 Task: Design a logo for a podcast about history.
Action: Mouse moved to (27, 100)
Screenshot: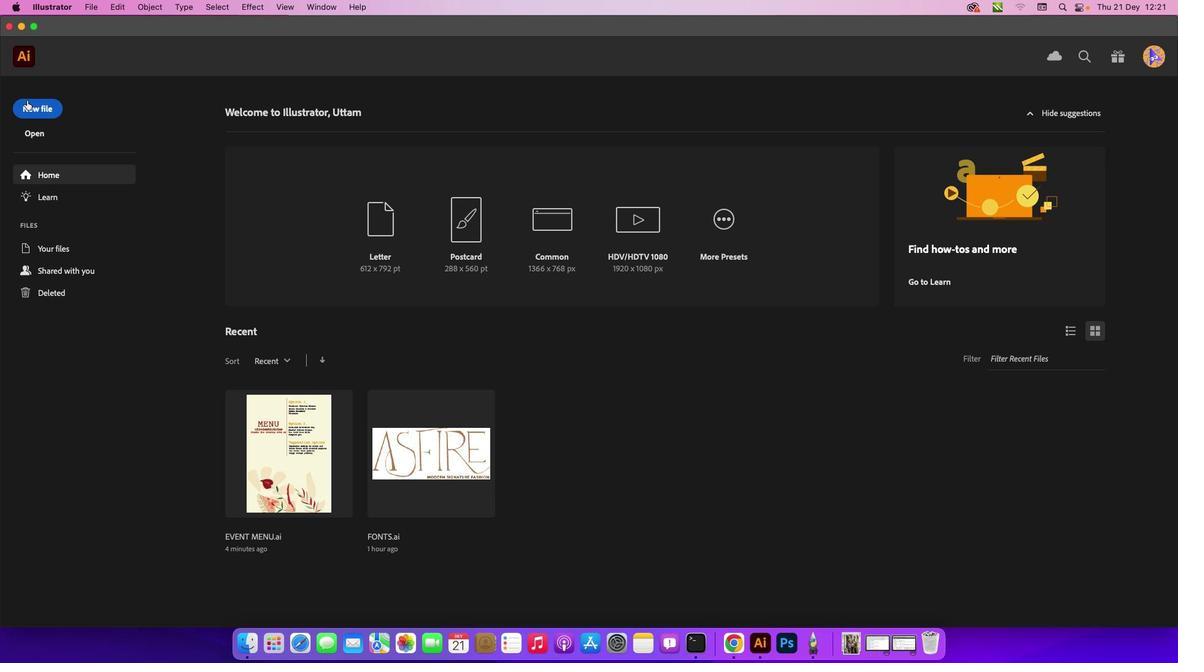 
Action: Mouse pressed left at (27, 100)
Screenshot: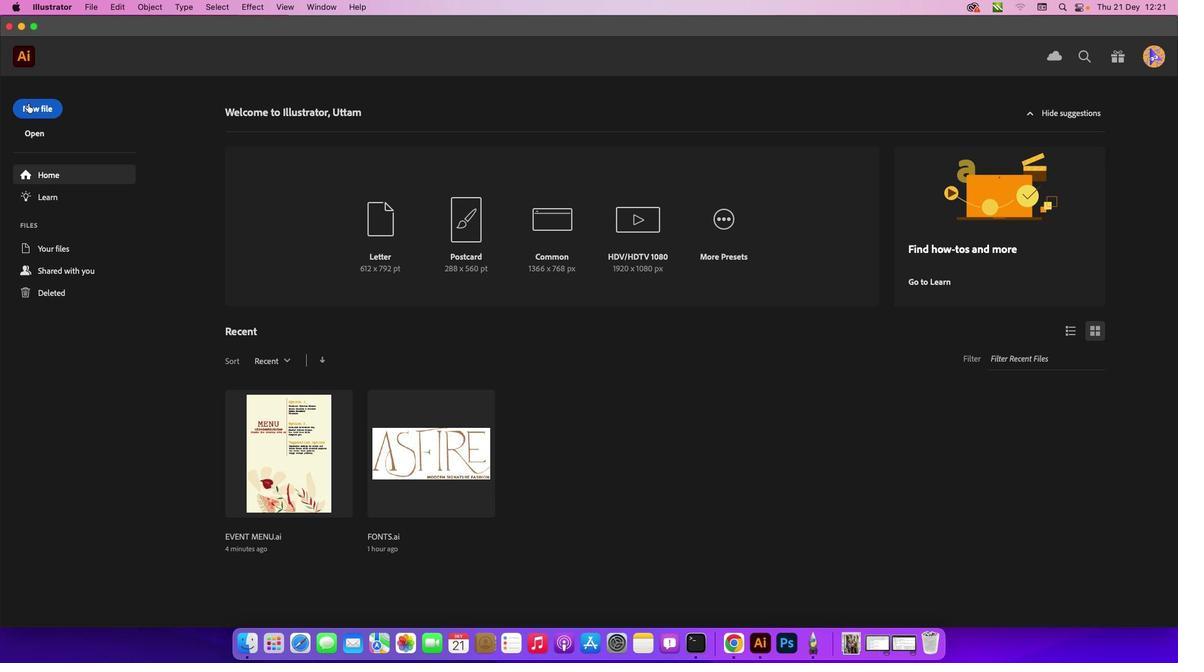 
Action: Mouse moved to (31, 106)
Screenshot: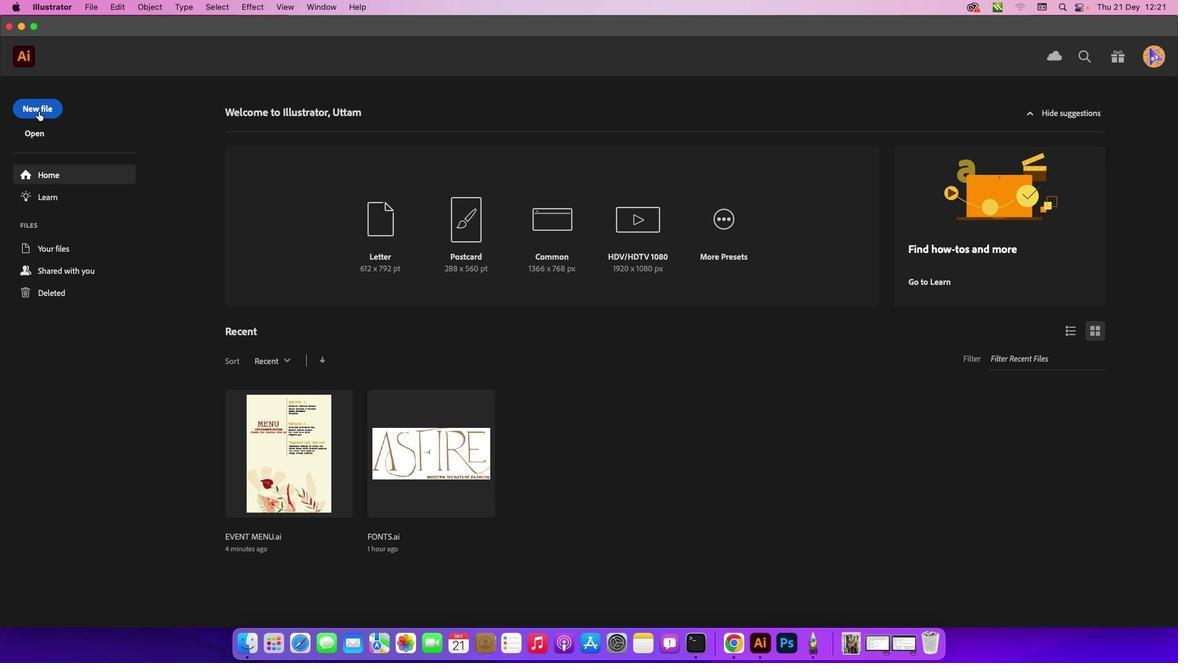 
Action: Mouse pressed left at (31, 106)
Screenshot: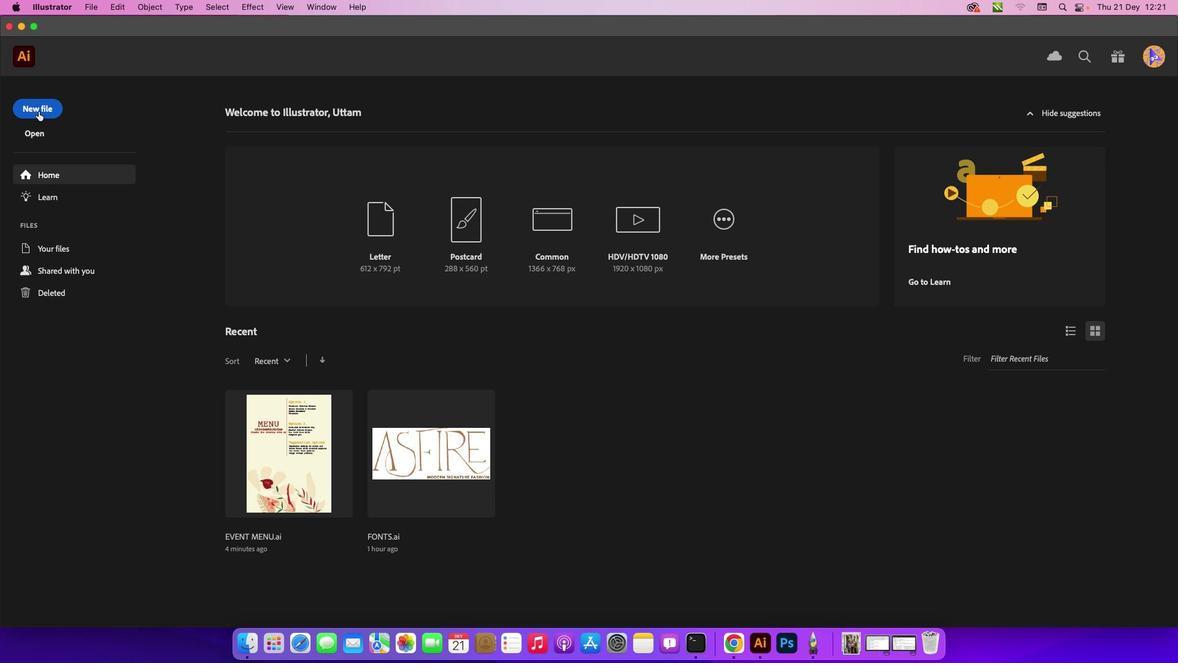 
Action: Mouse moved to (869, 509)
Screenshot: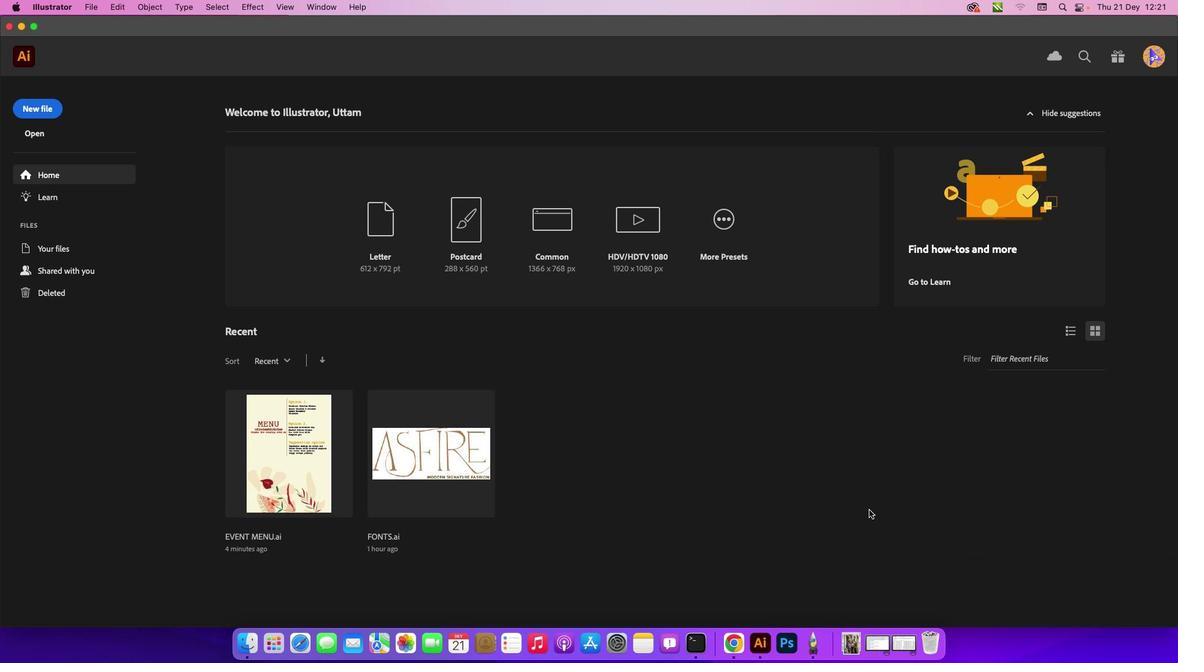 
Action: Mouse pressed left at (869, 509)
Screenshot: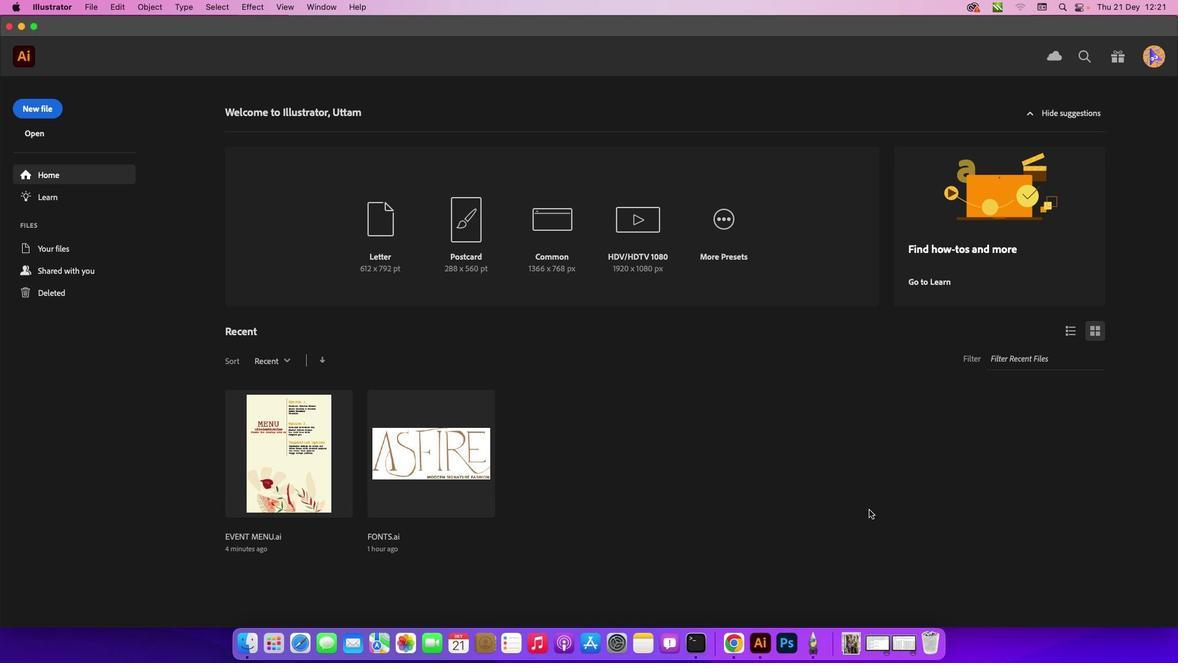 
Action: Mouse moved to (79, 8)
Screenshot: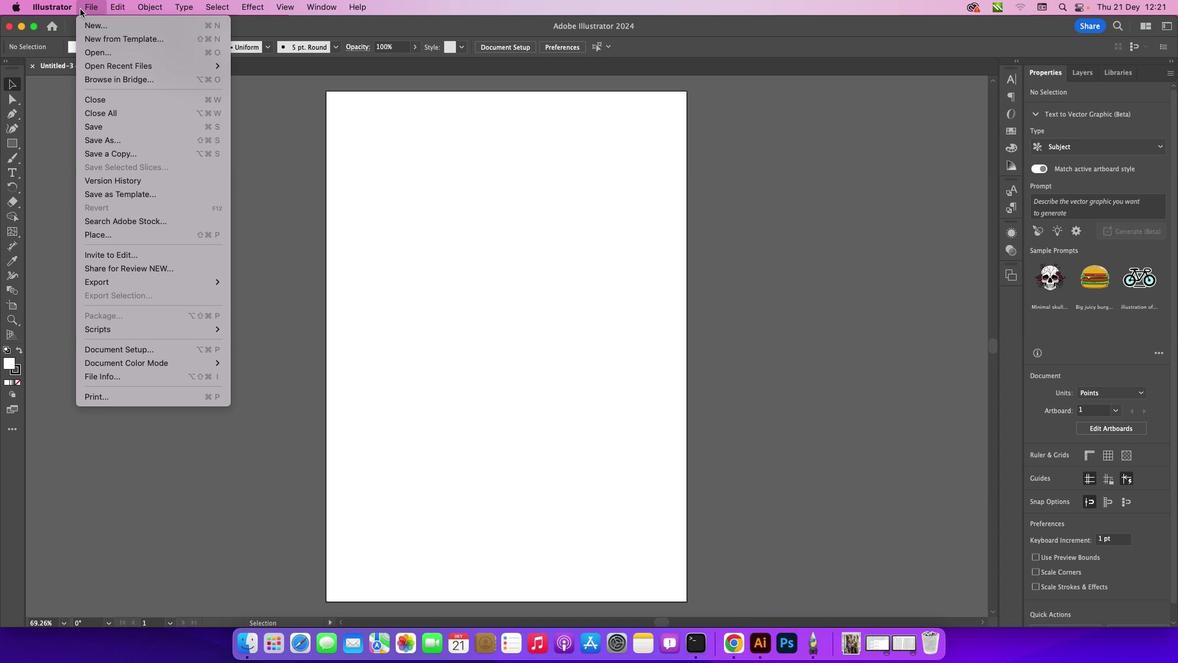 
Action: Mouse pressed left at (79, 8)
Screenshot: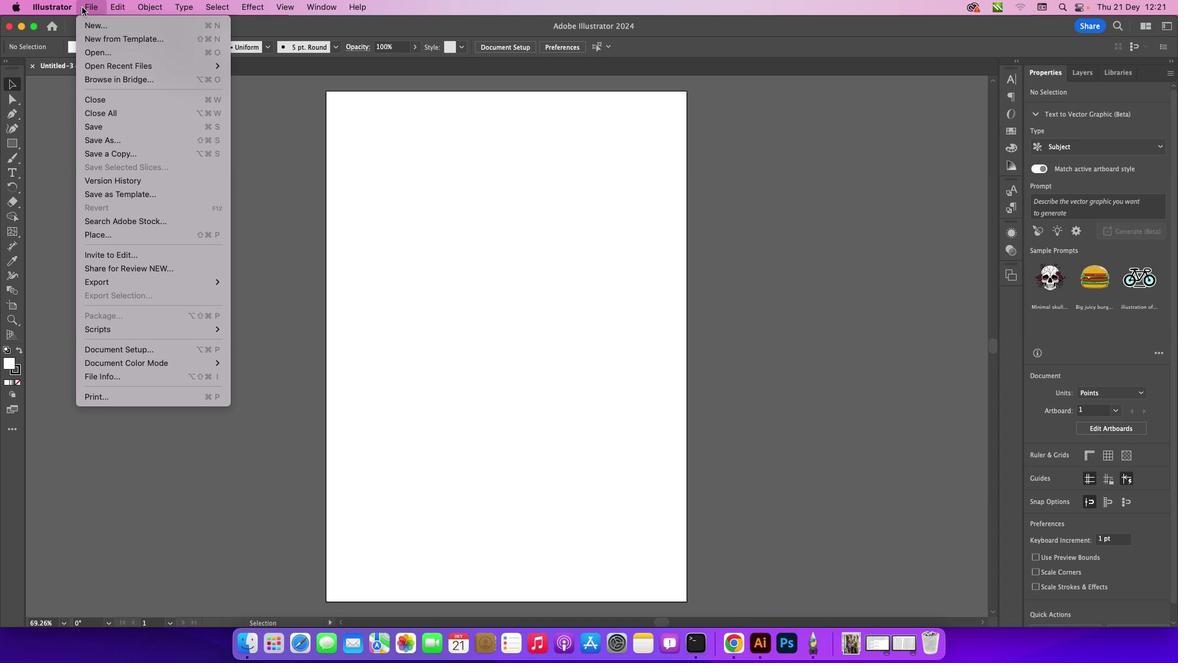 
Action: Mouse moved to (96, 20)
Screenshot: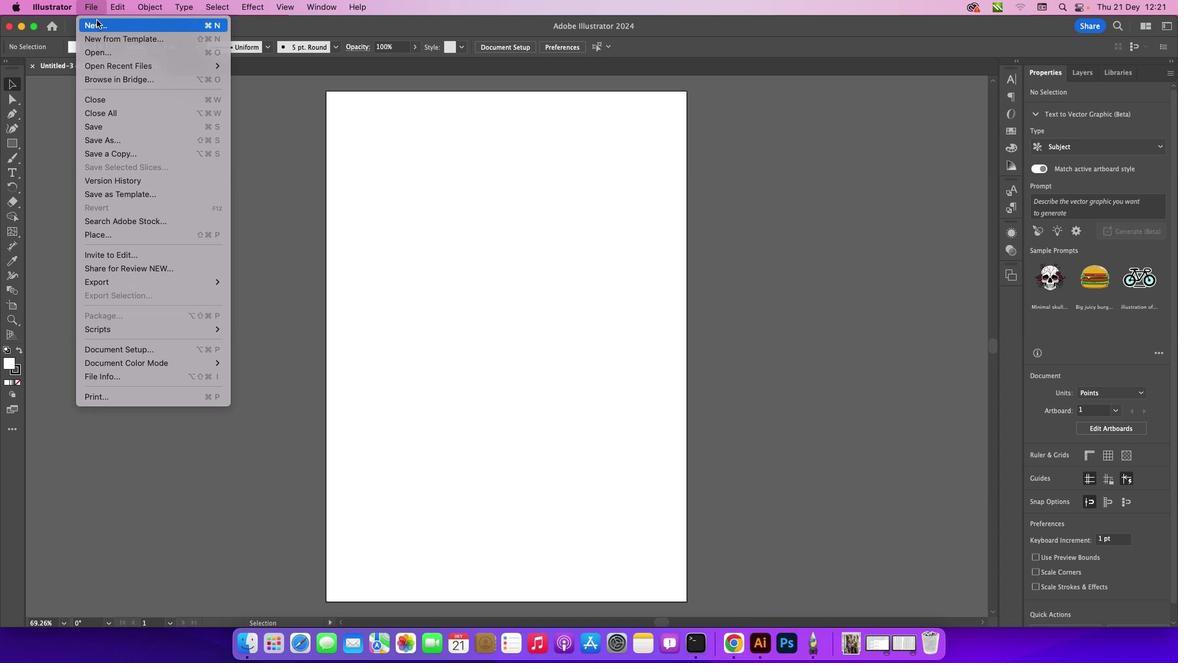 
Action: Mouse pressed left at (96, 20)
Screenshot: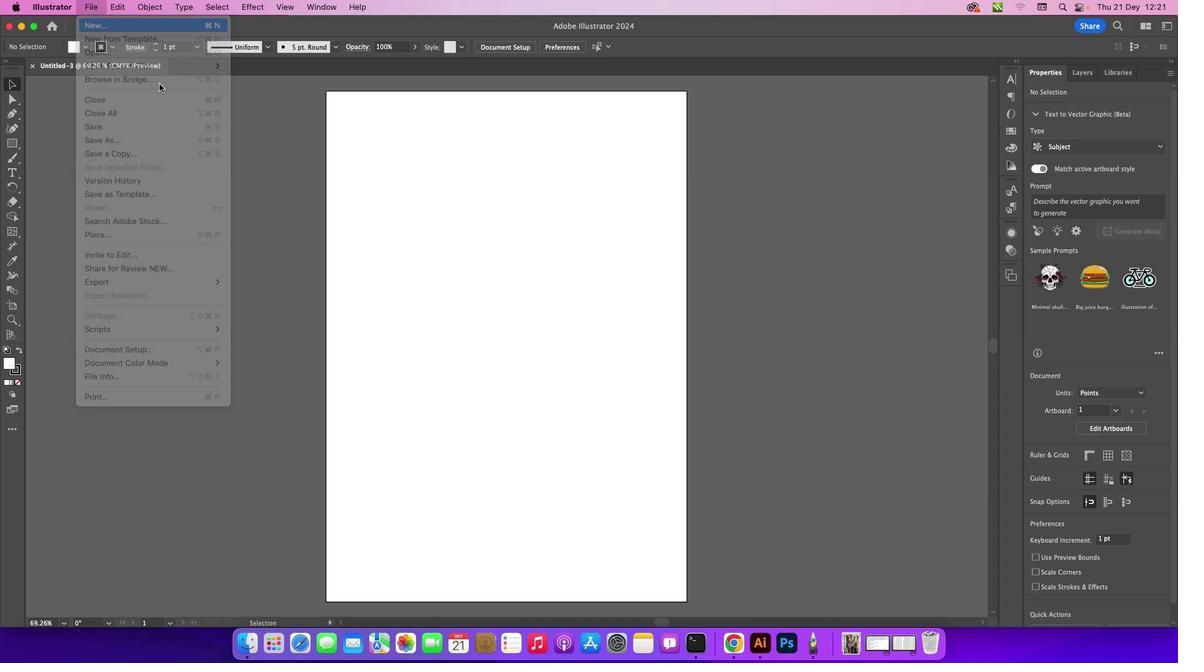 
Action: Mouse moved to (431, 228)
Screenshot: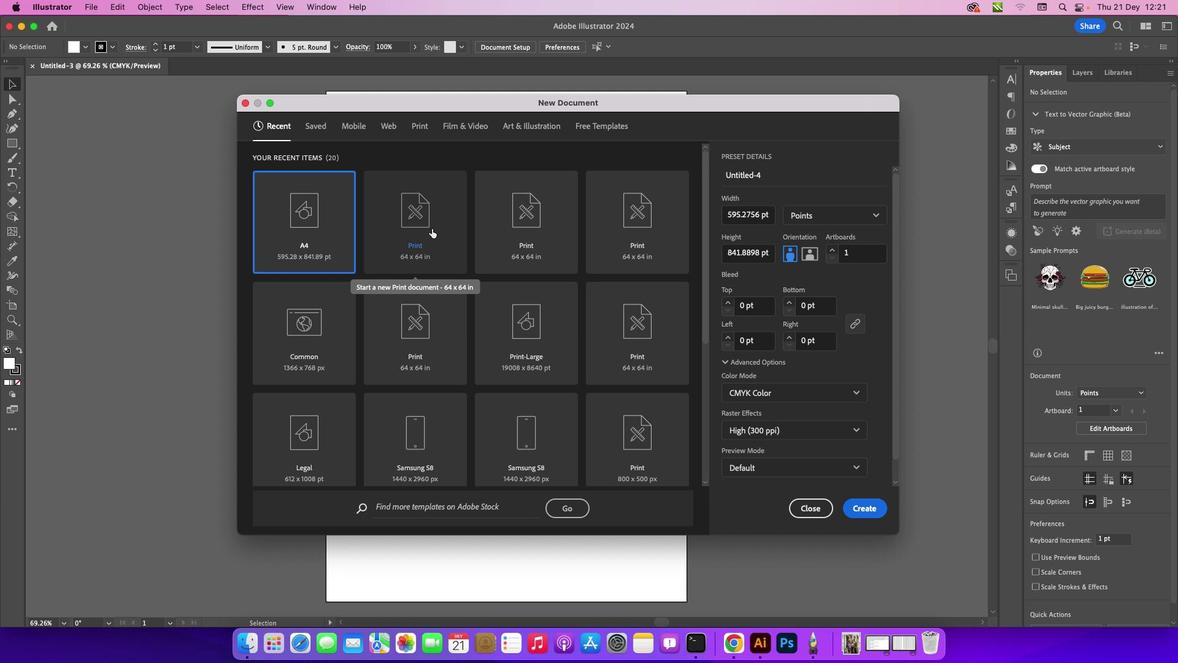 
Action: Mouse pressed left at (431, 228)
Screenshot: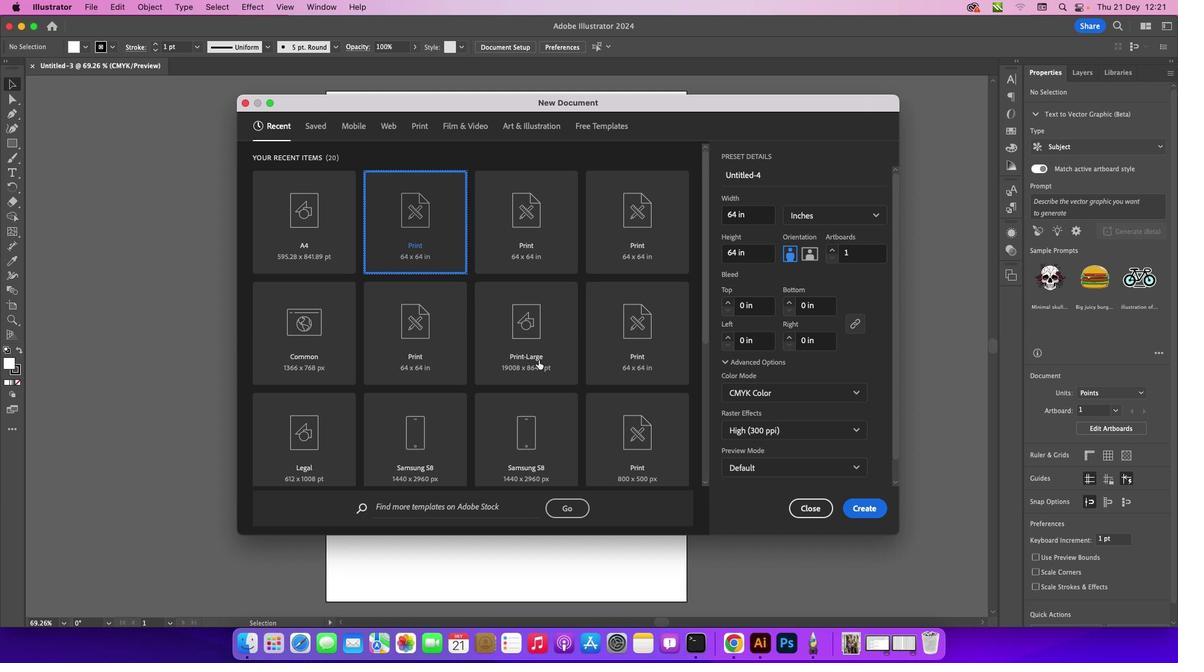 
Action: Mouse moved to (860, 511)
Screenshot: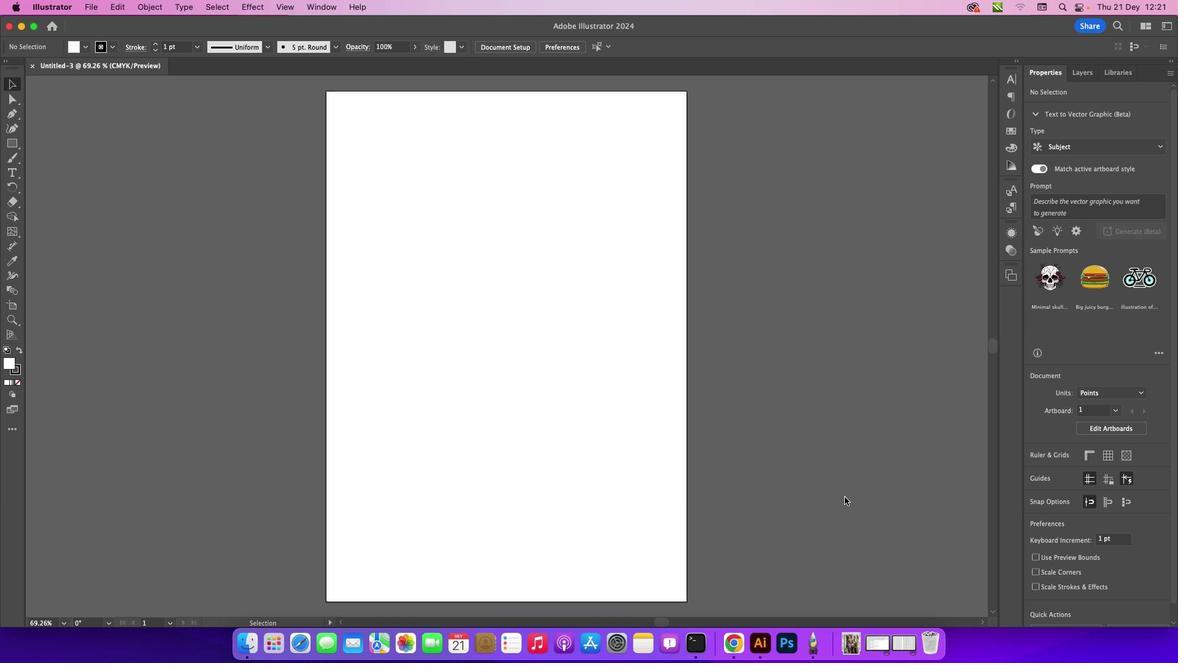 
Action: Mouse pressed left at (860, 511)
Screenshot: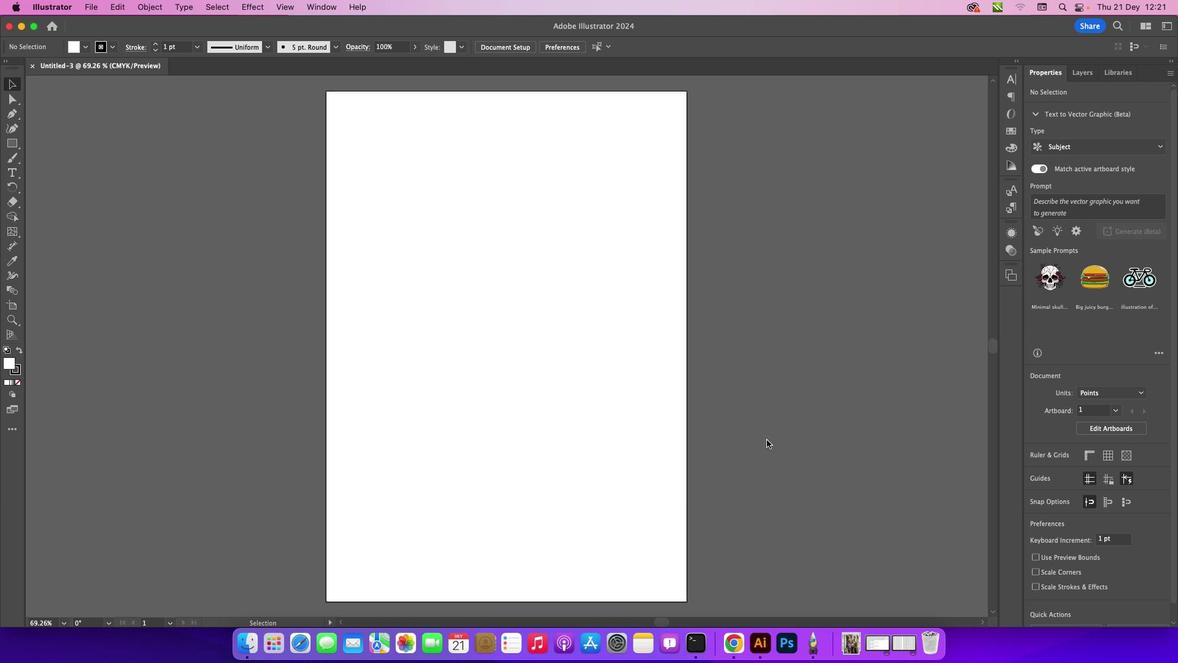 
Action: Mouse moved to (34, 65)
Screenshot: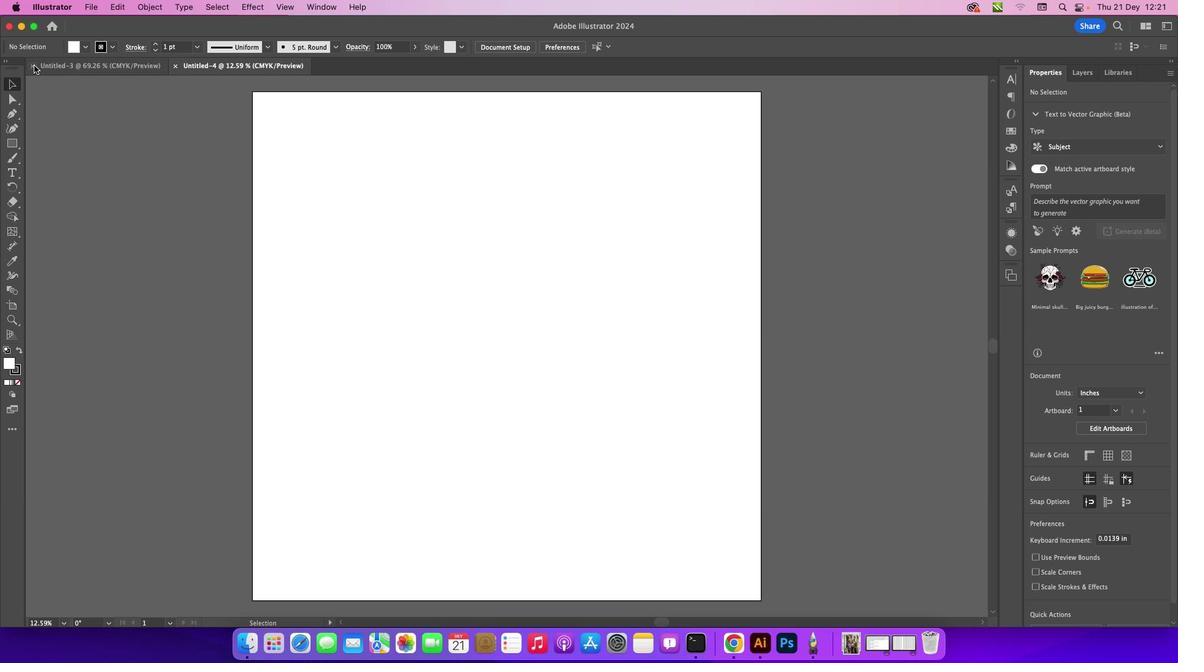 
Action: Mouse pressed left at (34, 65)
Screenshot: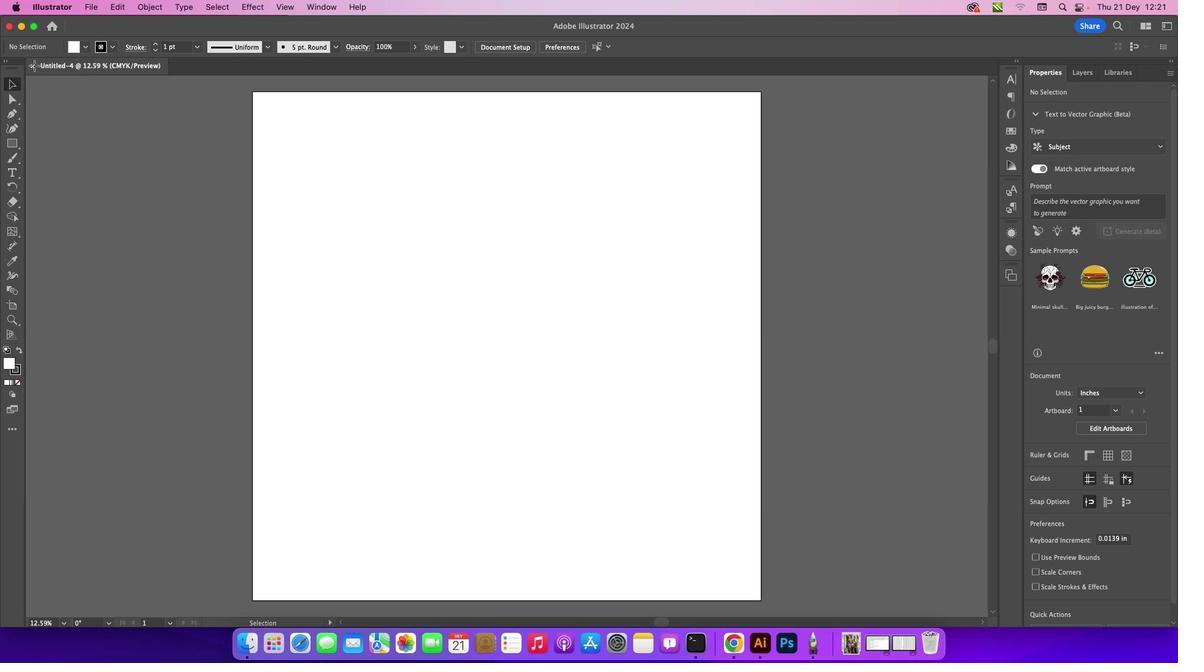 
Action: Mouse moved to (414, 246)
Screenshot: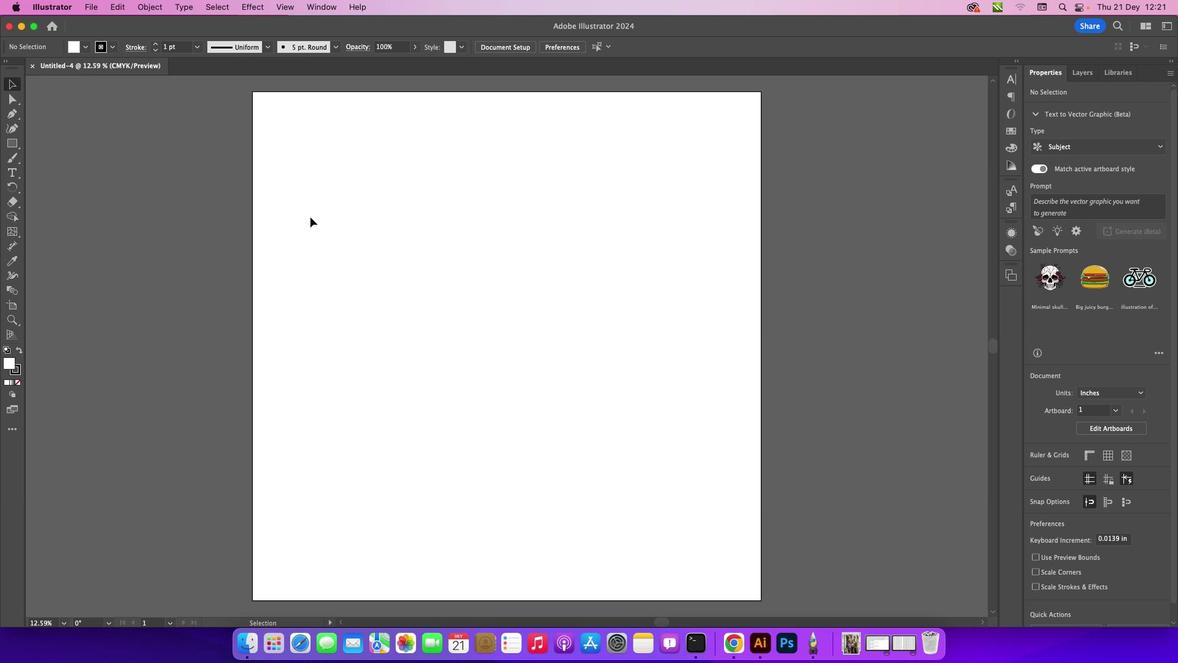 
Action: Mouse pressed left at (414, 246)
Screenshot: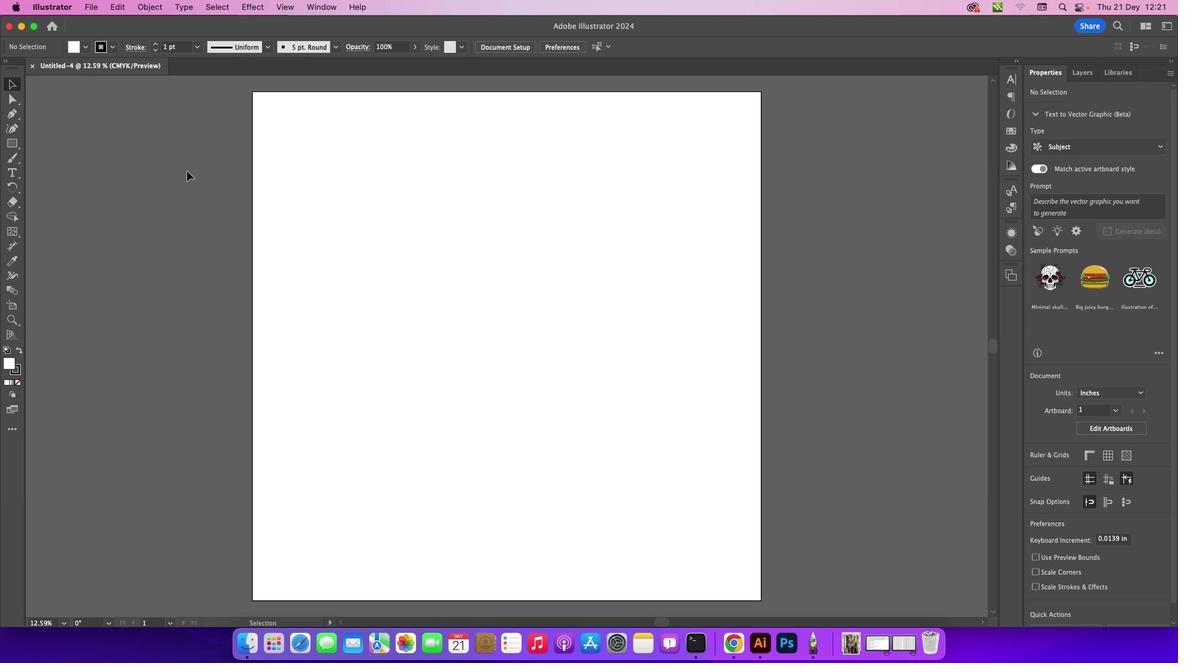 
Action: Mouse moved to (15, 139)
Screenshot: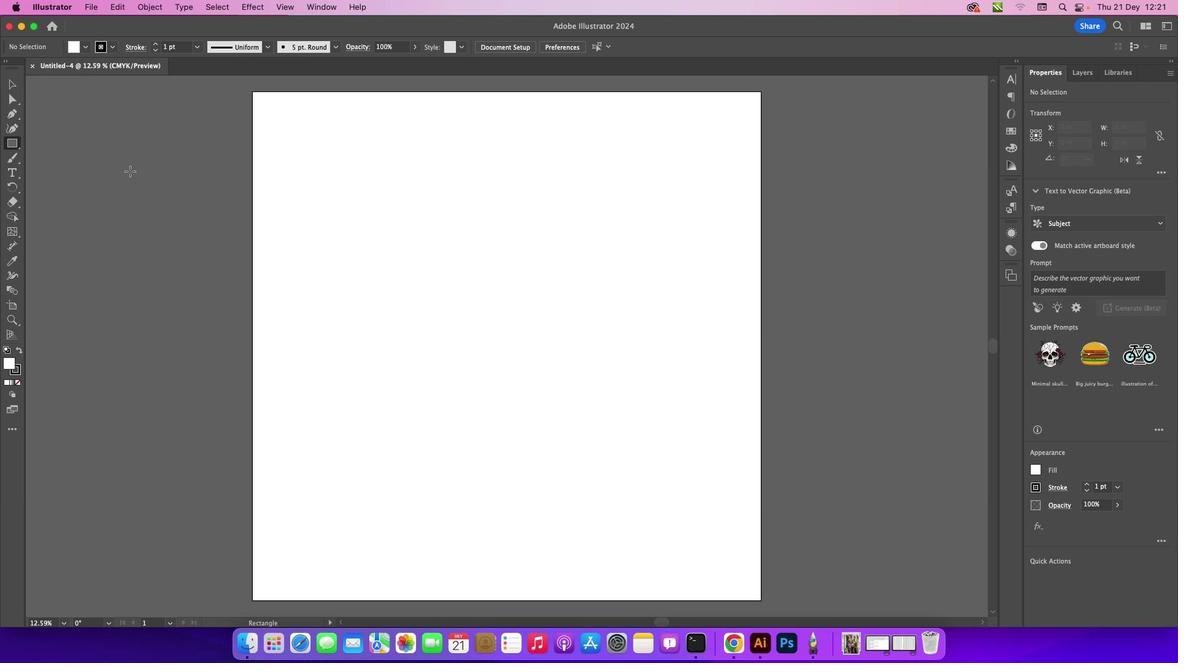 
Action: Mouse pressed left at (15, 139)
Screenshot: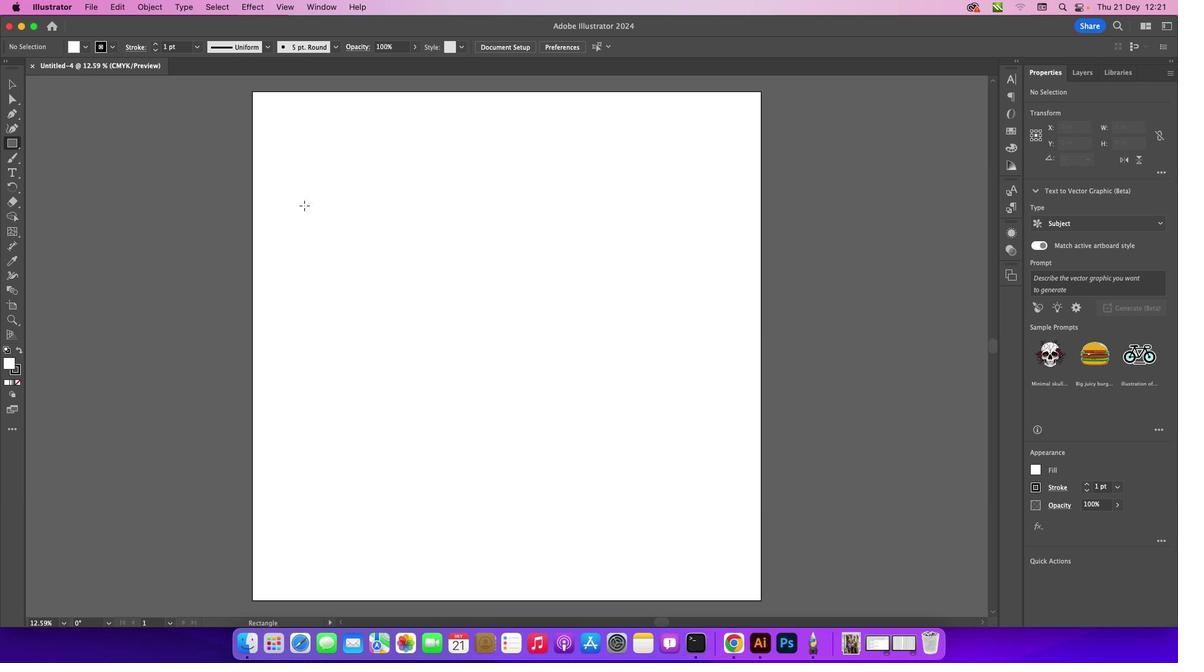 
Action: Mouse moved to (252, 90)
Screenshot: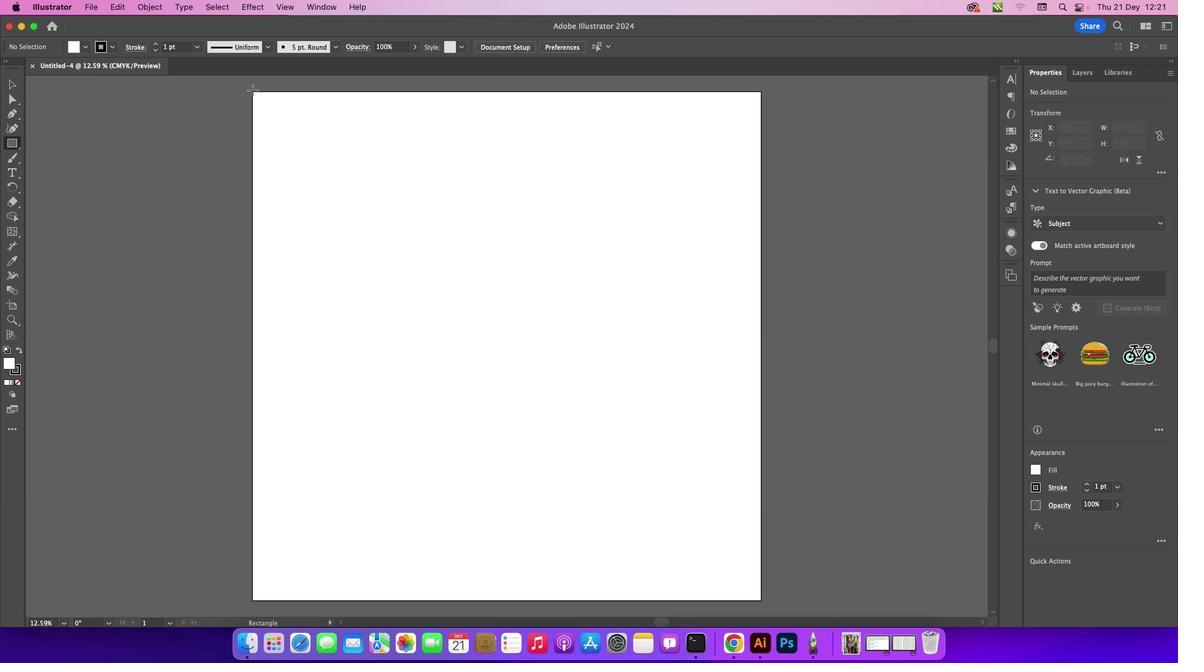 
Action: Mouse pressed left at (252, 90)
Screenshot: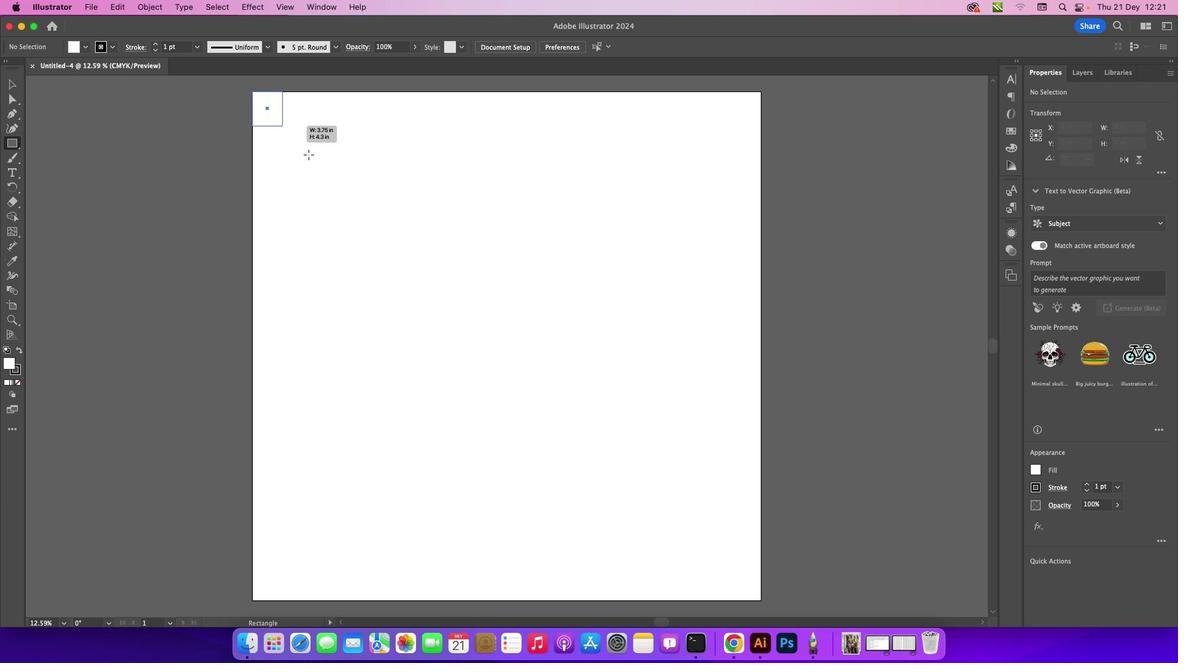
Action: Mouse moved to (12, 364)
Screenshot: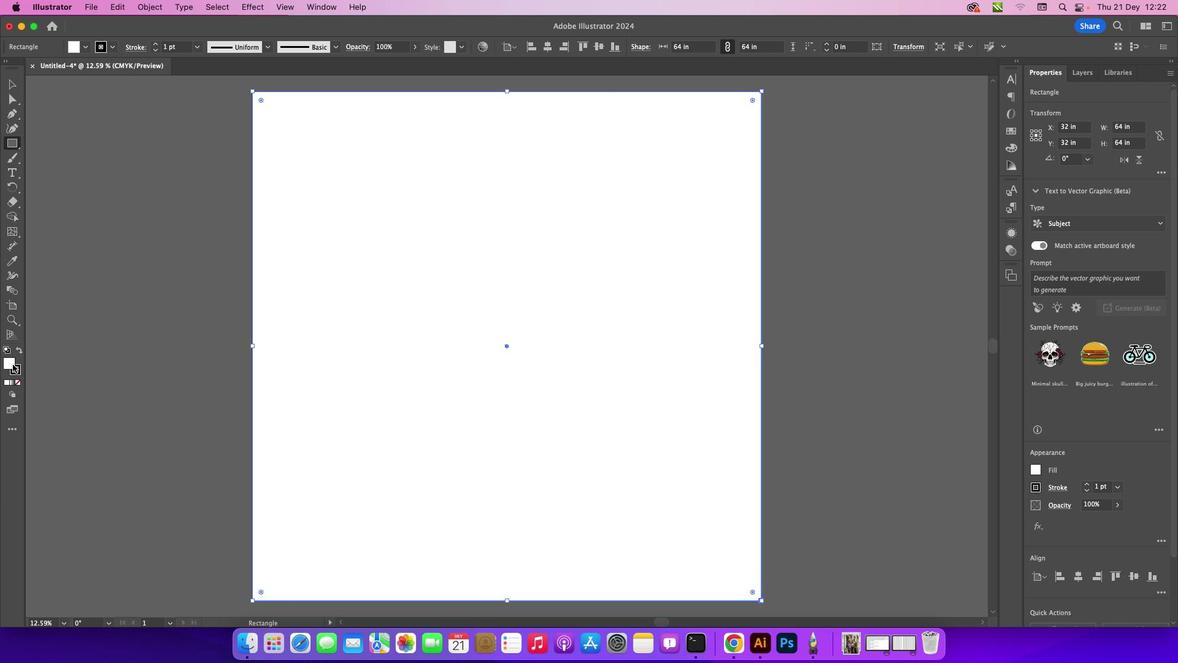 
Action: Mouse pressed left at (12, 364)
Screenshot: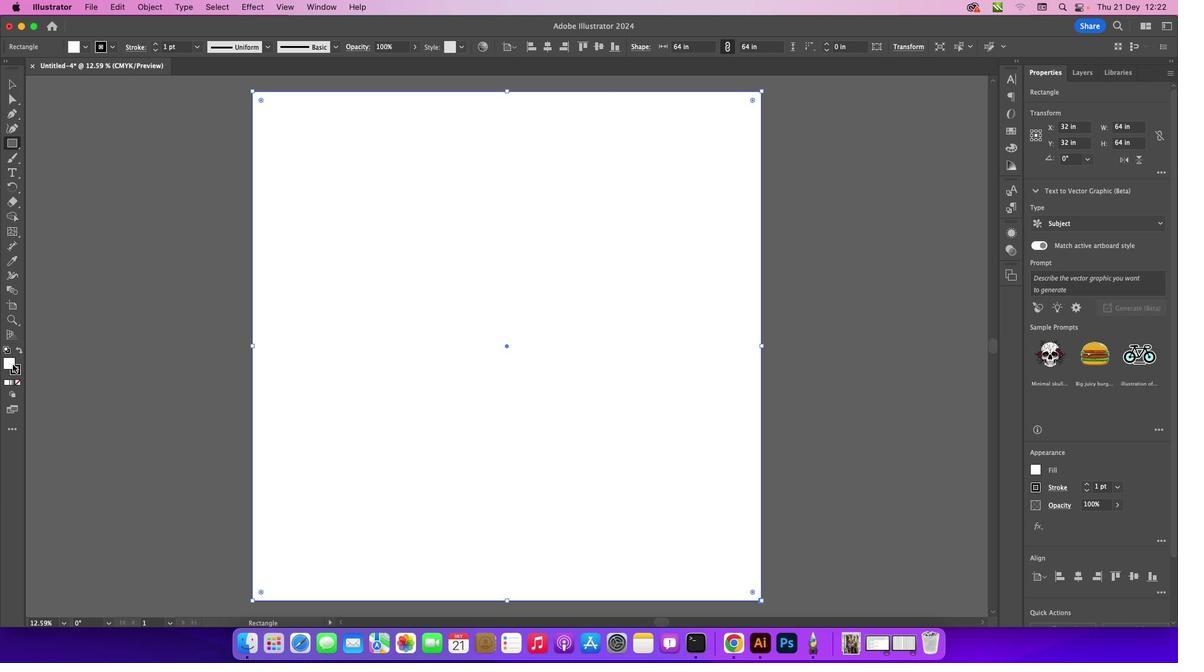 
Action: Mouse pressed left at (12, 364)
Screenshot: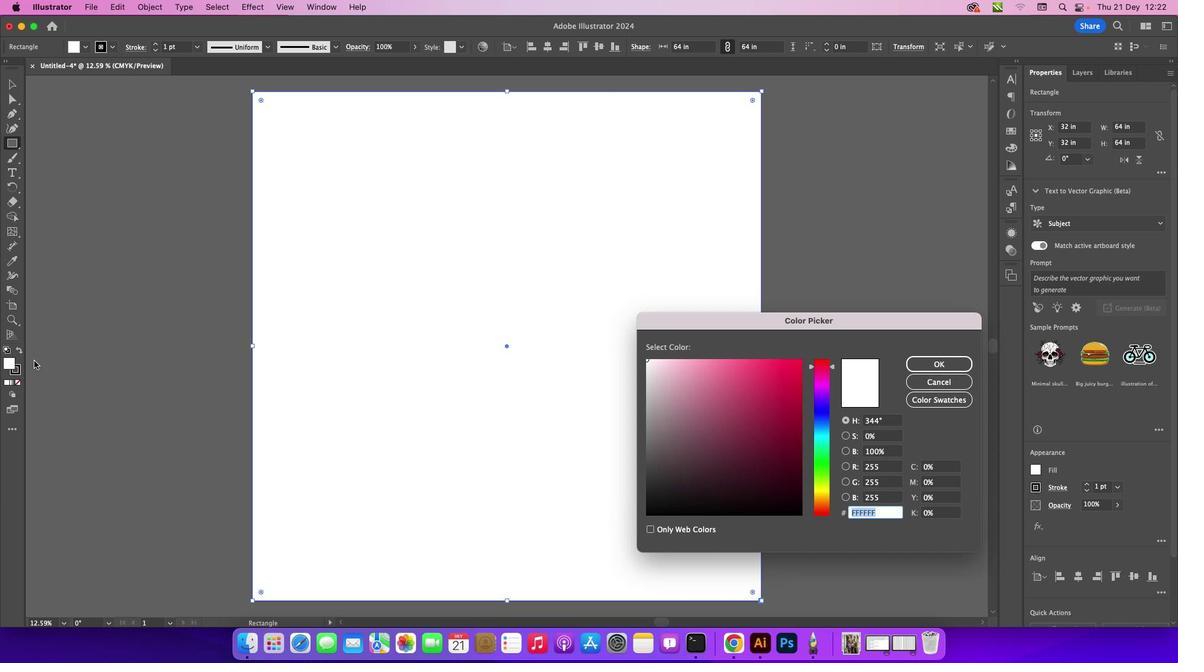 
Action: Mouse moved to (825, 491)
Screenshot: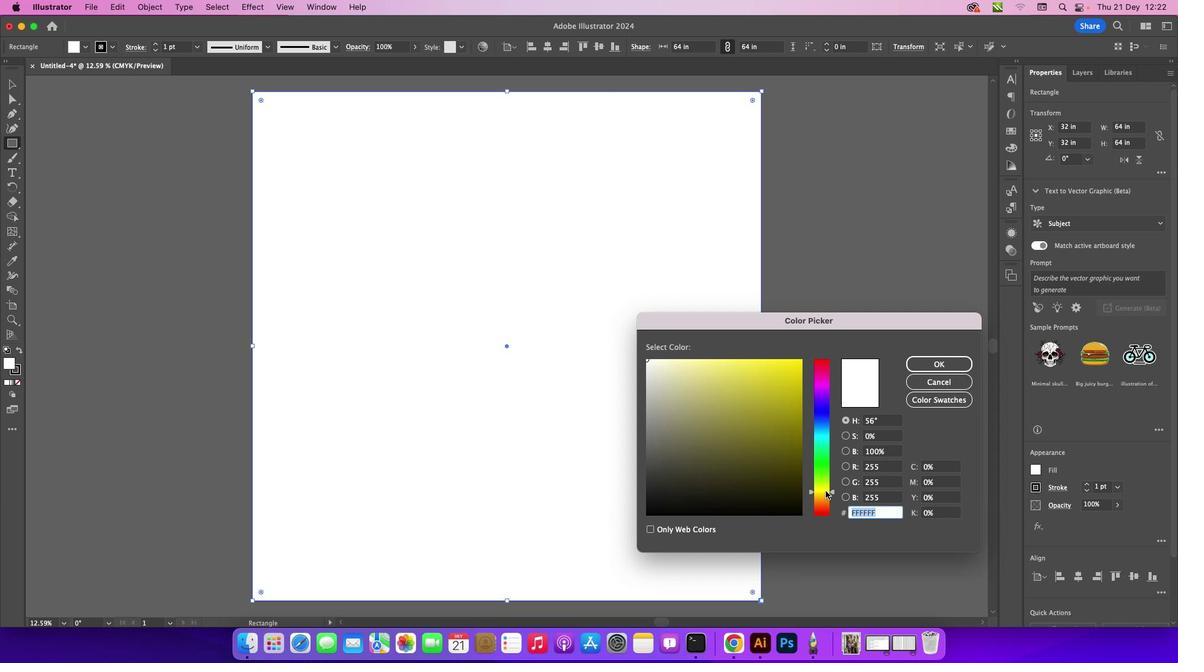 
Action: Mouse pressed left at (825, 491)
Screenshot: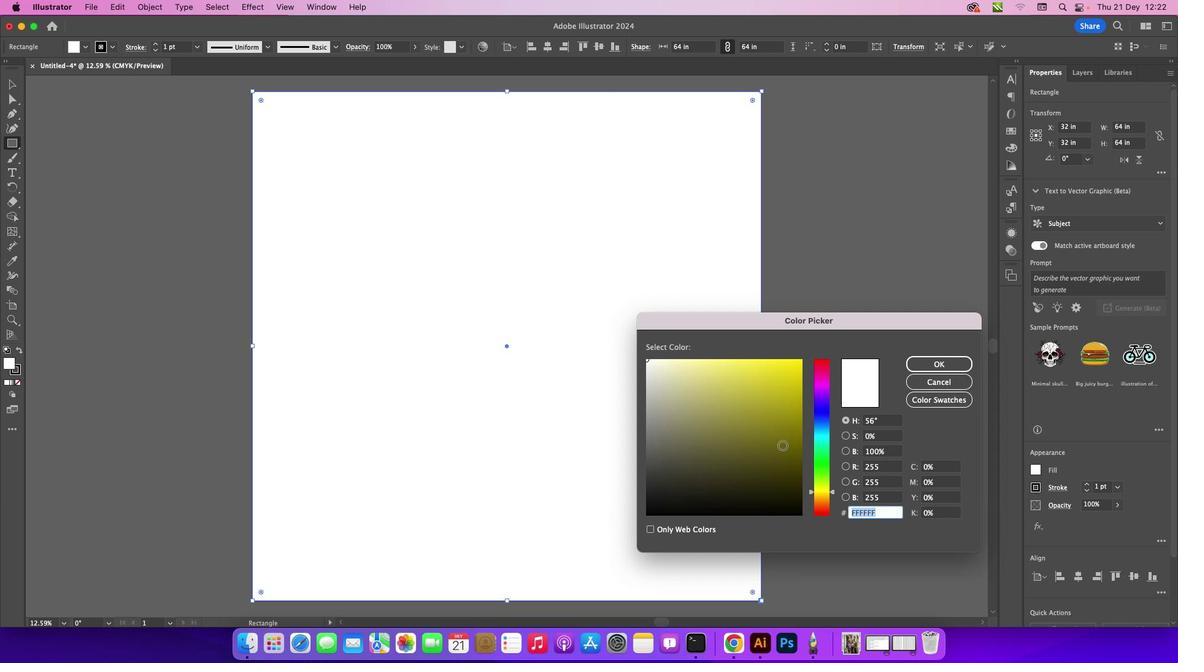
Action: Mouse moved to (666, 361)
Screenshot: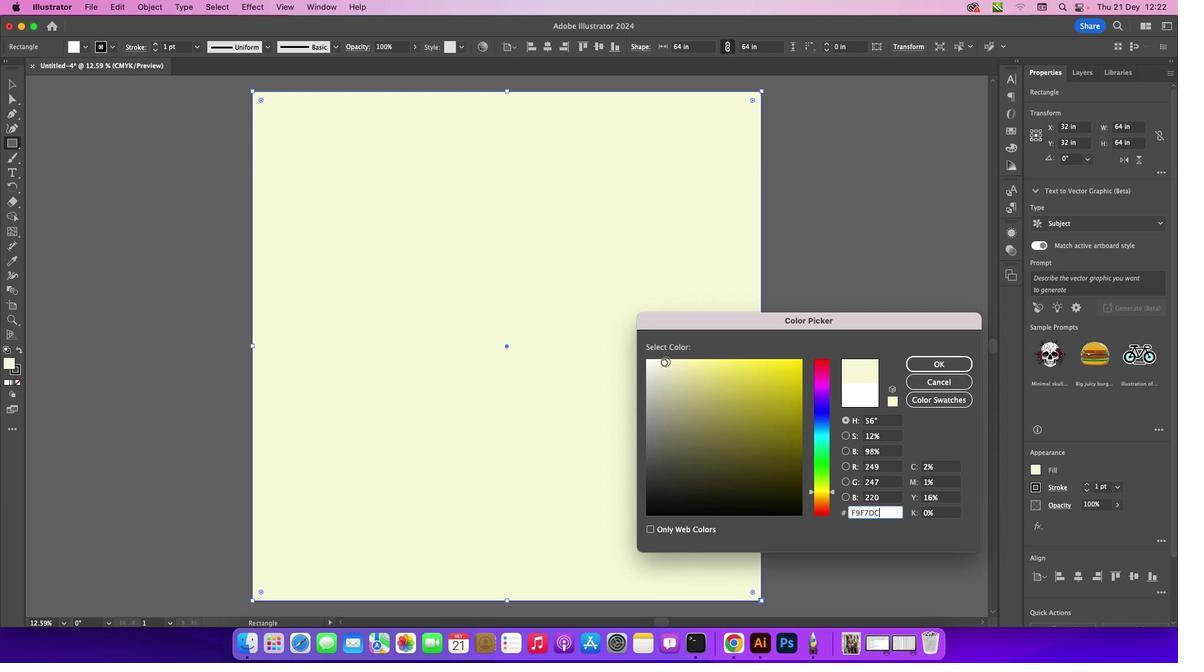 
Action: Mouse pressed left at (666, 361)
Screenshot: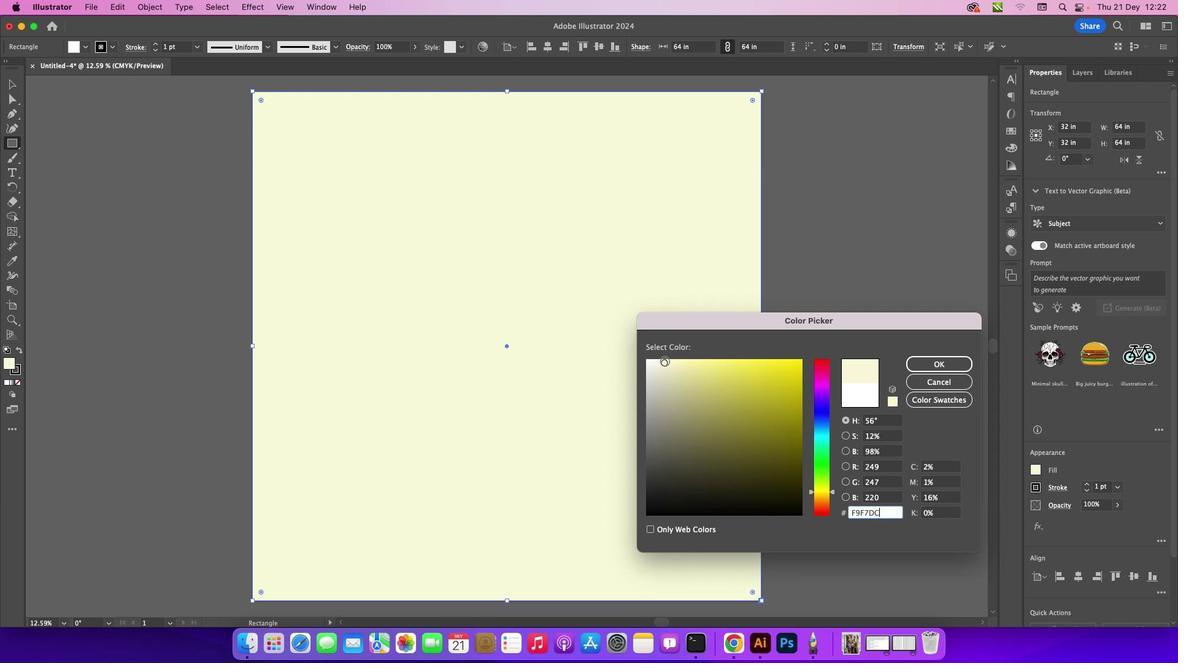 
Action: Mouse moved to (661, 359)
Screenshot: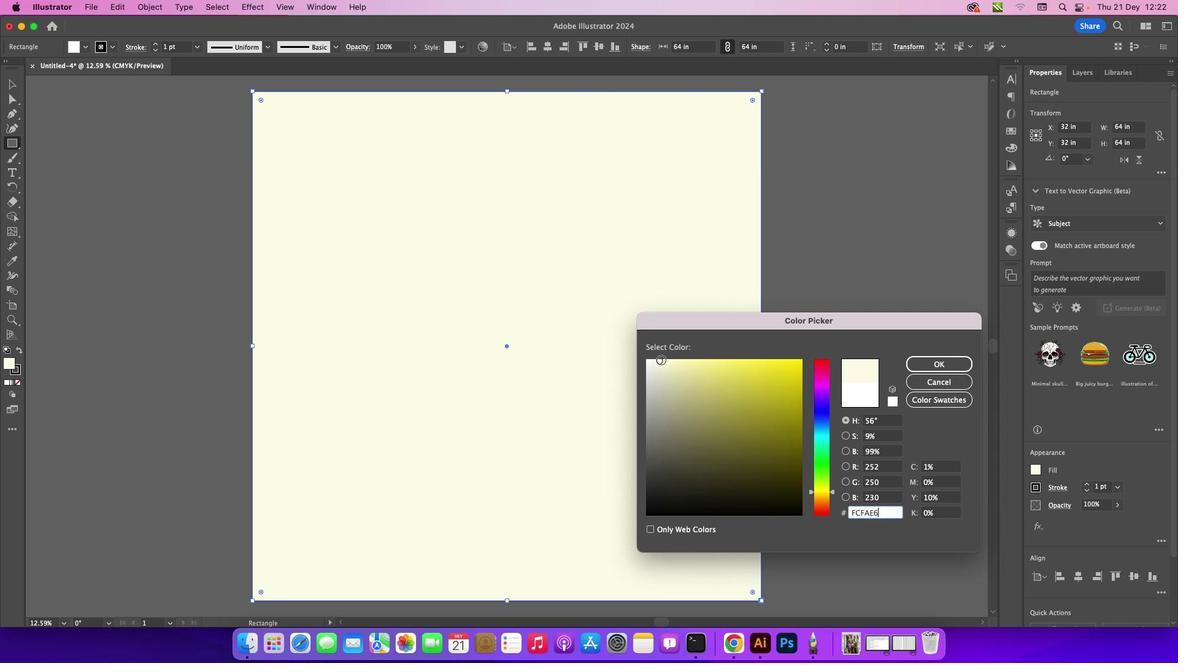 
Action: Mouse pressed left at (661, 359)
Screenshot: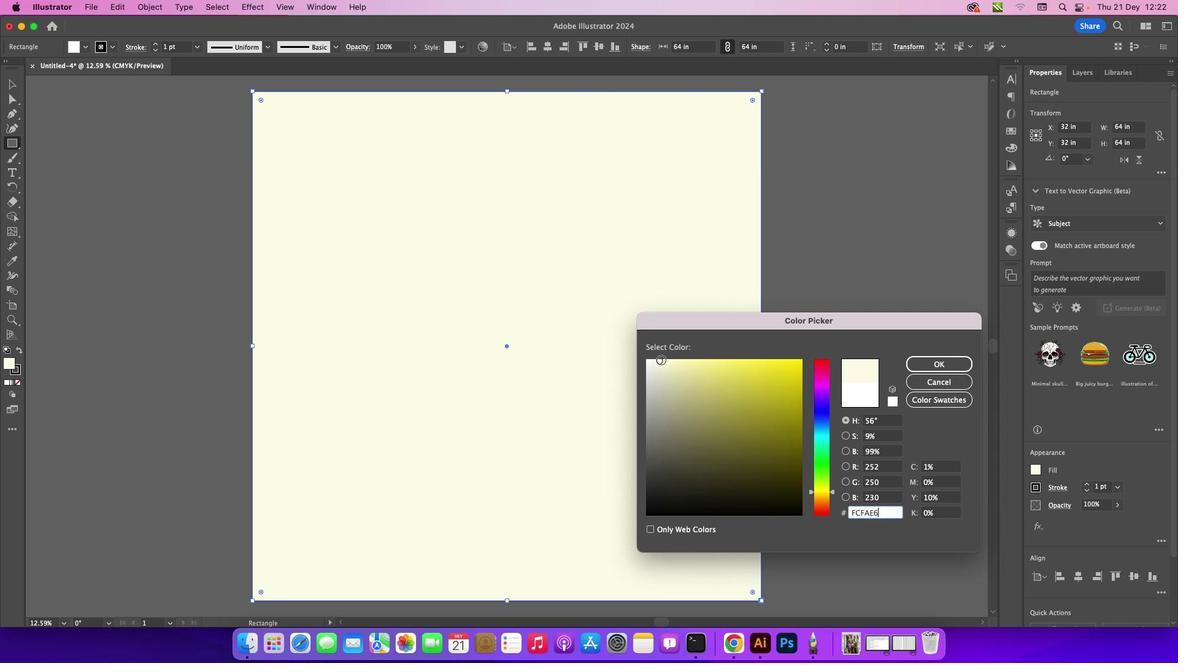 
Action: Mouse moved to (824, 499)
Screenshot: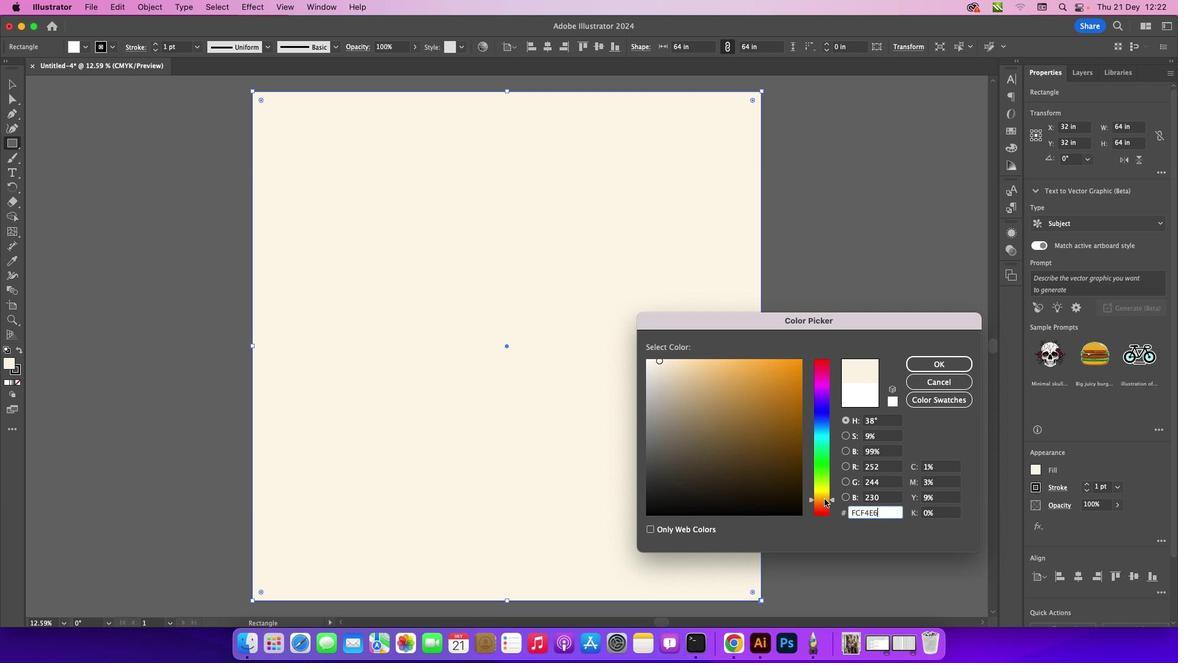 
Action: Mouse pressed left at (824, 499)
Screenshot: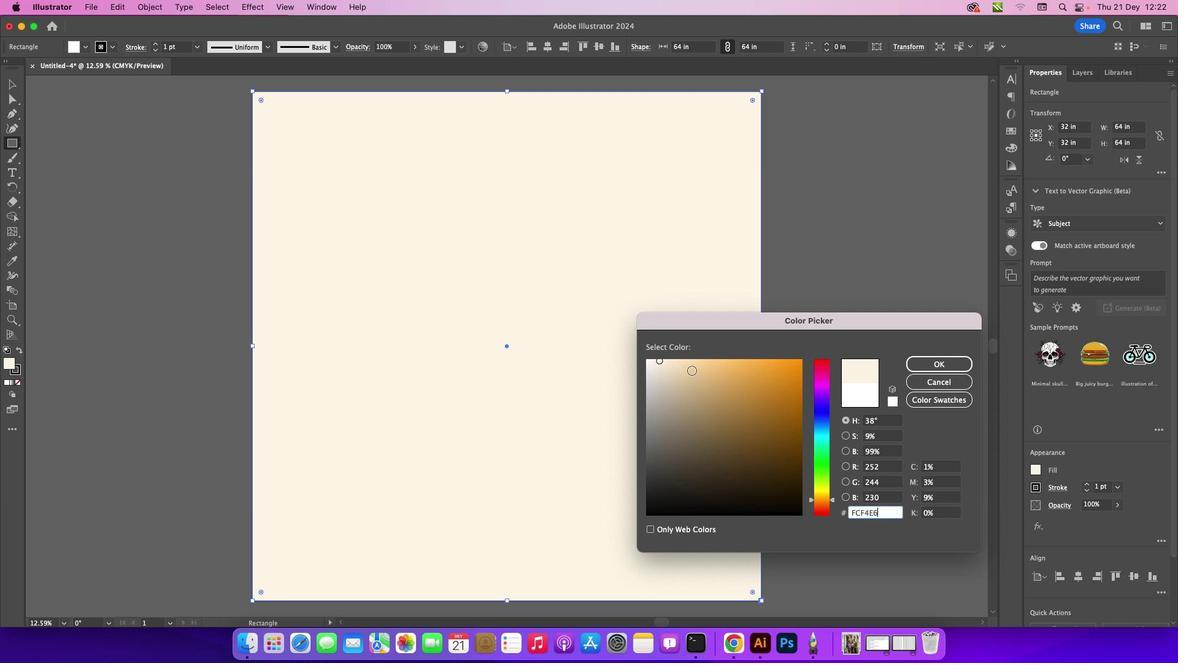 
Action: Mouse moved to (658, 361)
Screenshot: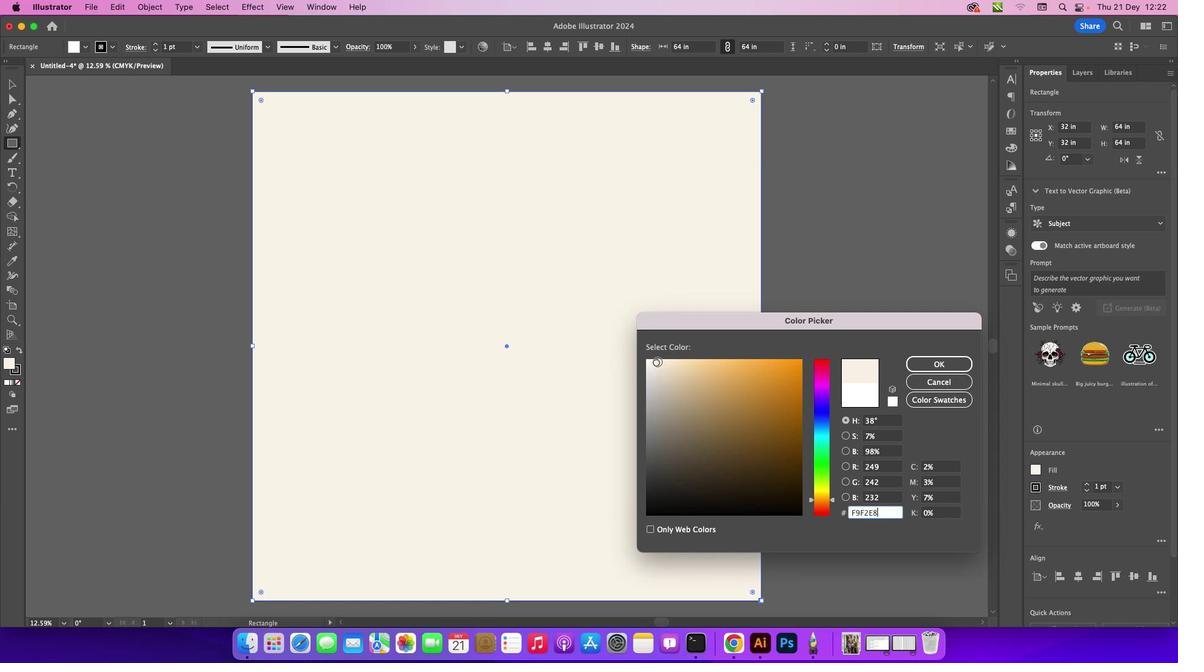 
Action: Mouse pressed left at (658, 361)
Screenshot: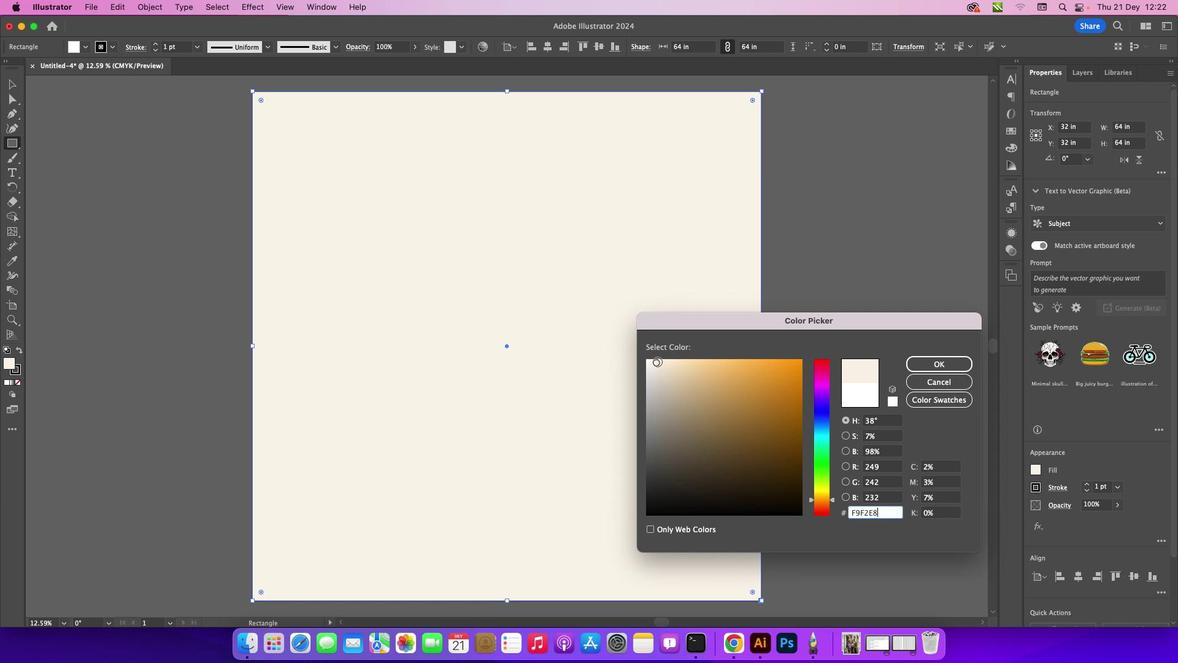 
Action: Mouse moved to (938, 367)
Screenshot: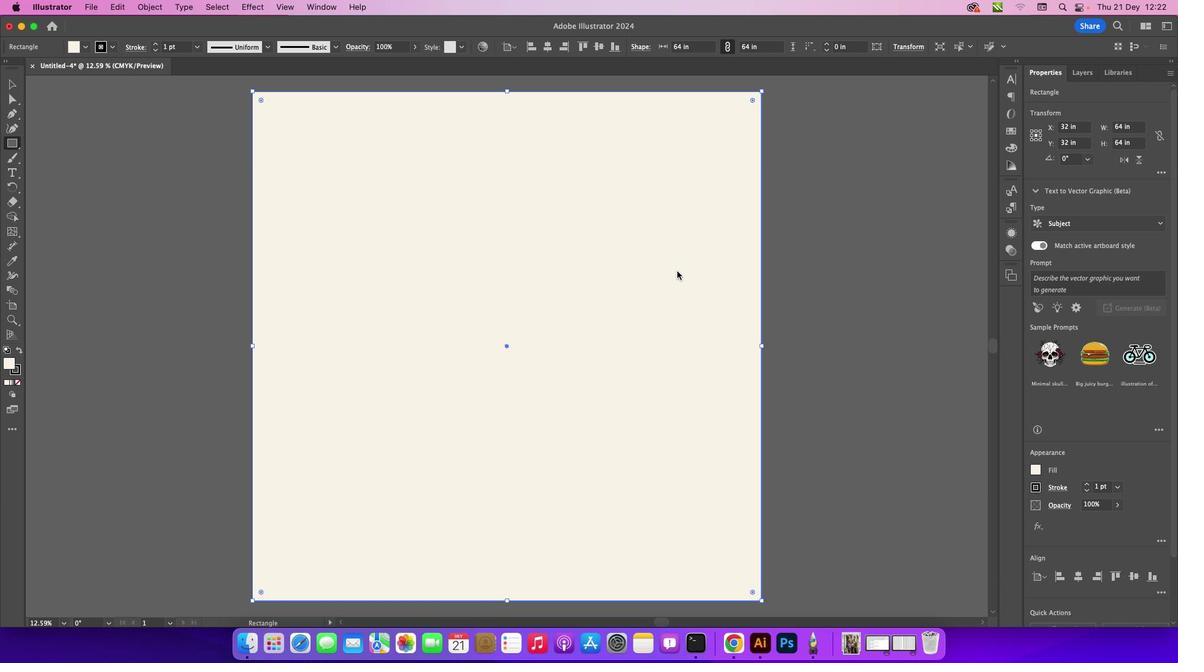 
Action: Mouse pressed left at (938, 367)
Screenshot: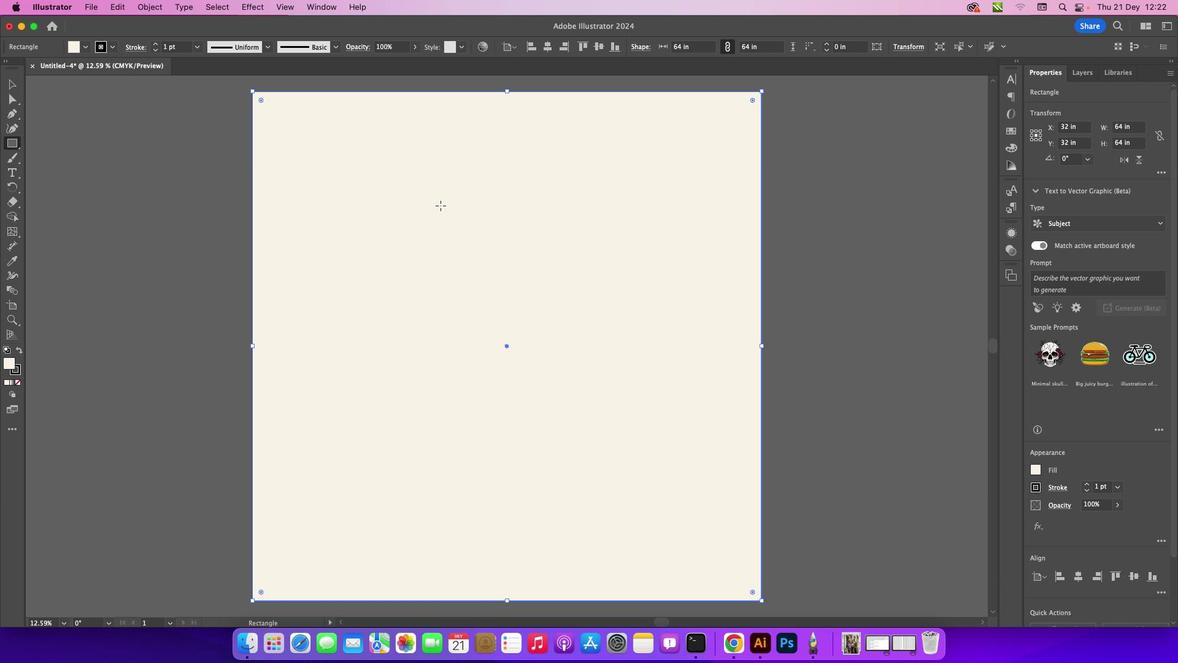 
Action: Mouse moved to (15, 86)
Screenshot: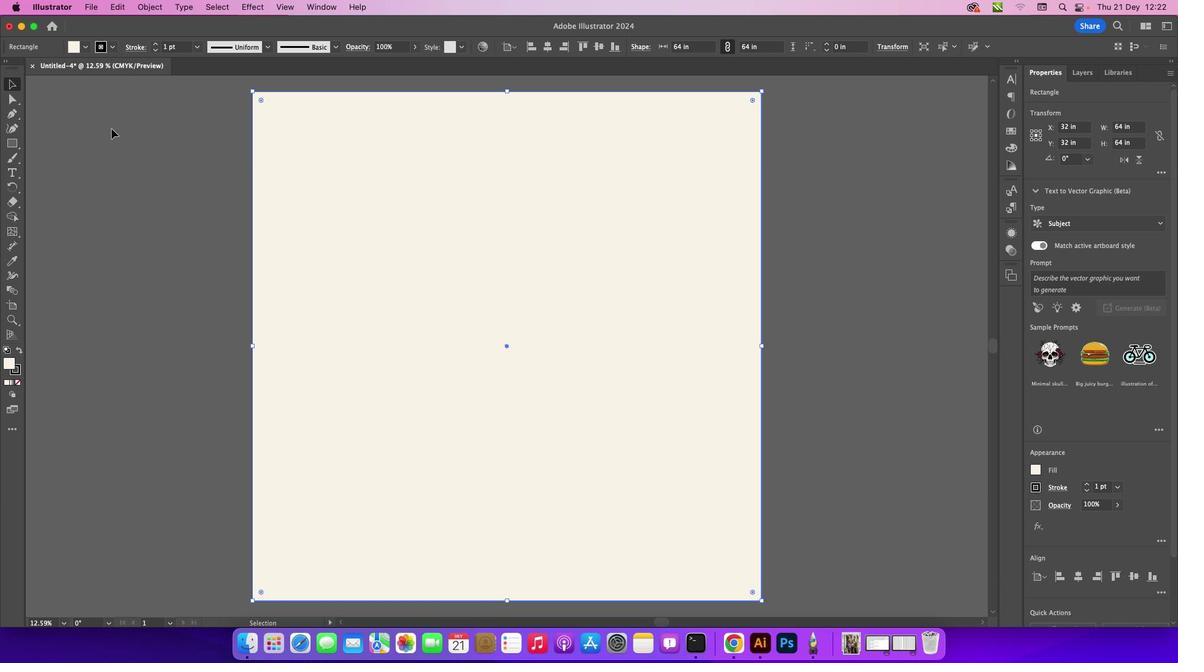 
Action: Mouse pressed left at (15, 86)
Screenshot: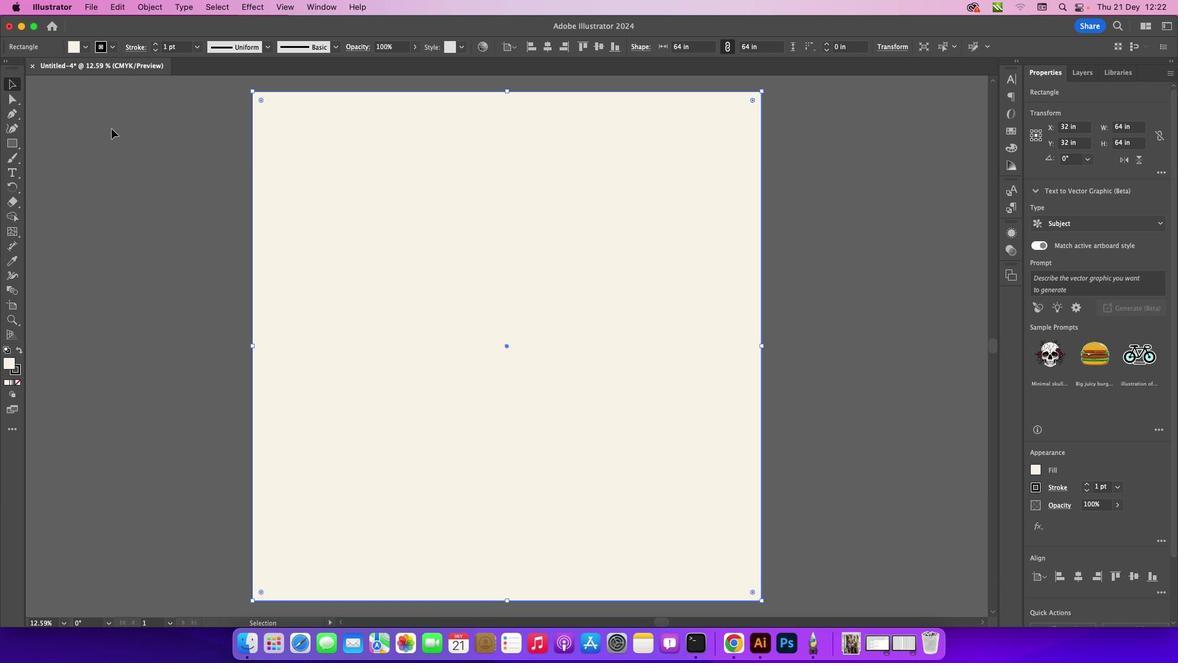 
Action: Mouse moved to (111, 128)
Screenshot: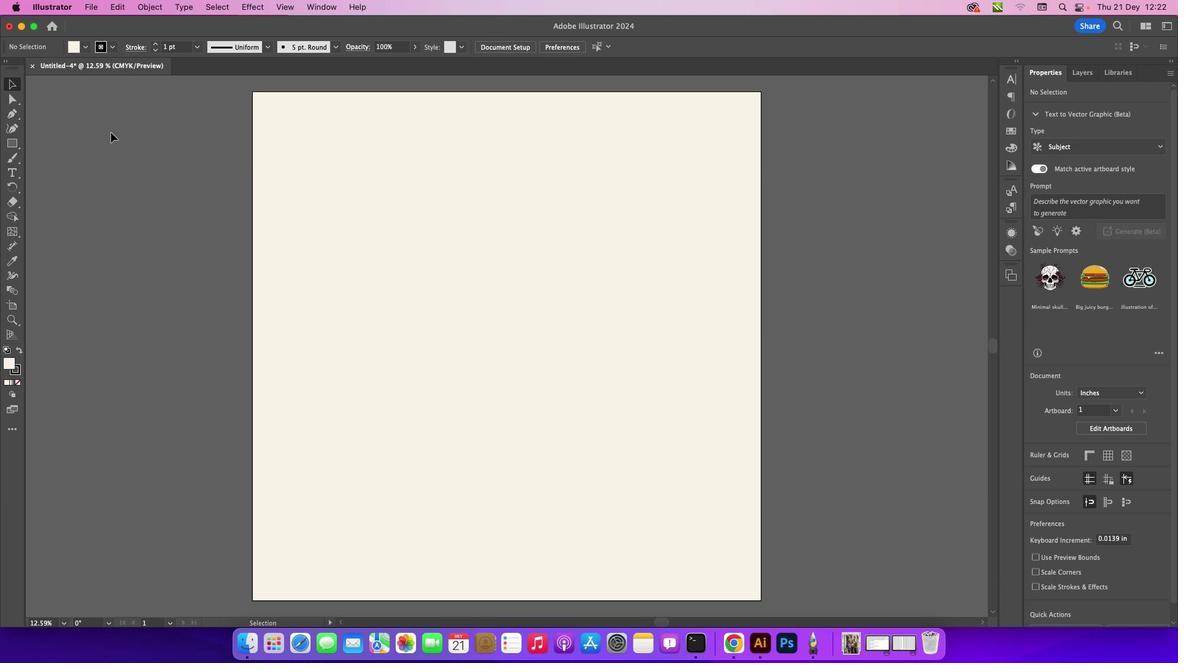 
Action: Mouse pressed left at (111, 128)
Screenshot: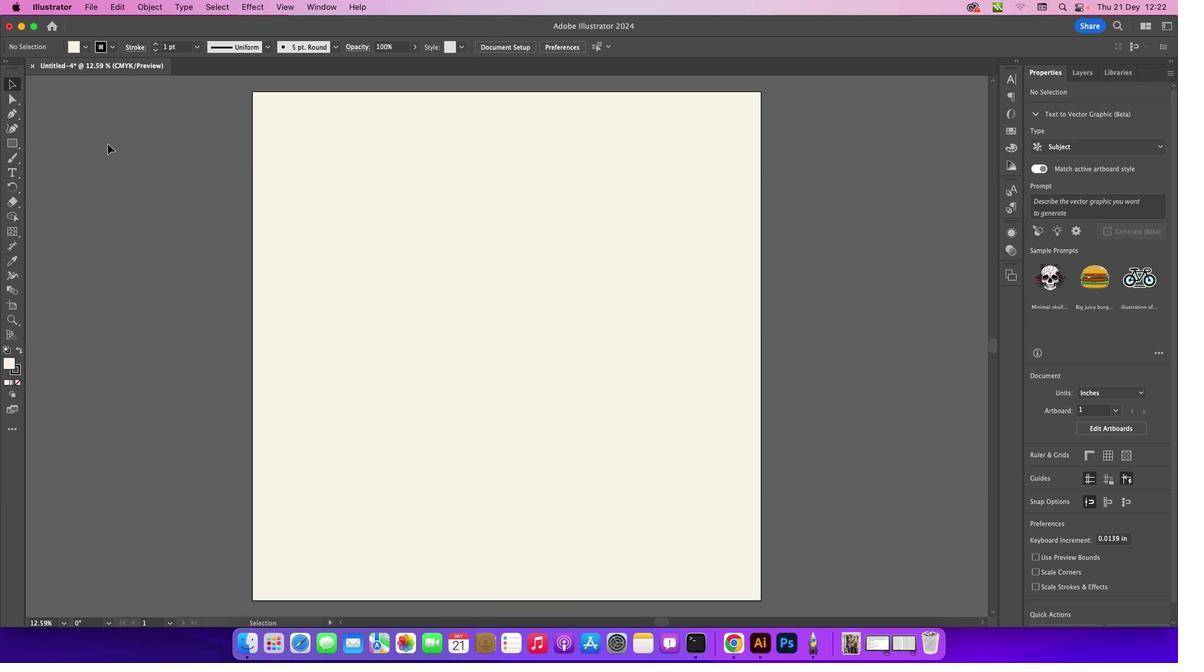 
Action: Mouse moved to (16, 369)
Screenshot: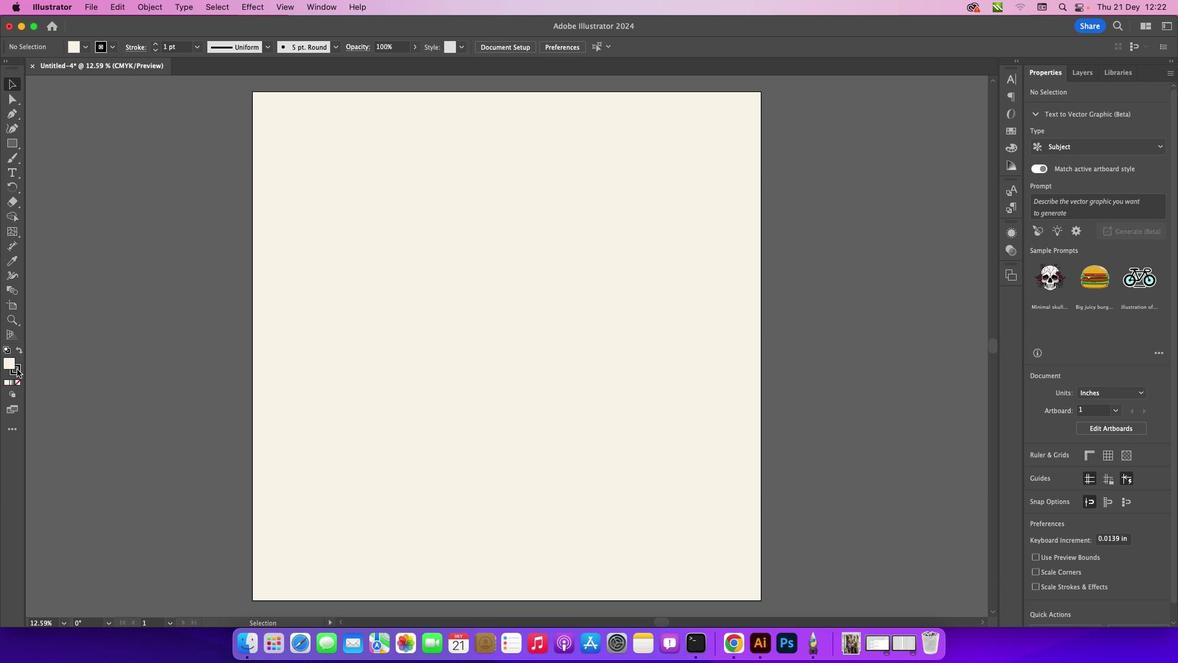 
Action: Mouse pressed left at (16, 369)
Screenshot: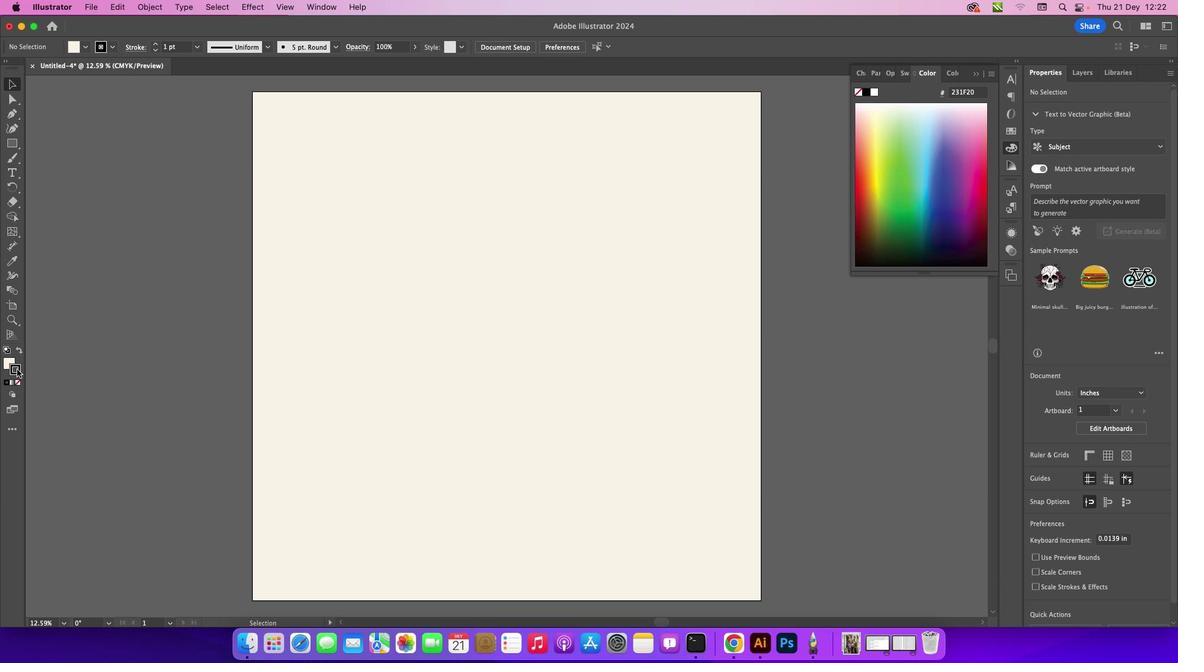 
Action: Mouse moved to (18, 382)
Screenshot: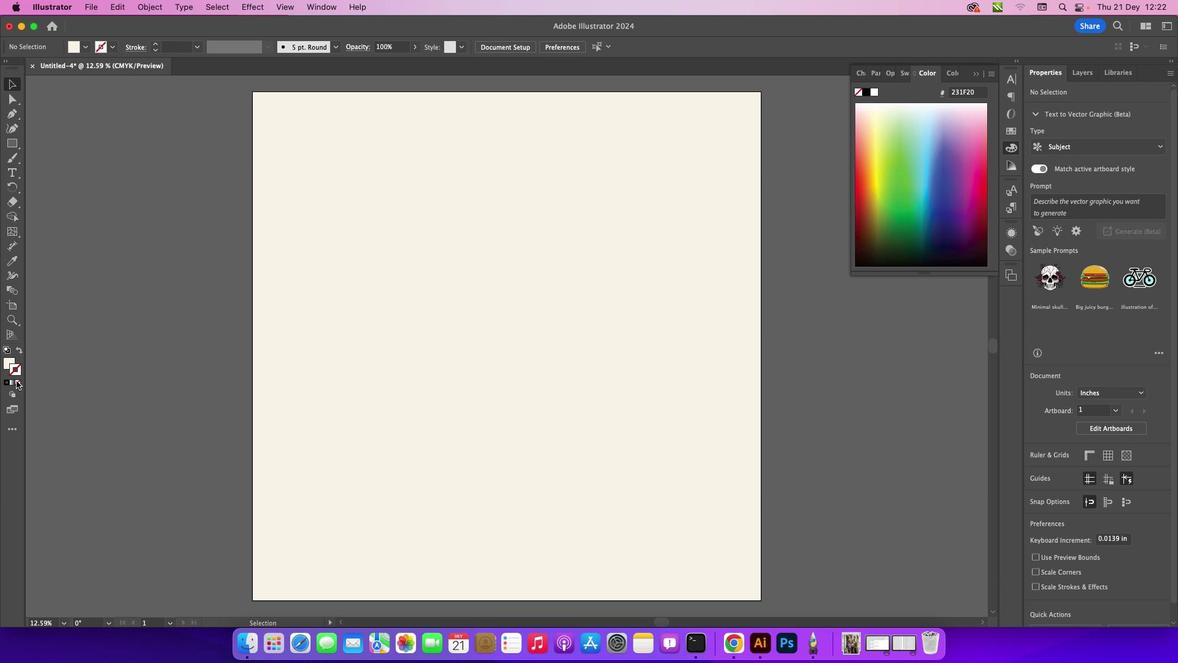 
Action: Mouse pressed left at (18, 382)
Screenshot: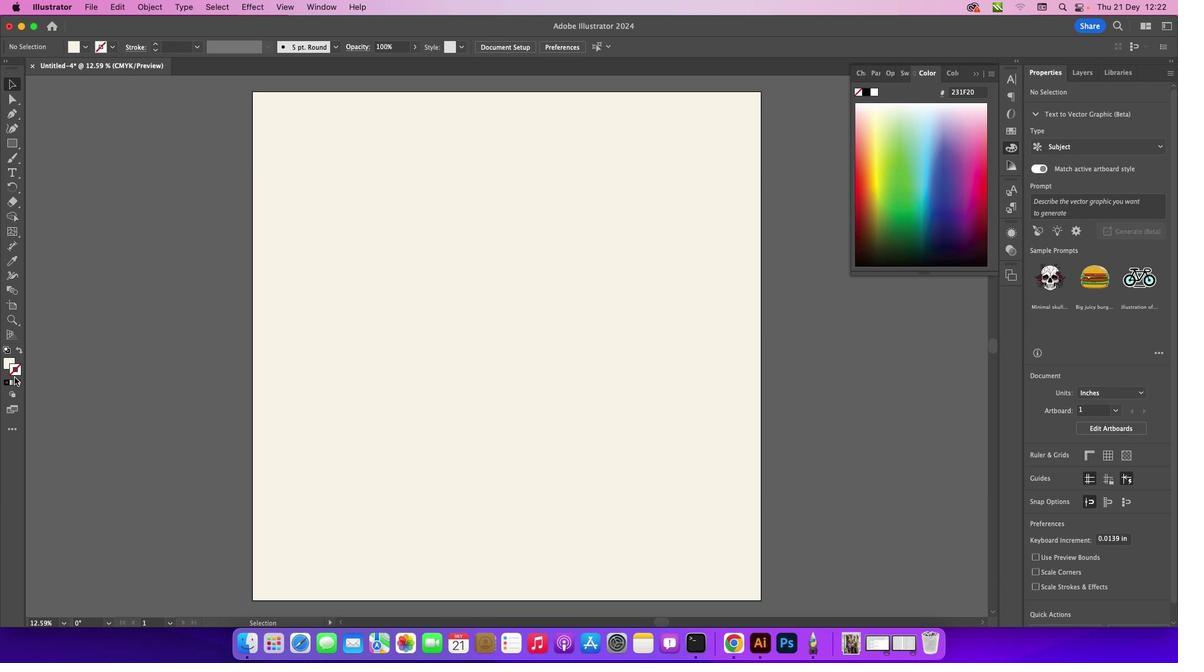 
Action: Mouse moved to (6, 362)
Screenshot: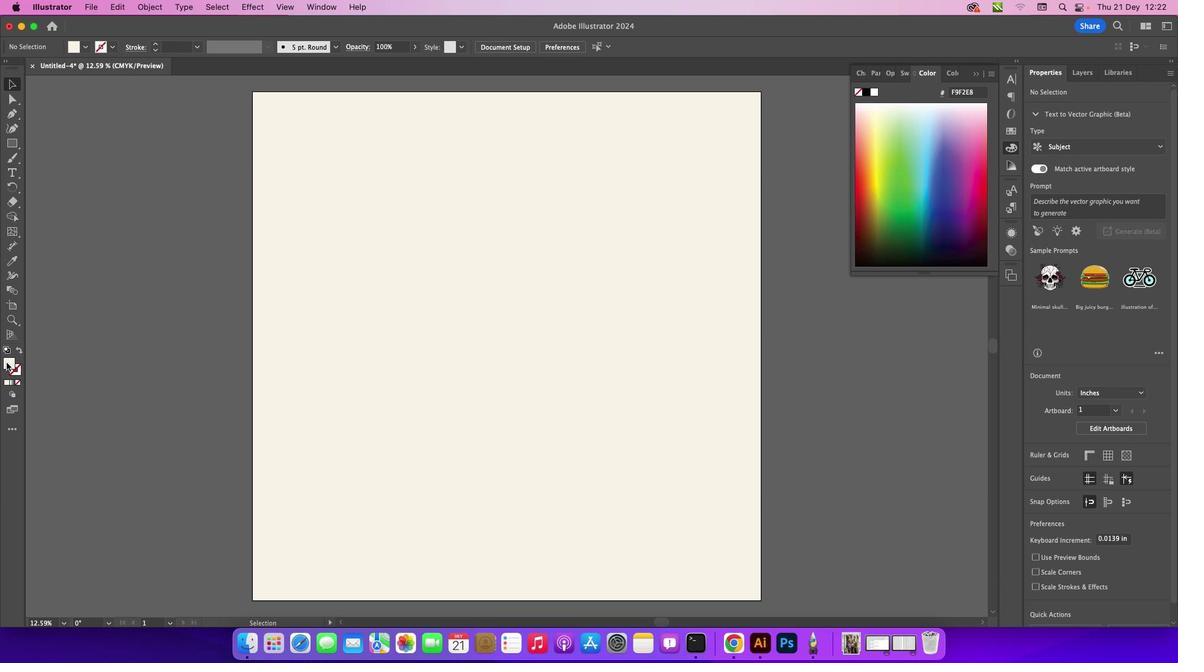 
Action: Mouse pressed left at (6, 362)
Screenshot: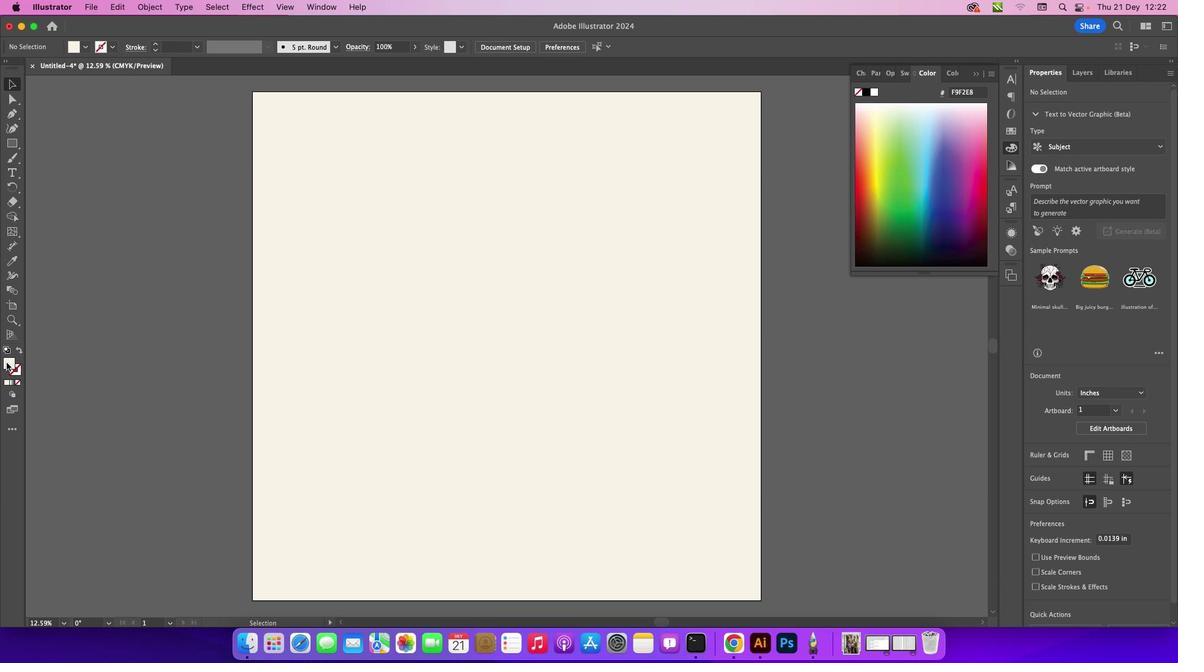 
Action: Mouse moved to (976, 71)
Screenshot: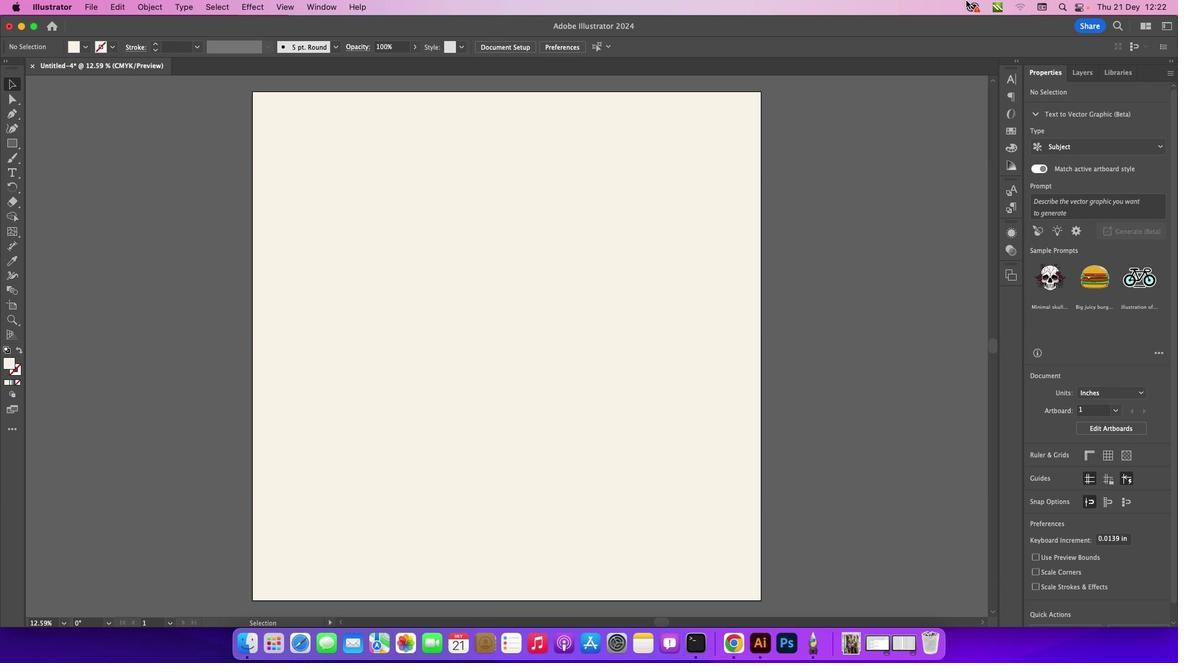 
Action: Mouse pressed left at (976, 71)
Screenshot: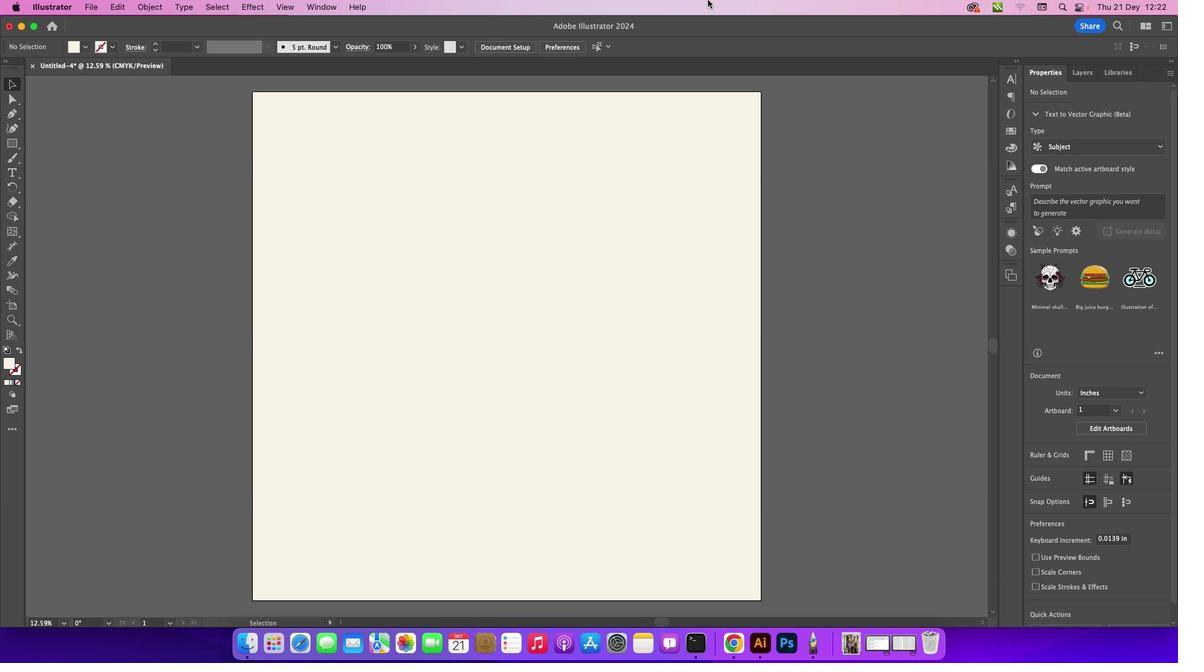 
Action: Mouse moved to (143, 202)
Screenshot: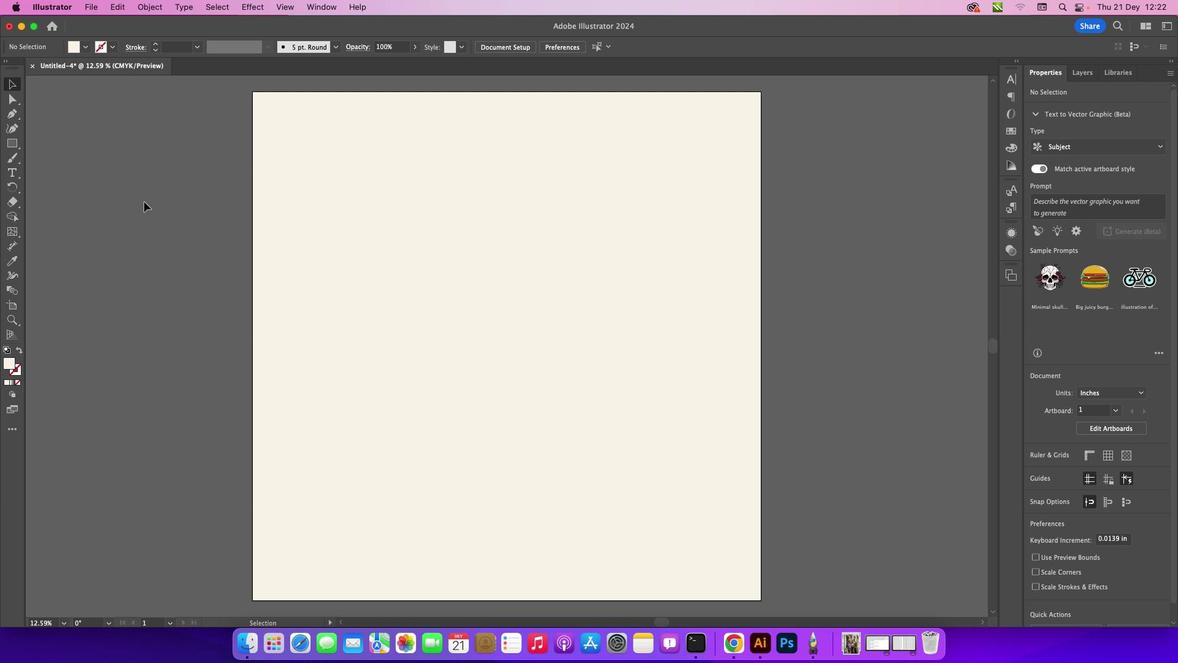
Action: Mouse pressed left at (143, 202)
Screenshot: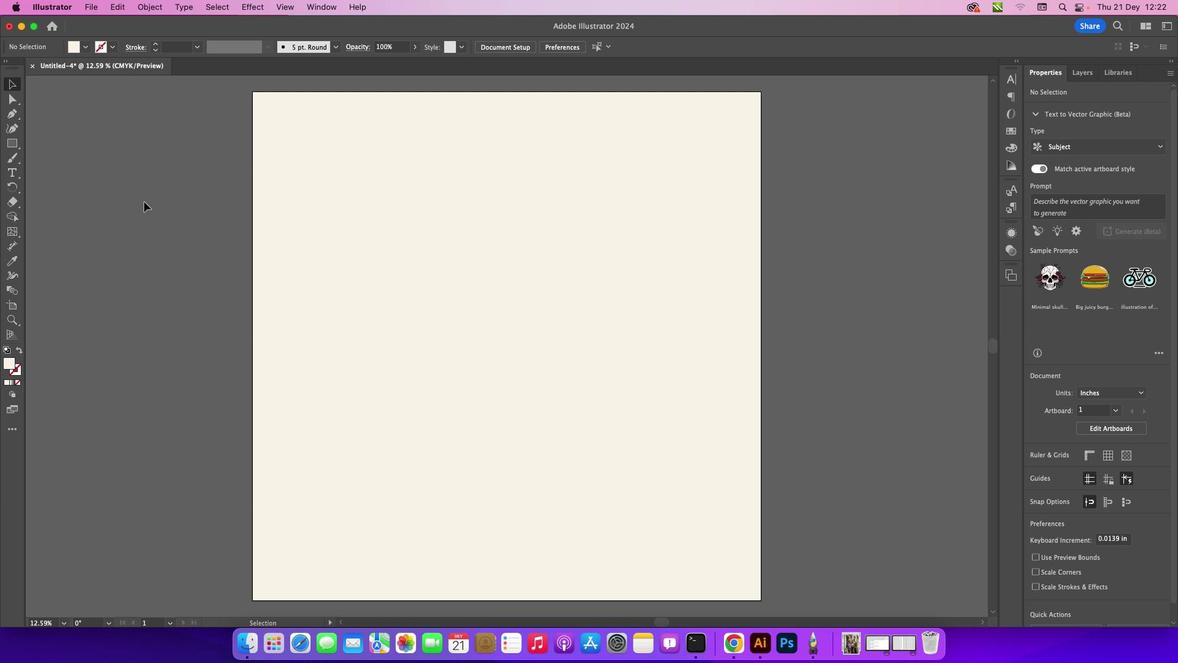 
Action: Mouse moved to (6, 138)
Screenshot: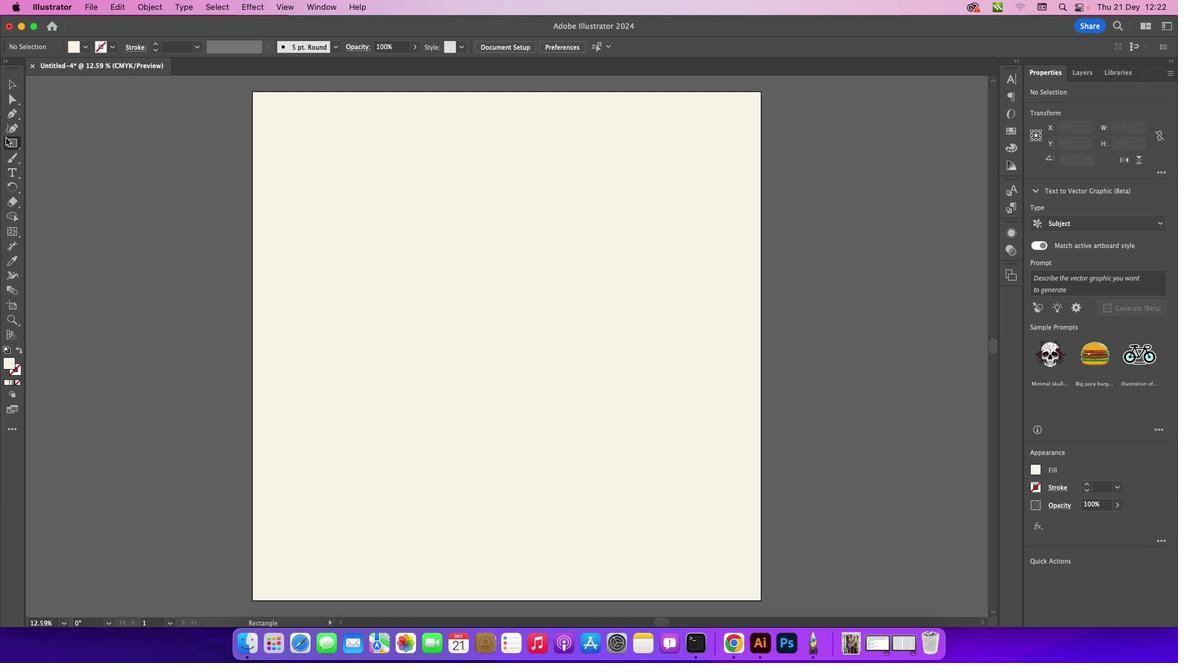 
Action: Mouse pressed left at (6, 138)
Screenshot: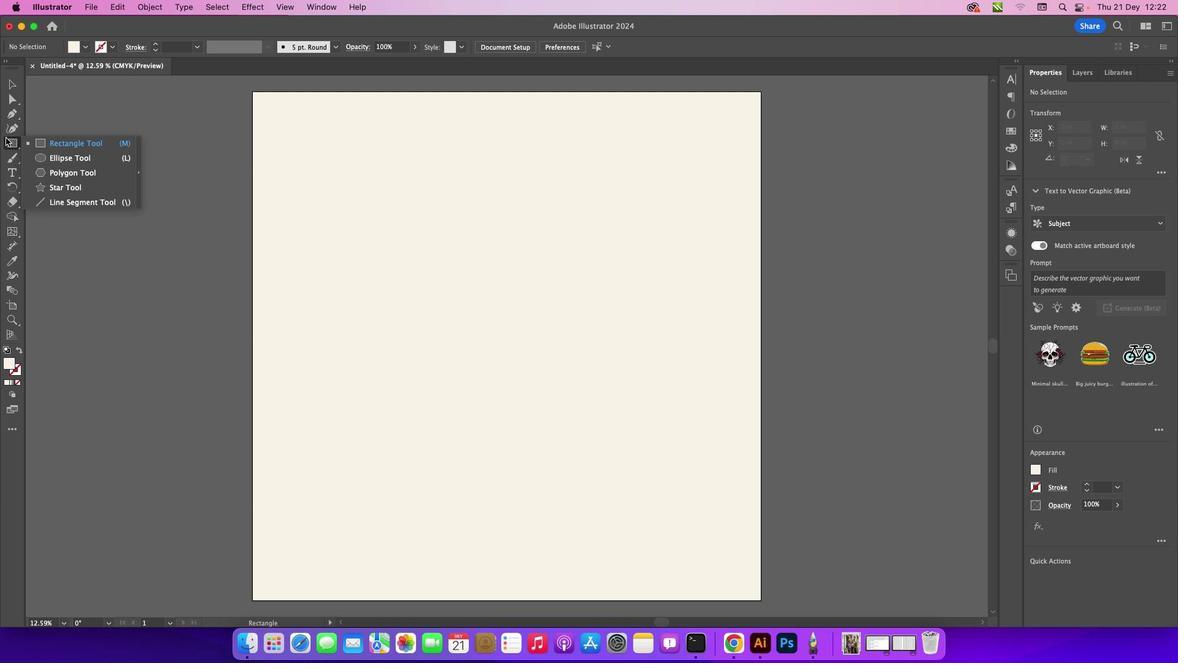 
Action: Mouse moved to (86, 159)
Screenshot: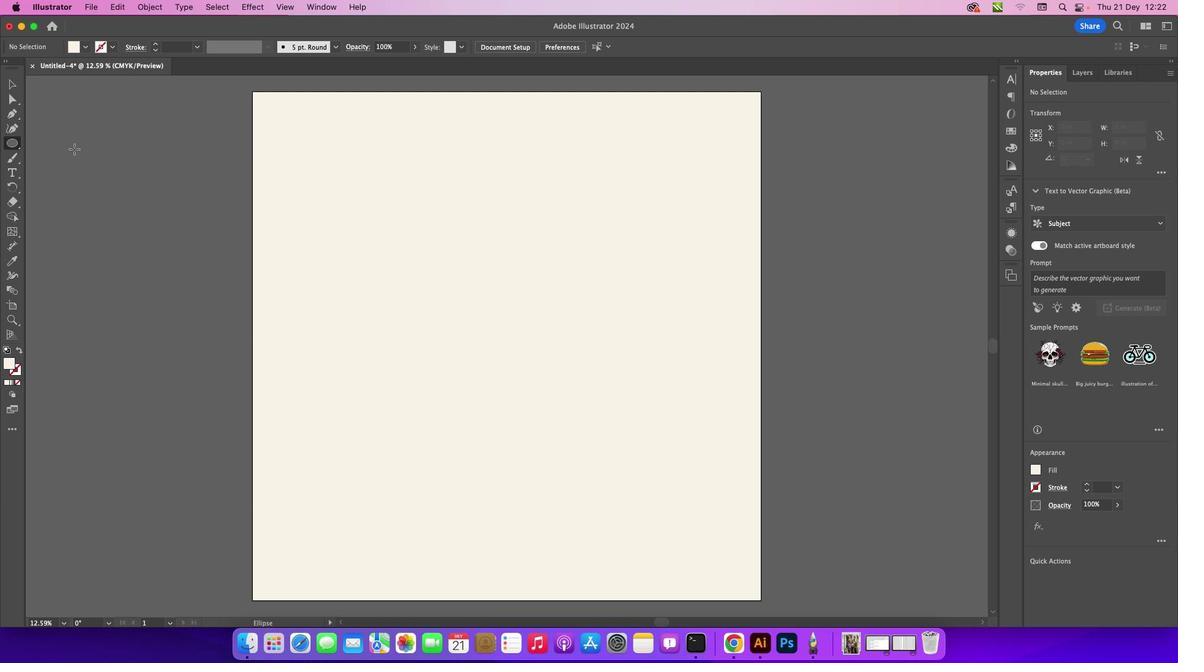 
Action: Mouse pressed left at (86, 159)
Screenshot: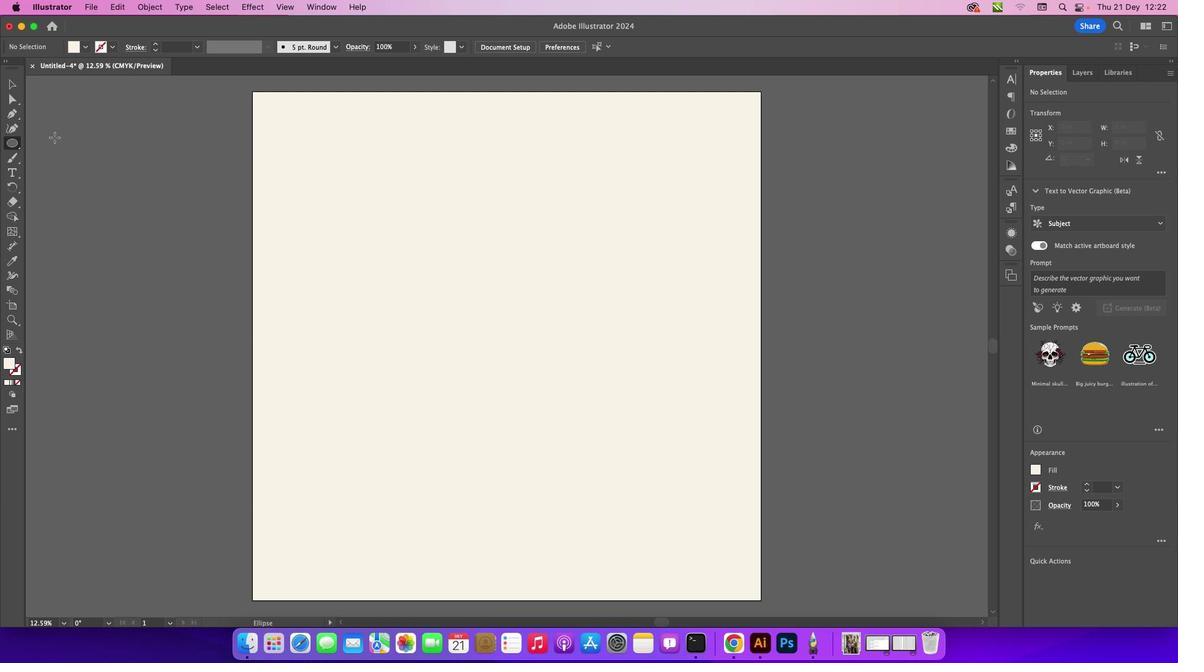 
Action: Mouse moved to (15, 140)
Screenshot: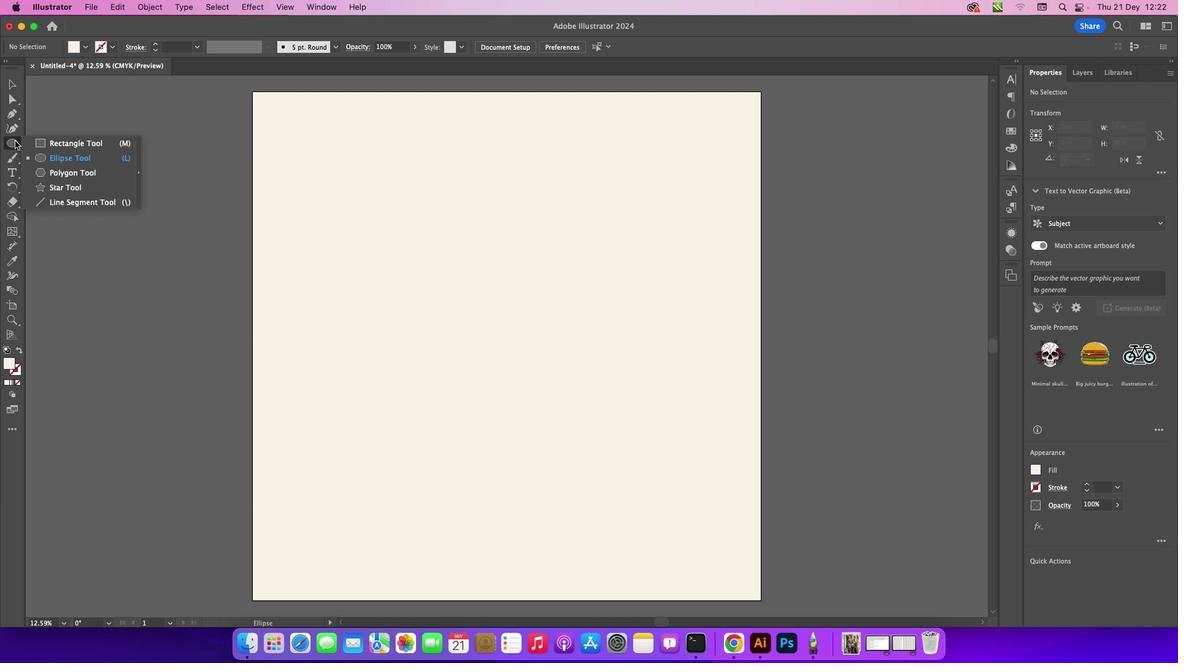 
Action: Mouse pressed left at (15, 140)
Screenshot: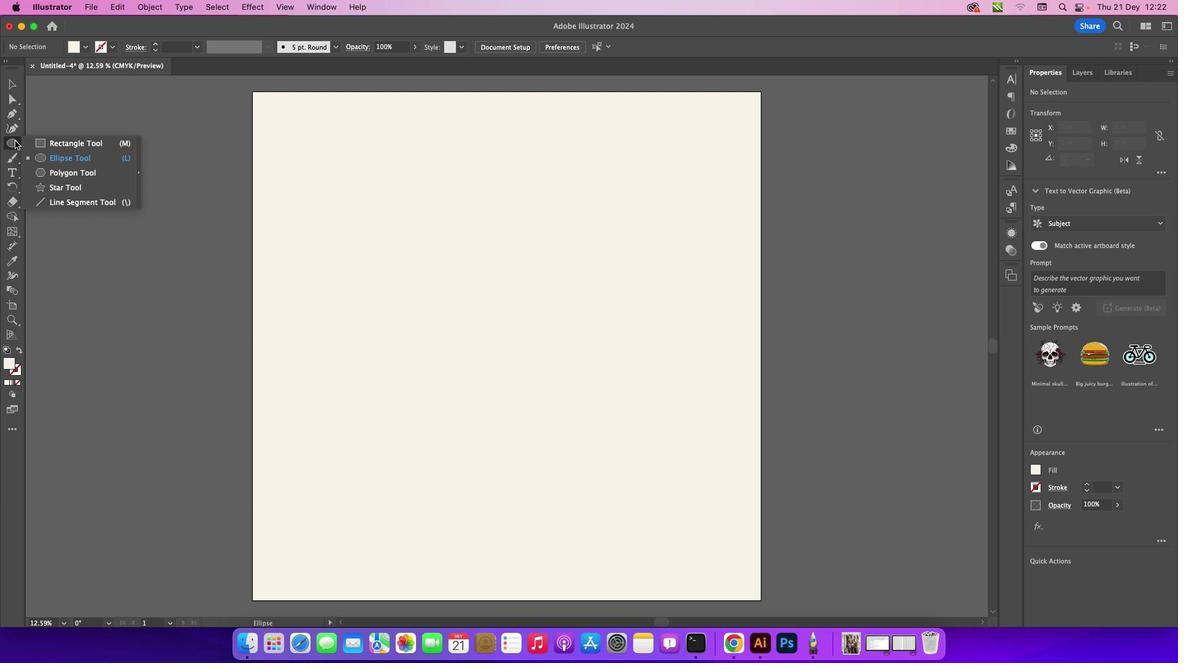 
Action: Mouse moved to (62, 138)
Screenshot: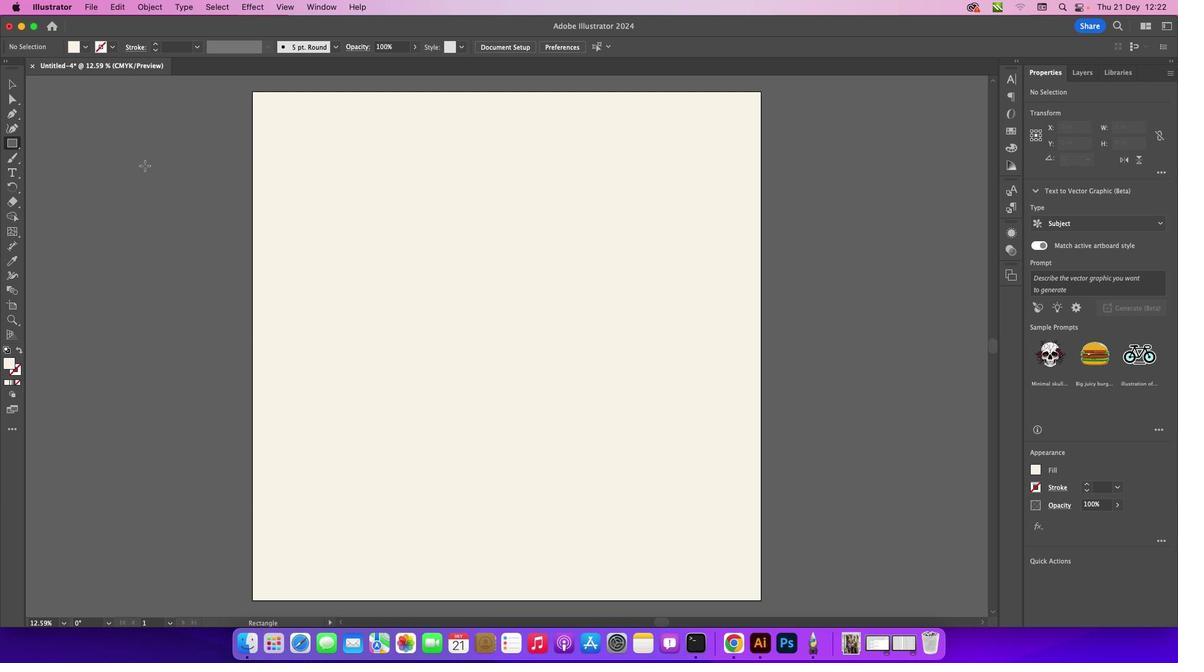 
Action: Mouse pressed left at (62, 138)
Screenshot: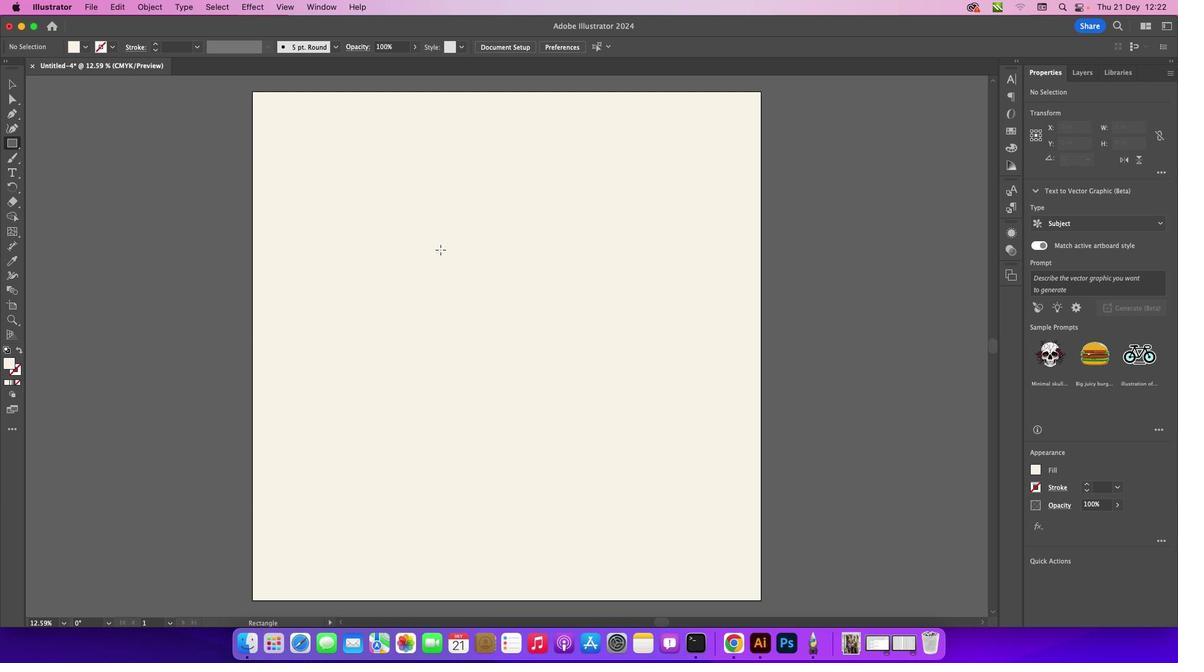 
Action: Mouse moved to (400, 209)
Screenshot: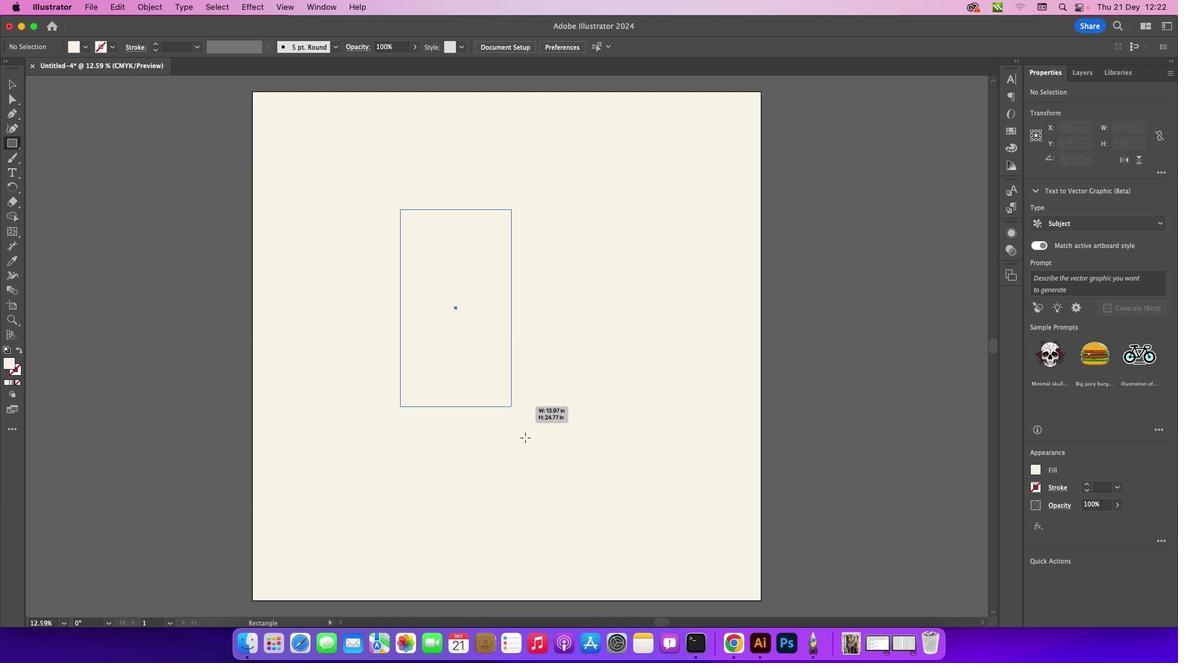 
Action: Mouse pressed left at (400, 209)
Screenshot: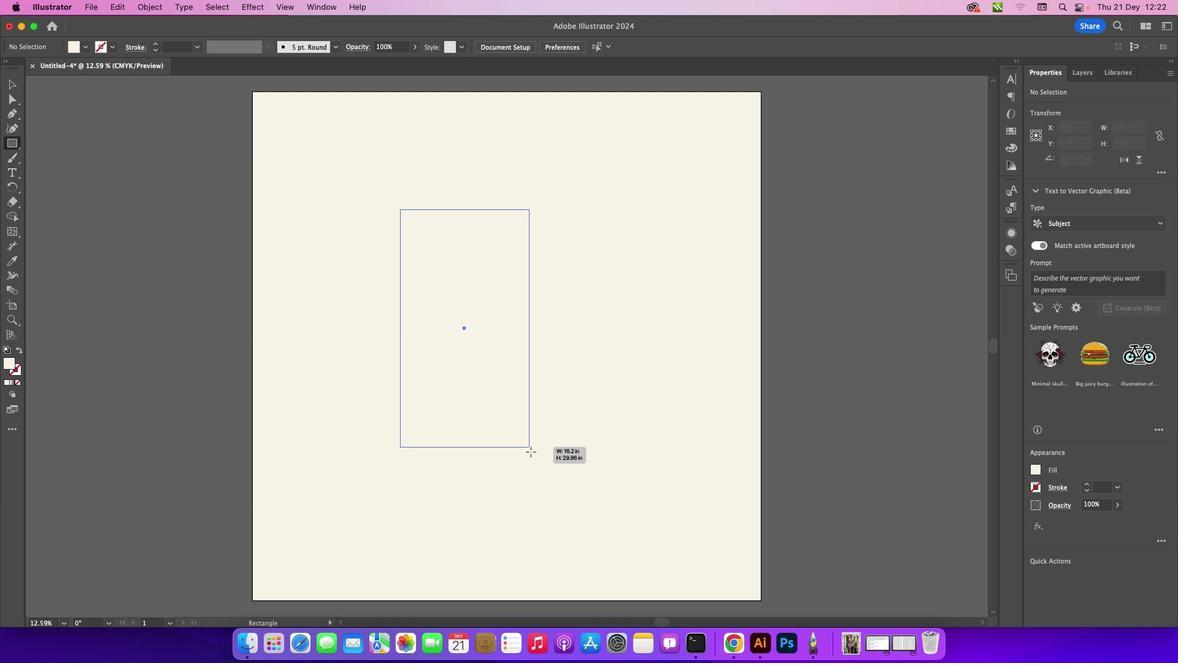 
Action: Mouse moved to (408, 220)
Screenshot: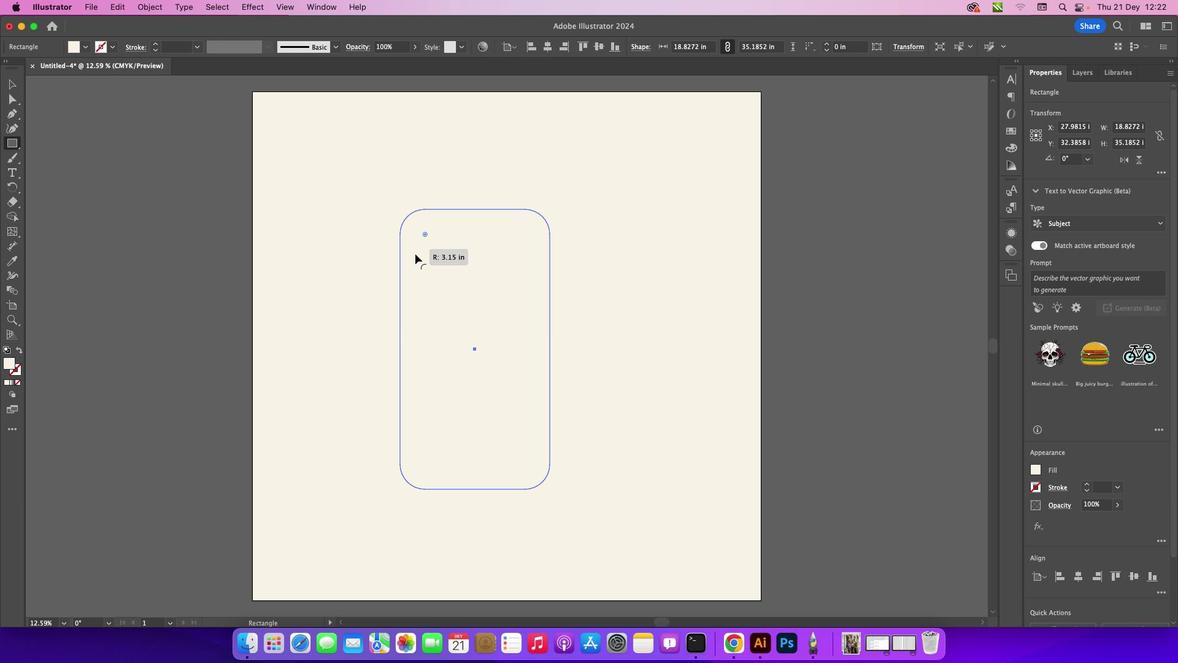 
Action: Mouse pressed left at (408, 220)
Screenshot: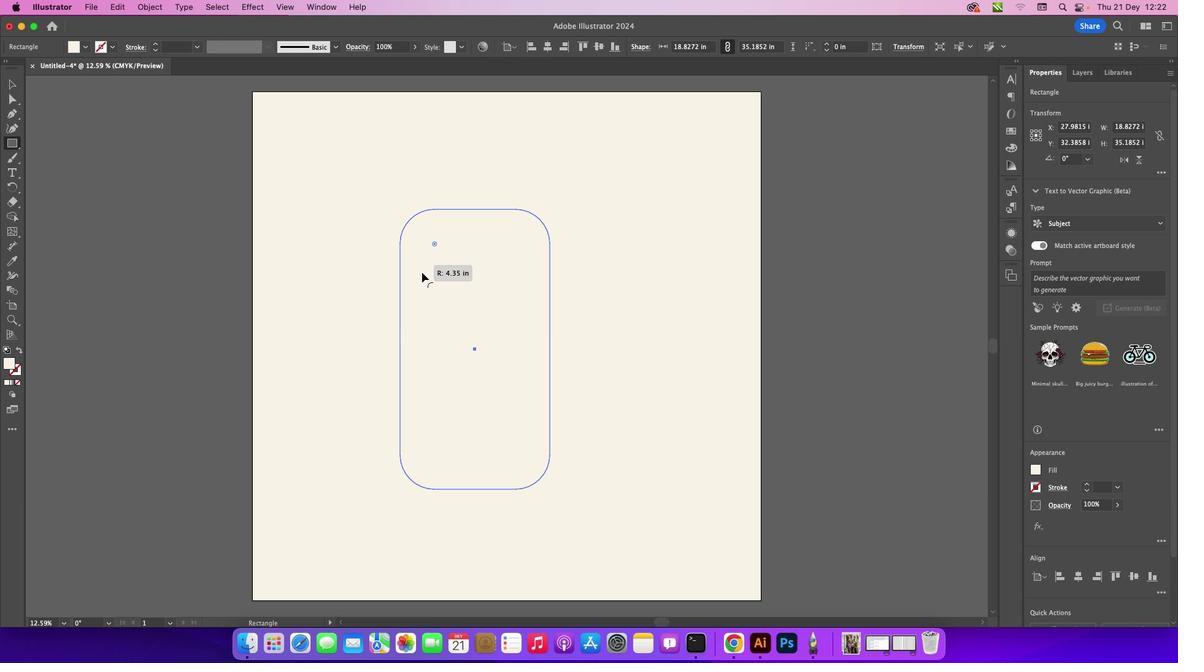 
Action: Mouse moved to (12, 81)
Screenshot: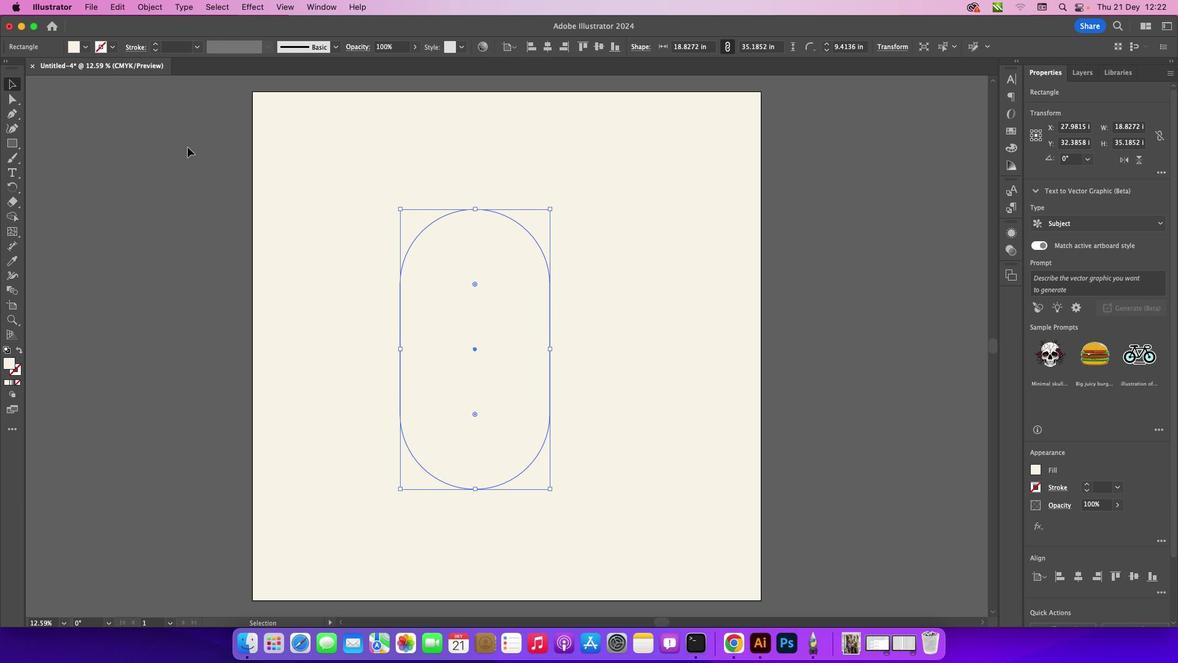 
Action: Mouse pressed left at (12, 81)
Screenshot: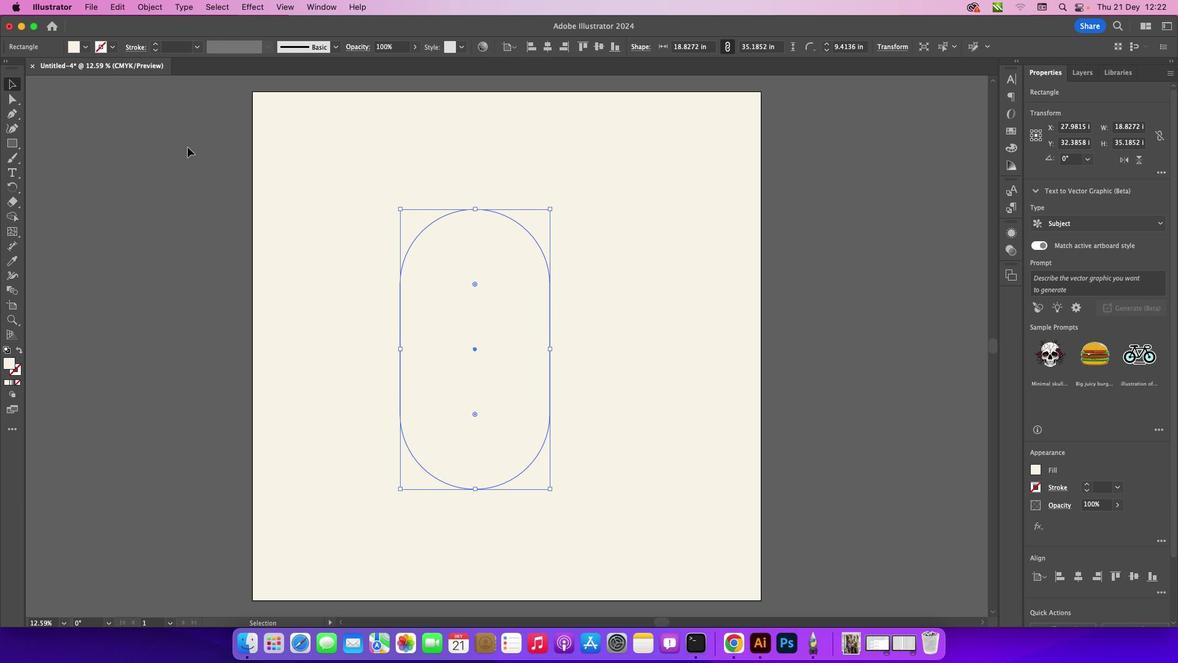 
Action: Mouse moved to (187, 146)
Screenshot: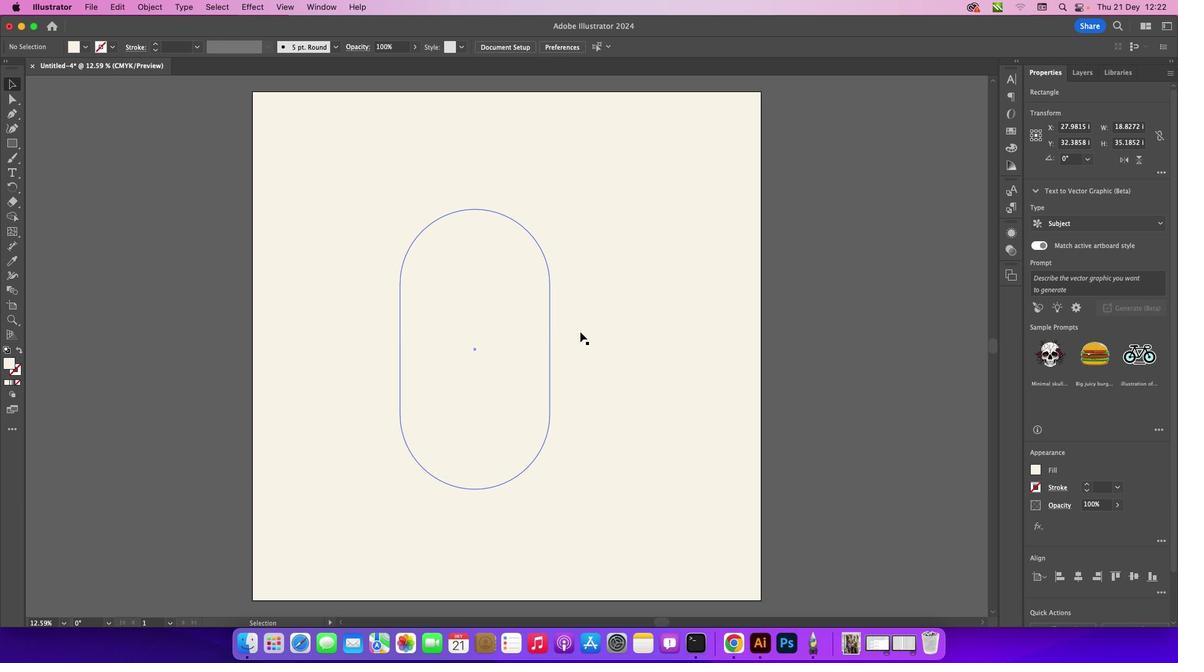 
Action: Mouse pressed left at (187, 146)
Screenshot: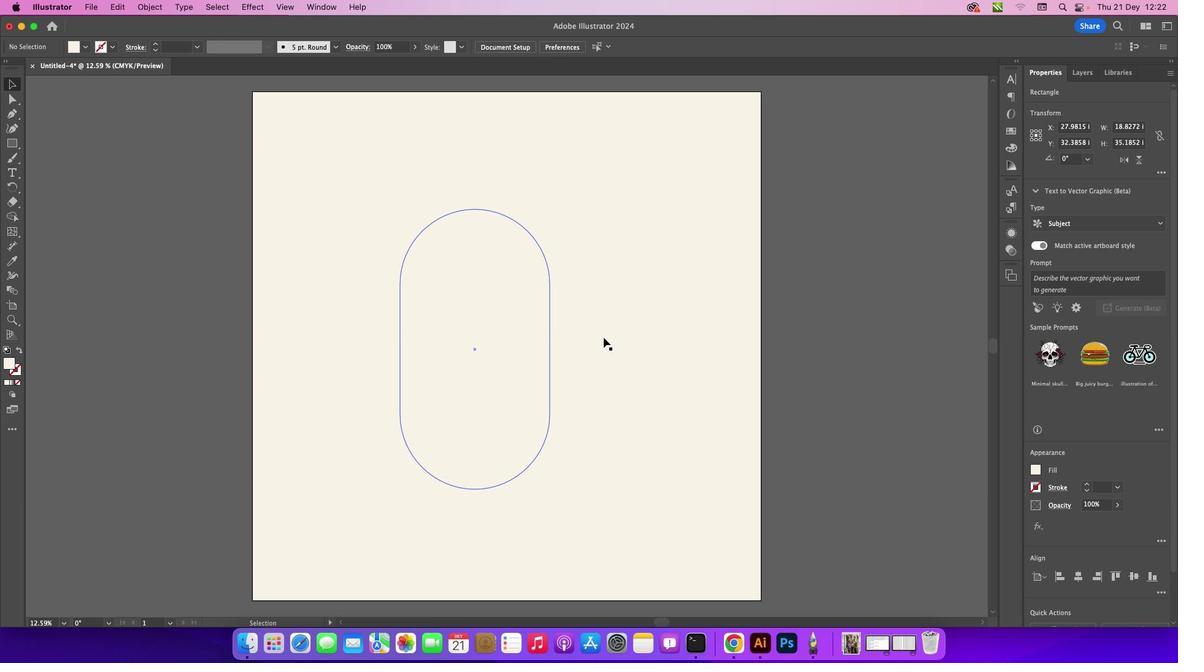 
Action: Mouse moved to (510, 216)
Screenshot: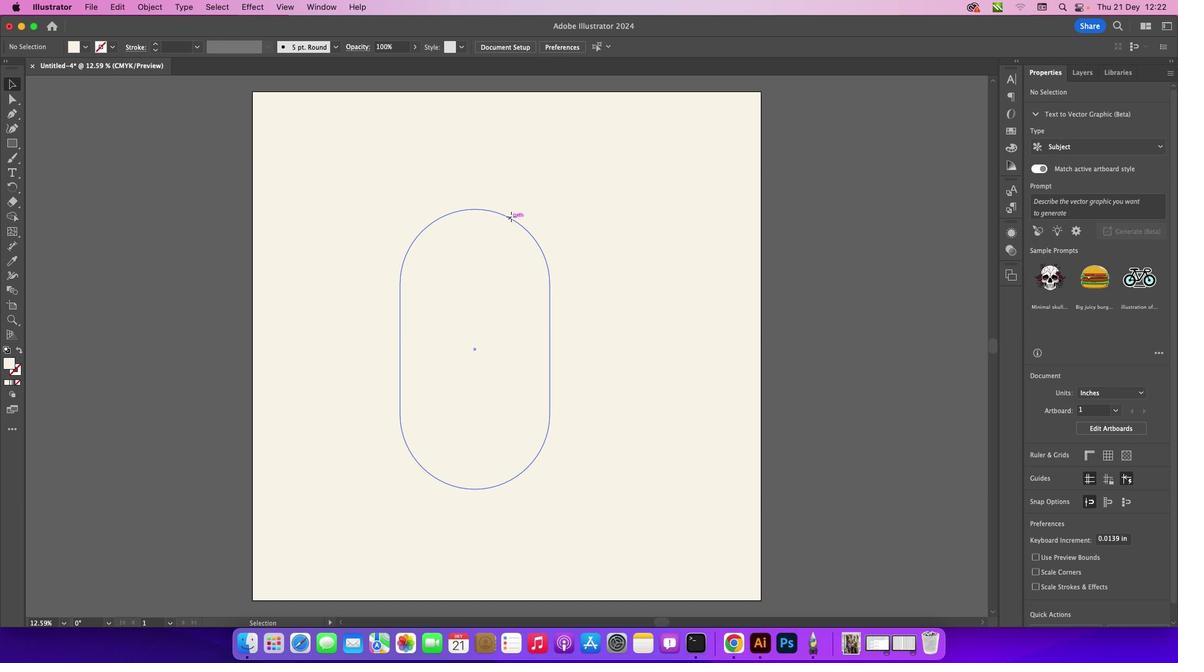 
Action: Mouse pressed left at (510, 216)
Screenshot: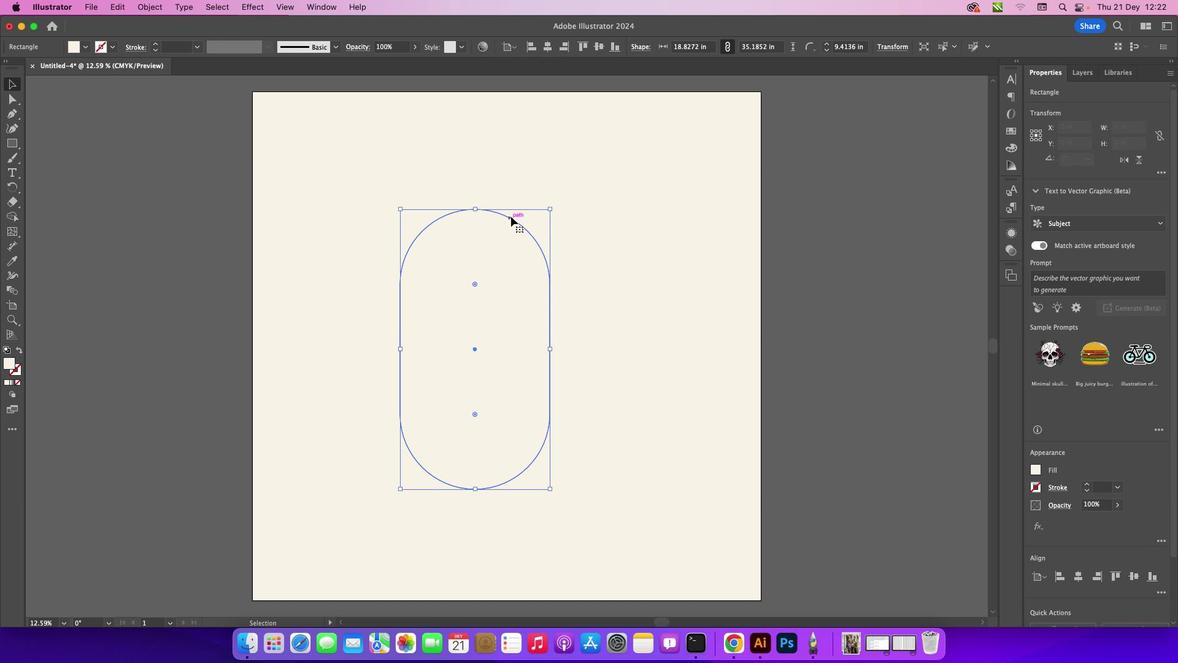 
Action: Mouse moved to (17, 370)
Screenshot: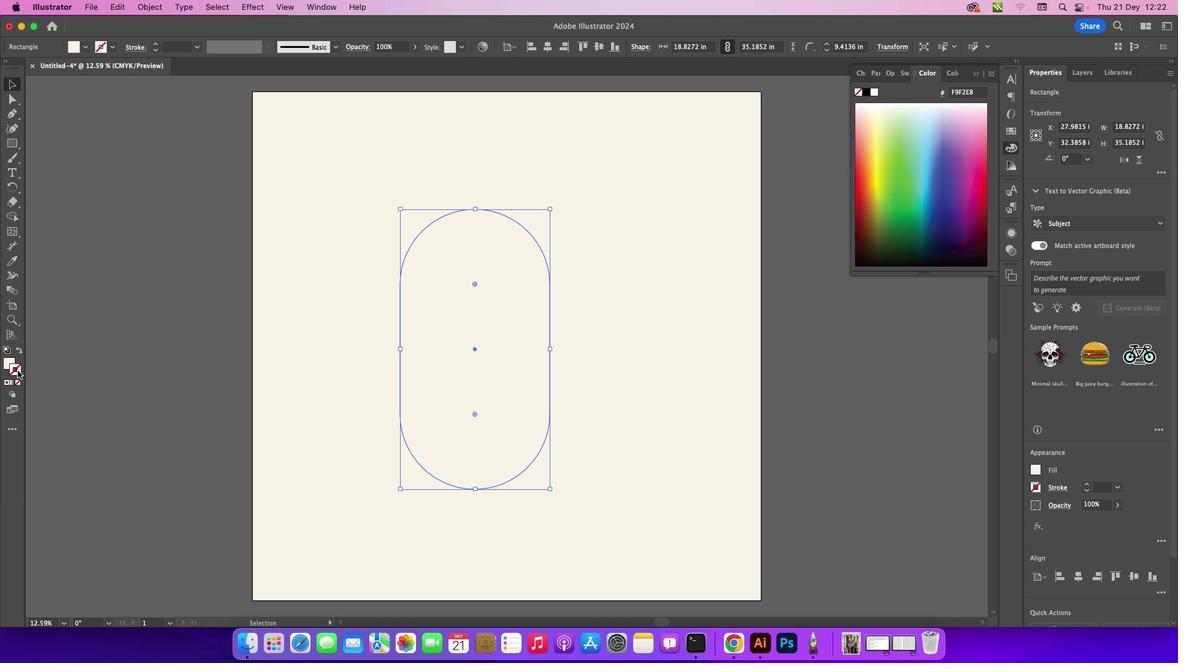 
Action: Mouse pressed left at (17, 370)
Screenshot: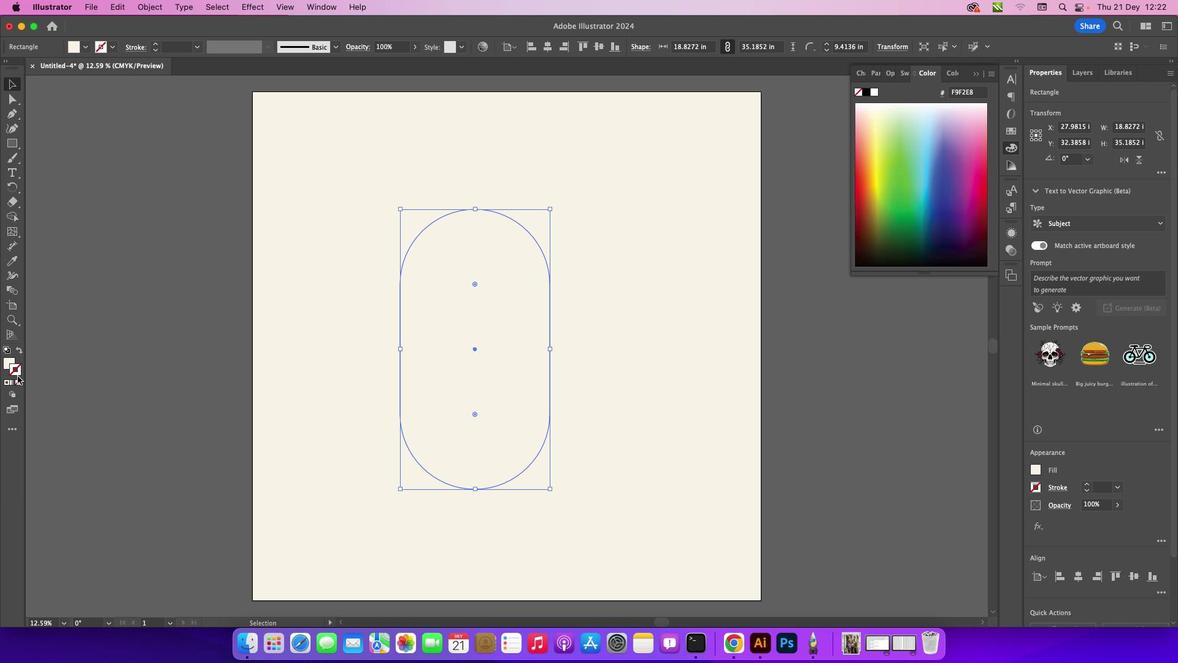 
Action: Mouse moved to (109, 43)
Screenshot: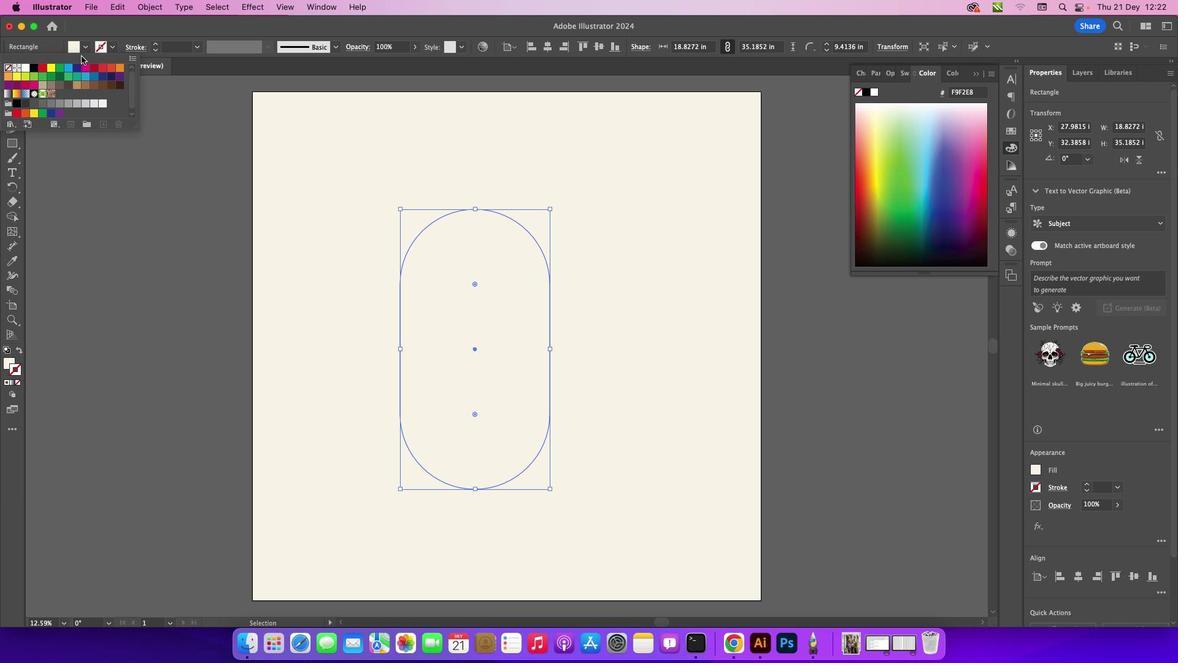 
Action: Mouse pressed left at (109, 43)
Screenshot: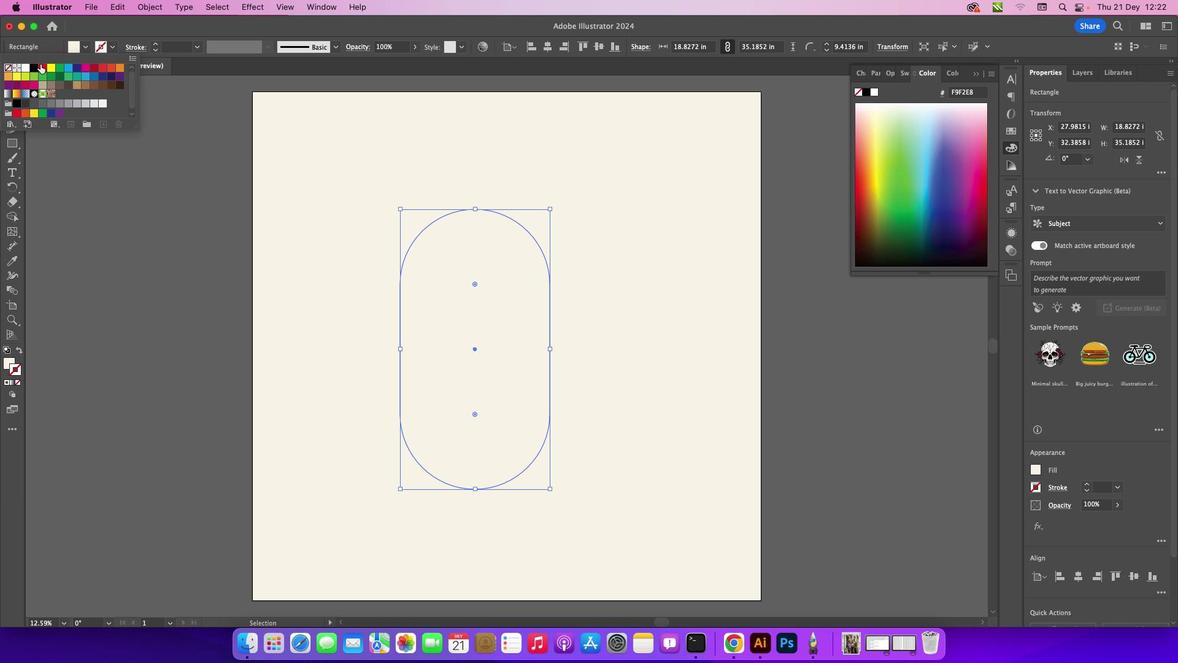 
Action: Mouse moved to (33, 68)
Screenshot: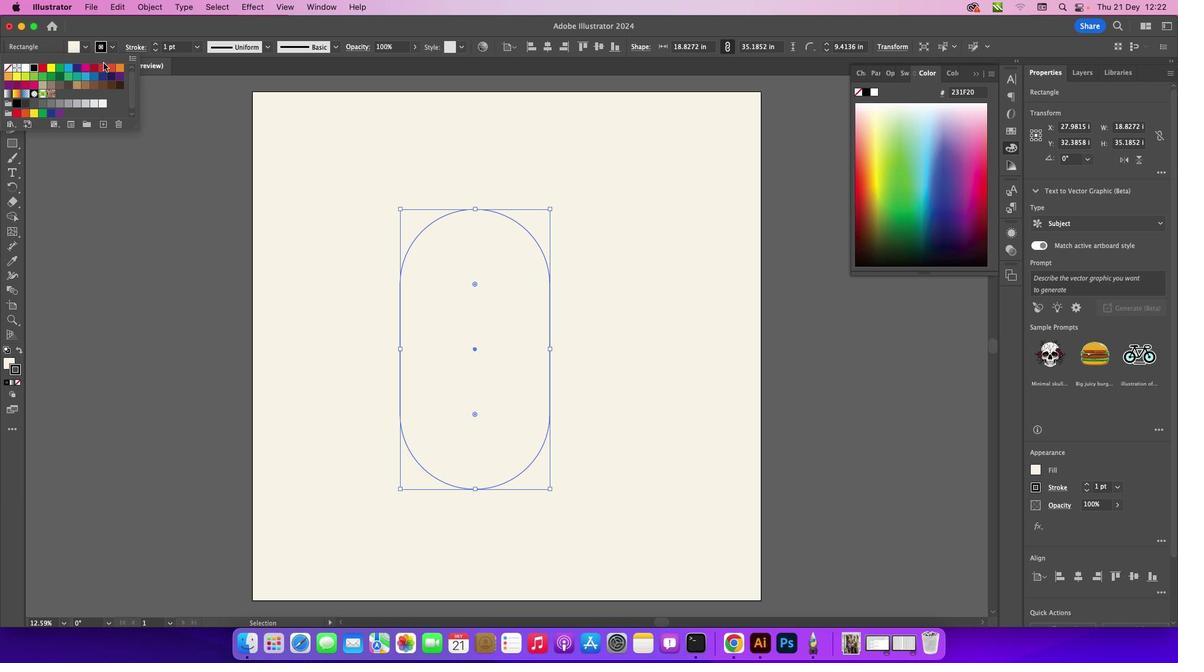 
Action: Mouse pressed left at (33, 68)
Screenshot: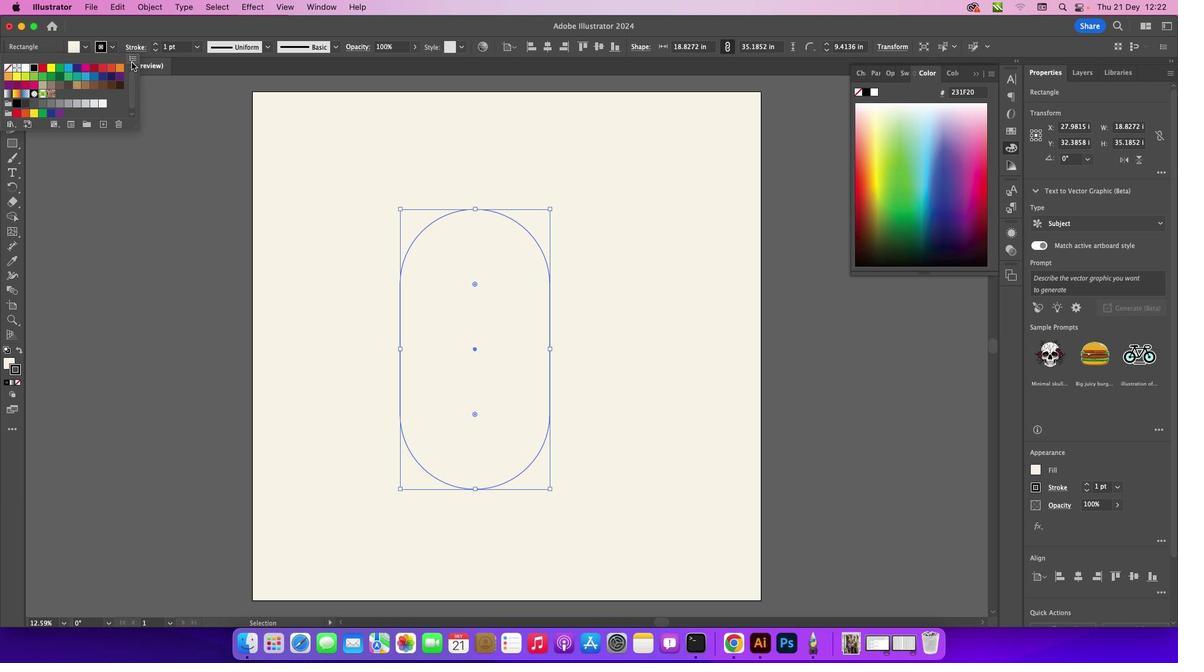 
Action: Mouse moved to (113, 46)
Screenshot: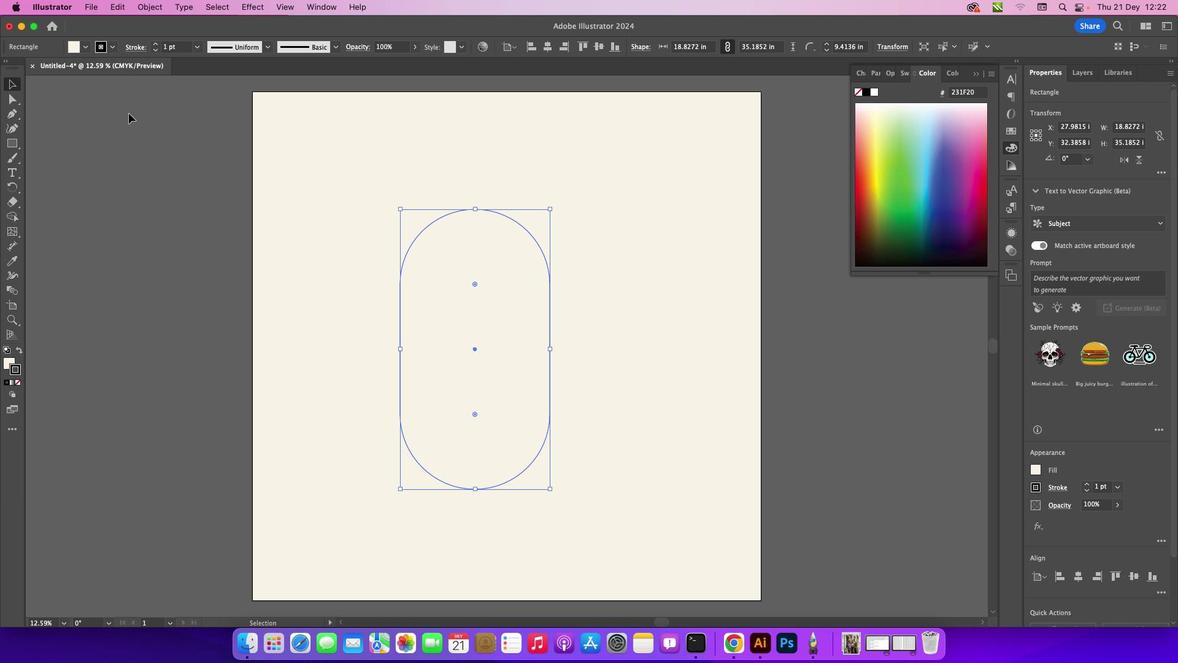 
Action: Mouse pressed left at (113, 46)
Screenshot: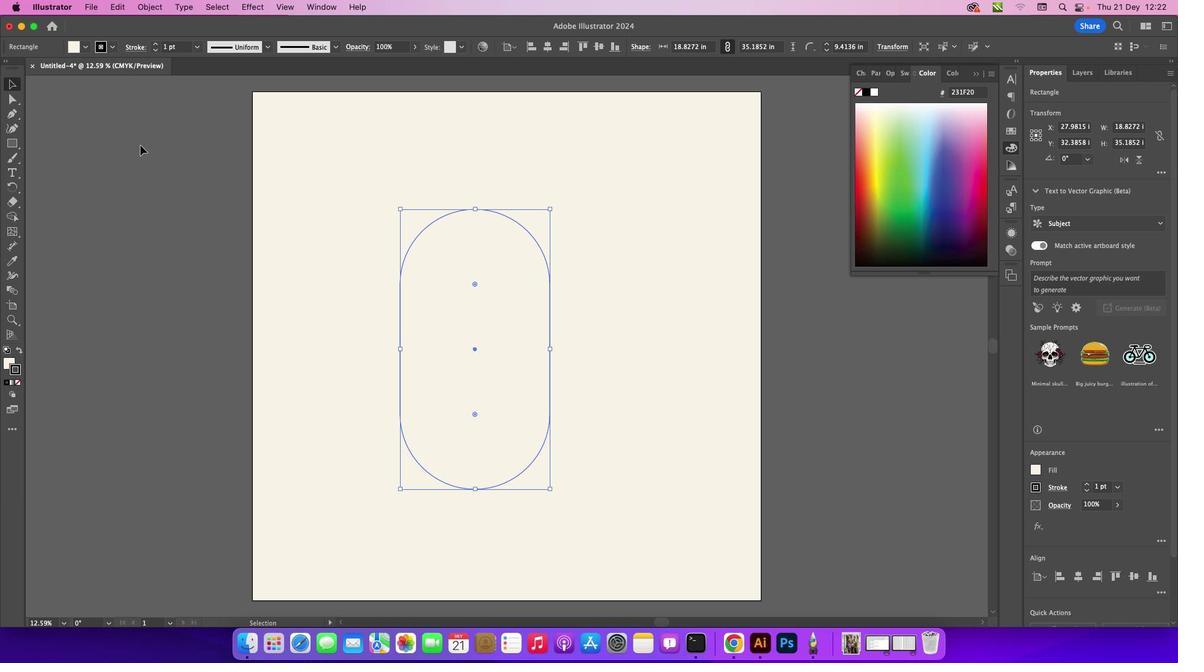 
Action: Mouse moved to (139, 144)
Screenshot: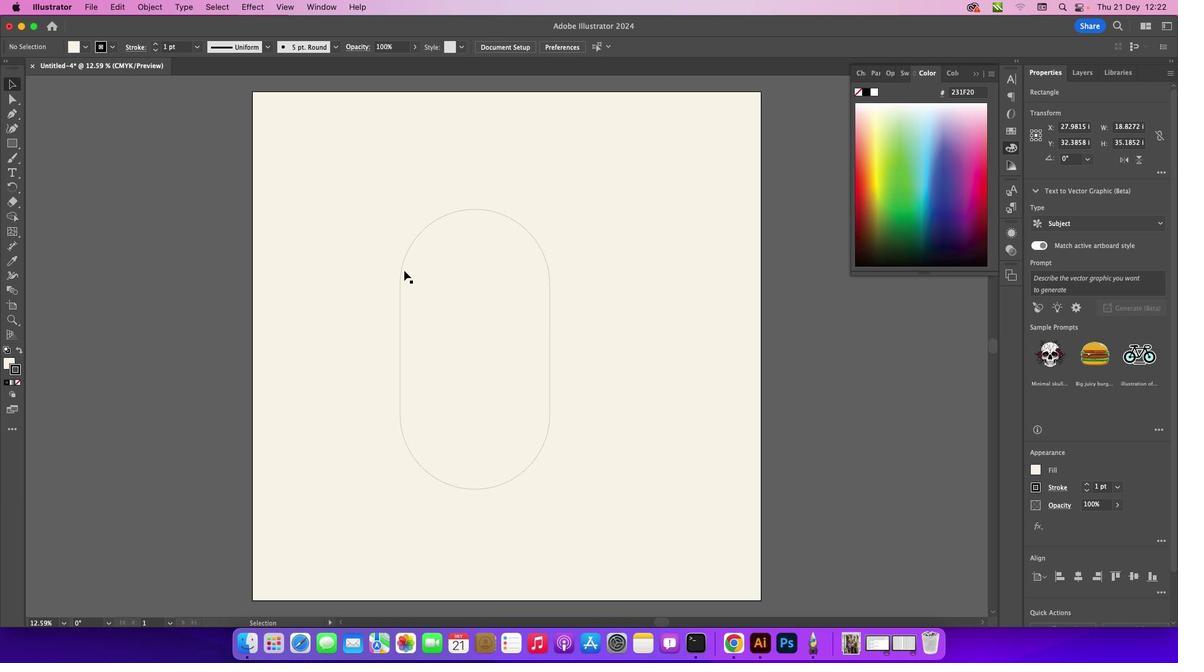 
Action: Mouse pressed left at (139, 144)
Screenshot: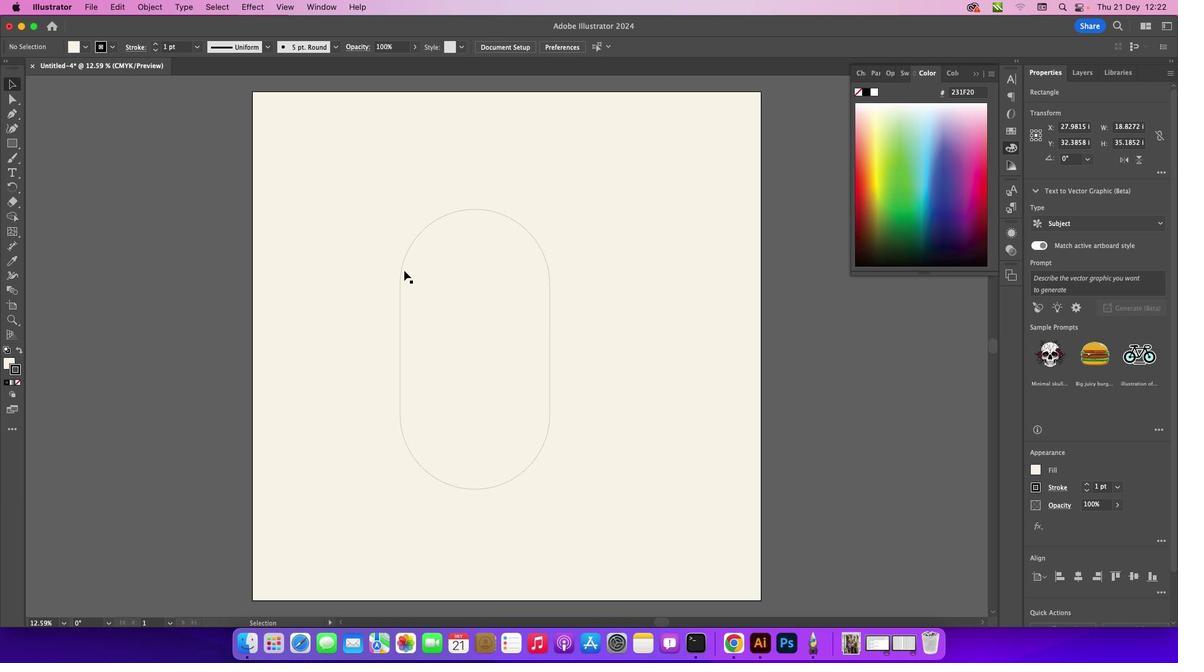 
Action: Mouse moved to (515, 219)
Screenshot: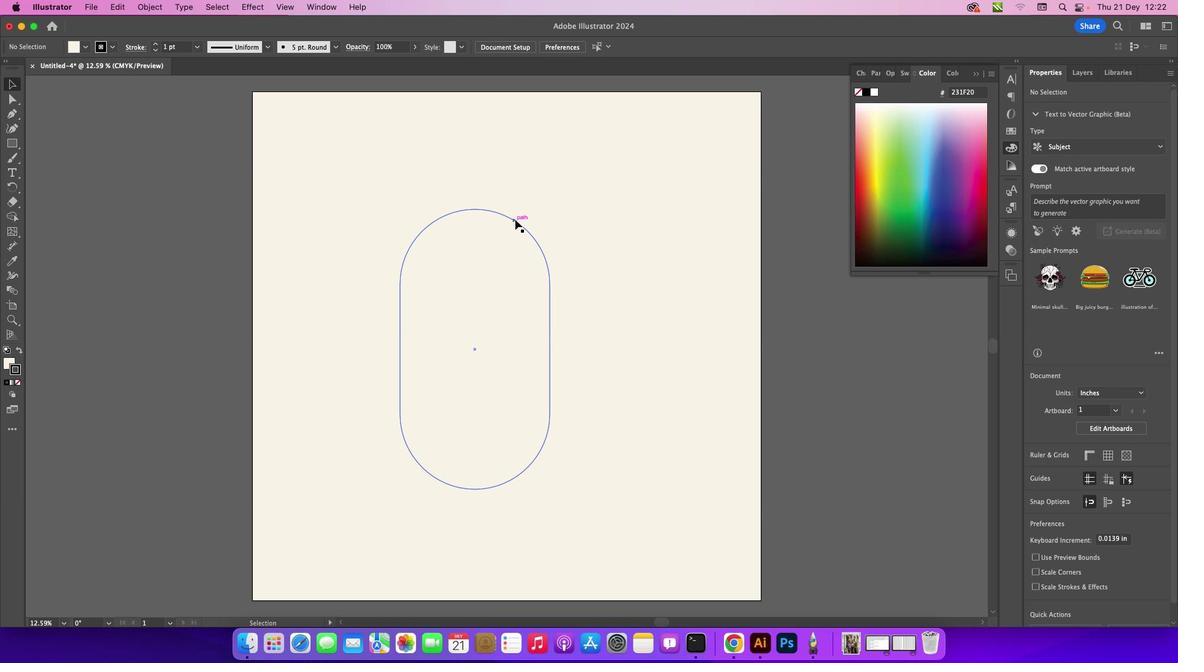 
Action: Mouse pressed left at (515, 219)
Screenshot: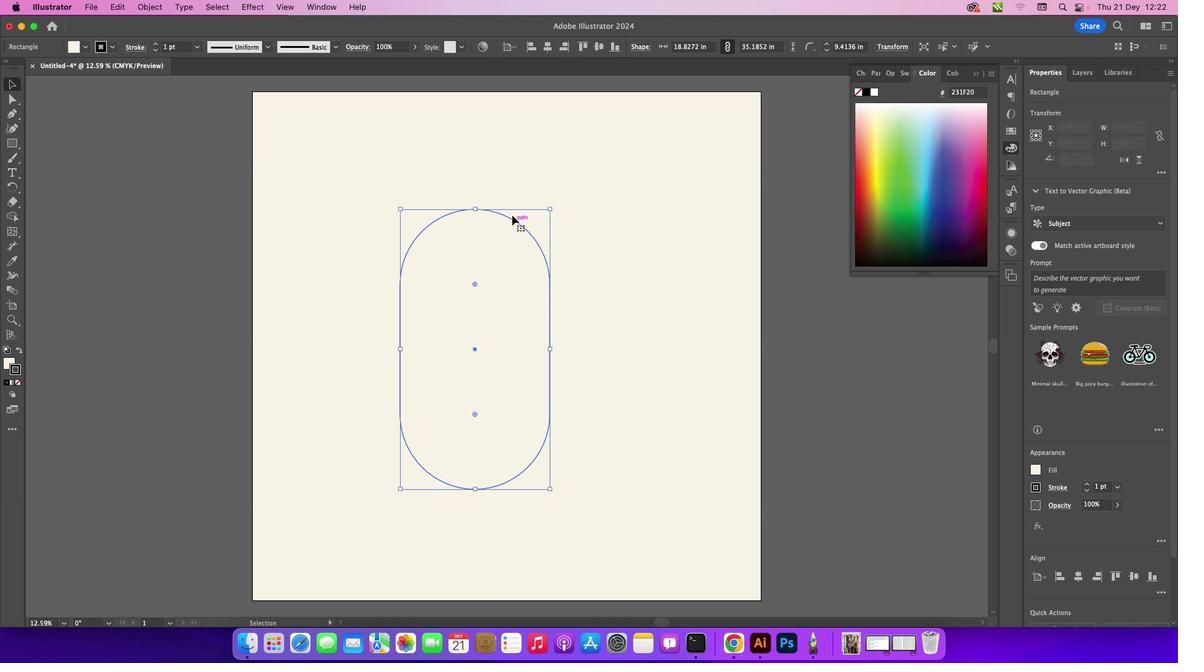 
Action: Mouse moved to (200, 41)
Screenshot: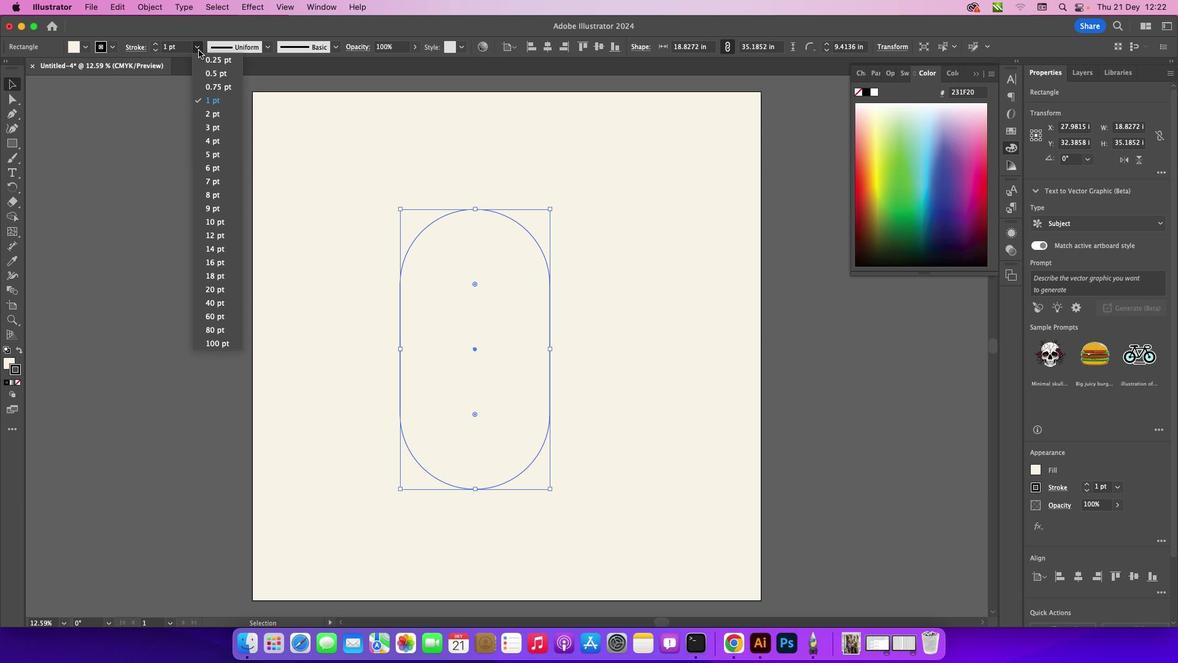 
Action: Mouse pressed left at (200, 41)
Screenshot: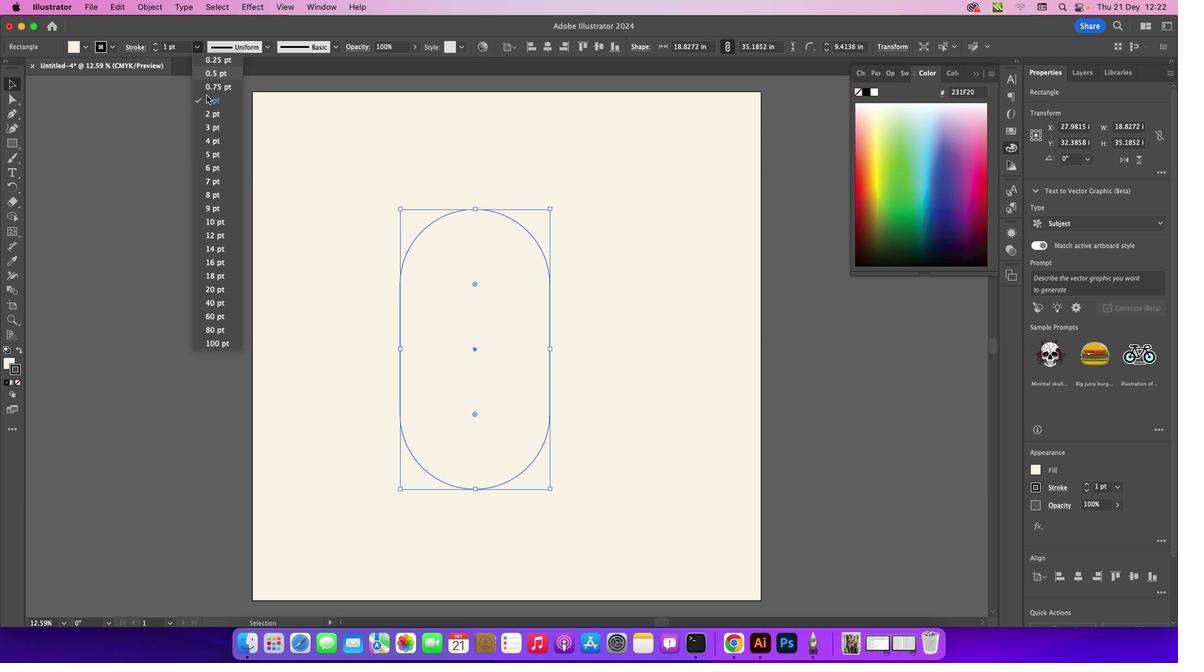 
Action: Mouse moved to (212, 124)
Screenshot: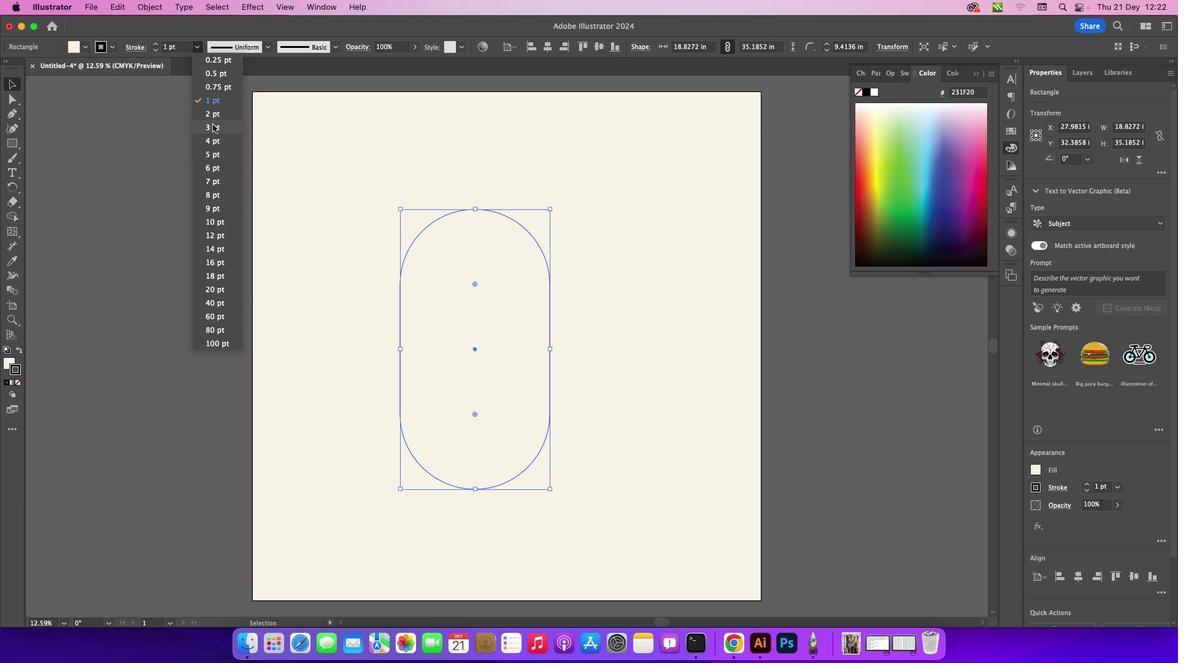
Action: Mouse pressed left at (212, 124)
Screenshot: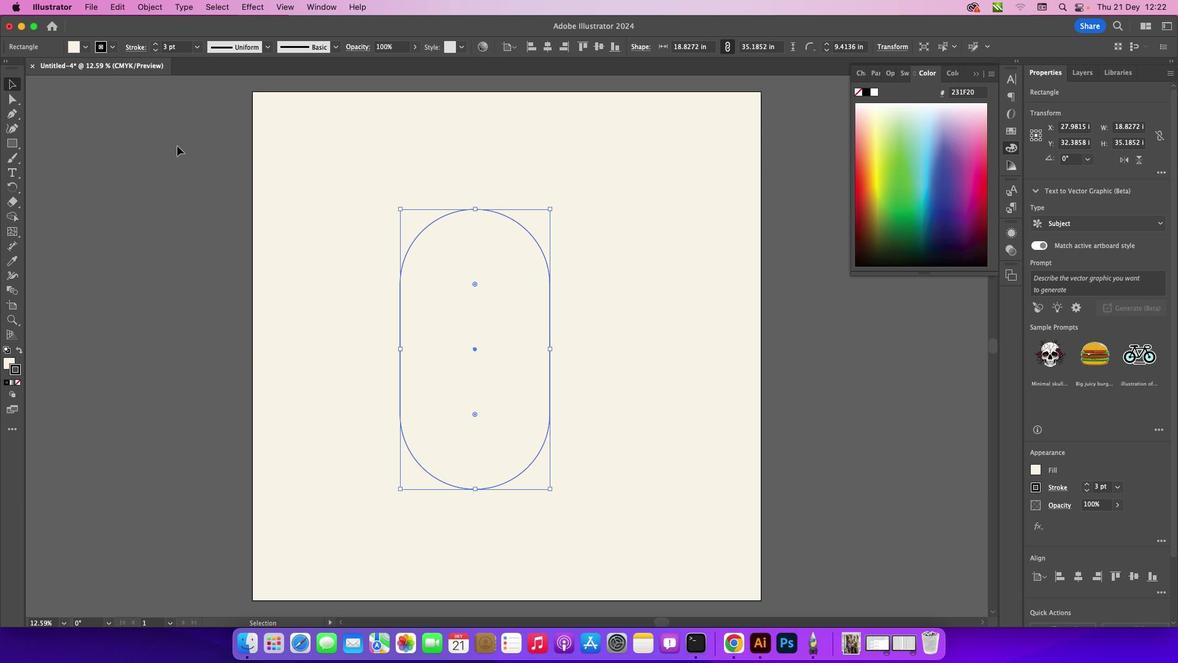 
Action: Mouse moved to (176, 145)
Screenshot: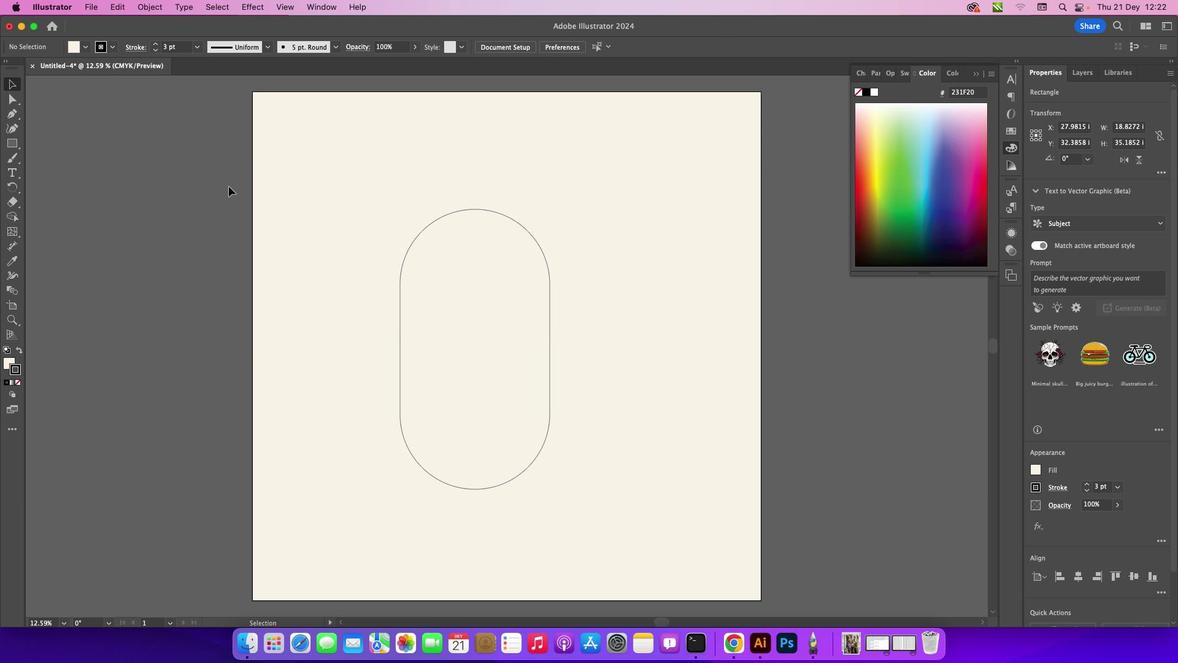 
Action: Mouse pressed left at (176, 145)
Screenshot: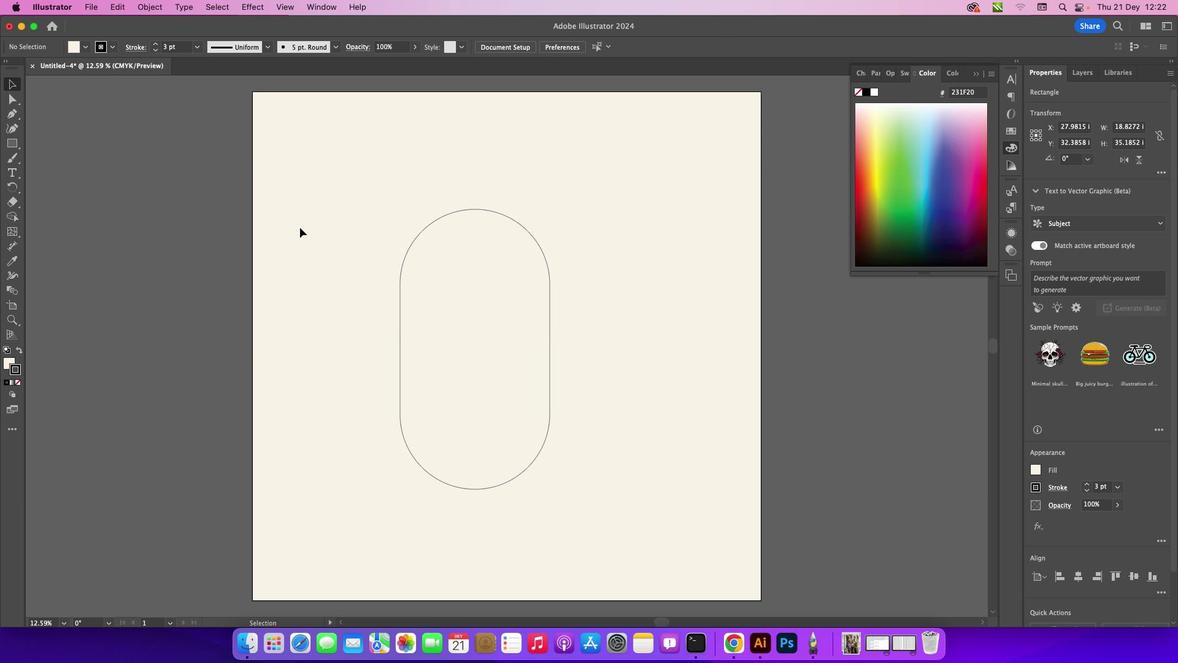 
Action: Mouse moved to (493, 209)
Screenshot: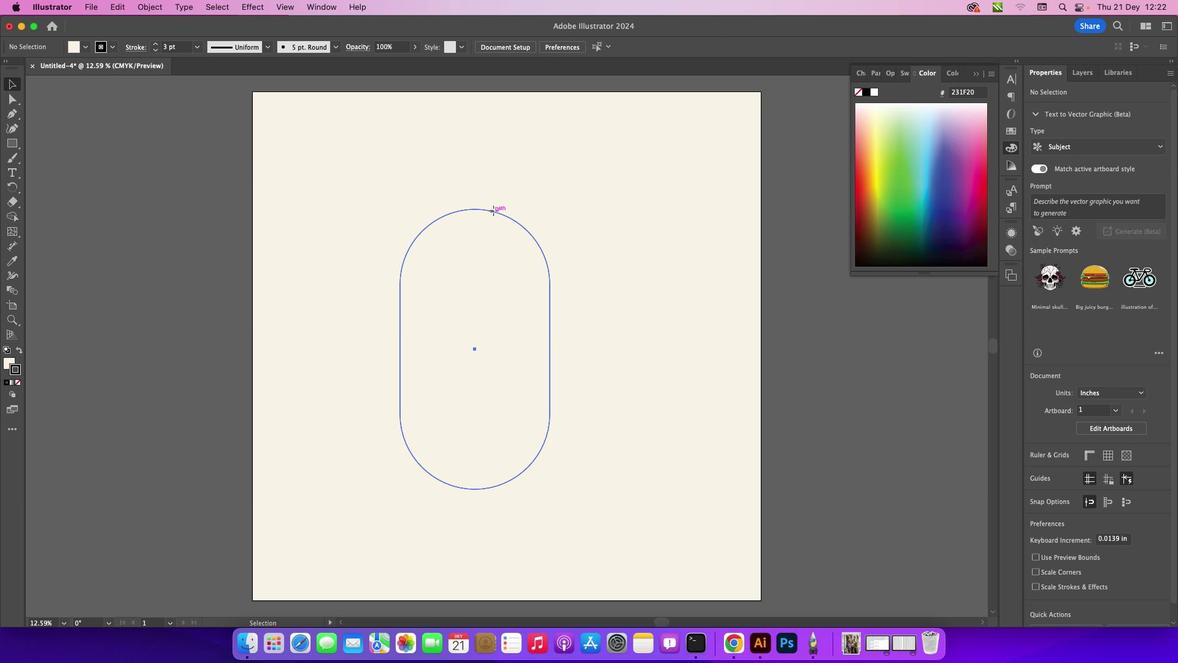 
Action: Mouse pressed left at (493, 209)
Screenshot: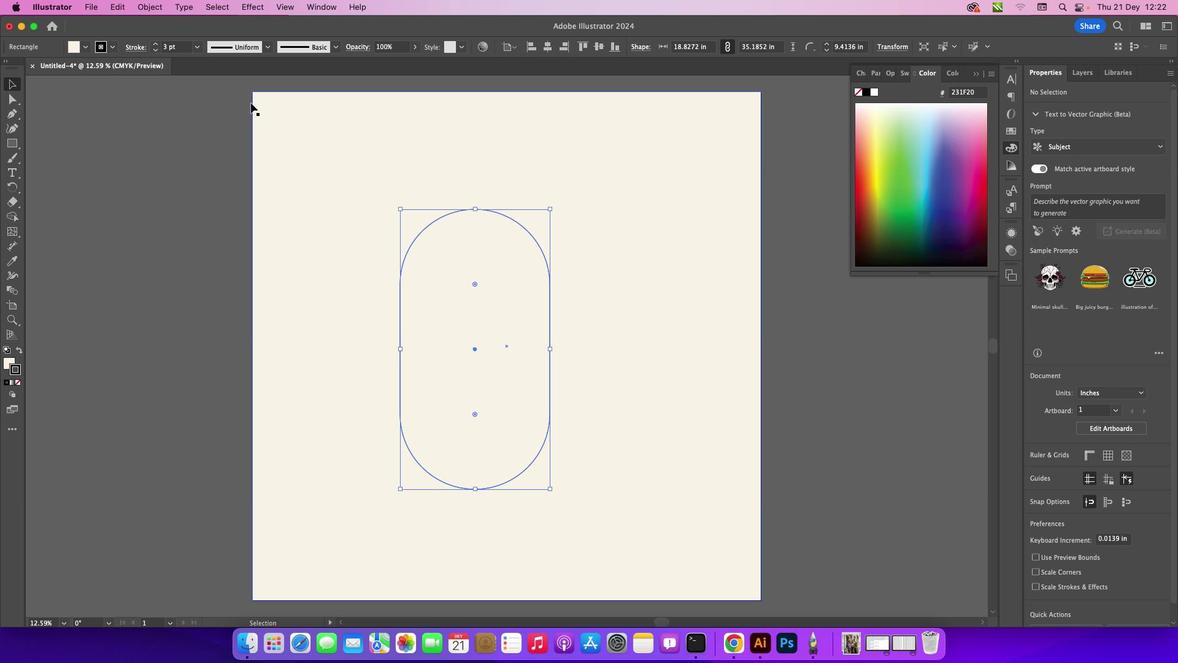 
Action: Mouse moved to (200, 44)
Screenshot: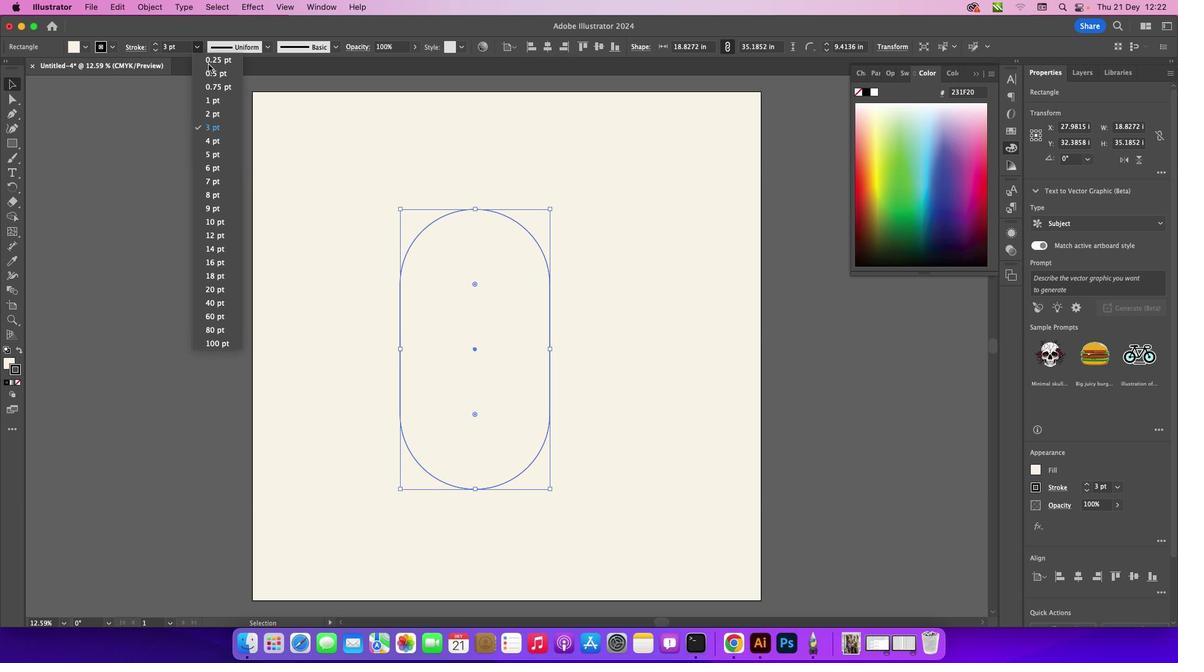 
Action: Mouse pressed left at (200, 44)
Screenshot: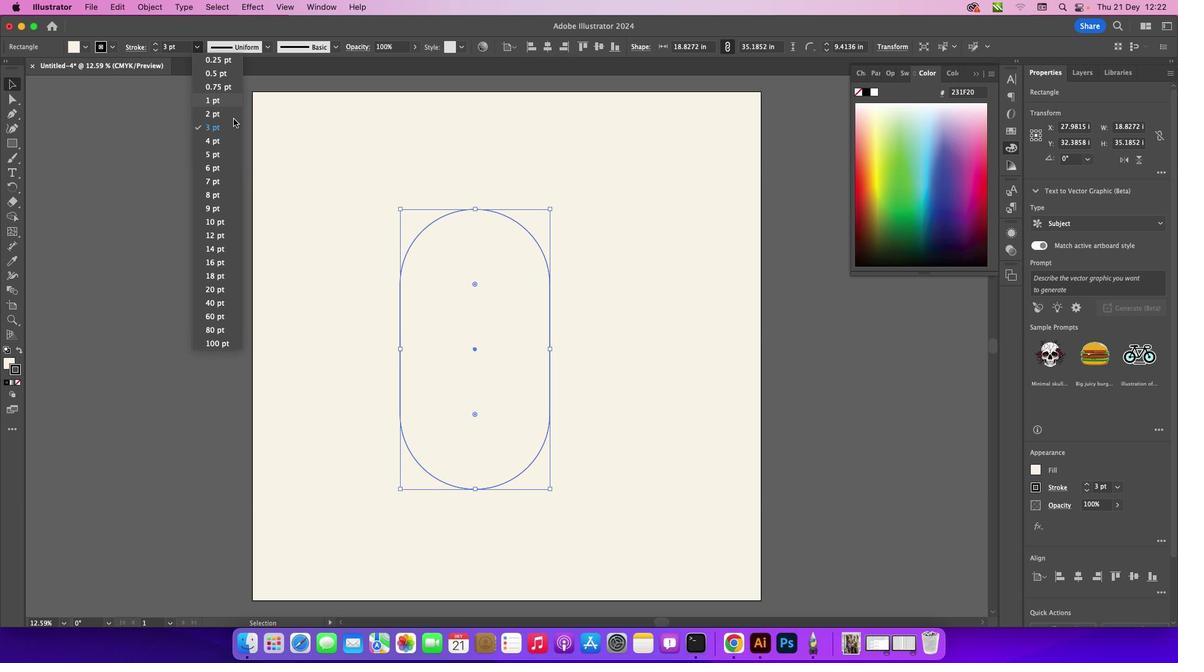
Action: Mouse moved to (233, 139)
Screenshot: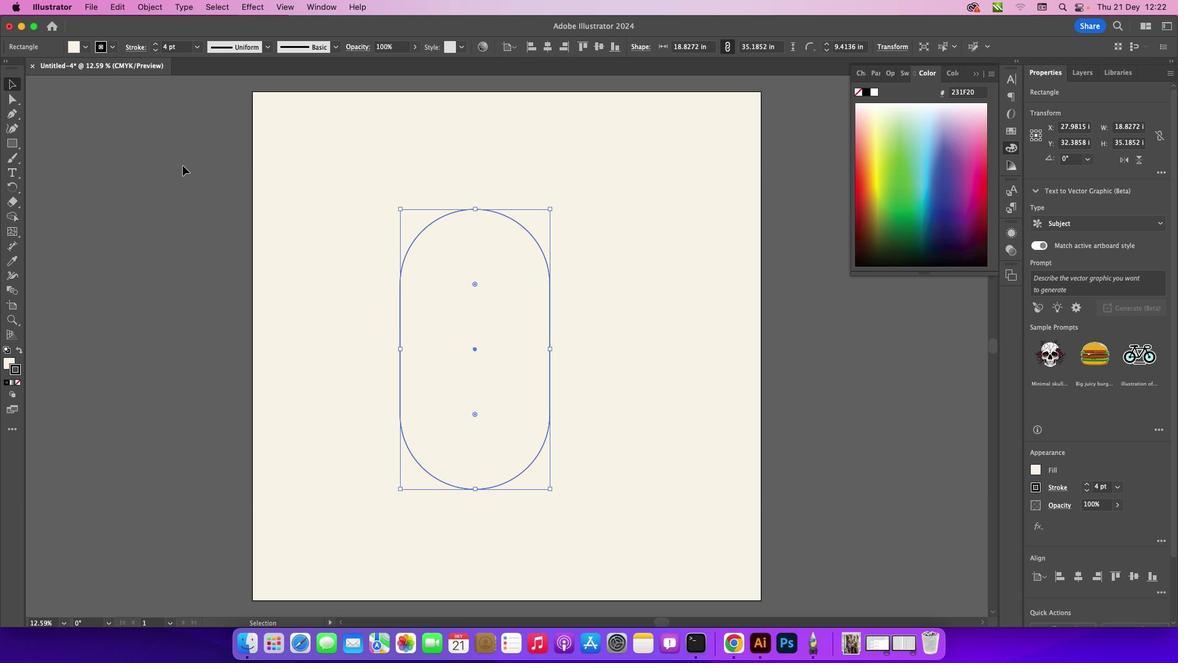 
Action: Mouse pressed left at (233, 139)
Screenshot: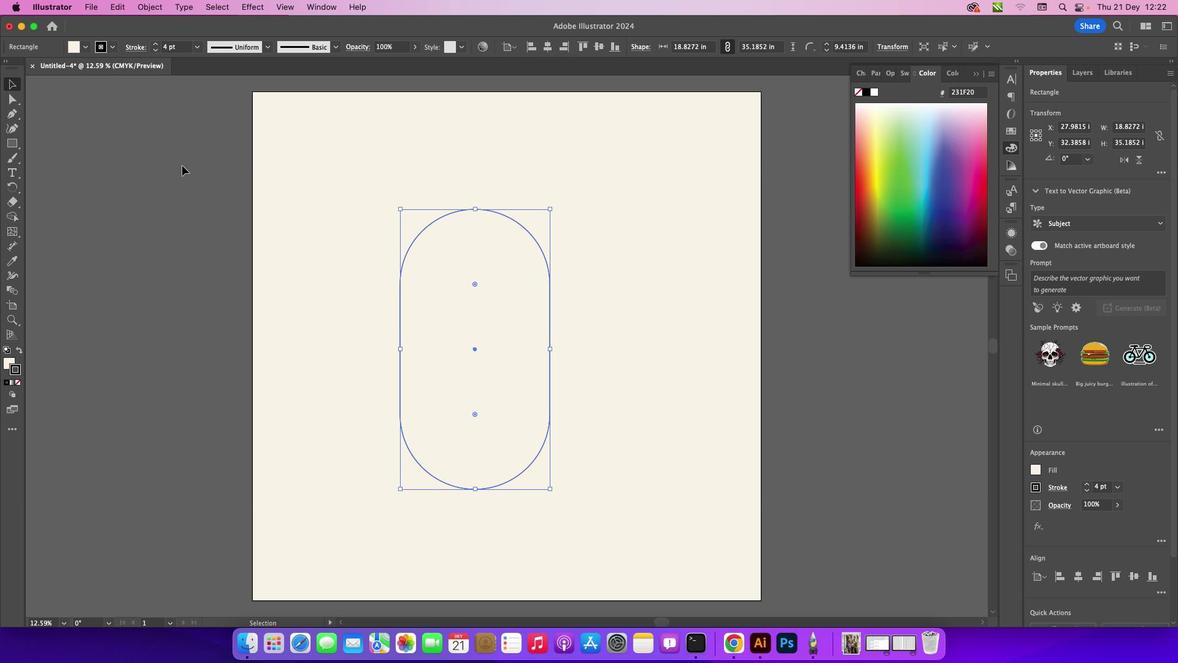 
Action: Mouse moved to (182, 165)
Screenshot: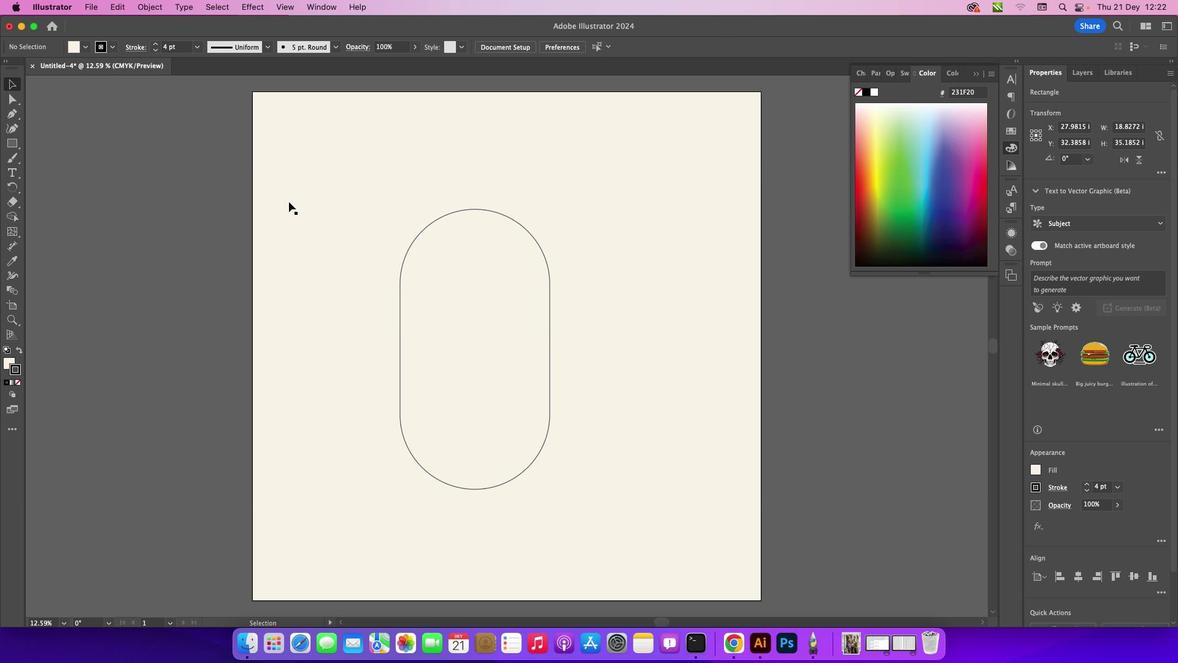 
Action: Mouse pressed left at (182, 165)
Screenshot: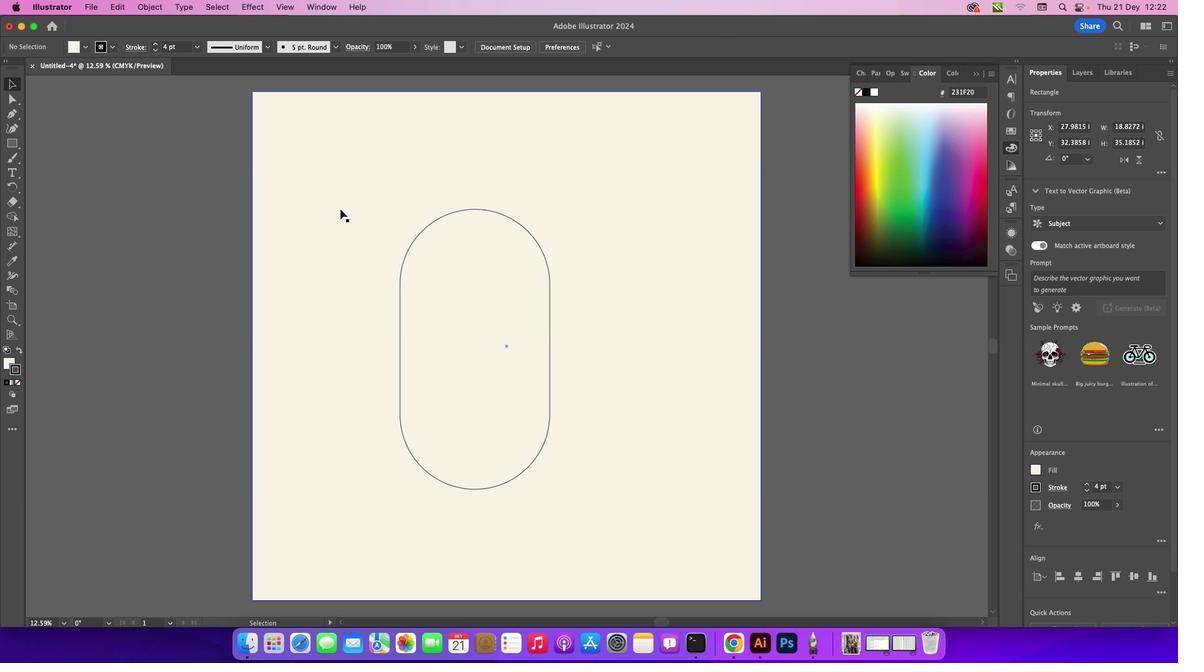 
Action: Mouse moved to (458, 210)
Screenshot: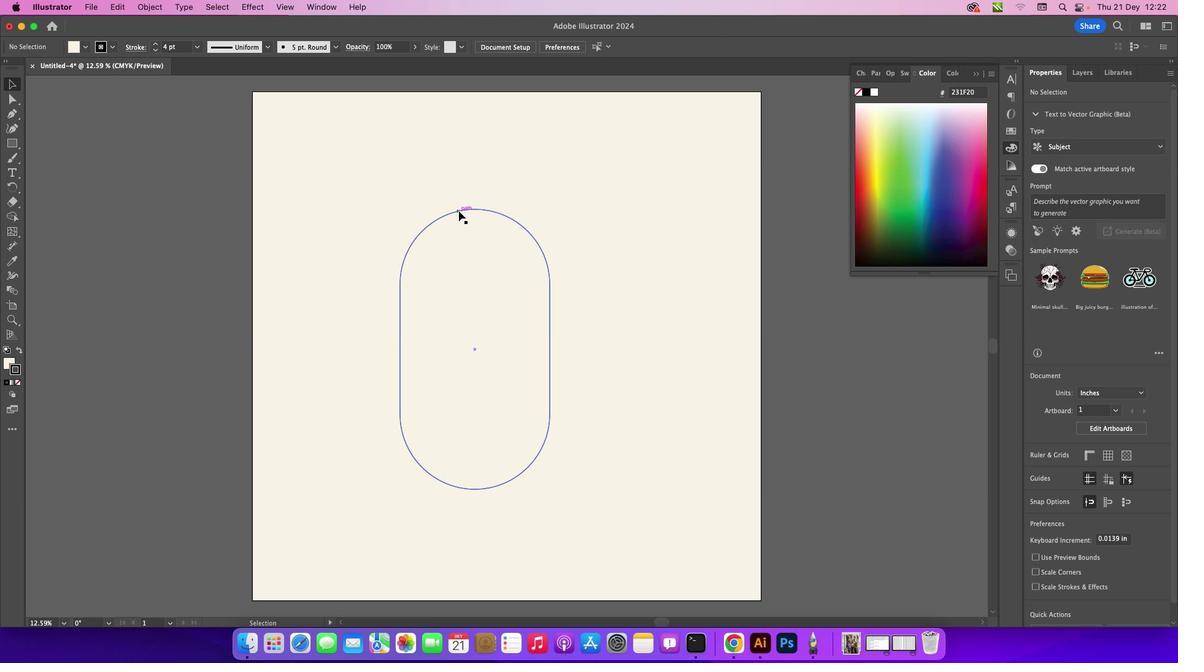 
Action: Mouse pressed left at (458, 210)
Screenshot: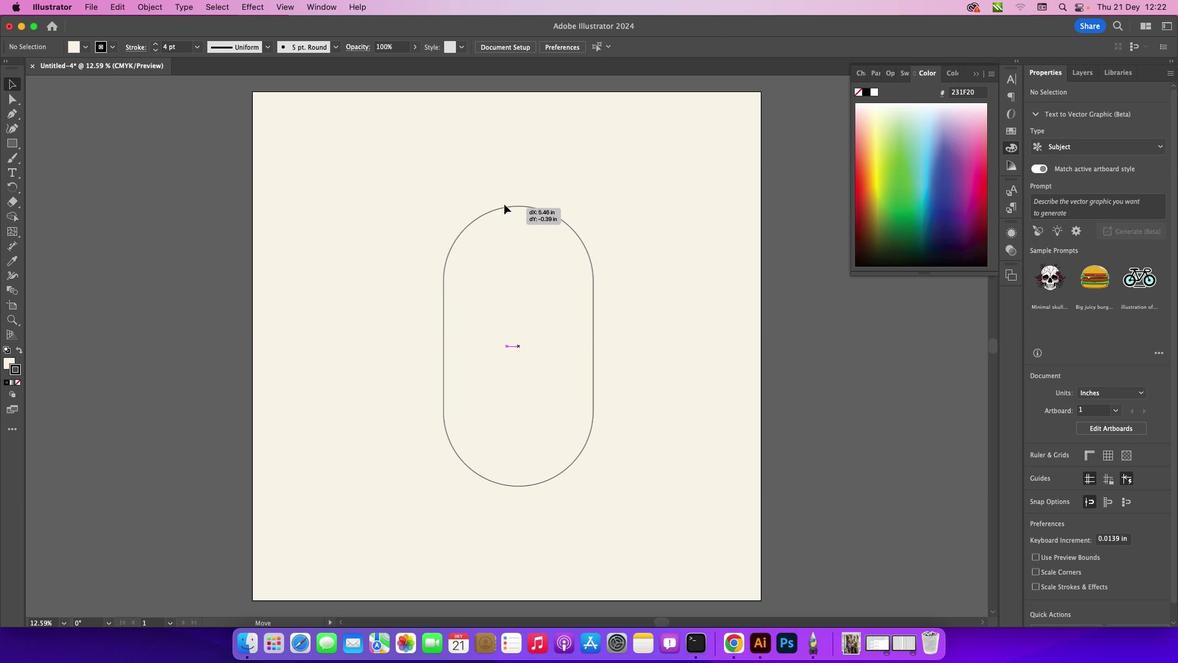 
Action: Mouse moved to (561, 146)
Screenshot: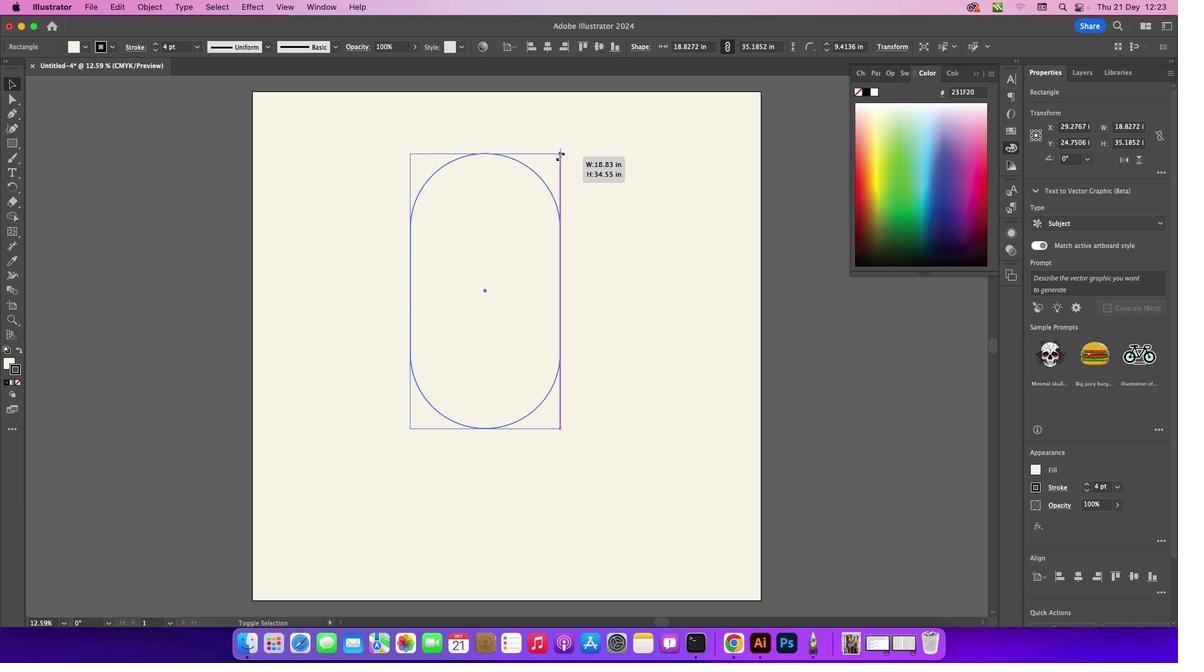 
Action: Key pressed Key.shift
Screenshot: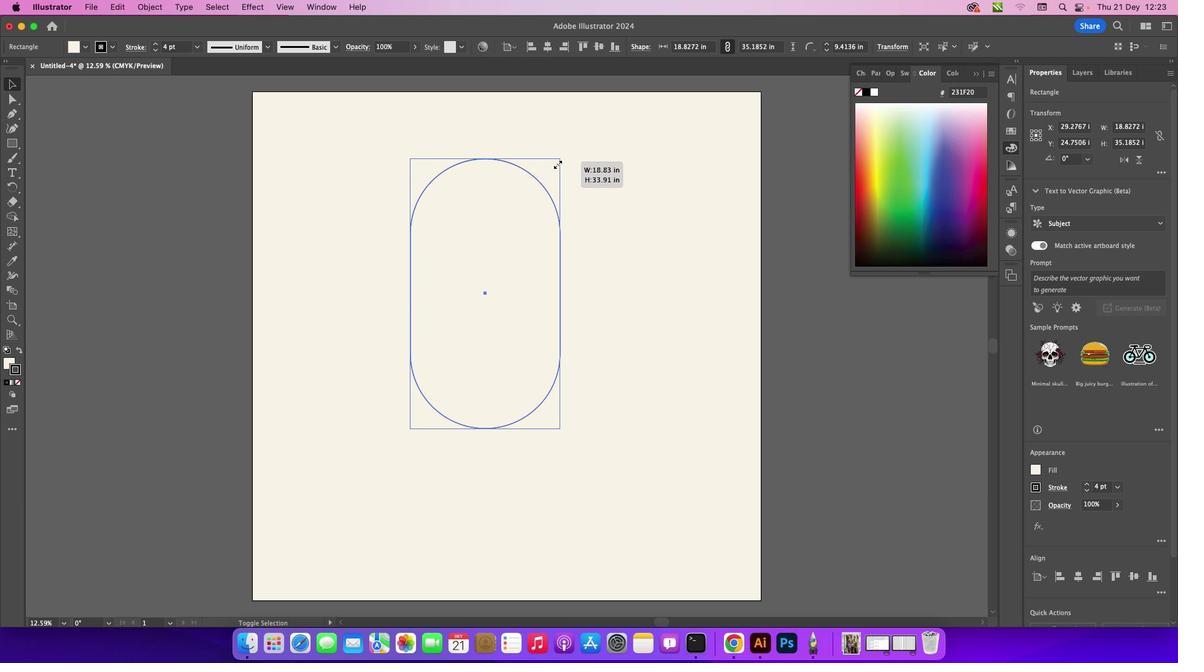 
Action: Mouse pressed left at (561, 146)
Screenshot: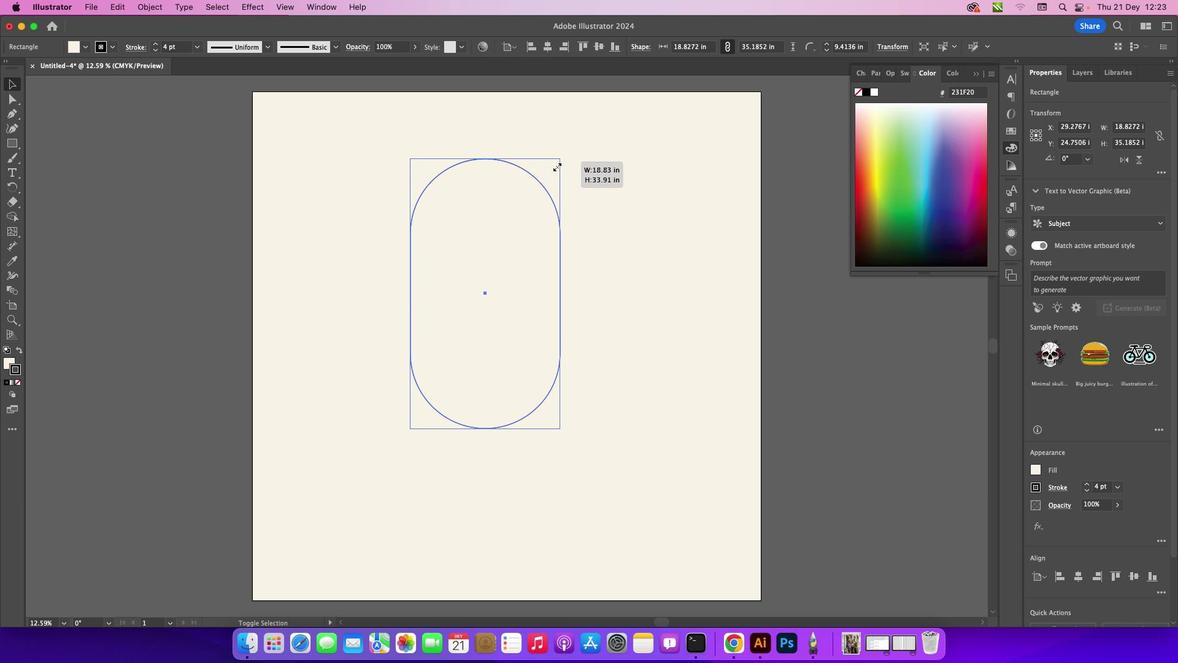 
Action: Mouse moved to (528, 202)
Screenshot: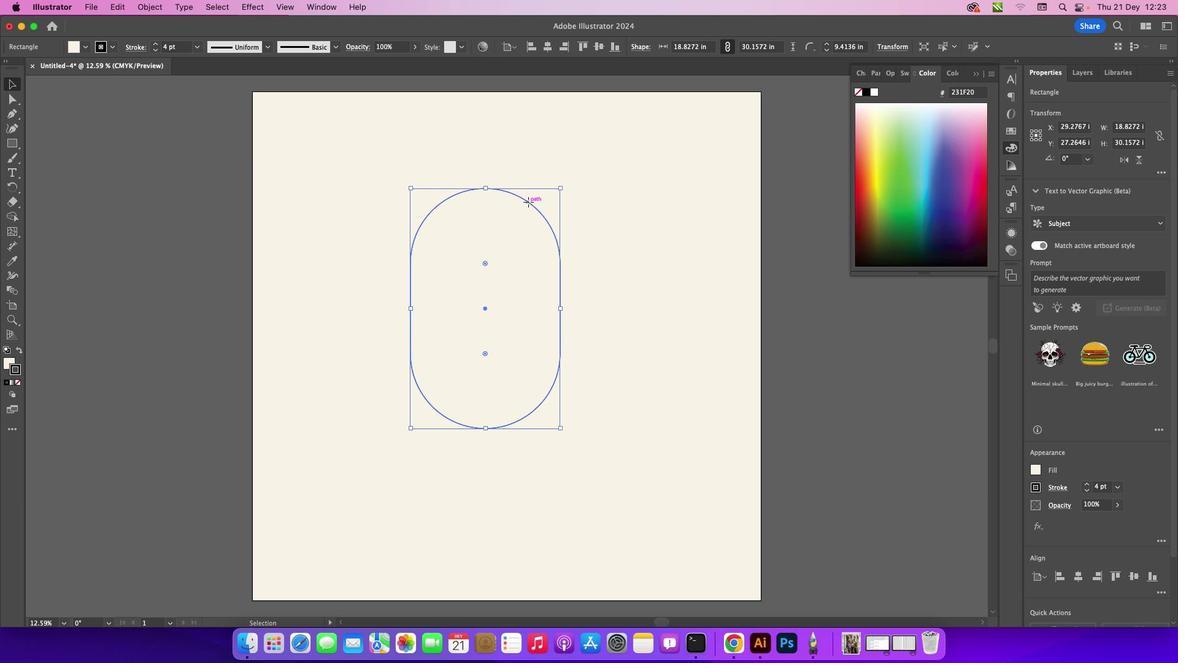 
Action: Mouse pressed left at (528, 202)
Screenshot: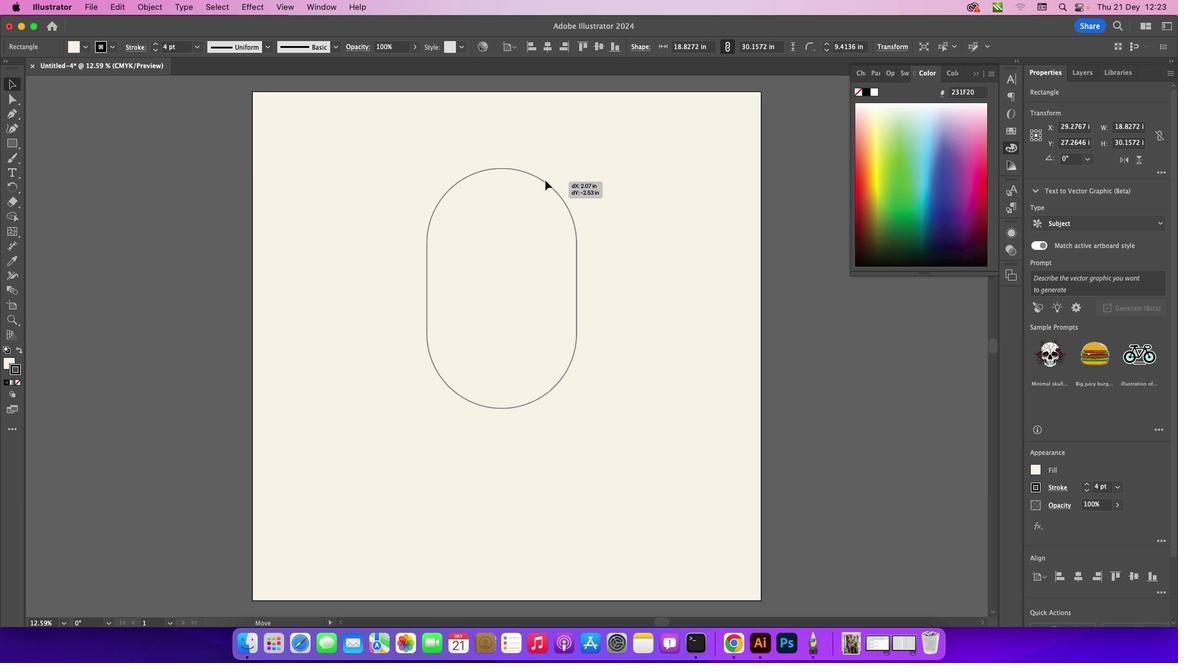
Action: Mouse moved to (975, 76)
Screenshot: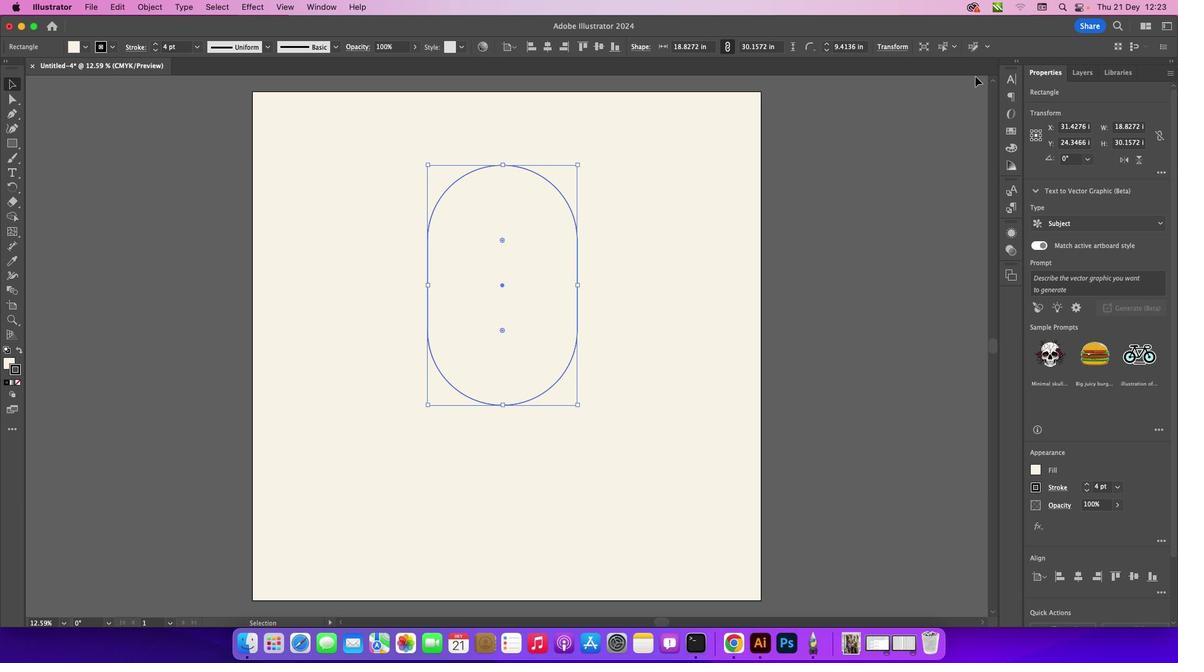 
Action: Mouse pressed left at (975, 76)
Screenshot: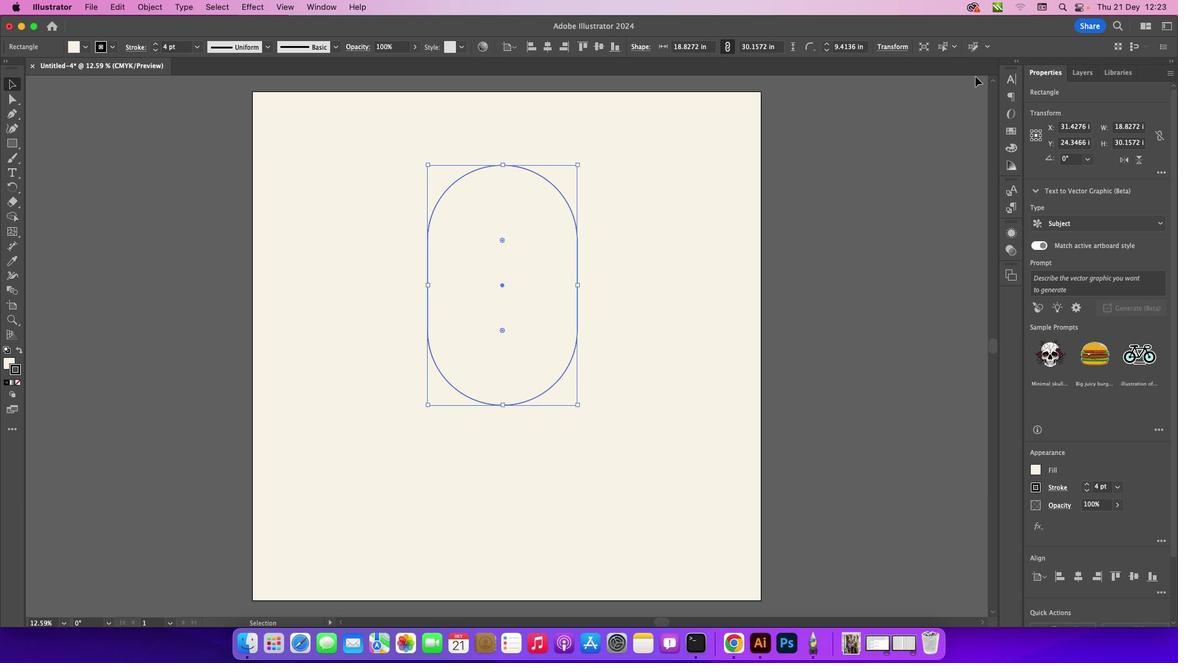 
Action: Mouse moved to (809, 181)
Screenshot: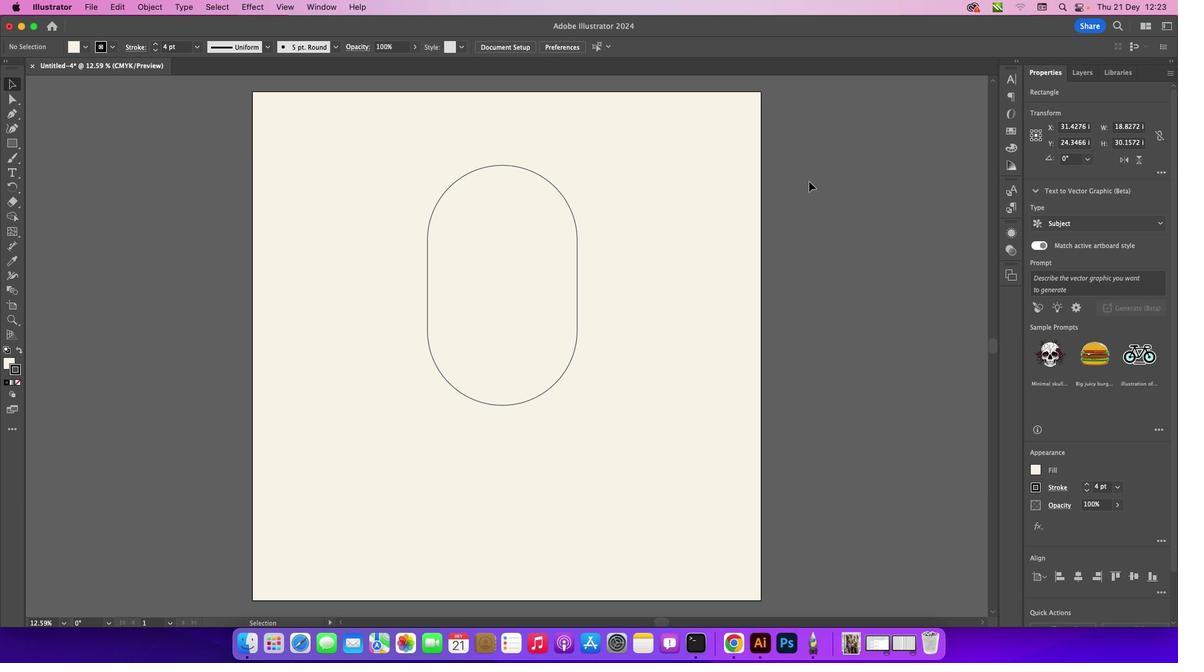 
Action: Mouse pressed left at (809, 181)
Screenshot: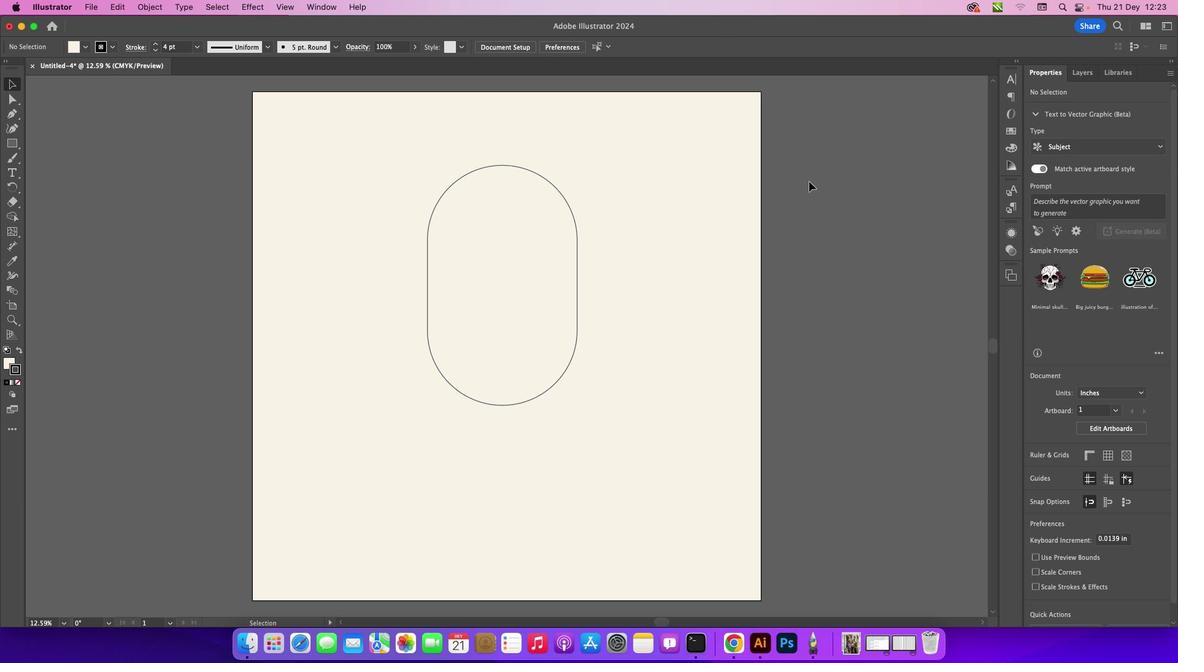 
Action: Mouse moved to (11, 111)
Screenshot: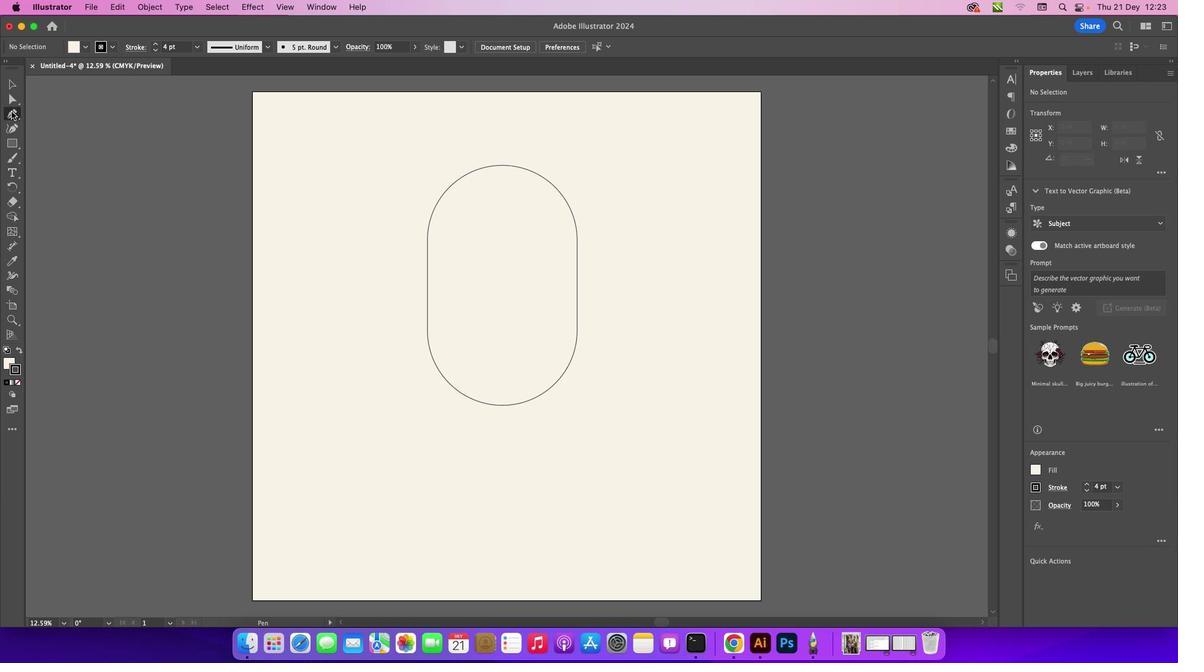 
Action: Mouse pressed left at (11, 111)
Screenshot: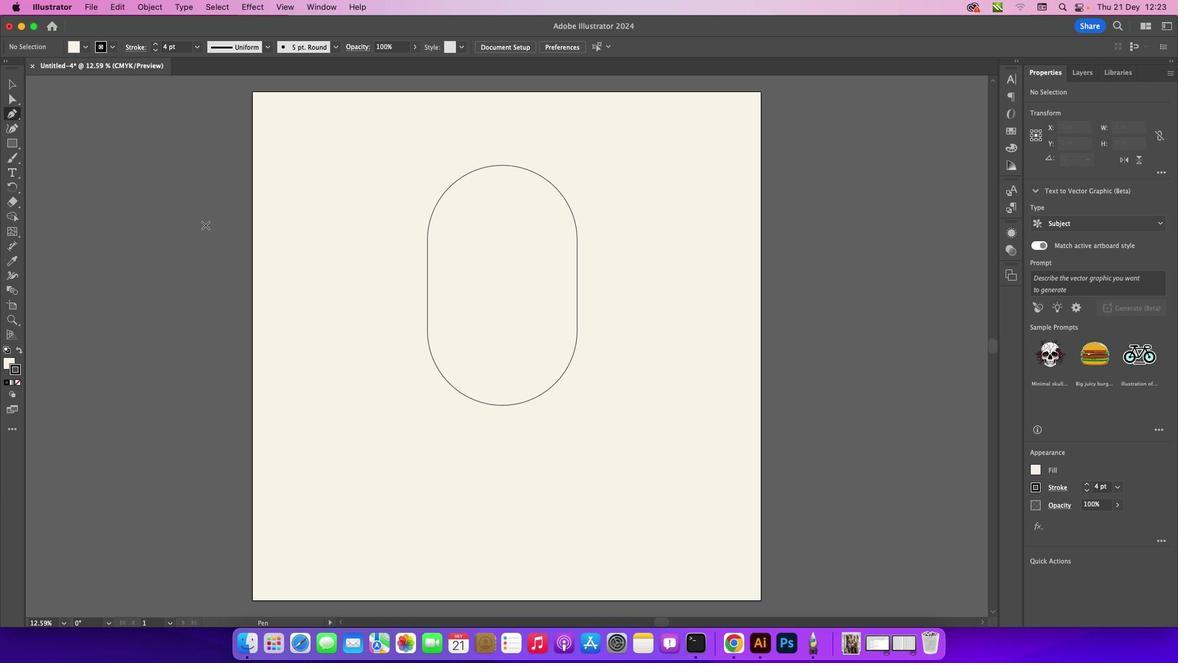 
Action: Mouse moved to (410, 239)
Screenshot: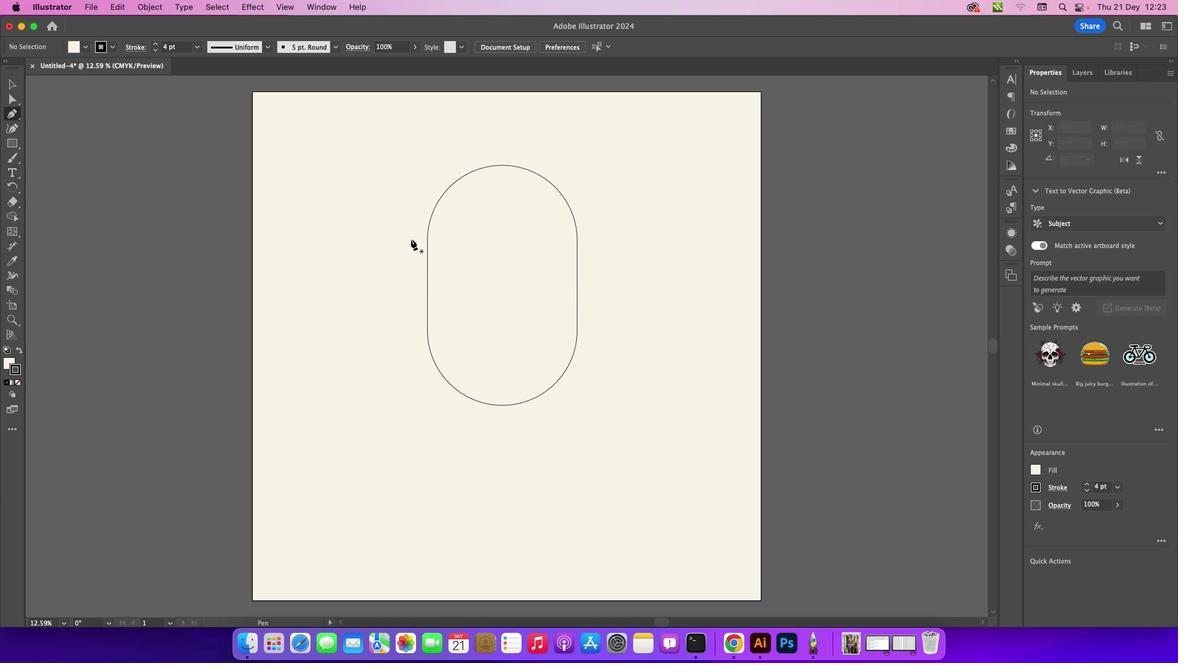 
Action: Key pressed Key.caps_lock
Screenshot: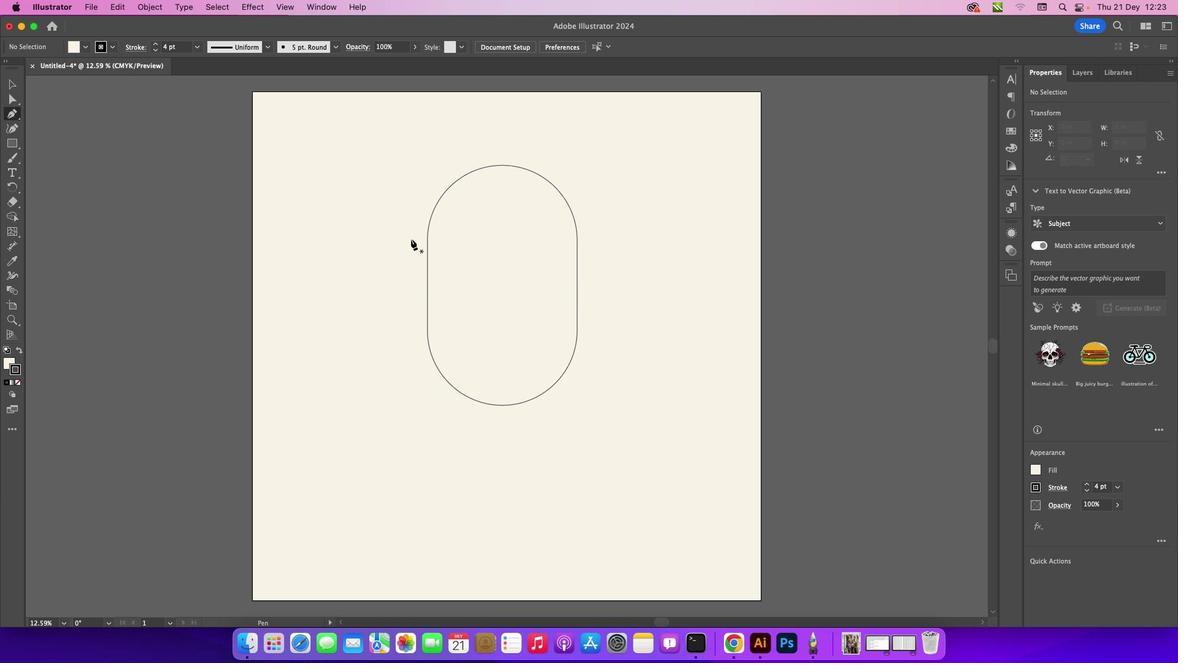 
Action: Mouse moved to (426, 303)
Screenshot: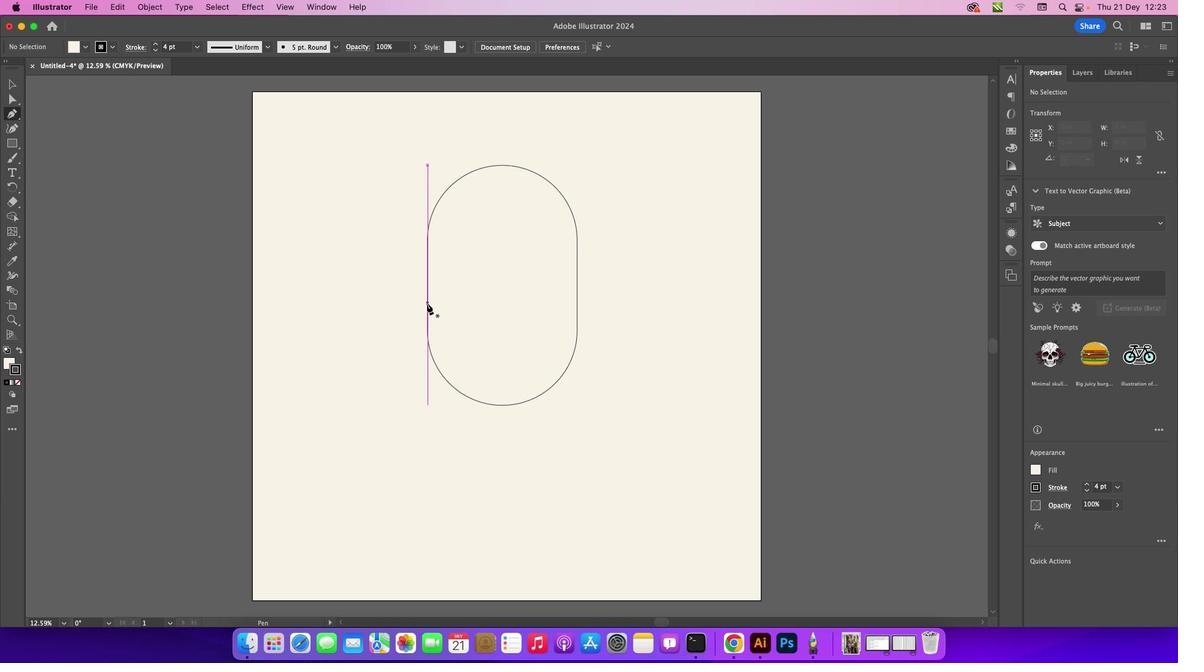 
Action: Mouse pressed left at (426, 303)
Screenshot: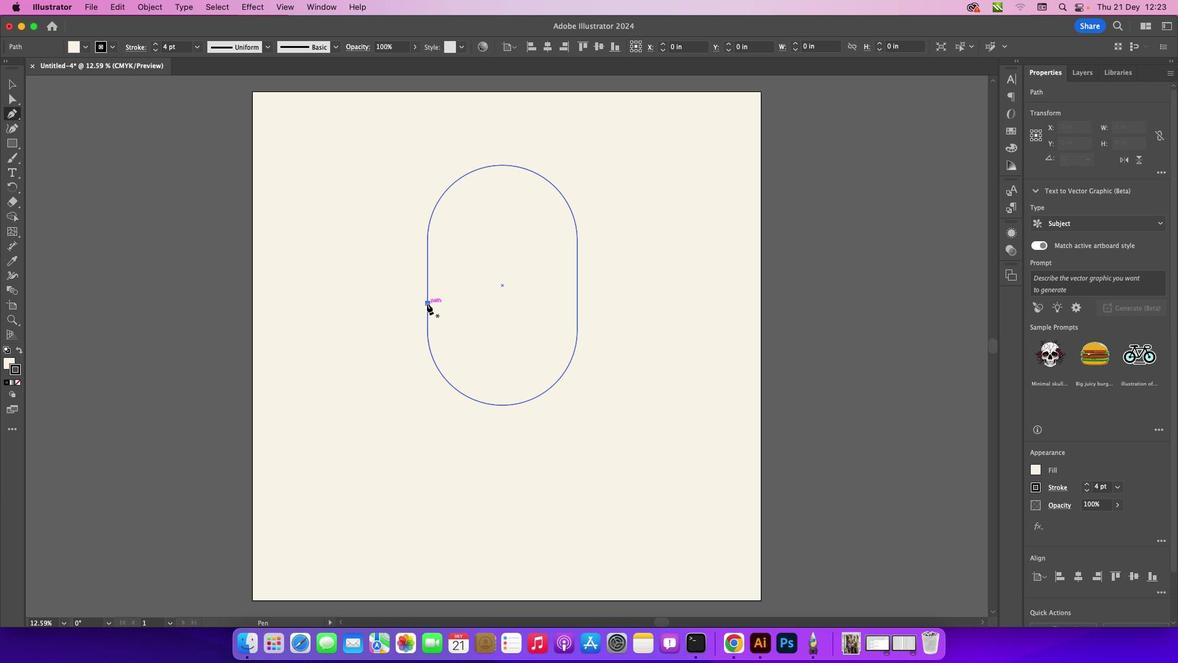 
Action: Mouse moved to (439, 291)
Screenshot: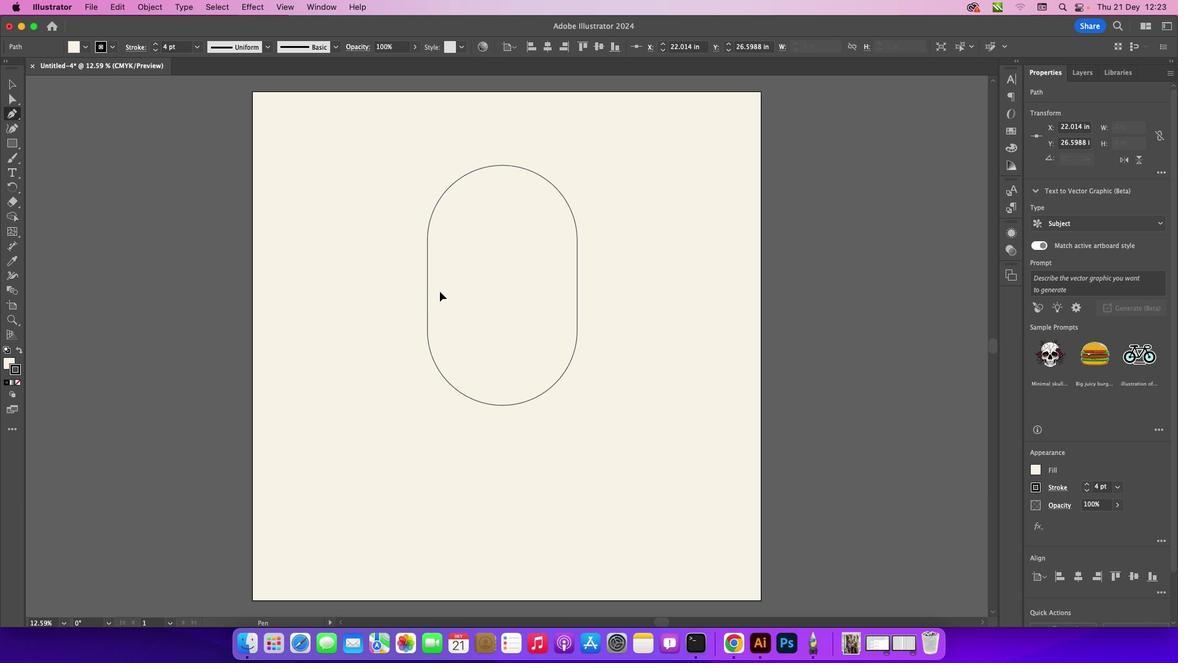 
Action: Mouse pressed left at (439, 291)
Screenshot: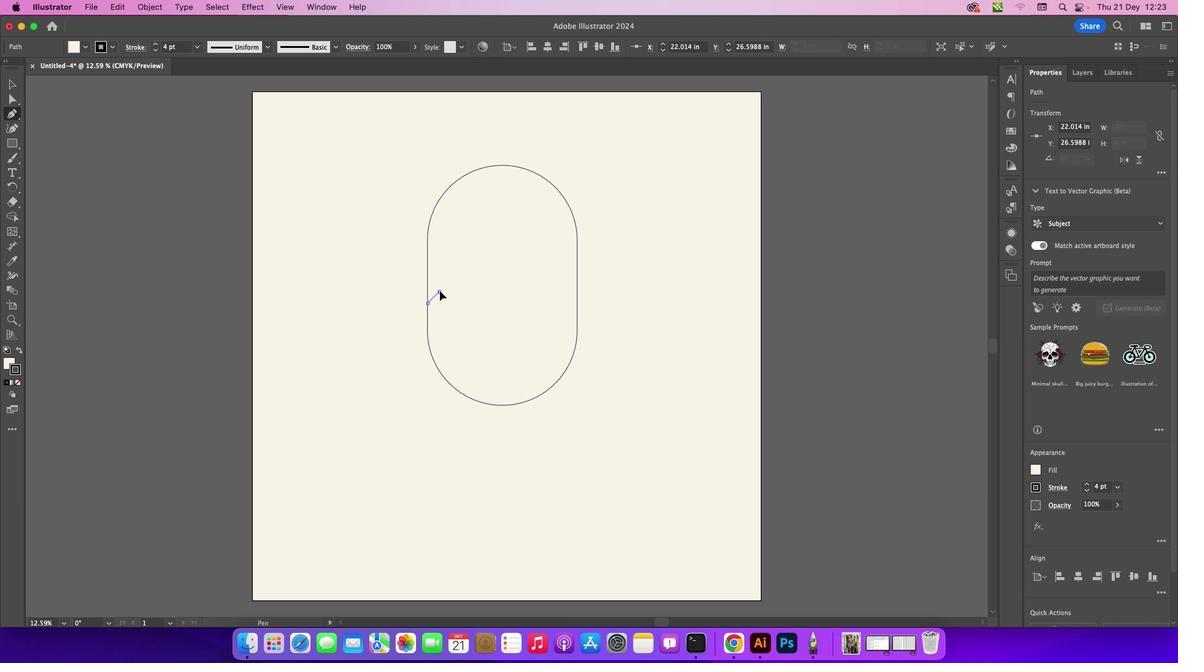 
Action: Mouse moved to (565, 290)
Screenshot: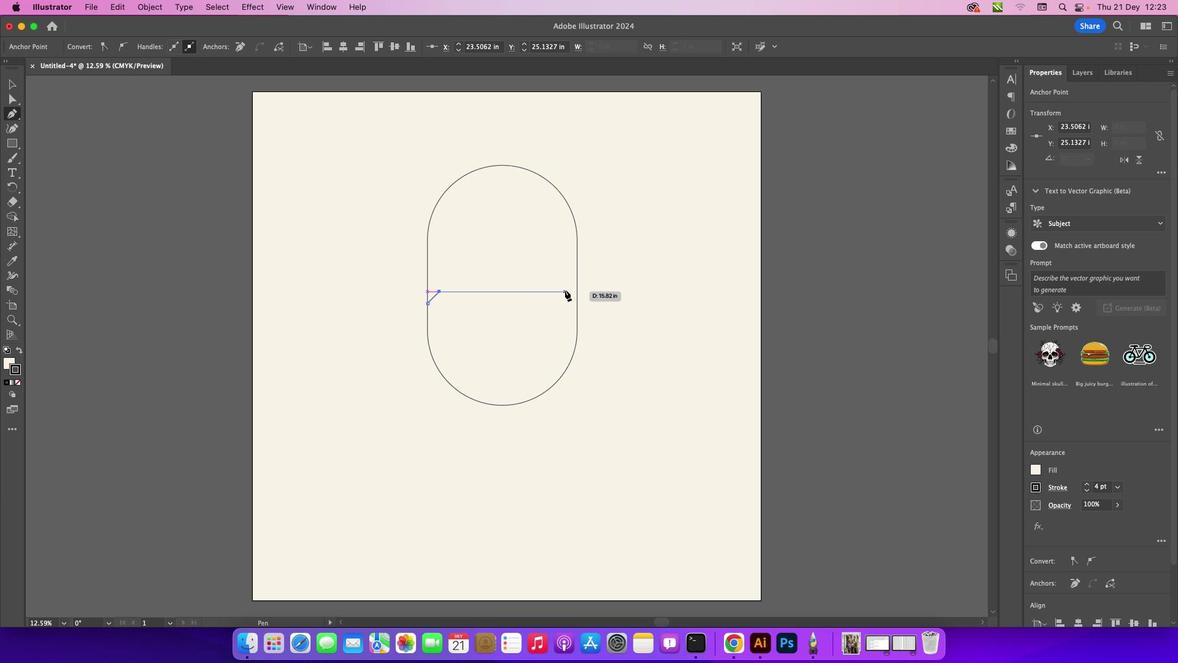 
Action: Mouse pressed left at (565, 290)
Screenshot: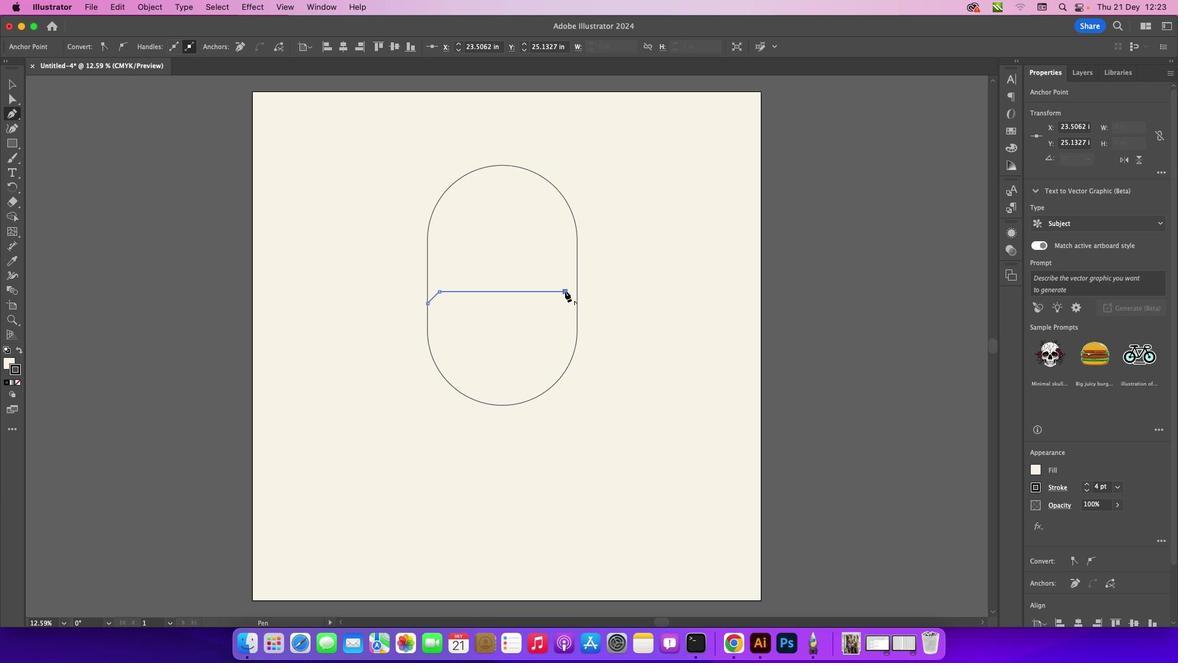 
Action: Mouse moved to (576, 301)
Screenshot: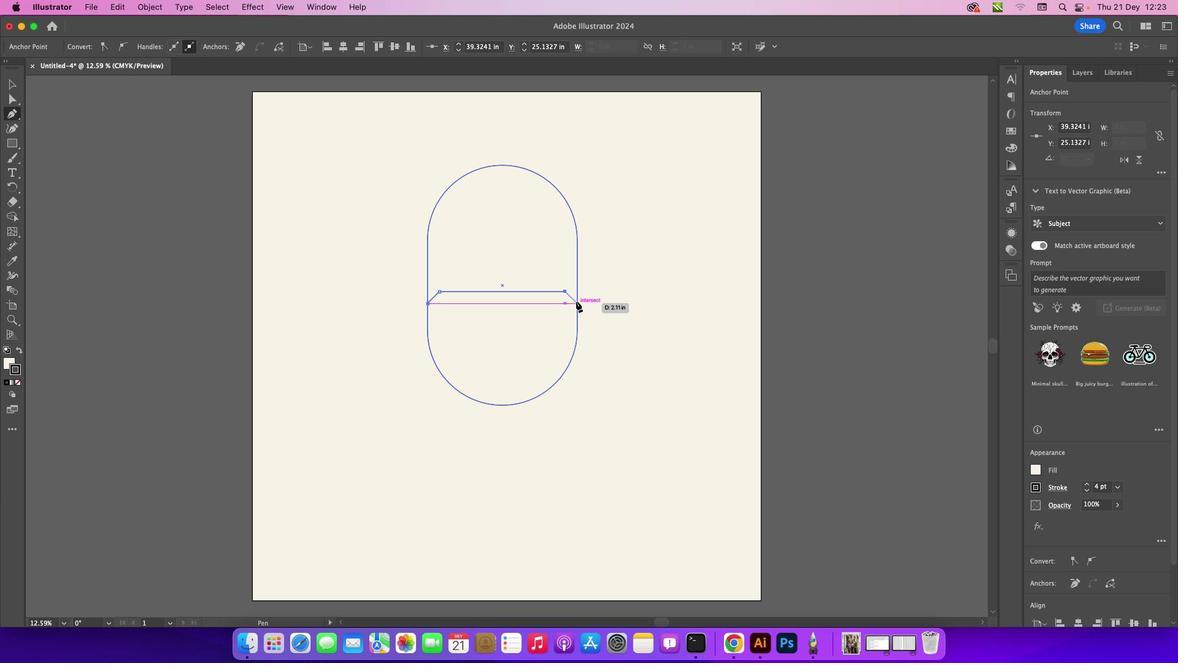 
Action: Mouse pressed left at (576, 301)
Screenshot: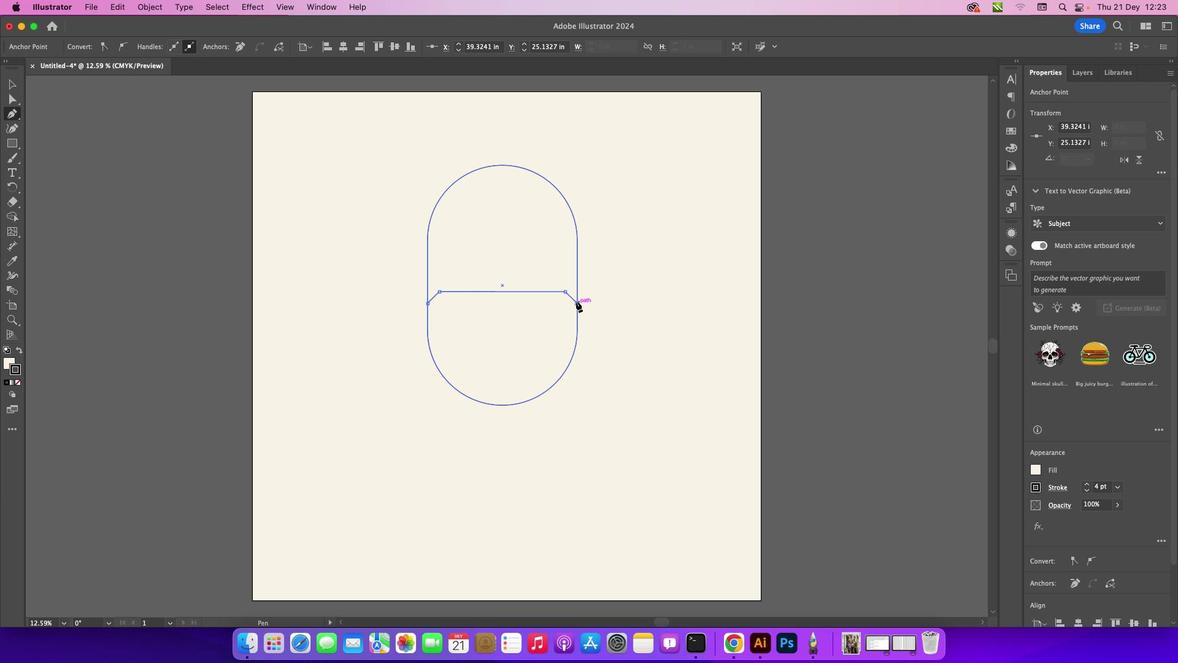 
Action: Mouse moved to (569, 311)
Screenshot: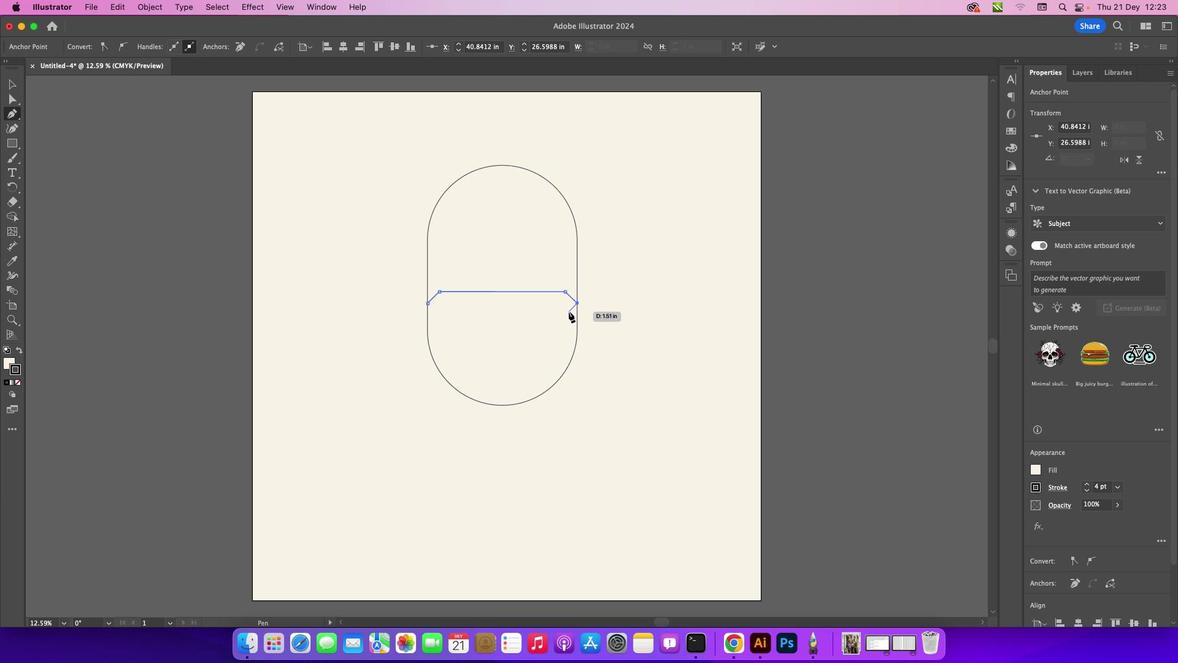 
Action: Mouse pressed left at (569, 311)
Screenshot: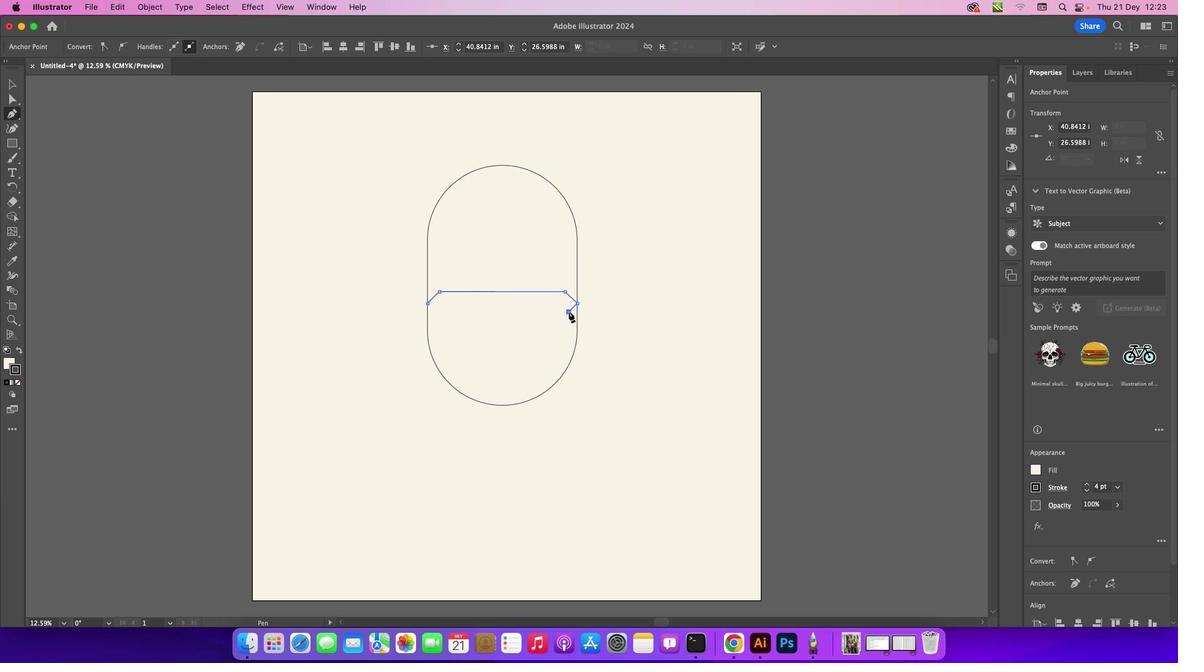 
Action: Mouse moved to (441, 311)
Screenshot: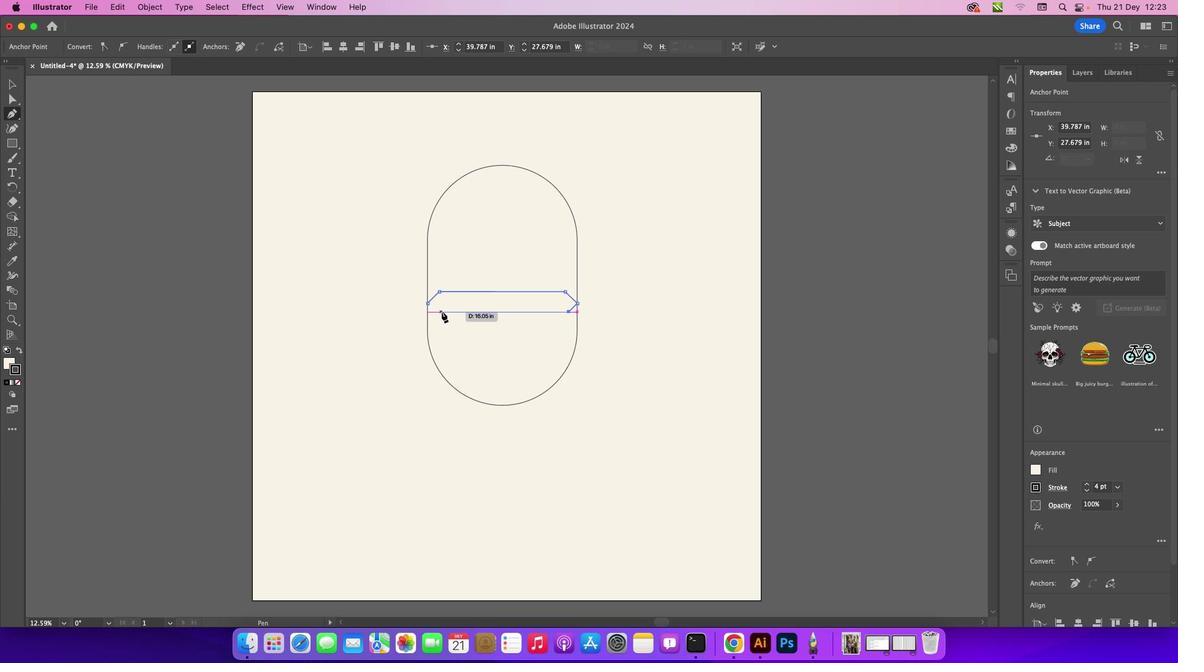 
Action: Mouse pressed left at (441, 311)
Screenshot: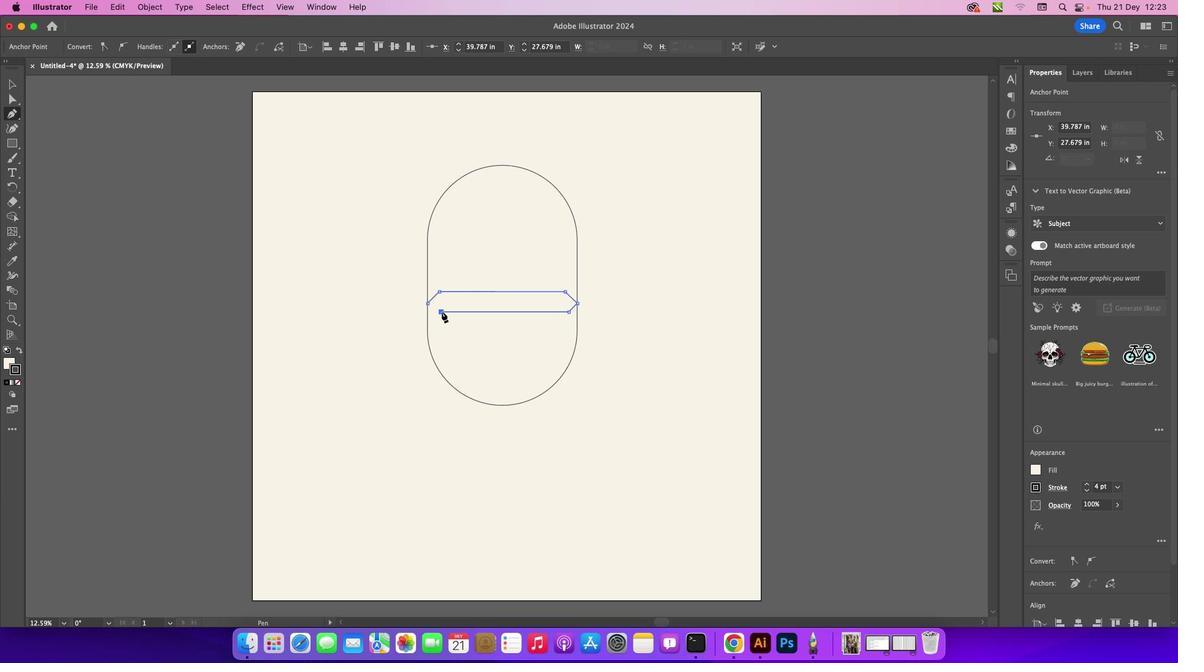 
Action: Mouse moved to (427, 302)
Screenshot: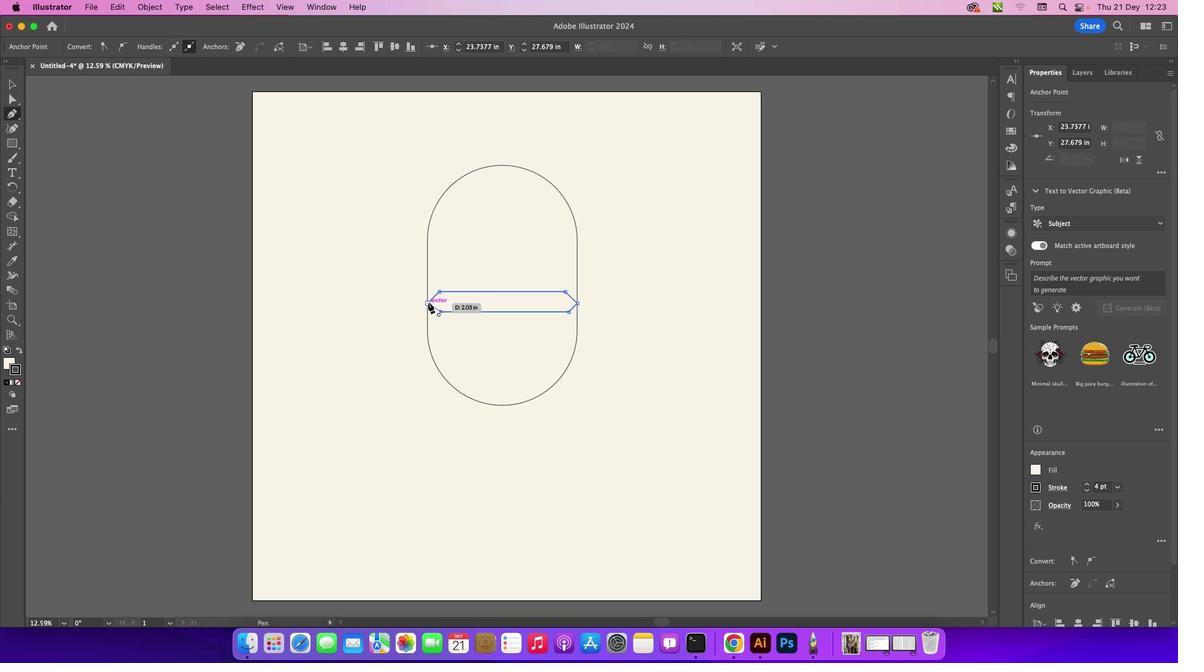 
Action: Mouse pressed left at (427, 302)
Screenshot: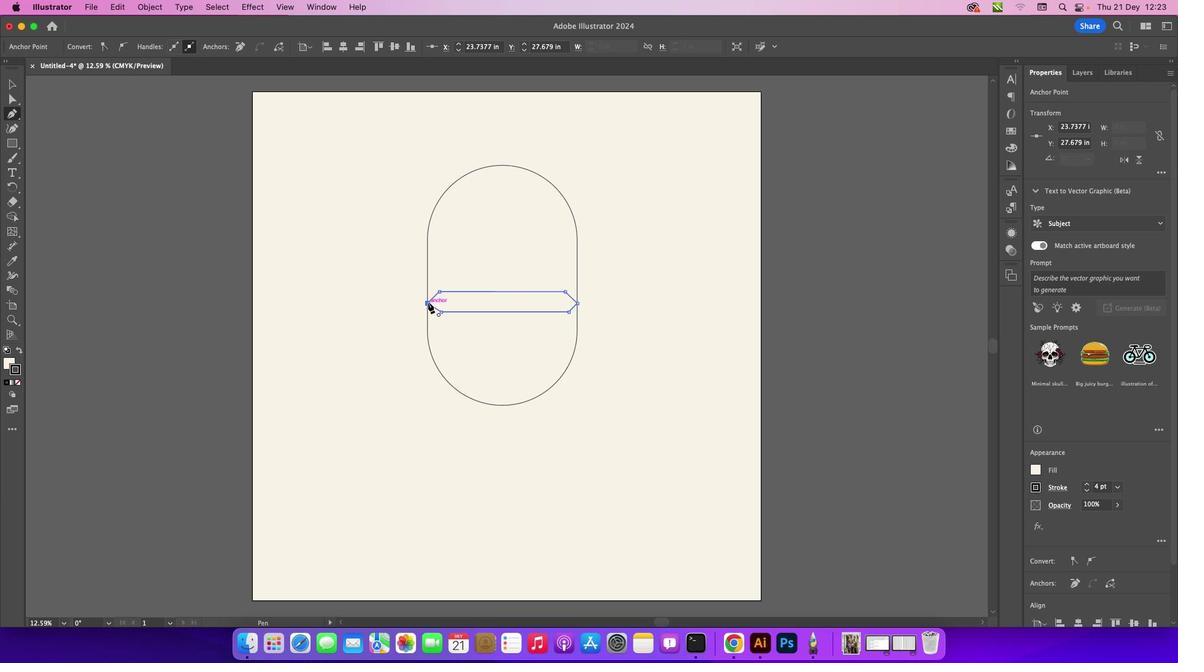 
Action: Mouse moved to (4, 82)
Screenshot: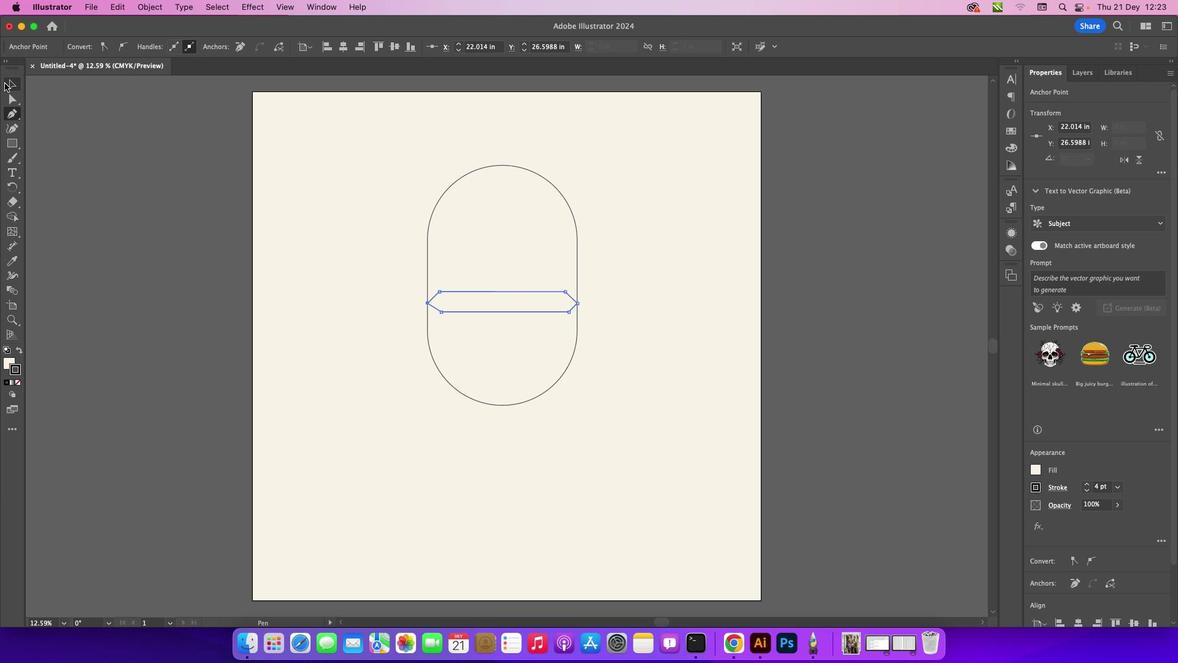 
Action: Mouse pressed left at (4, 82)
Screenshot: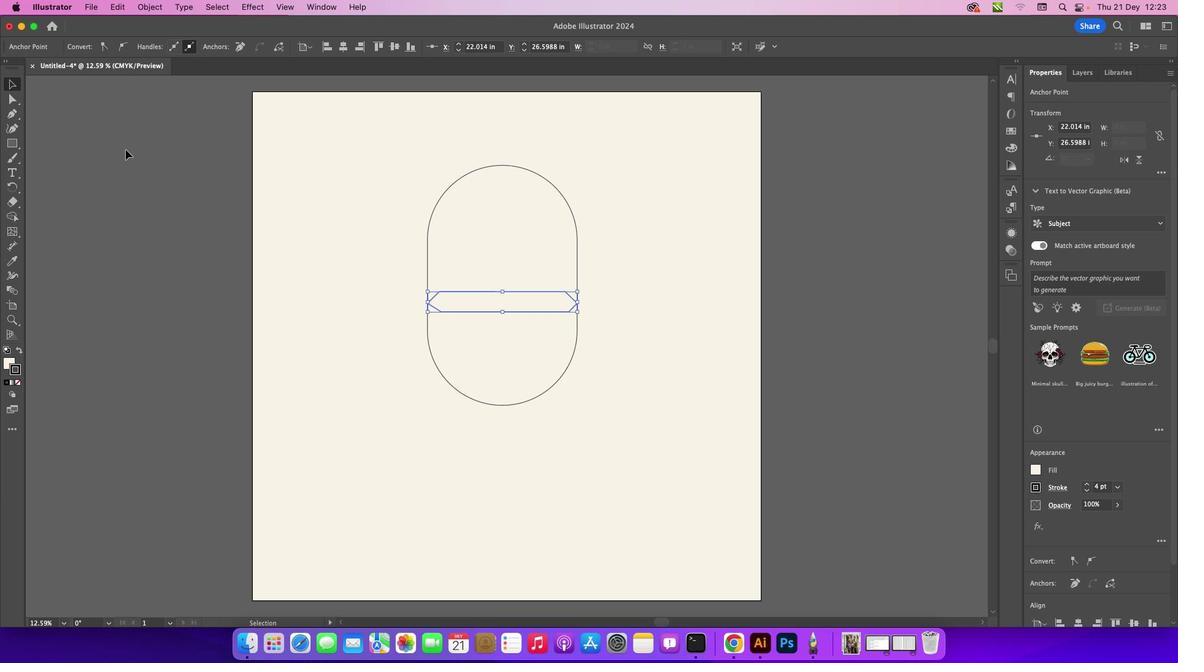 
Action: Mouse moved to (141, 159)
Screenshot: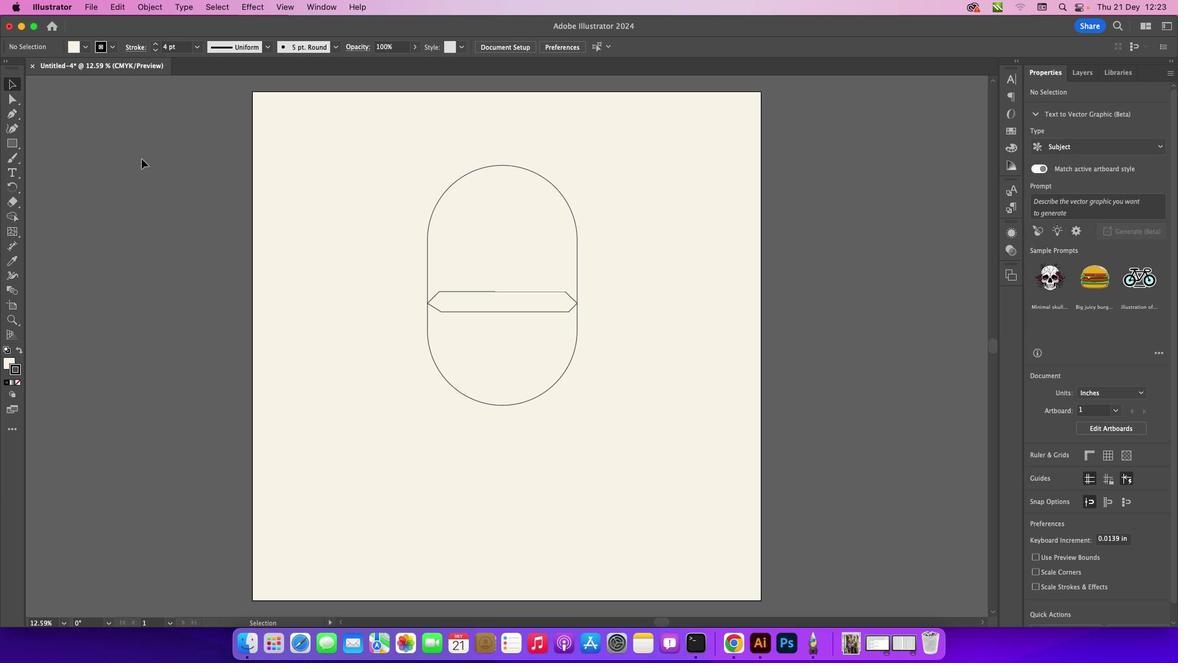 
Action: Mouse pressed left at (141, 159)
Screenshot: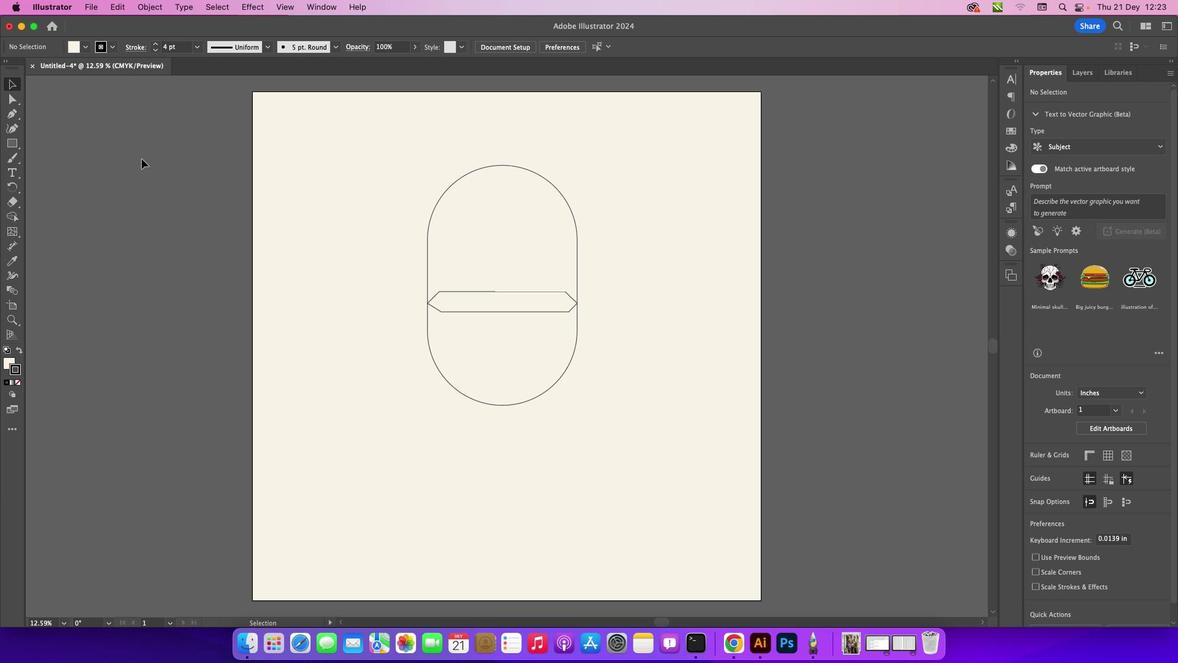 
Action: Mouse moved to (542, 291)
Screenshot: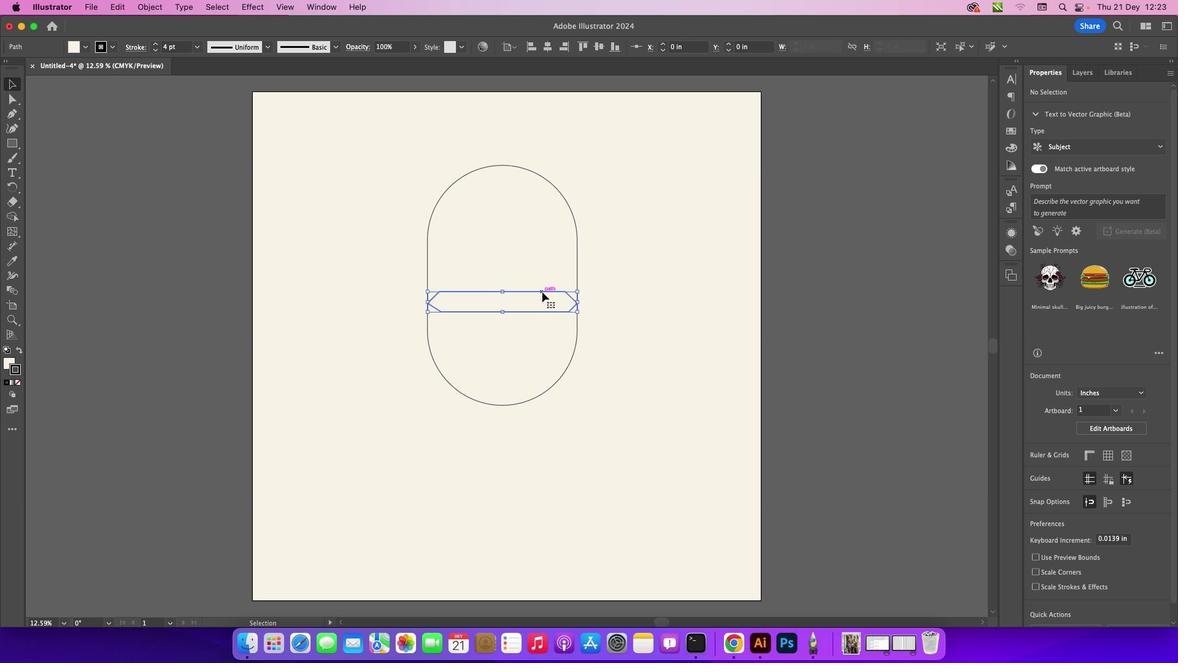 
Action: Mouse pressed left at (542, 291)
Screenshot: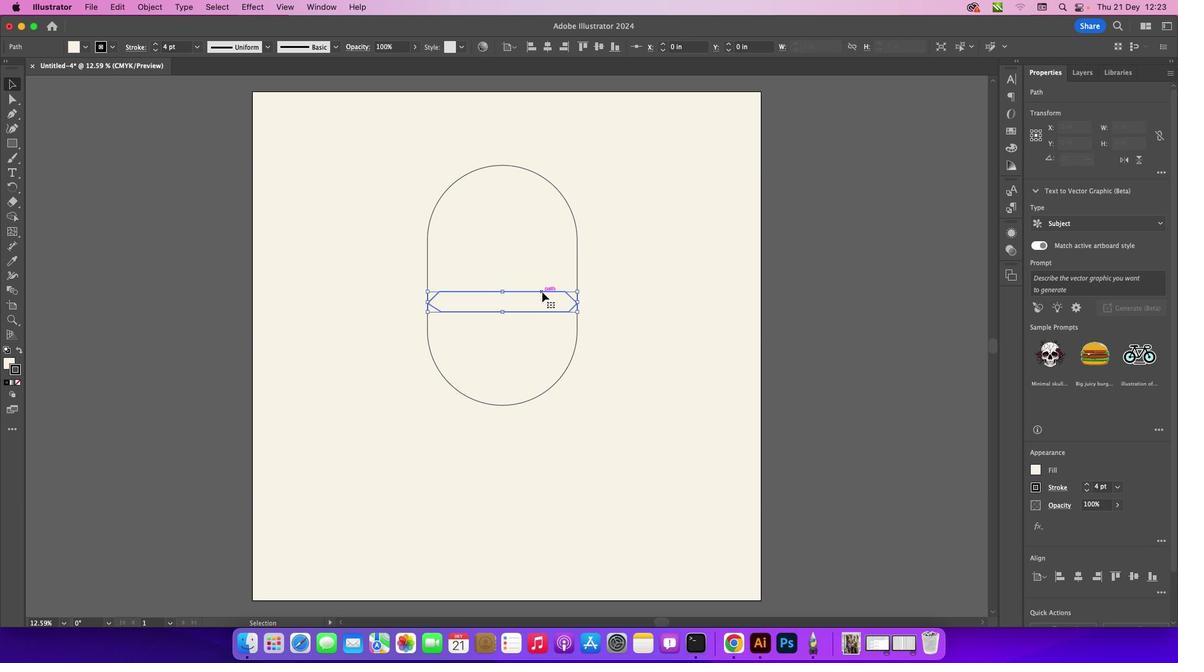 
Action: Mouse moved to (16, 349)
Screenshot: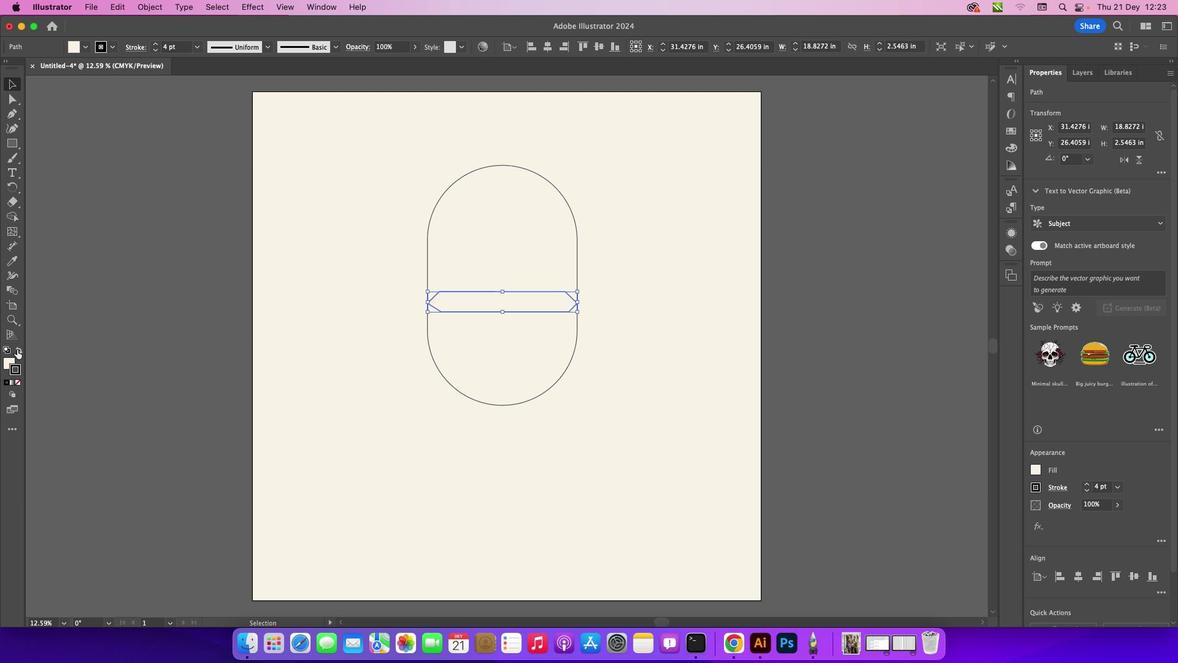 
Action: Mouse pressed left at (16, 349)
Screenshot: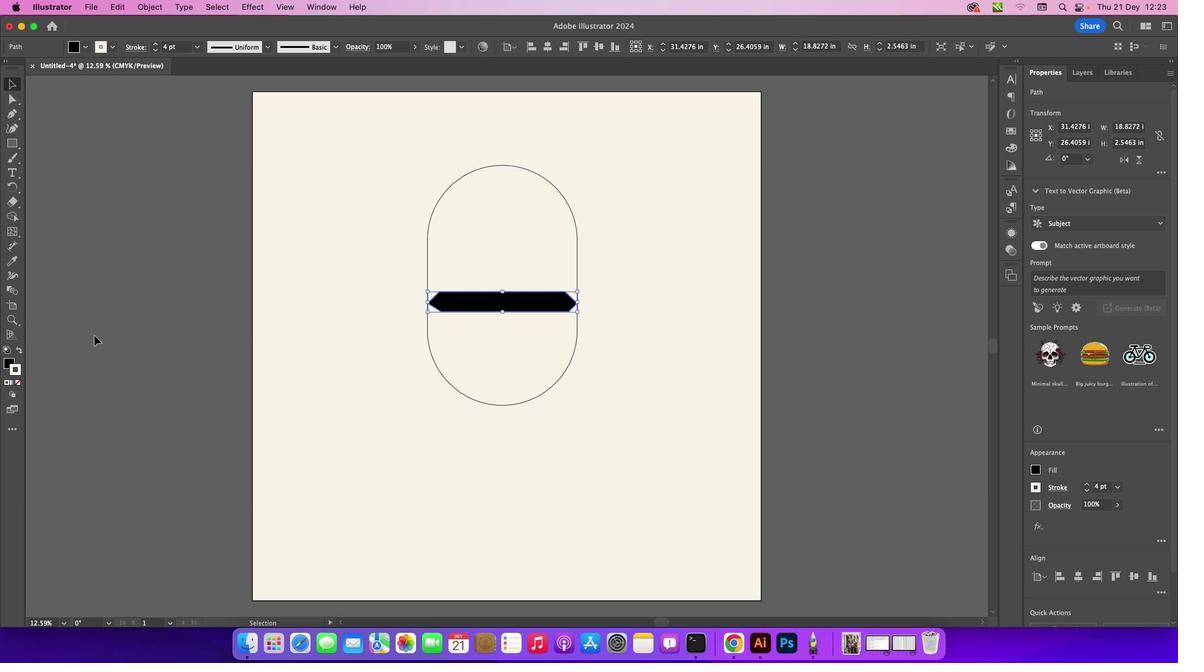 
Action: Mouse moved to (13, 370)
Screenshot: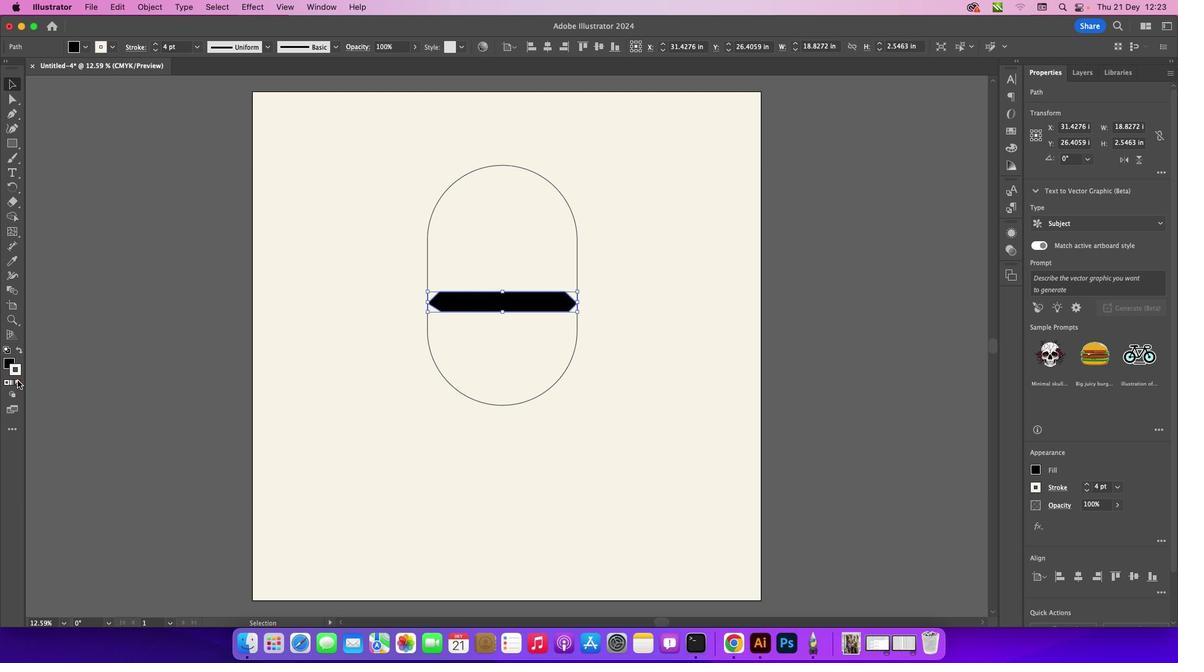 
Action: Mouse pressed left at (13, 370)
Screenshot: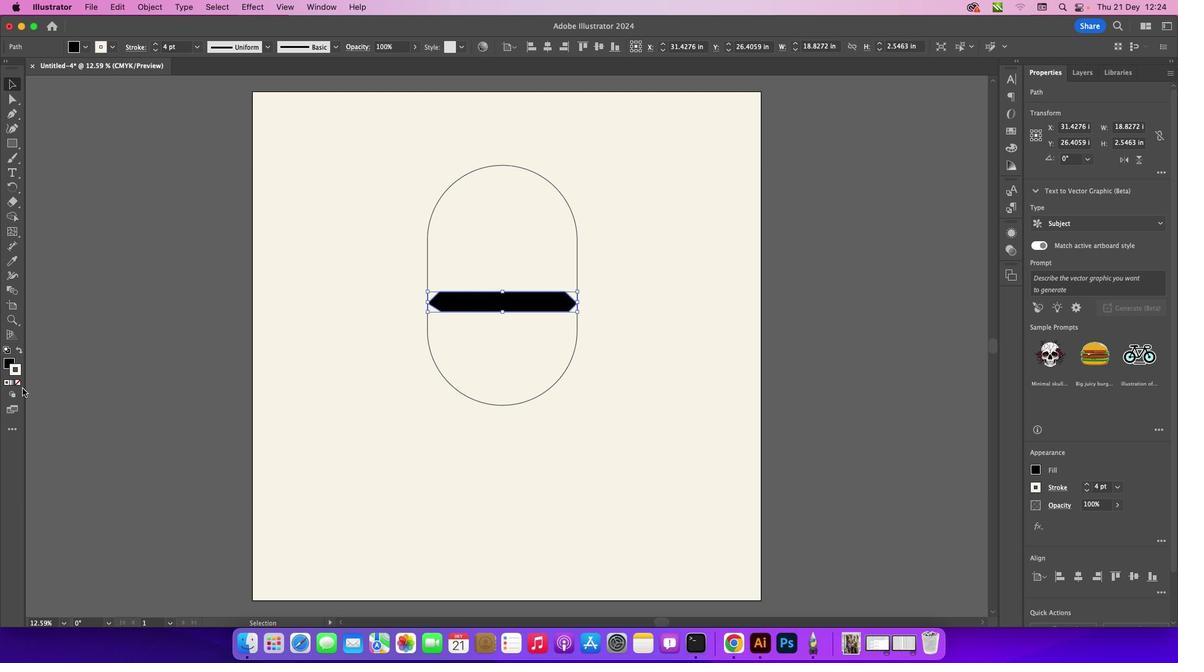 
Action: Mouse moved to (17, 380)
Screenshot: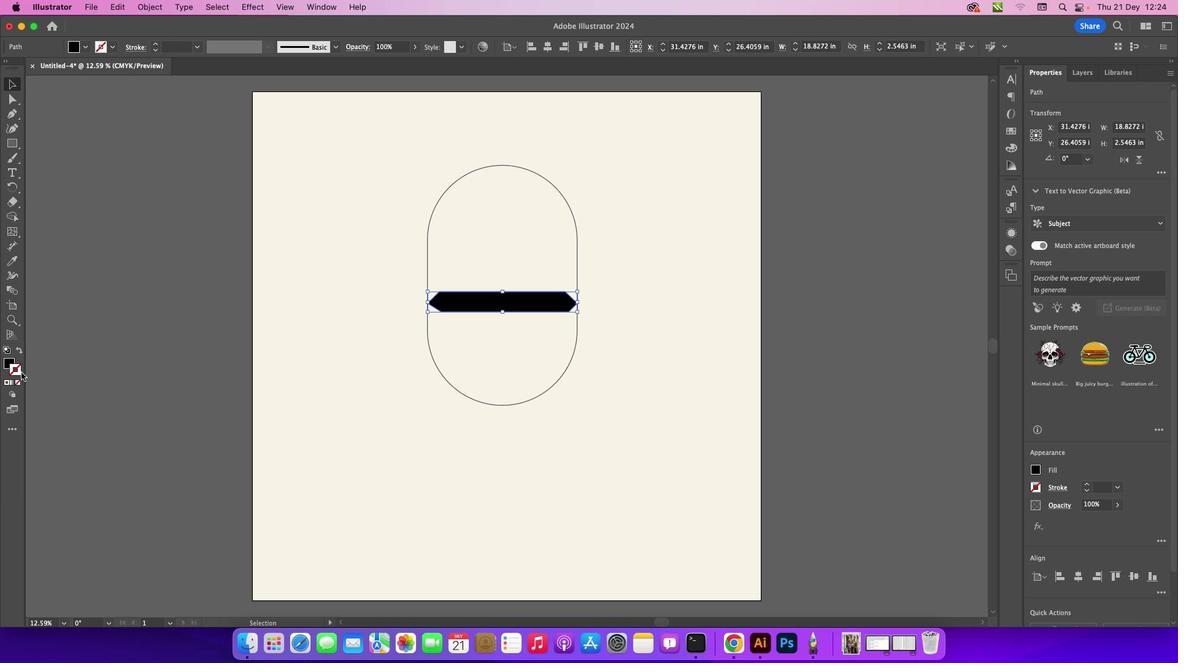 
Action: Mouse pressed left at (17, 380)
Screenshot: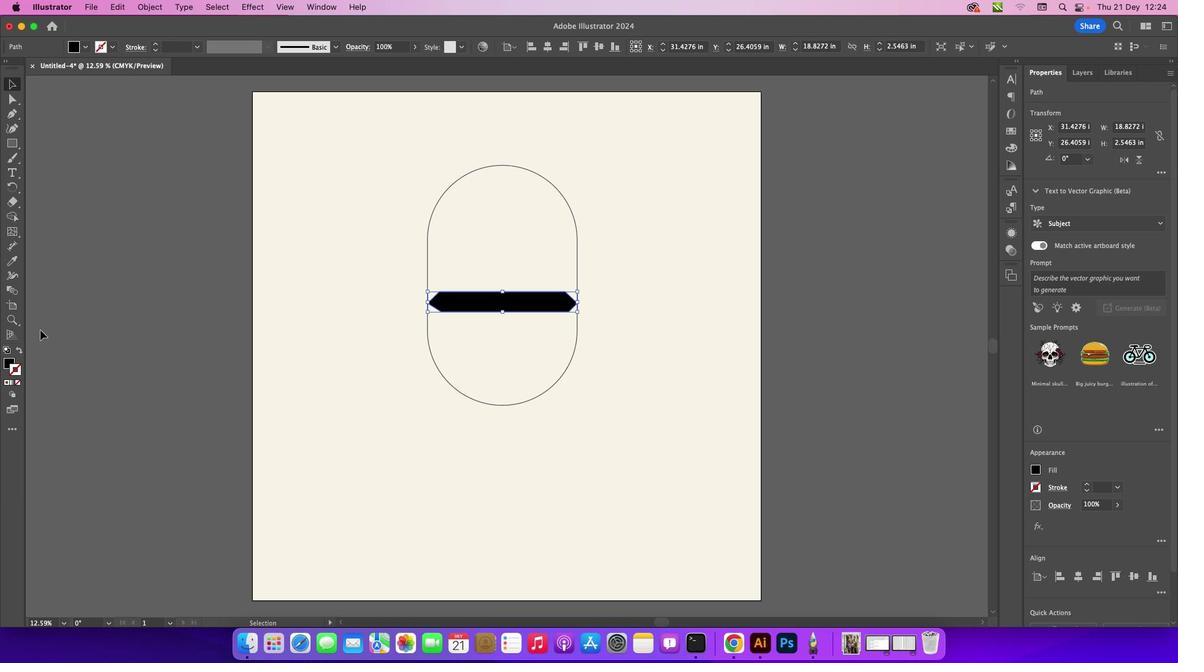 
Action: Mouse moved to (90, 139)
Screenshot: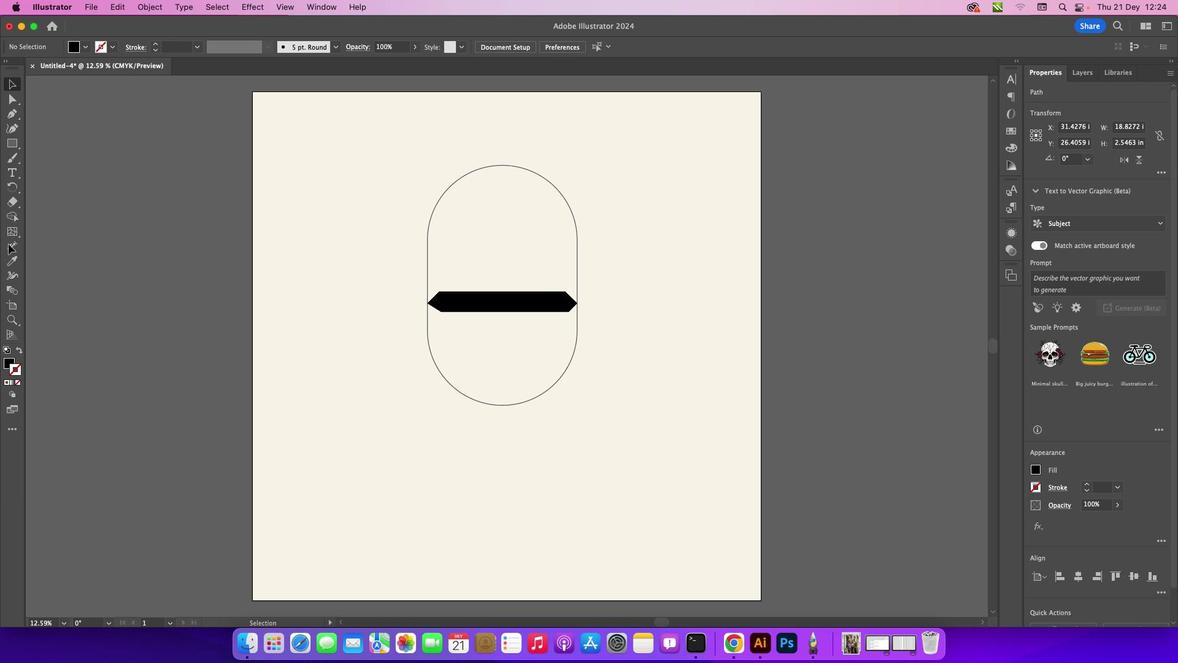 
Action: Mouse pressed left at (90, 139)
Screenshot: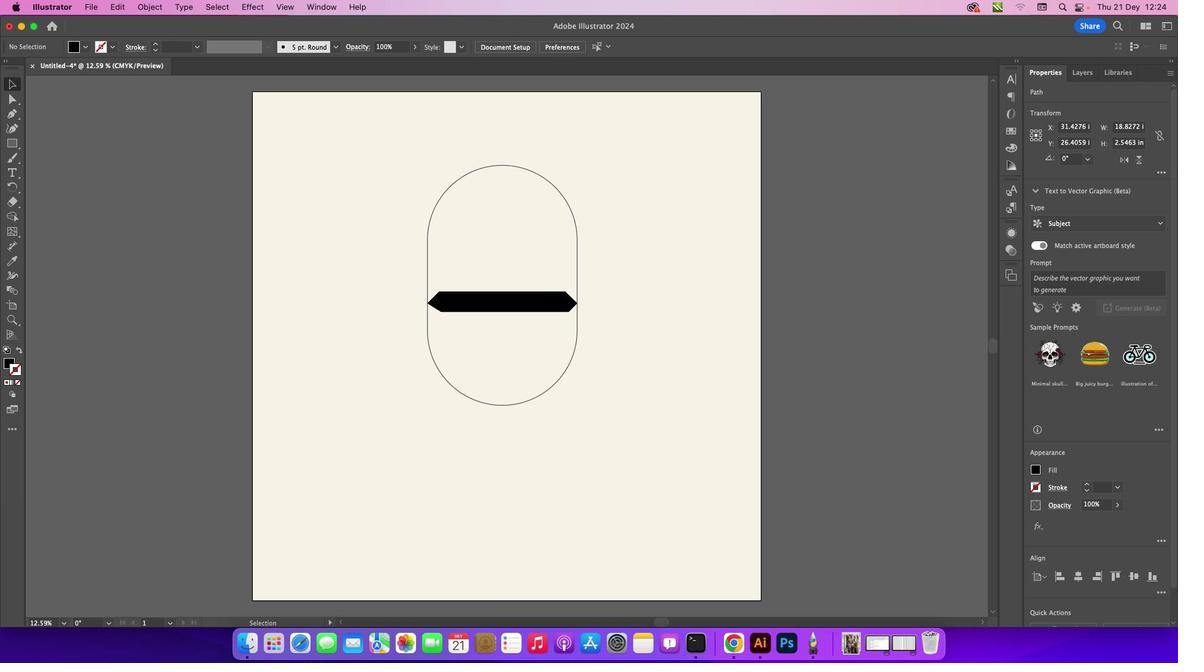 
Action: Mouse moved to (507, 305)
Screenshot: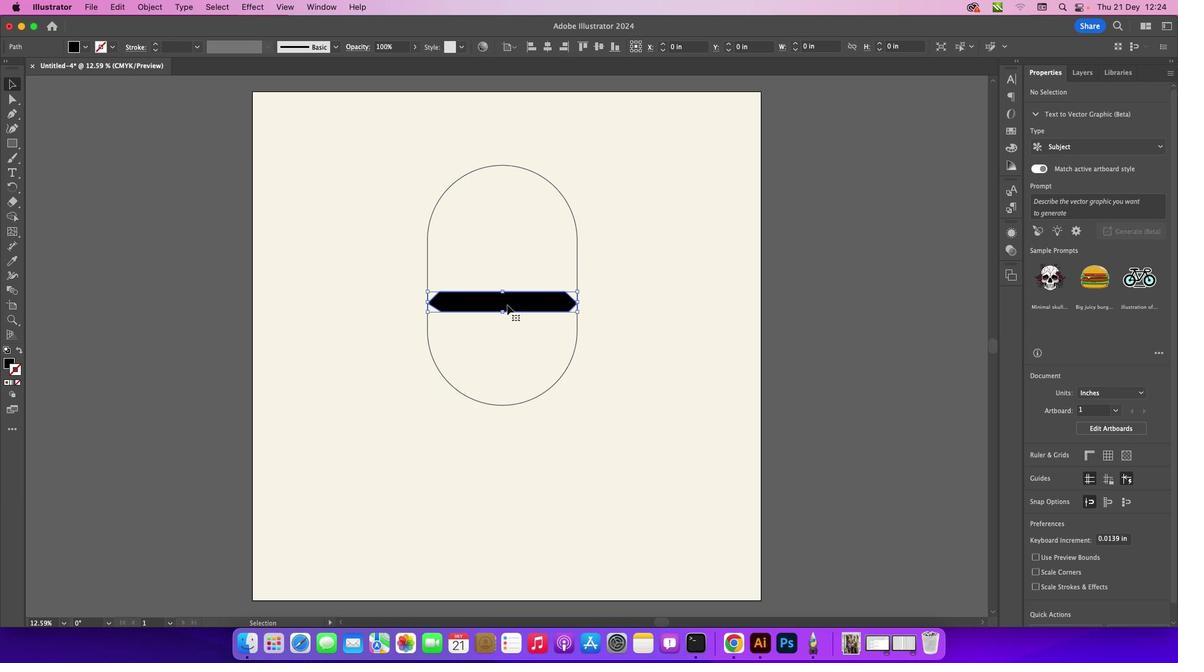 
Action: Mouse pressed left at (507, 305)
Screenshot: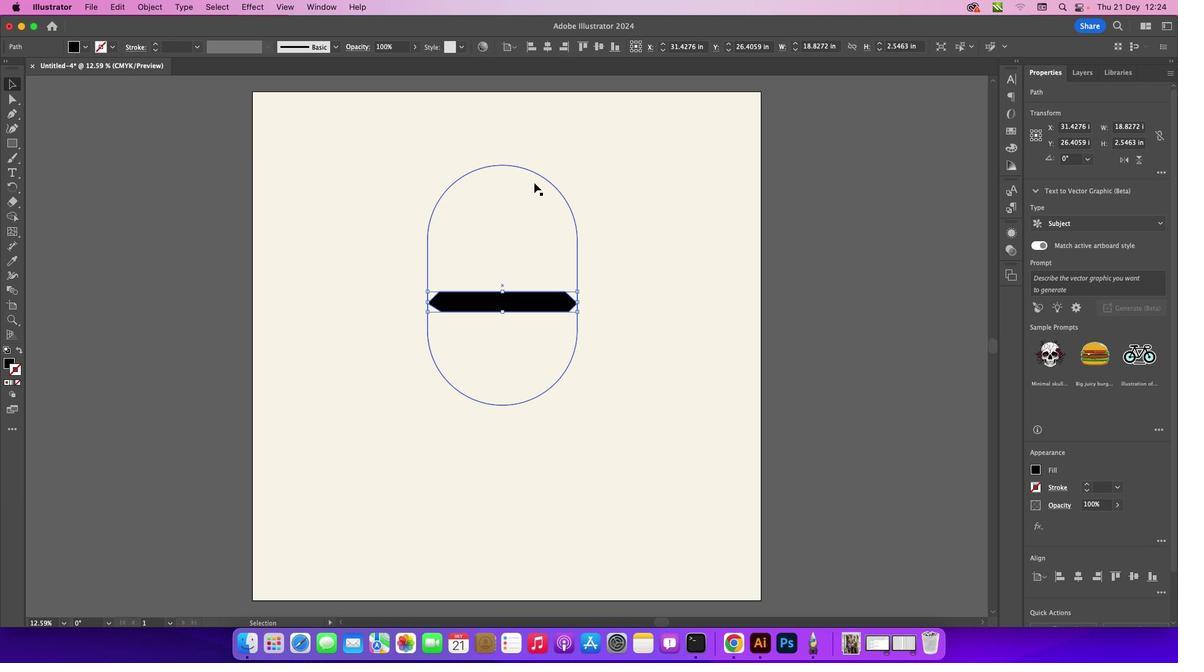 
Action: Mouse moved to (10, 109)
Screenshot: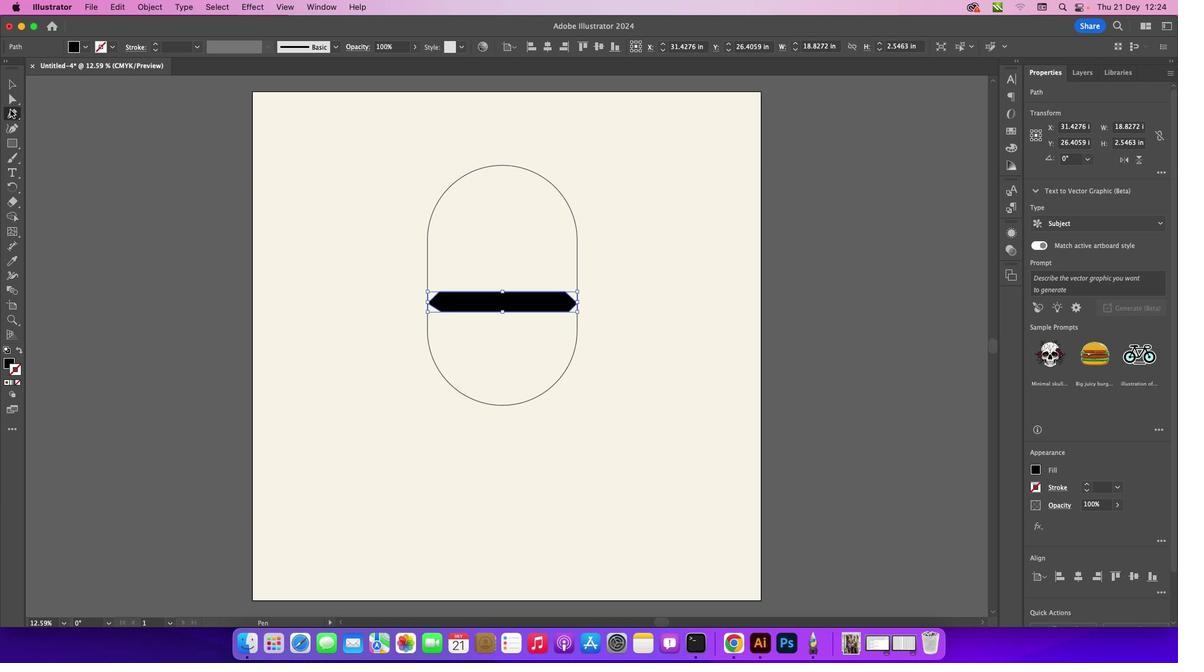 
Action: Mouse pressed left at (10, 109)
Screenshot: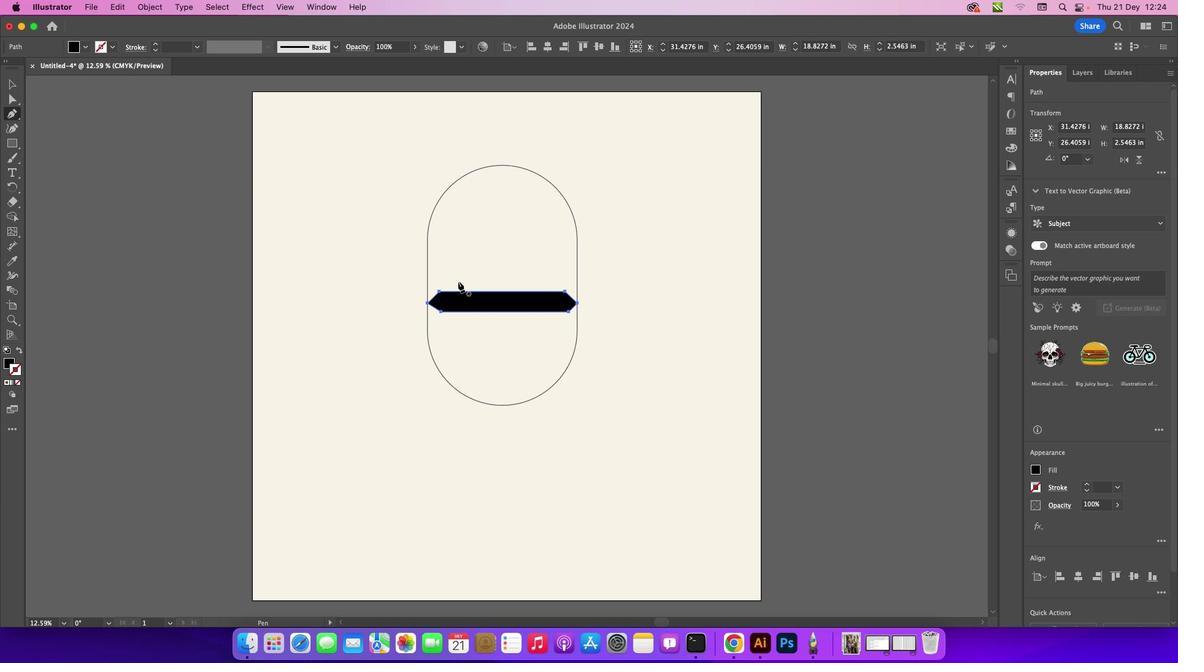 
Action: Mouse moved to (431, 303)
Screenshot: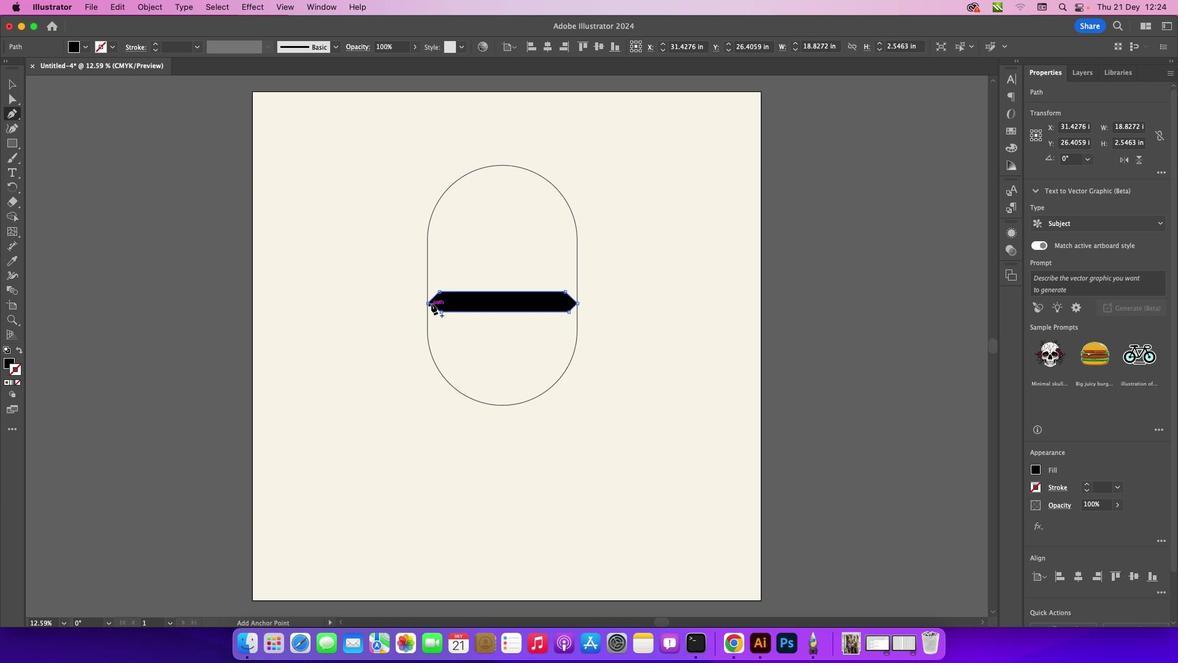 
Action: Mouse pressed left at (431, 303)
Screenshot: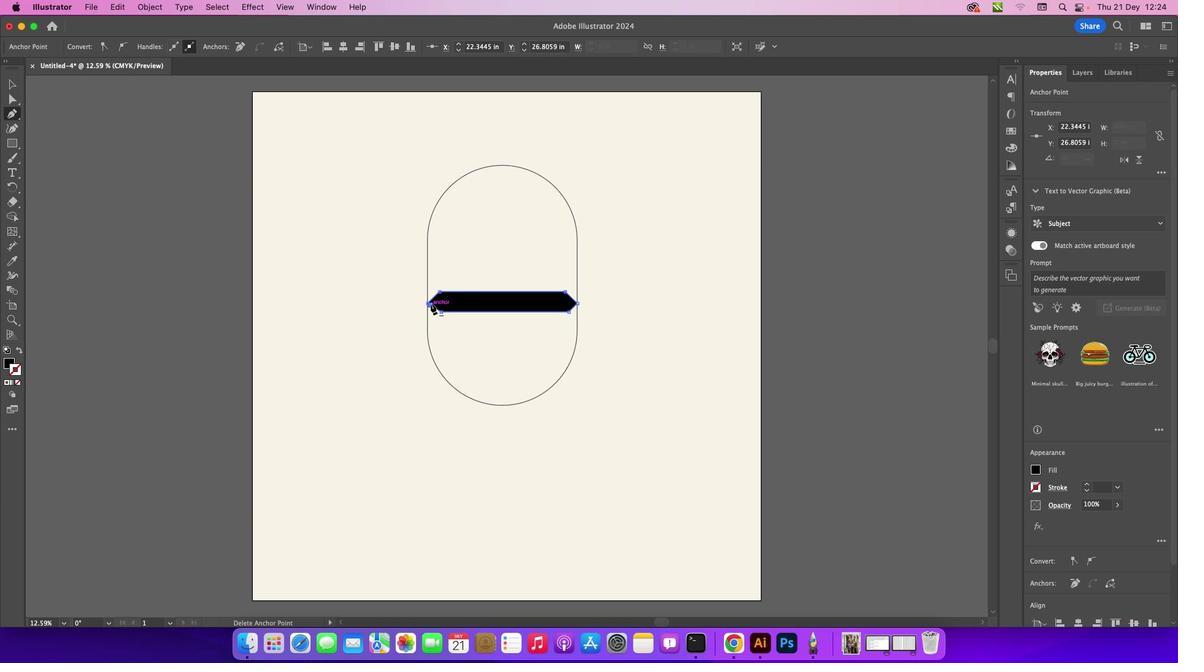 
Action: Mouse moved to (575, 301)
Screenshot: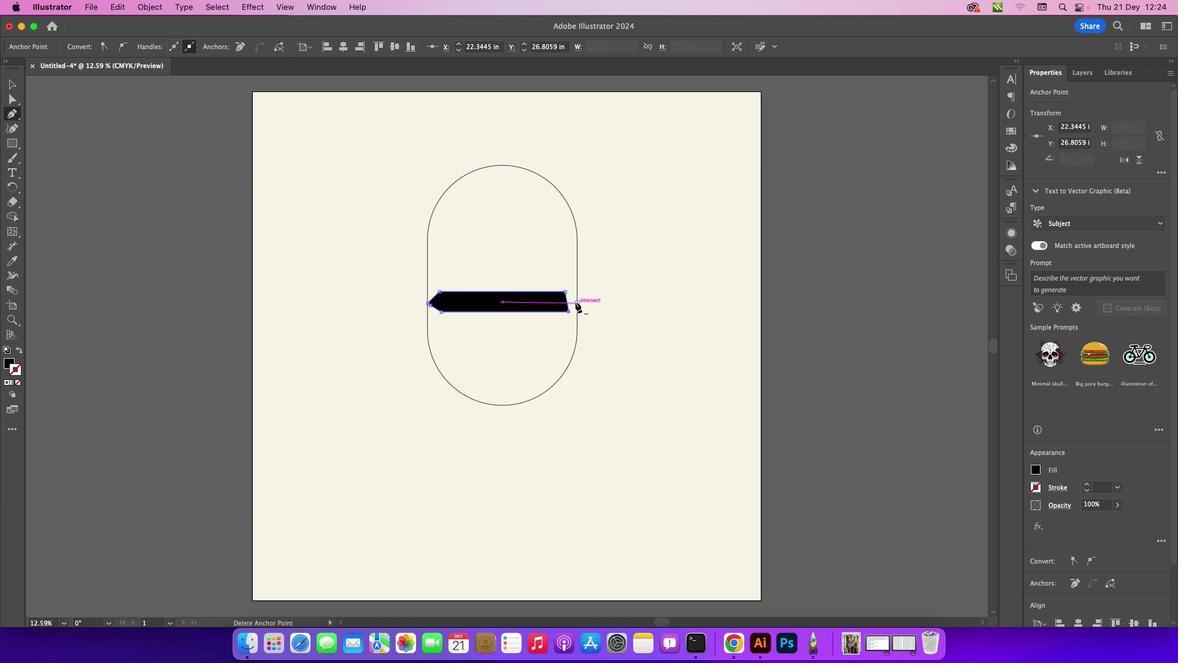 
Action: Mouse pressed left at (575, 301)
Screenshot: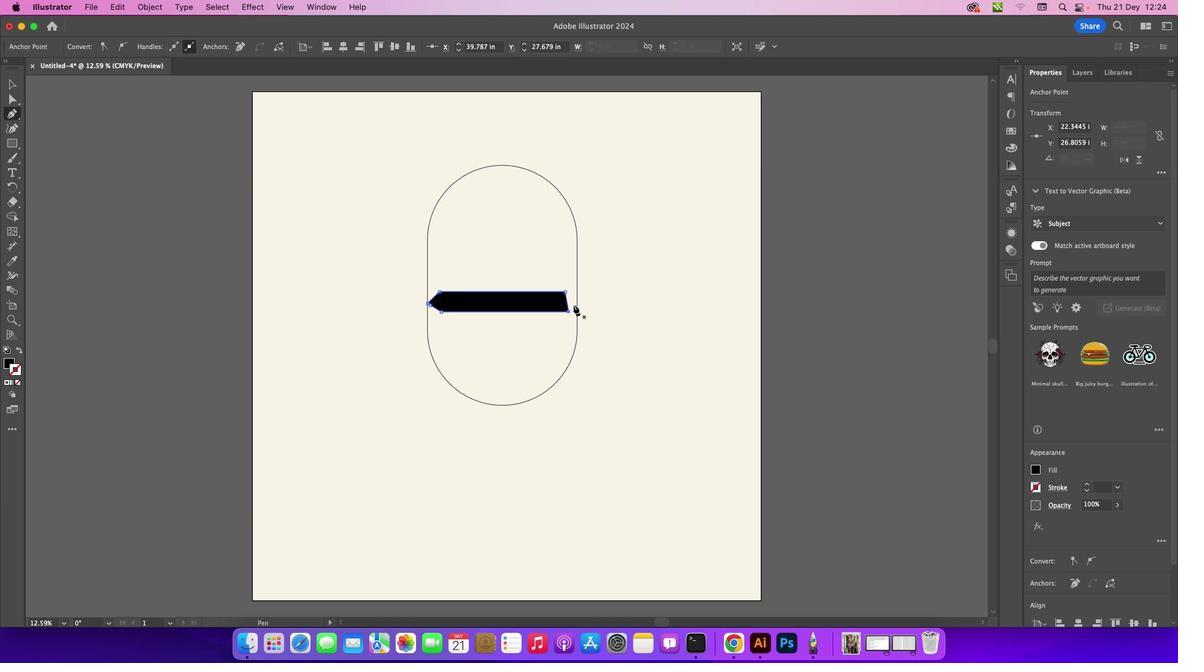 
Action: Mouse moved to (573, 304)
Screenshot: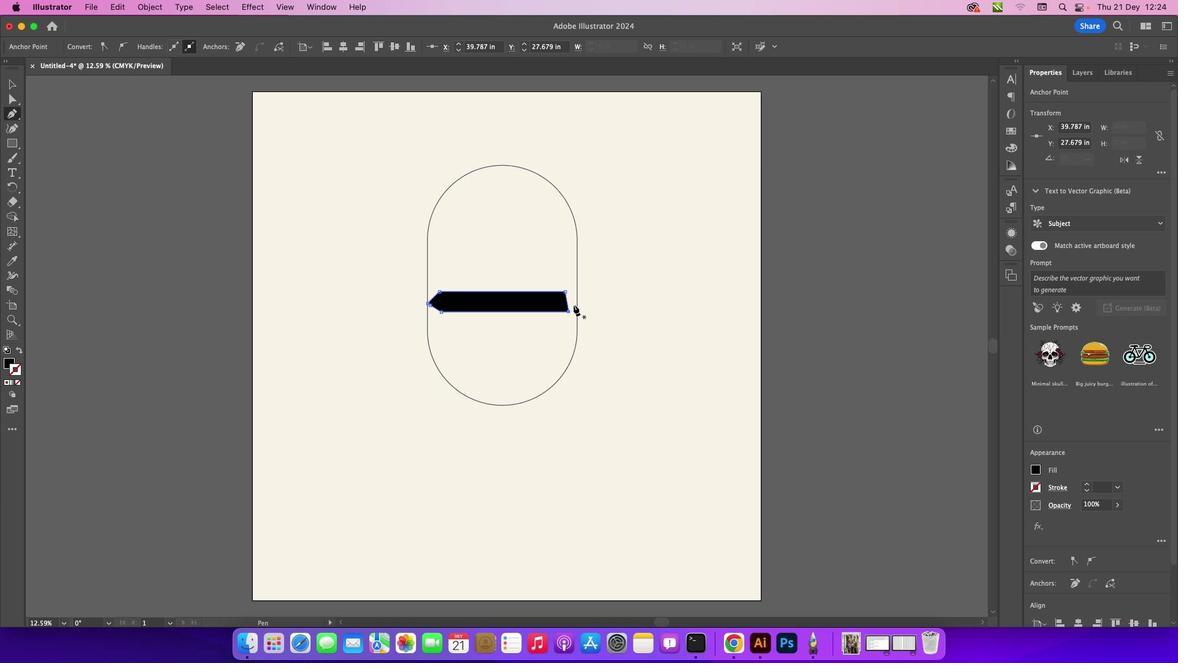 
Action: Key pressed Key.cmd'z'
Screenshot: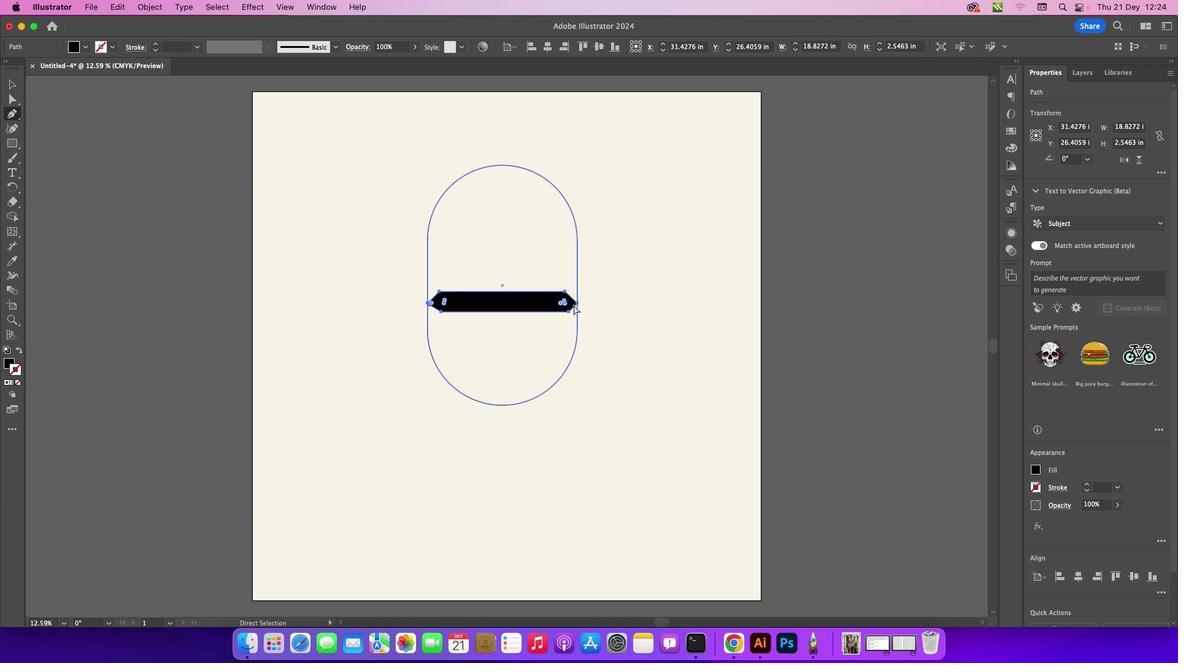 
Action: Mouse moved to (16, 79)
Screenshot: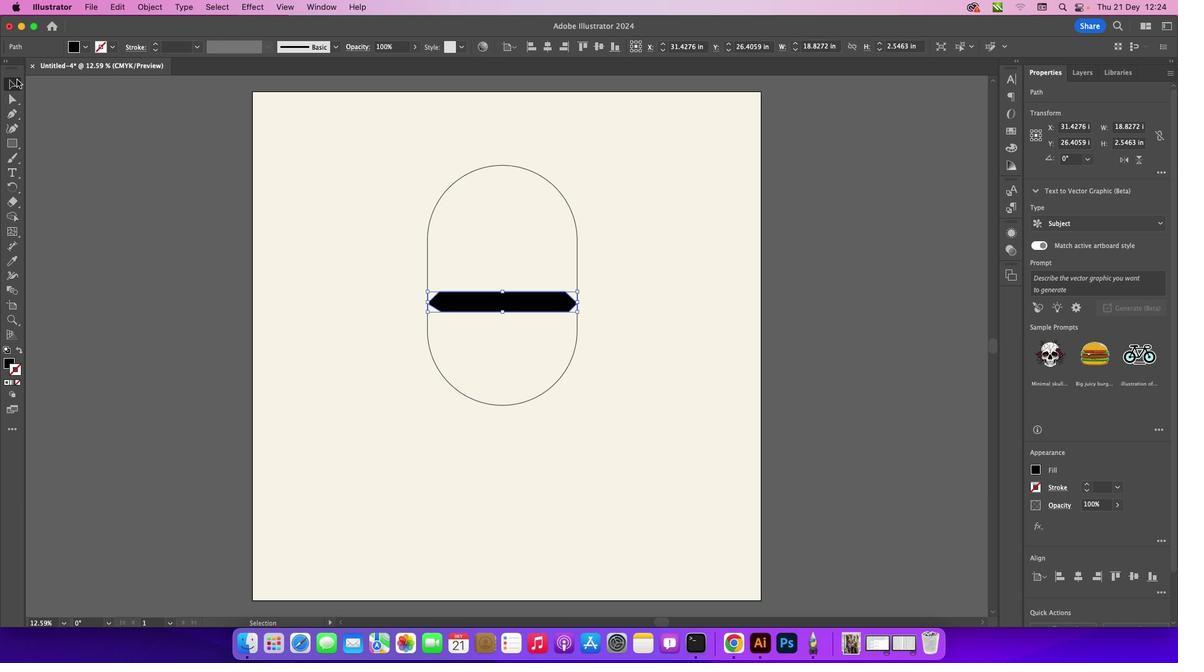 
Action: Mouse pressed left at (16, 79)
Screenshot: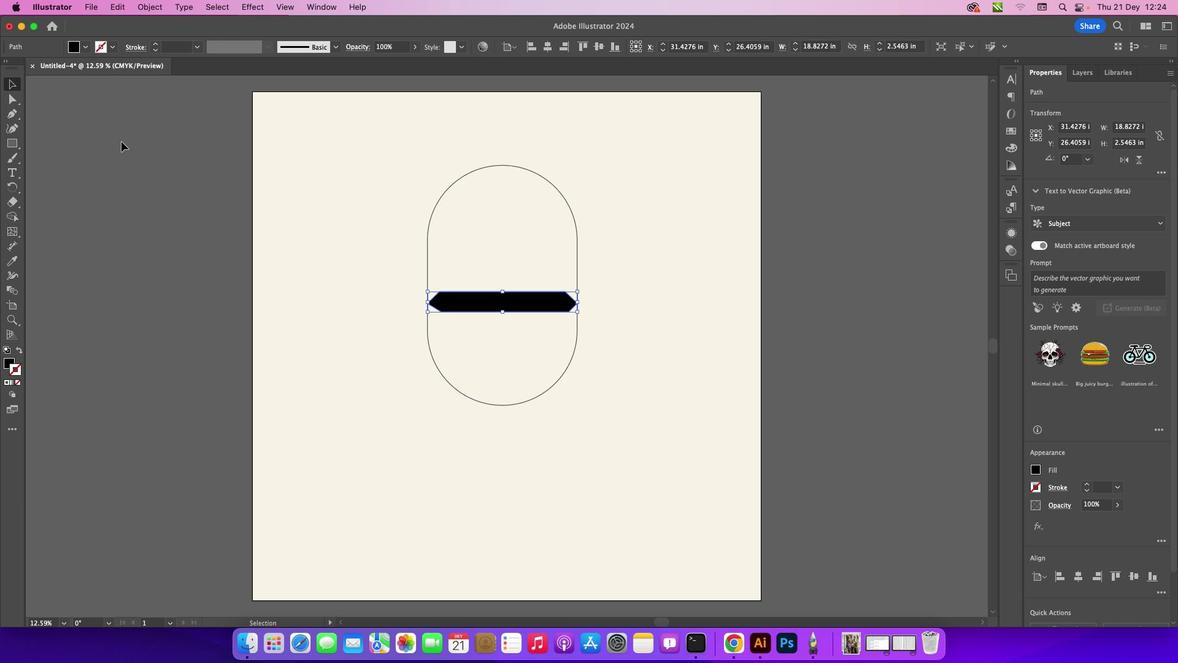 
Action: Mouse moved to (121, 141)
Screenshot: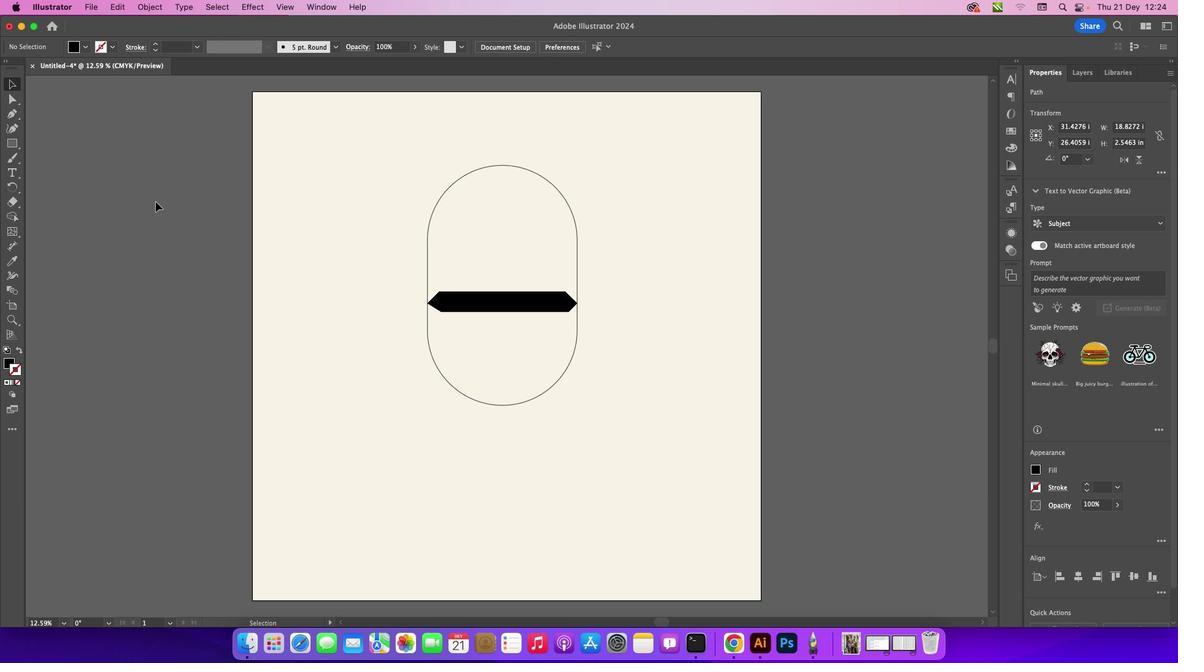 
Action: Mouse pressed left at (121, 141)
Screenshot: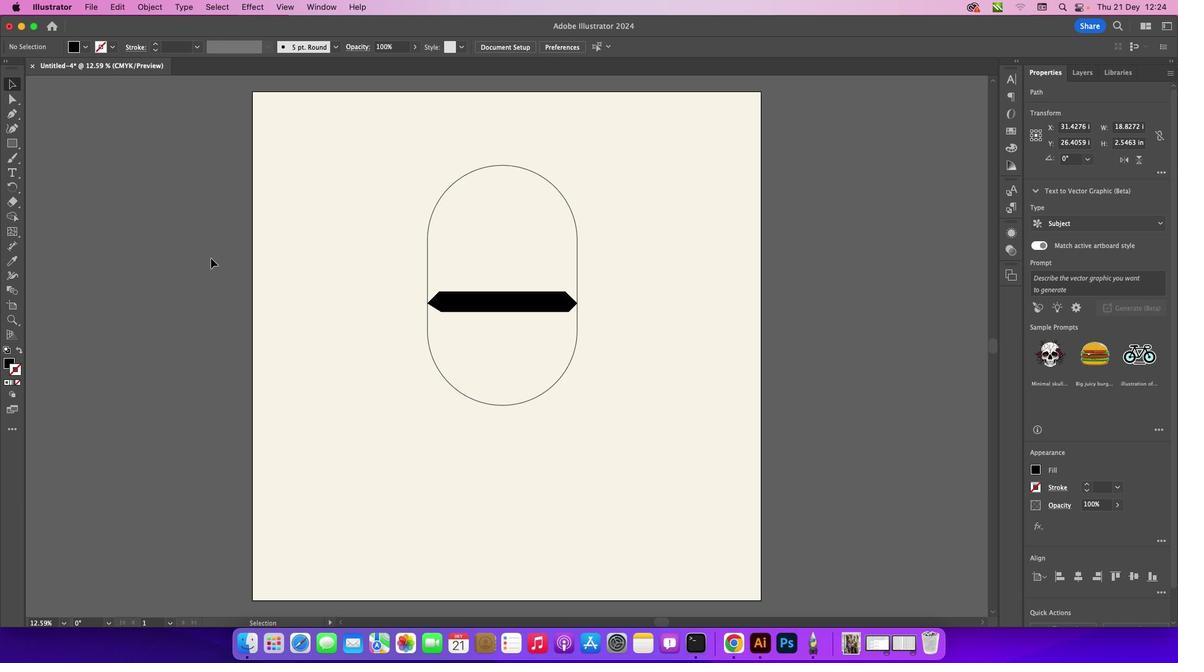 
Action: Mouse moved to (539, 299)
Screenshot: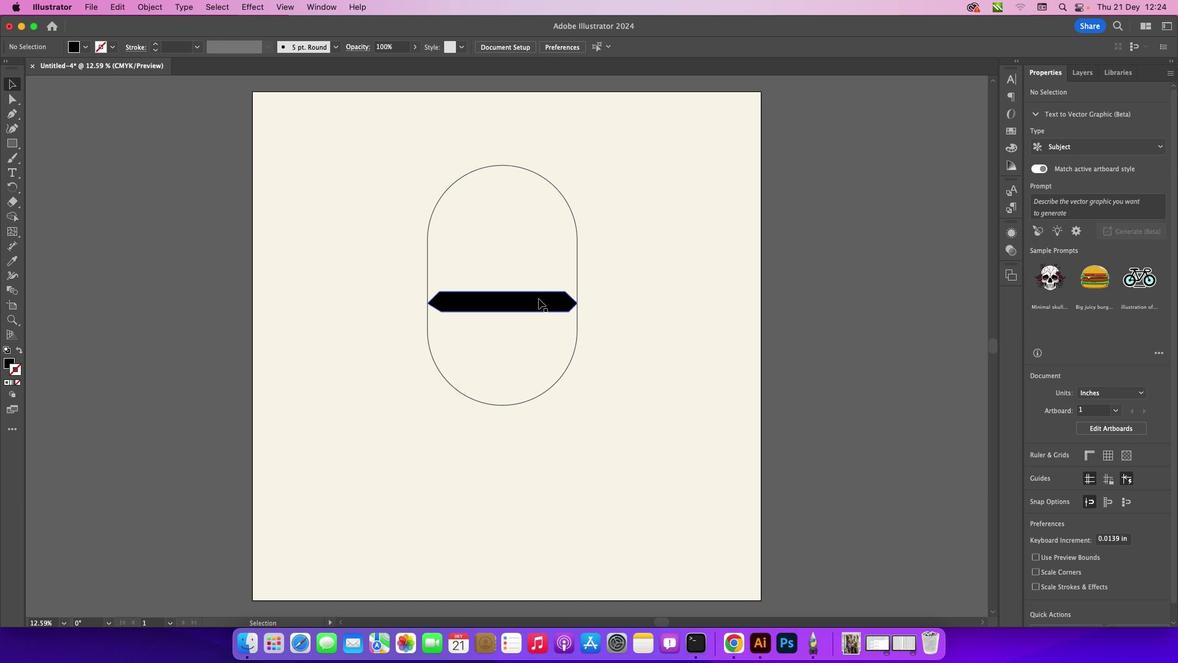 
Action: Mouse pressed left at (539, 299)
Screenshot: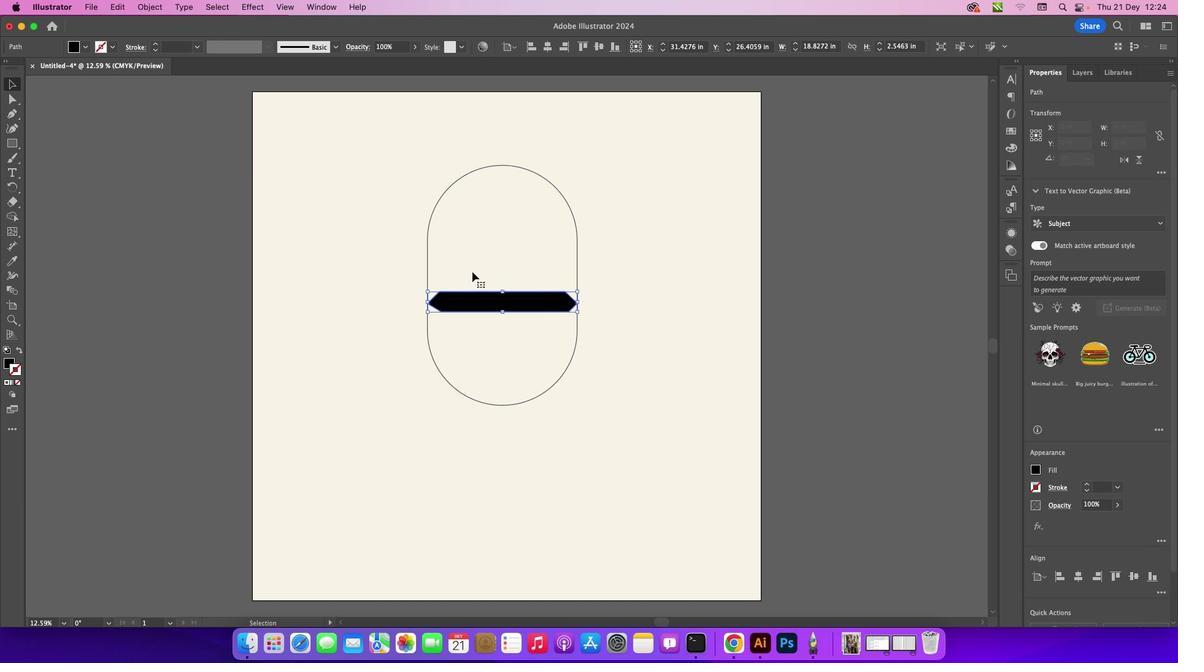 
Action: Mouse moved to (14, 265)
Screenshot: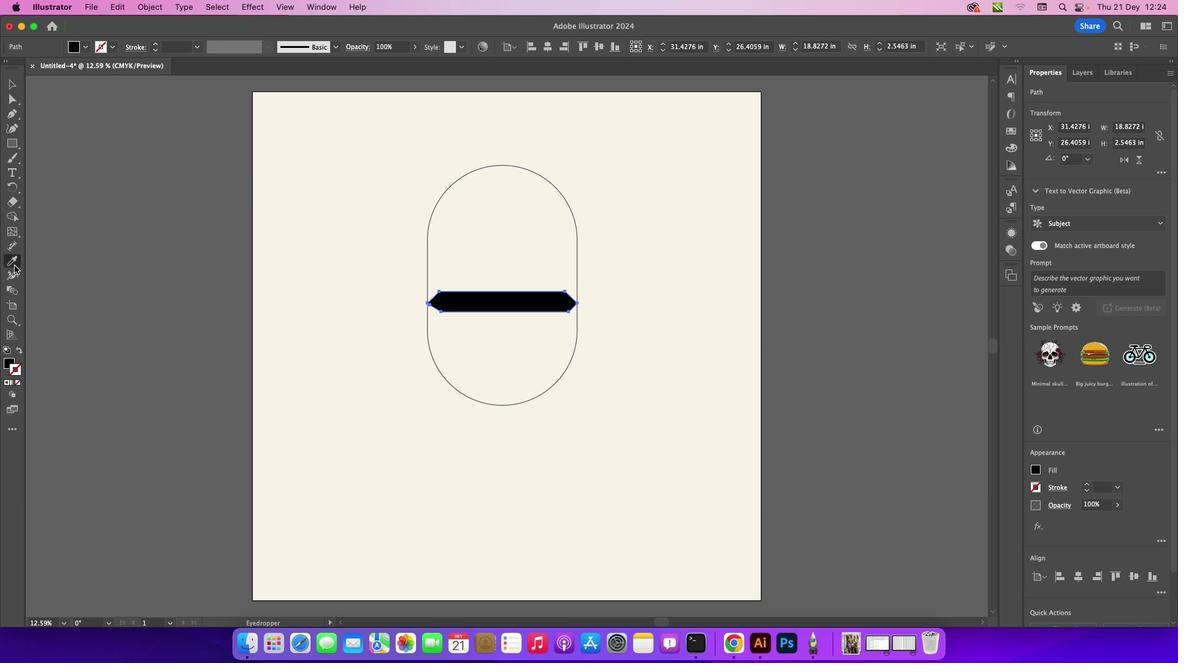 
Action: Mouse pressed left at (14, 265)
Screenshot: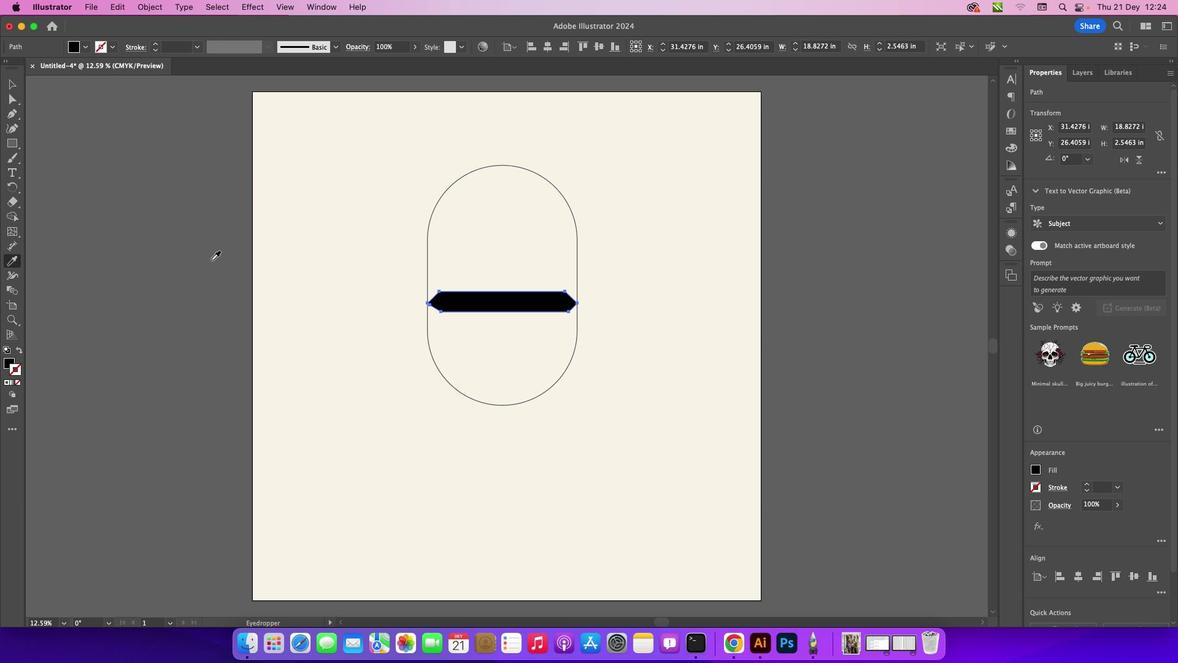 
Action: Mouse moved to (520, 251)
Screenshot: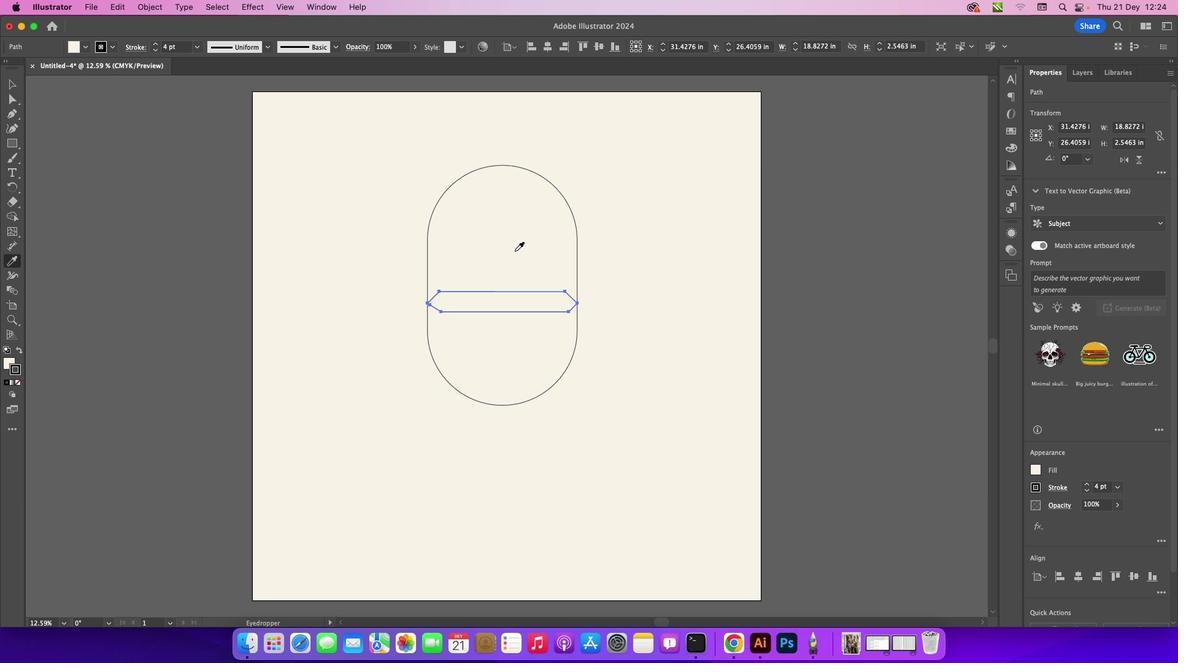 
Action: Mouse pressed left at (520, 251)
Screenshot: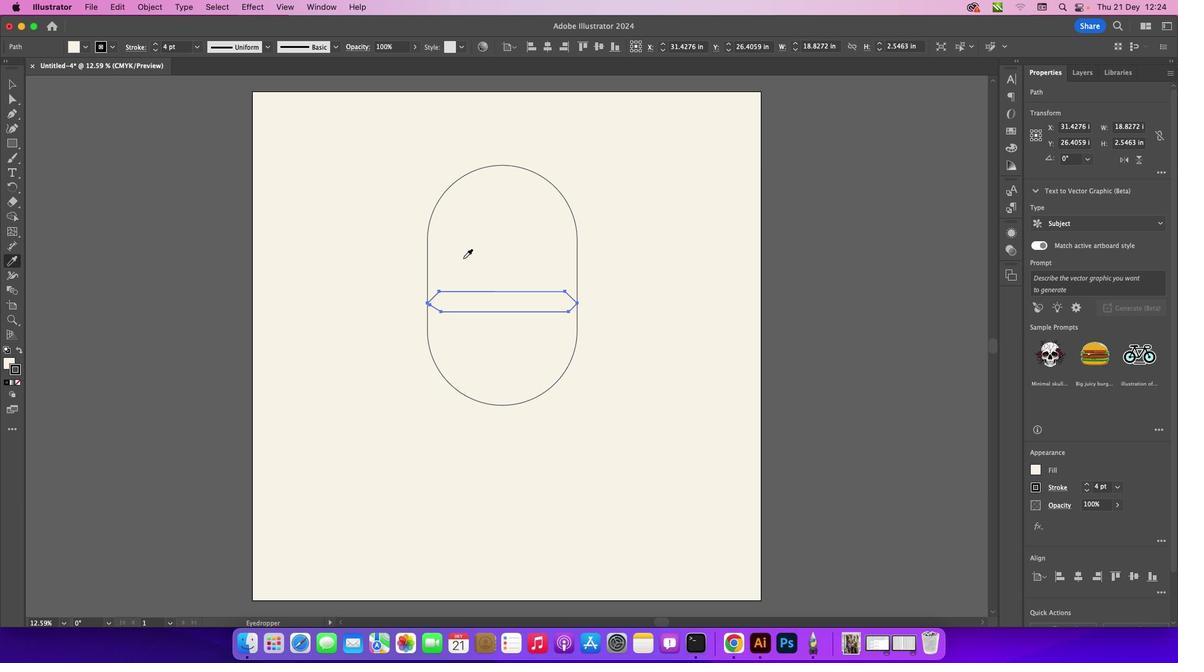 
Action: Mouse moved to (9, 80)
Screenshot: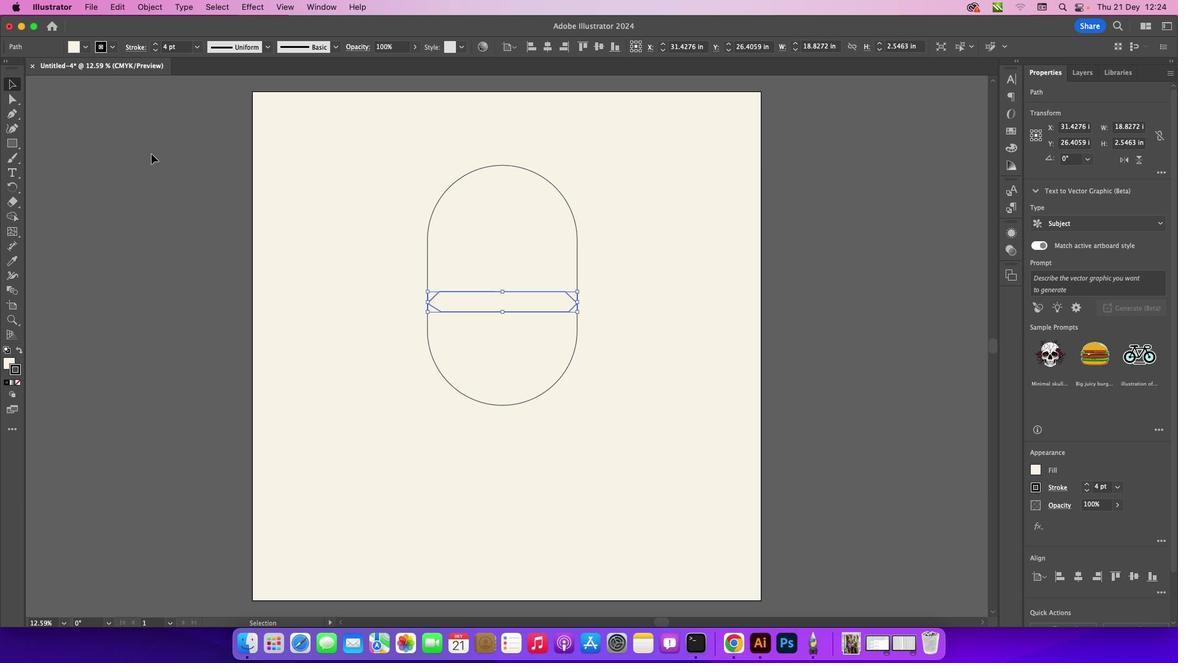 
Action: Mouse pressed left at (9, 80)
Screenshot: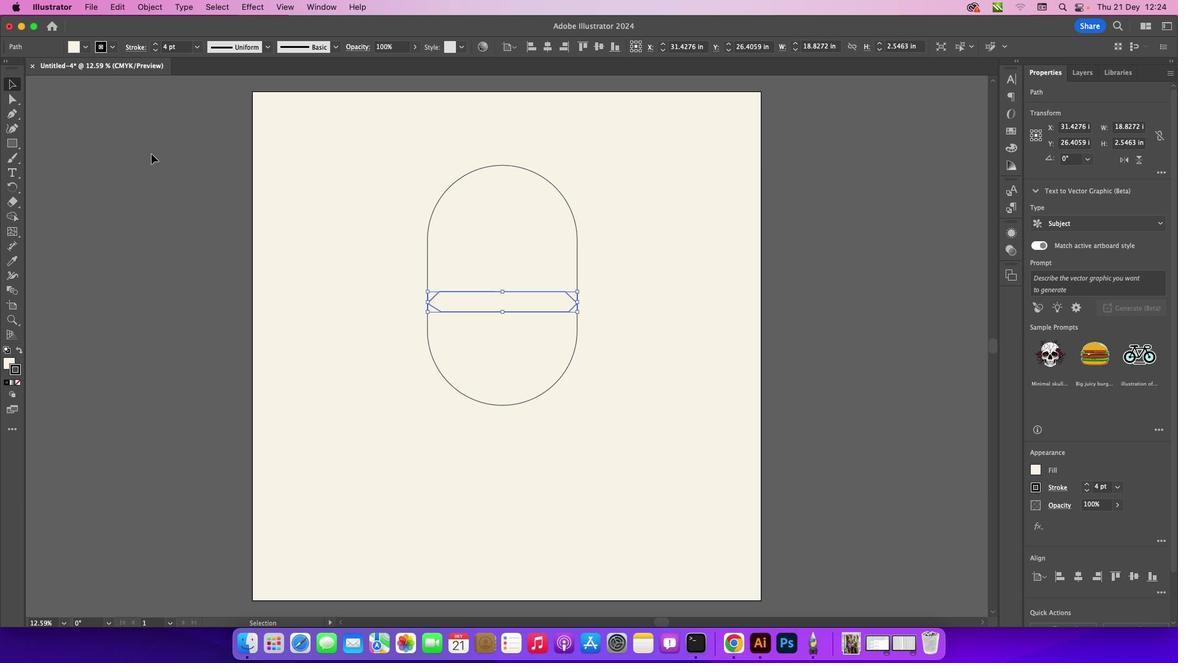 
Action: Mouse moved to (151, 154)
Screenshot: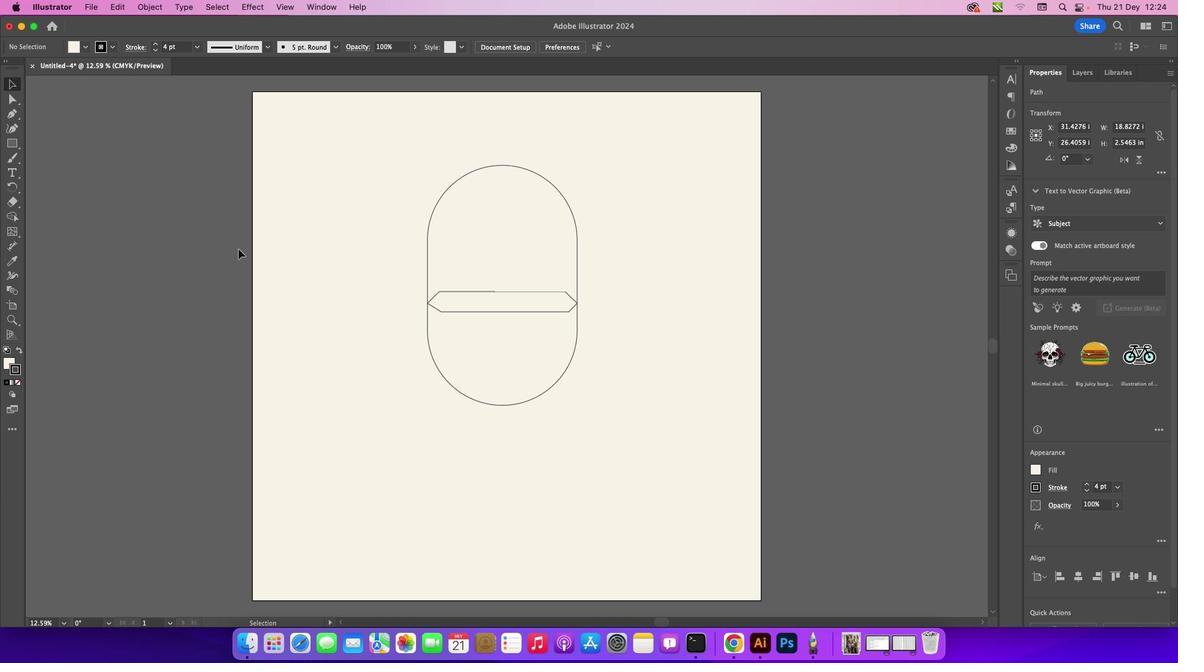 
Action: Mouse pressed left at (151, 154)
Screenshot: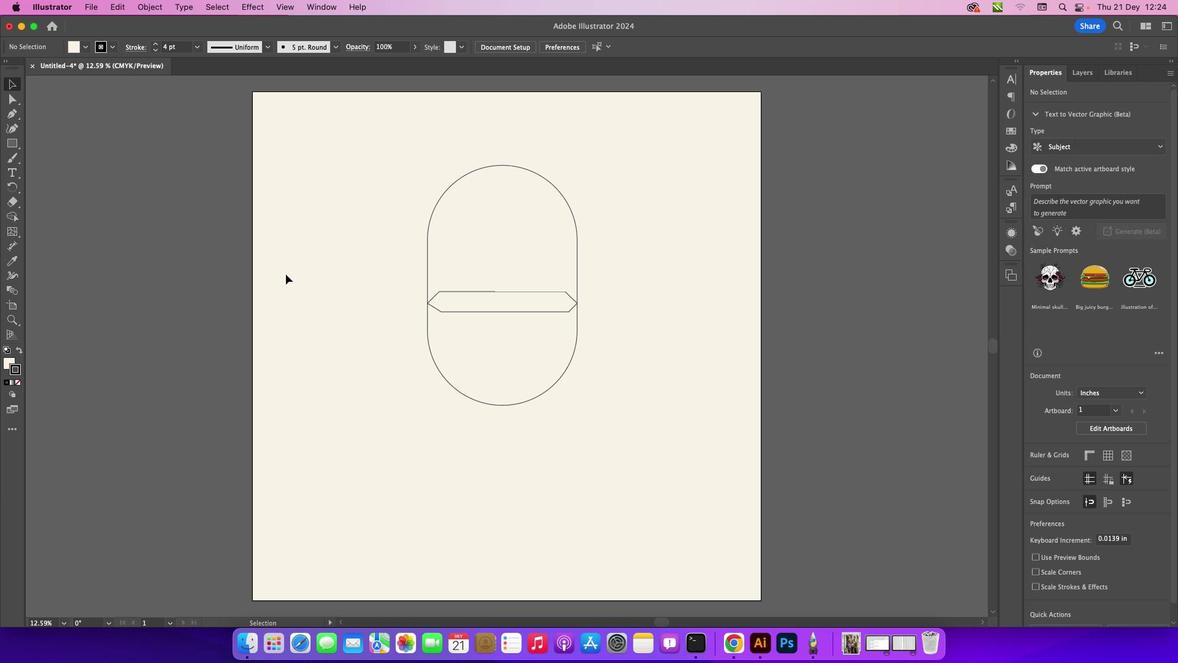 
Action: Mouse moved to (537, 290)
Screenshot: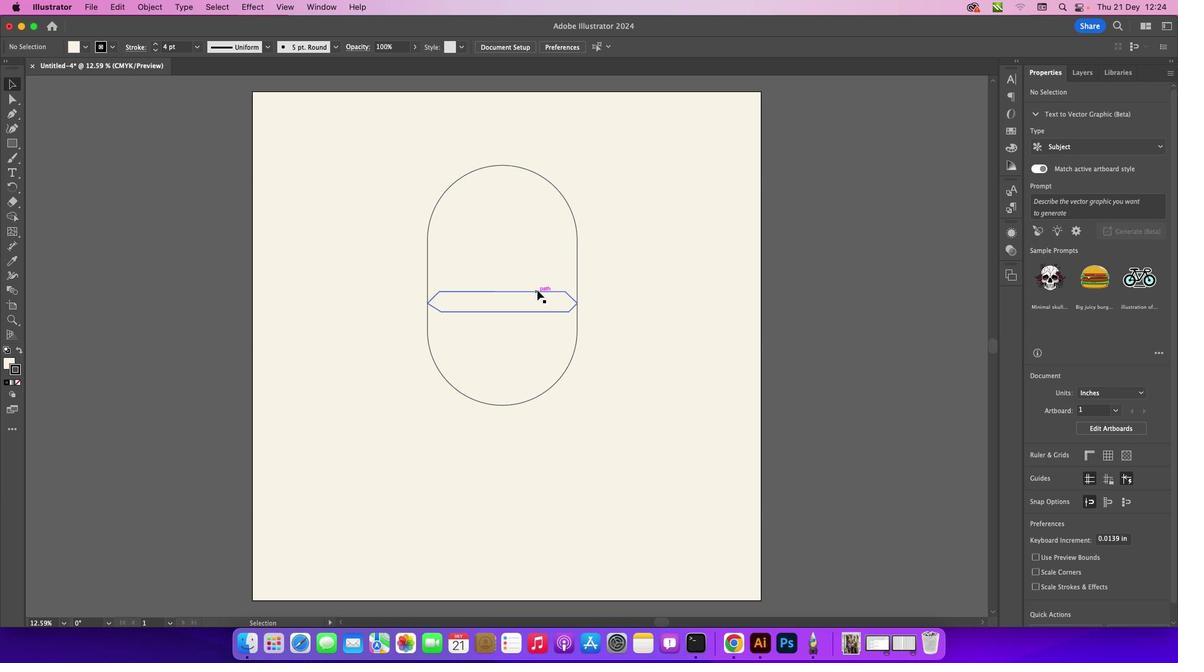 
Action: Key pressed Key.alt
Screenshot: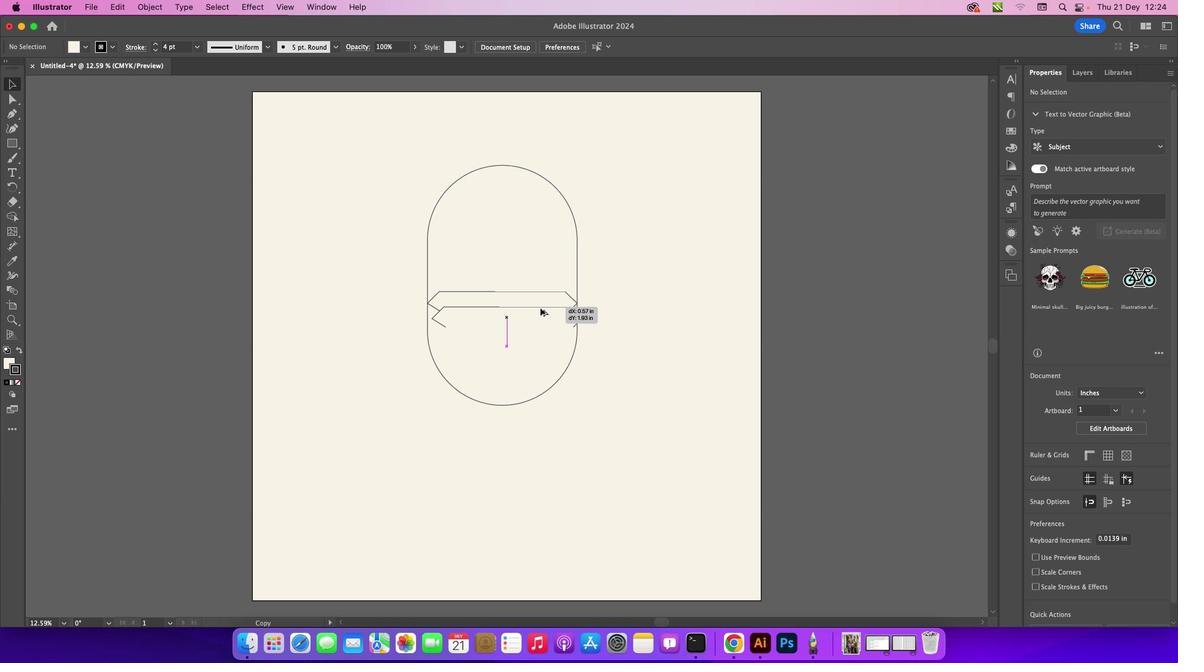 
Action: Mouse pressed left at (537, 290)
Screenshot: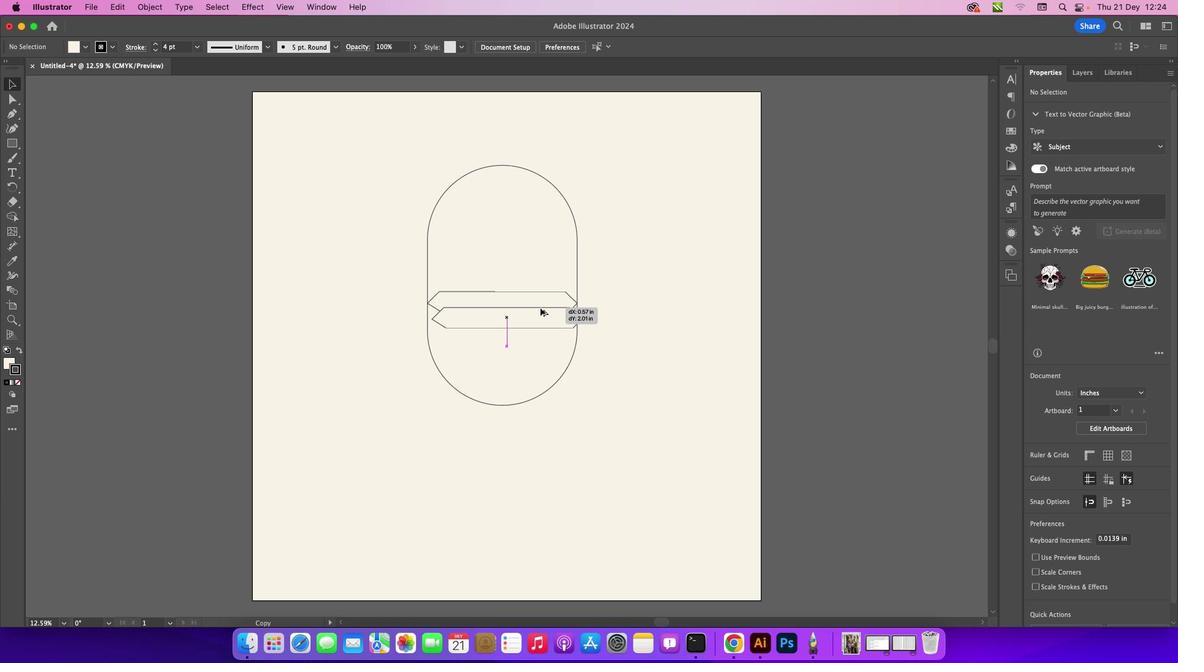 
Action: Mouse moved to (530, 291)
Screenshot: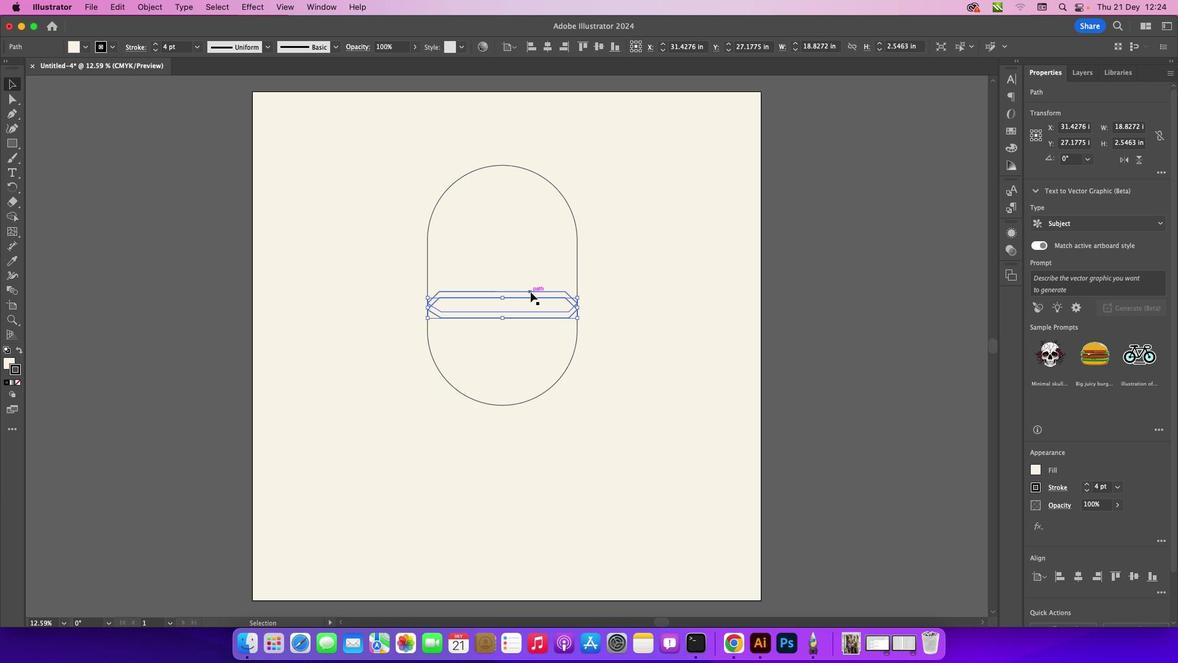 
Action: Key pressed Key.shift
Screenshot: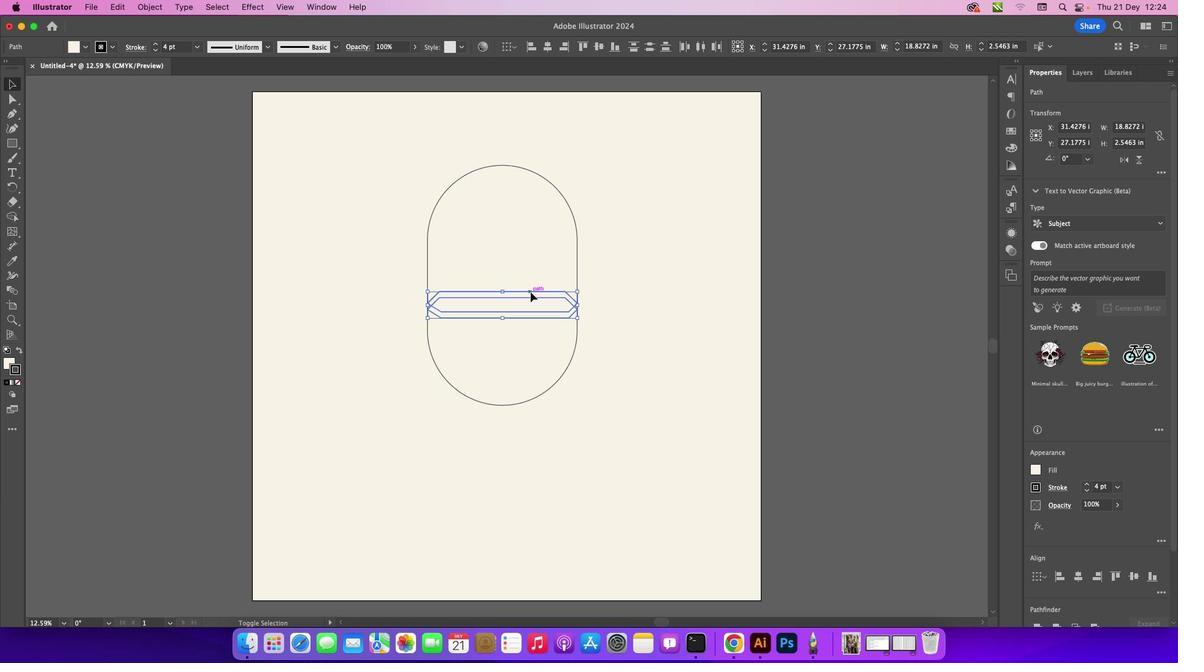 
Action: Mouse pressed left at (530, 291)
Screenshot: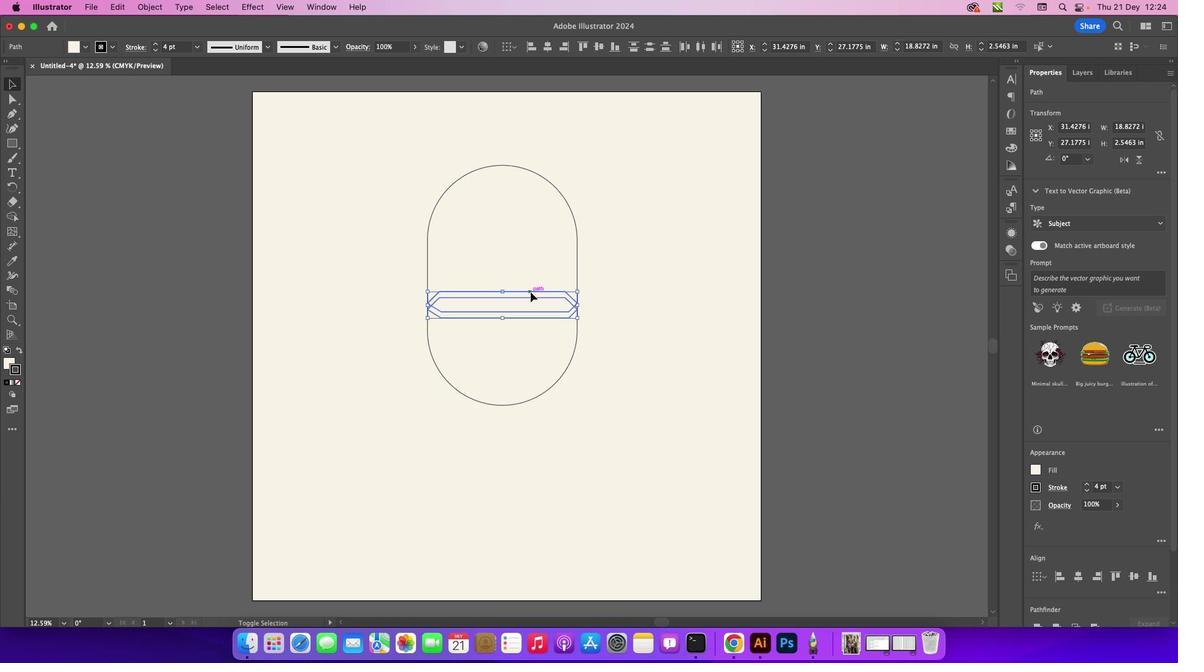 
Action: Key pressed Key.delete
Screenshot: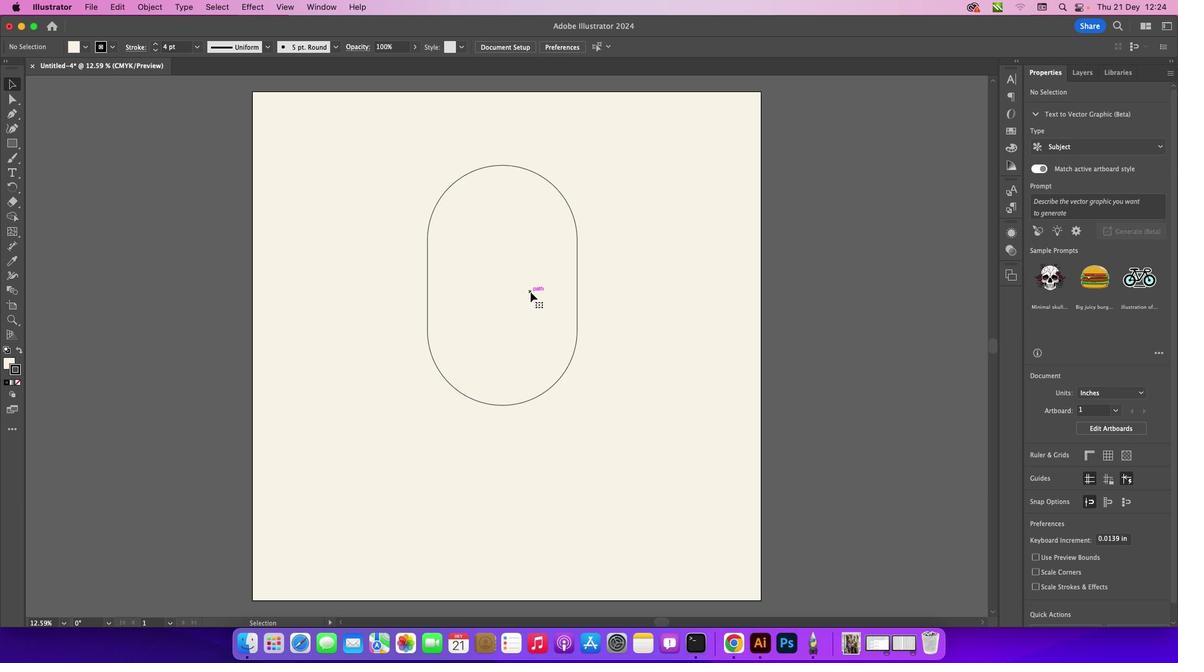 
Action: Mouse moved to (14, 138)
Screenshot: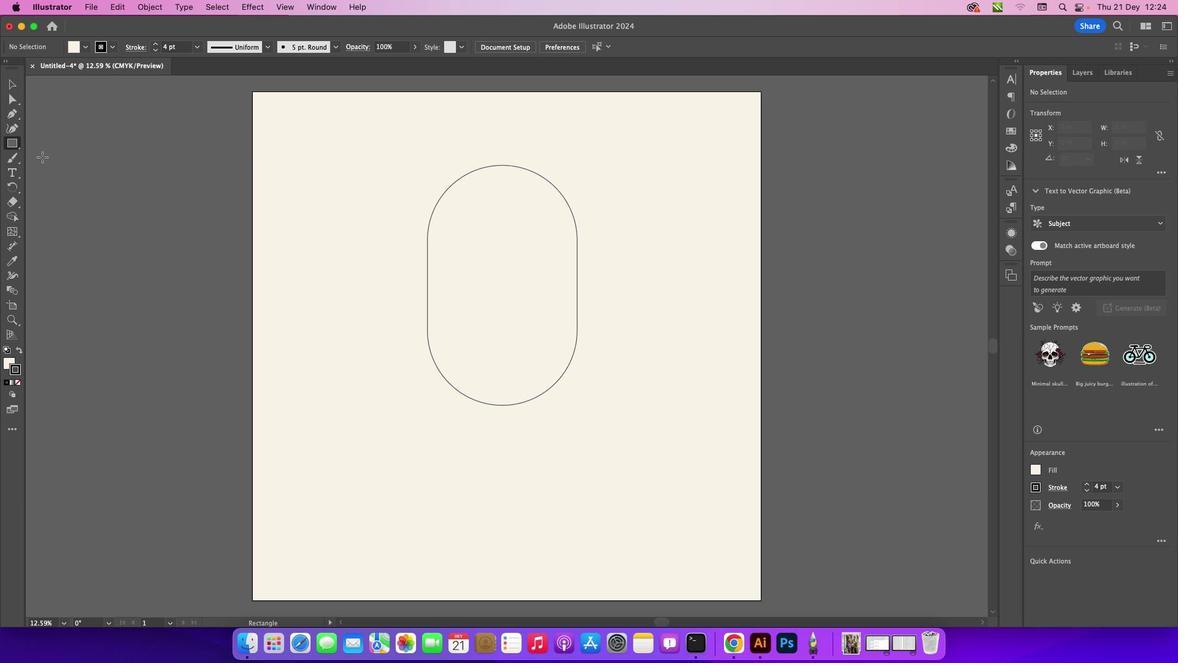 
Action: Mouse pressed left at (14, 138)
Screenshot: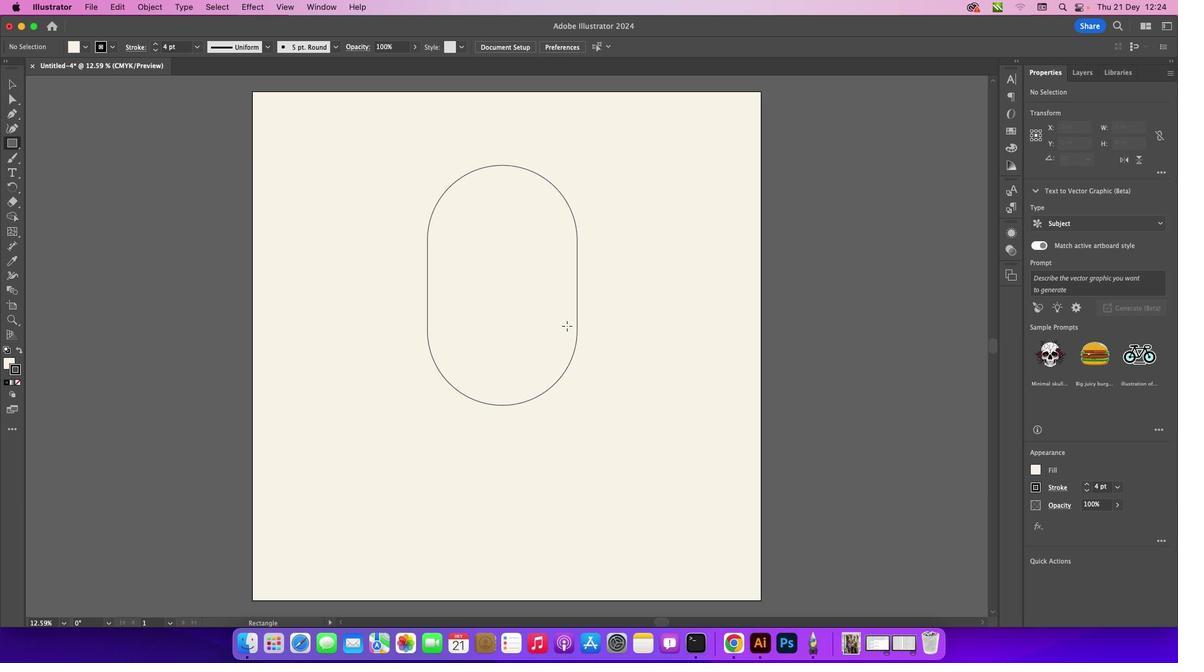 
Action: Mouse moved to (426, 311)
Screenshot: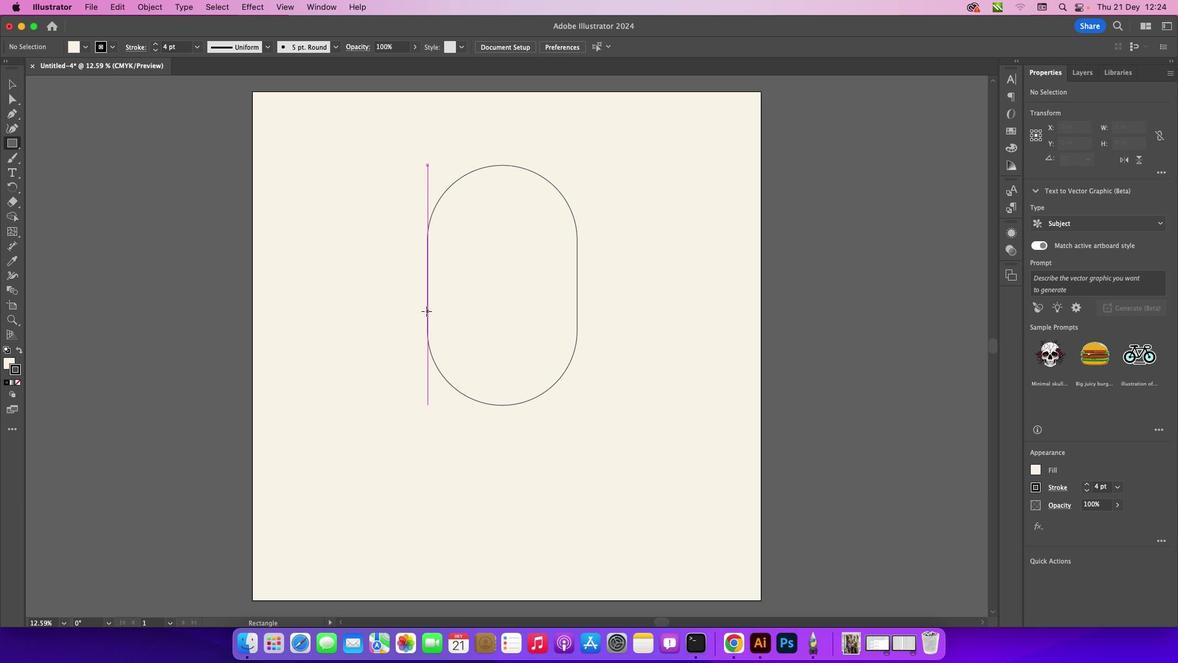 
Action: Mouse pressed left at (426, 311)
Screenshot: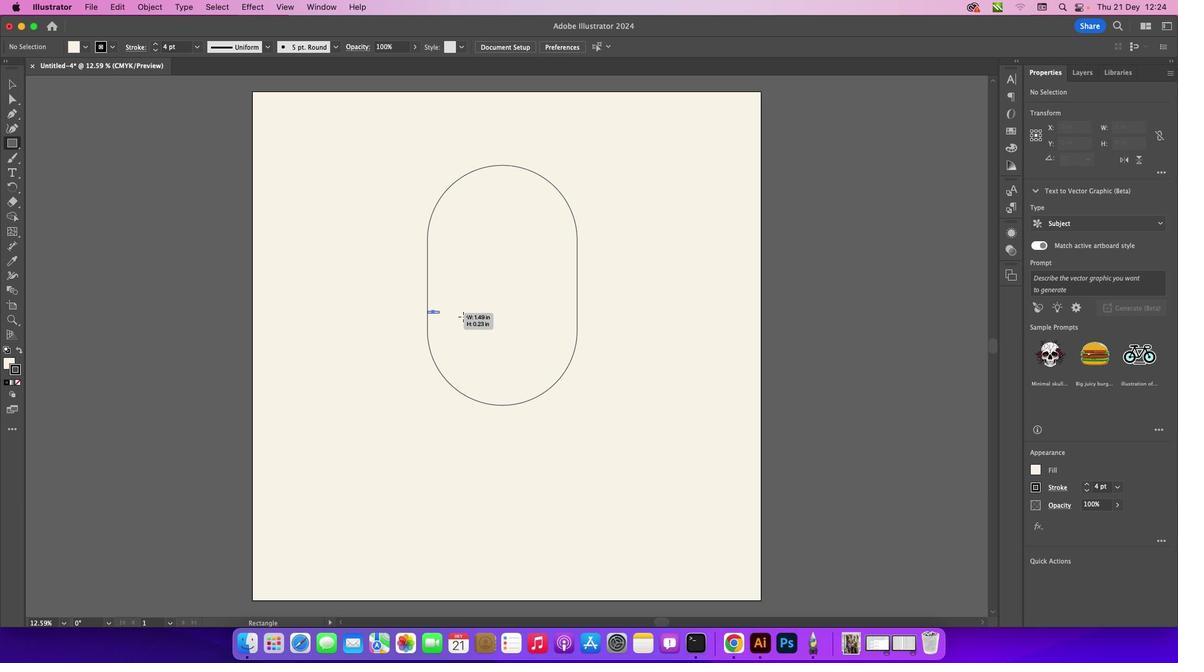 
Action: Mouse moved to (505, 330)
Screenshot: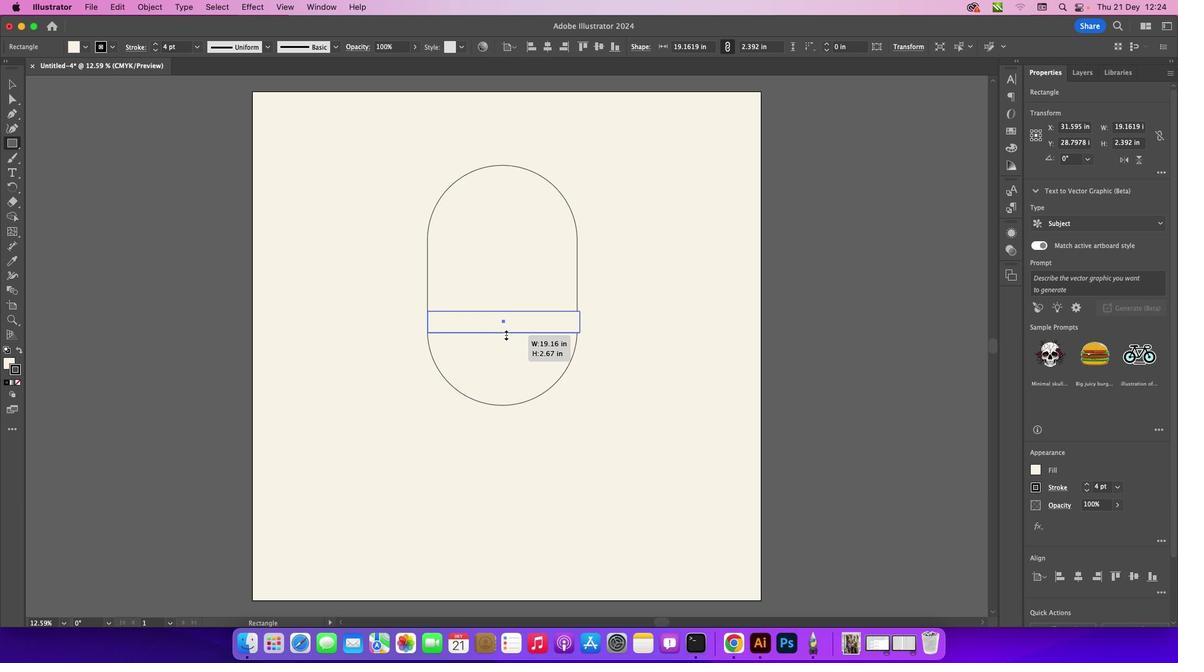
Action: Mouse pressed left at (505, 330)
Screenshot: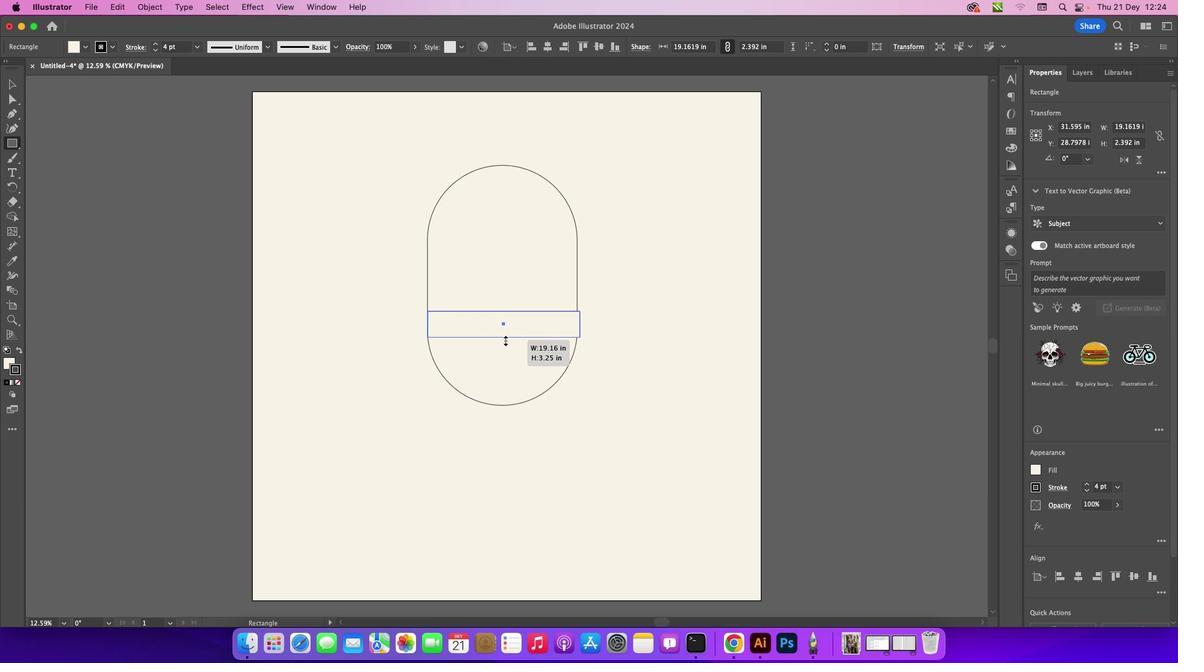 
Action: Mouse moved to (435, 318)
Screenshot: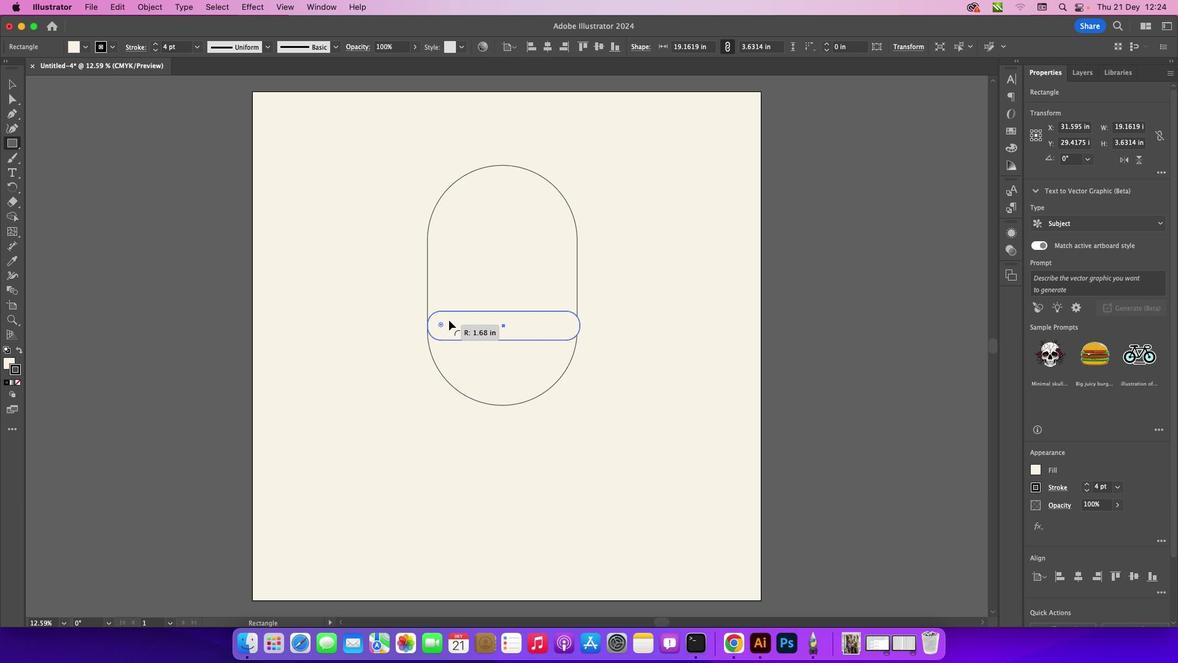 
Action: Mouse pressed left at (435, 318)
Screenshot: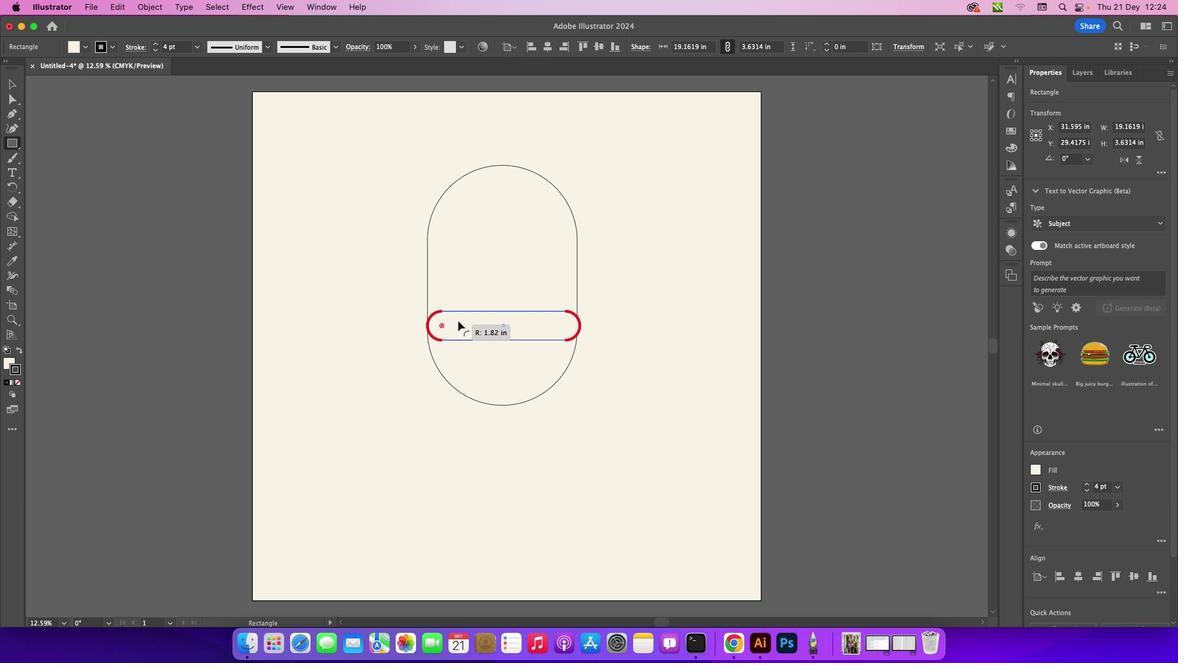 
Action: Mouse moved to (17, 79)
Screenshot: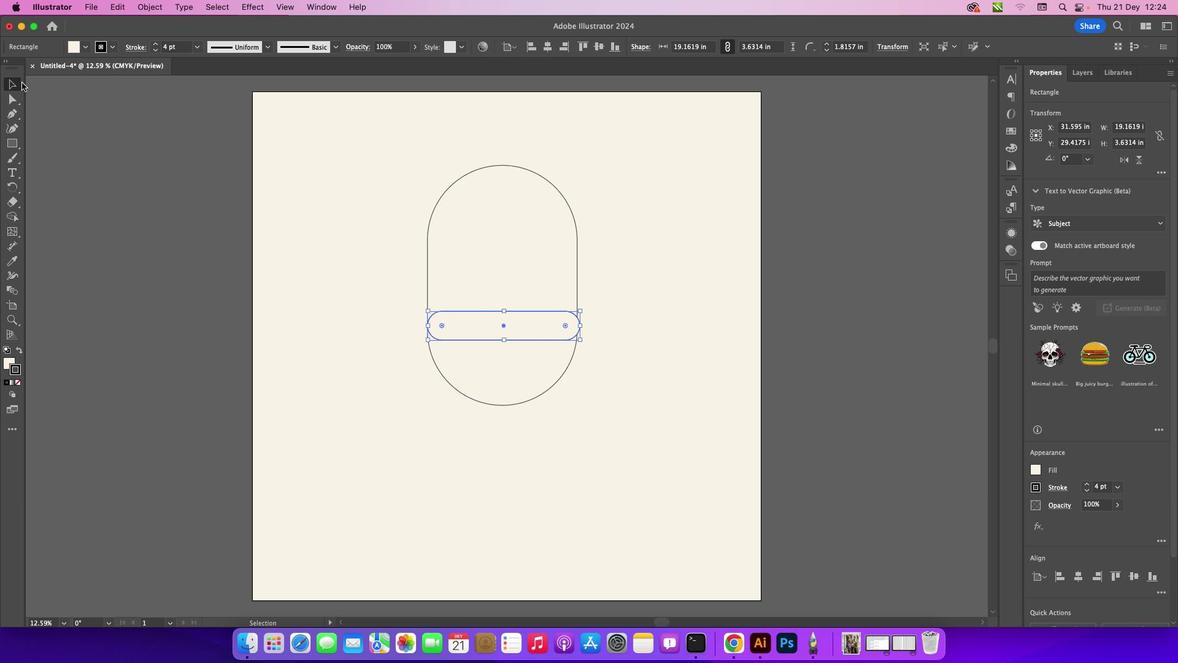 
Action: Mouse pressed left at (17, 79)
Screenshot: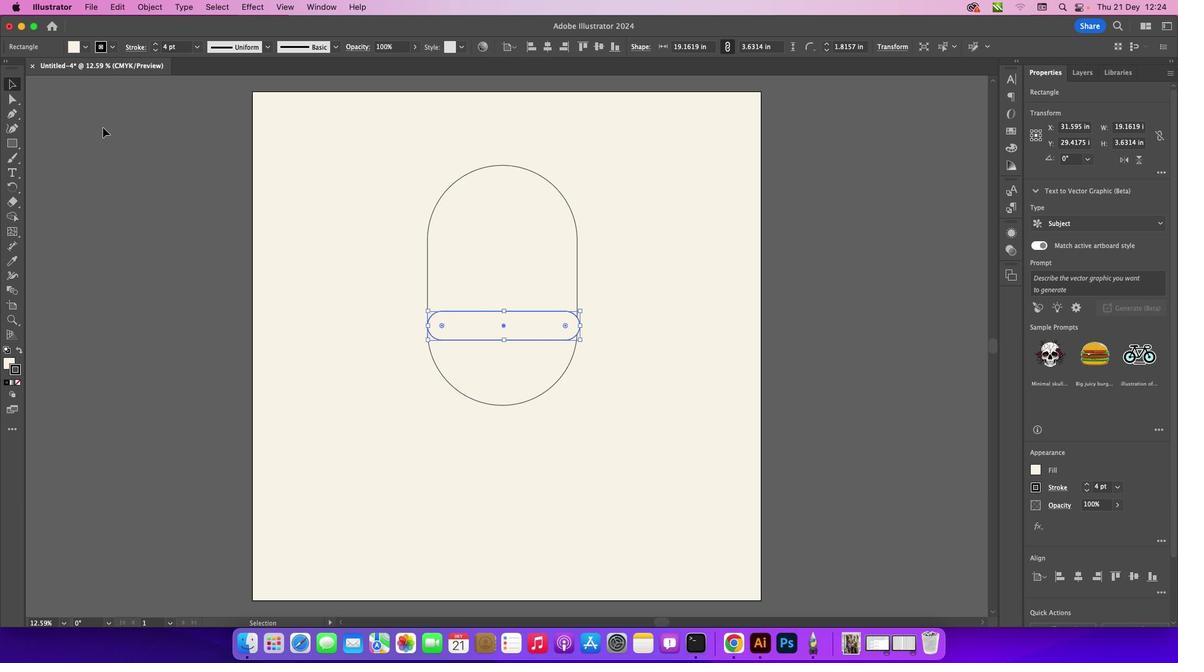 
Action: Mouse moved to (102, 127)
Screenshot: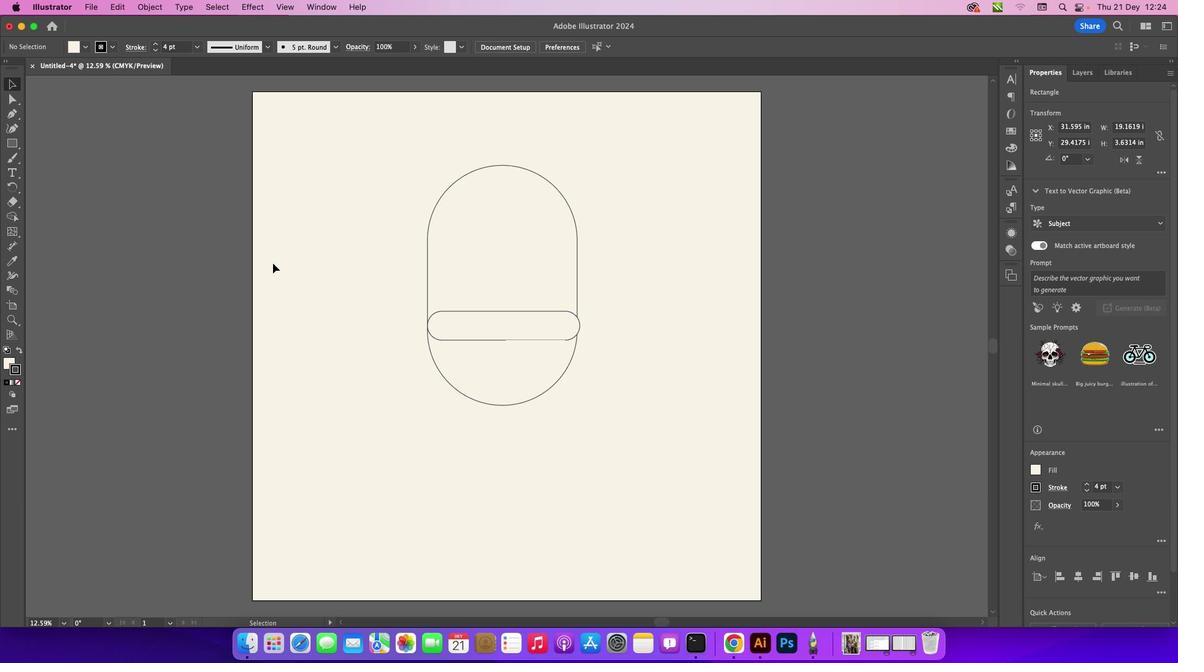 
Action: Mouse pressed left at (102, 127)
Screenshot: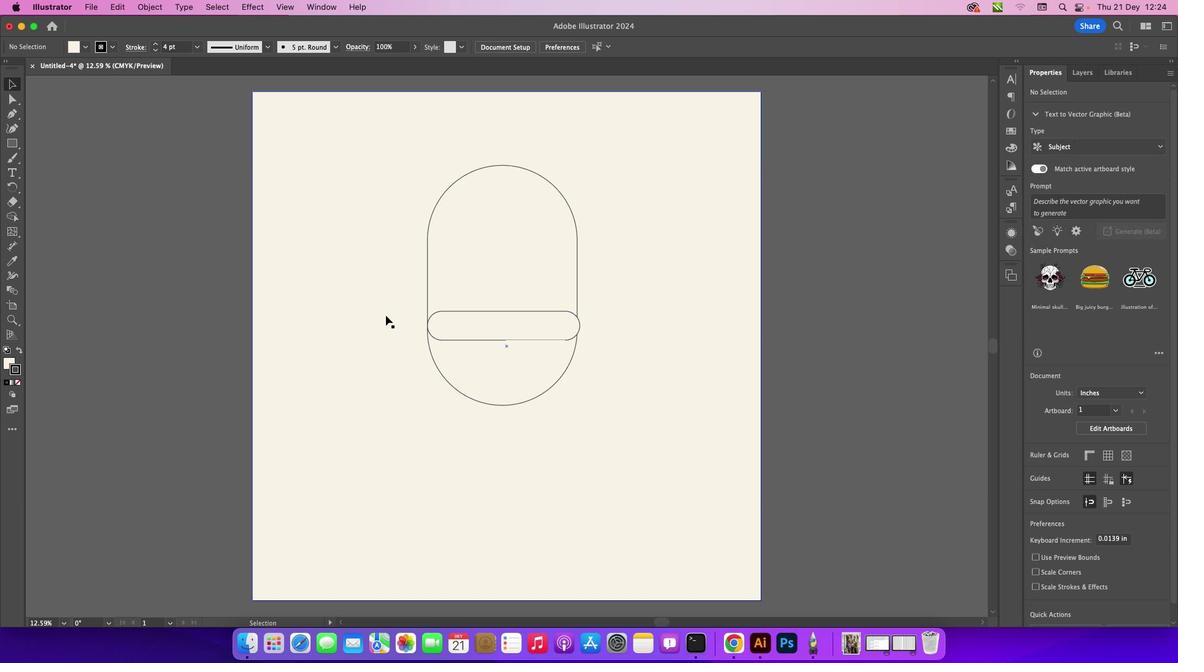 
Action: Mouse moved to (551, 312)
Screenshot: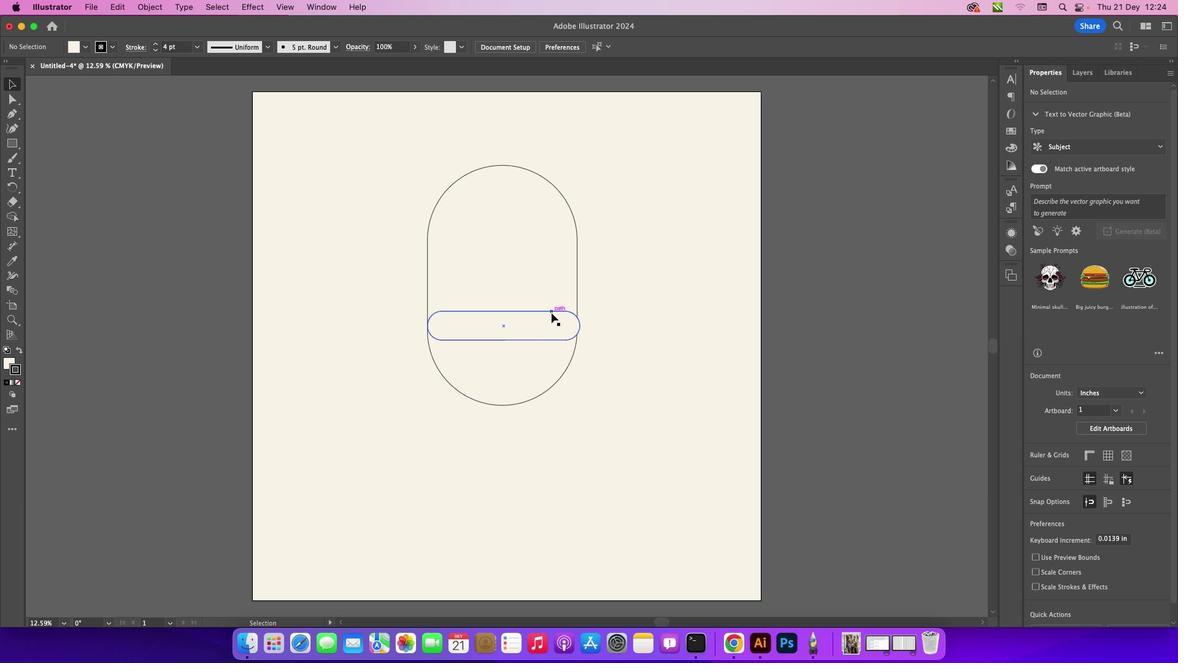 
Action: Mouse pressed left at (551, 312)
Screenshot: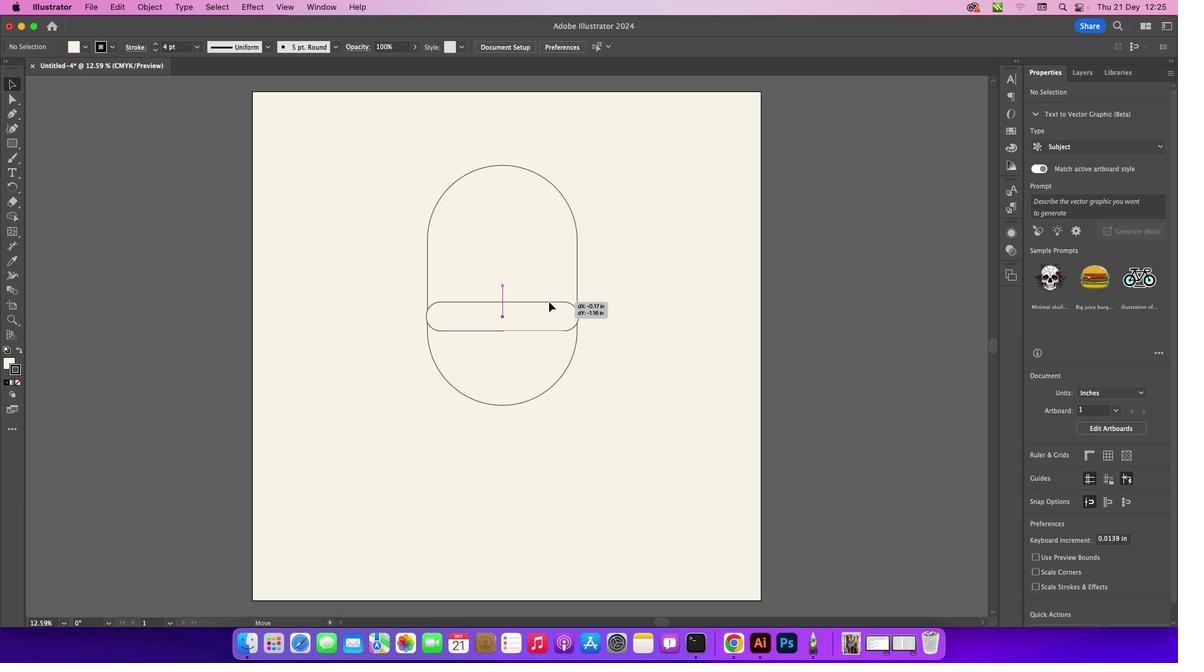 
Action: Mouse moved to (235, 310)
Screenshot: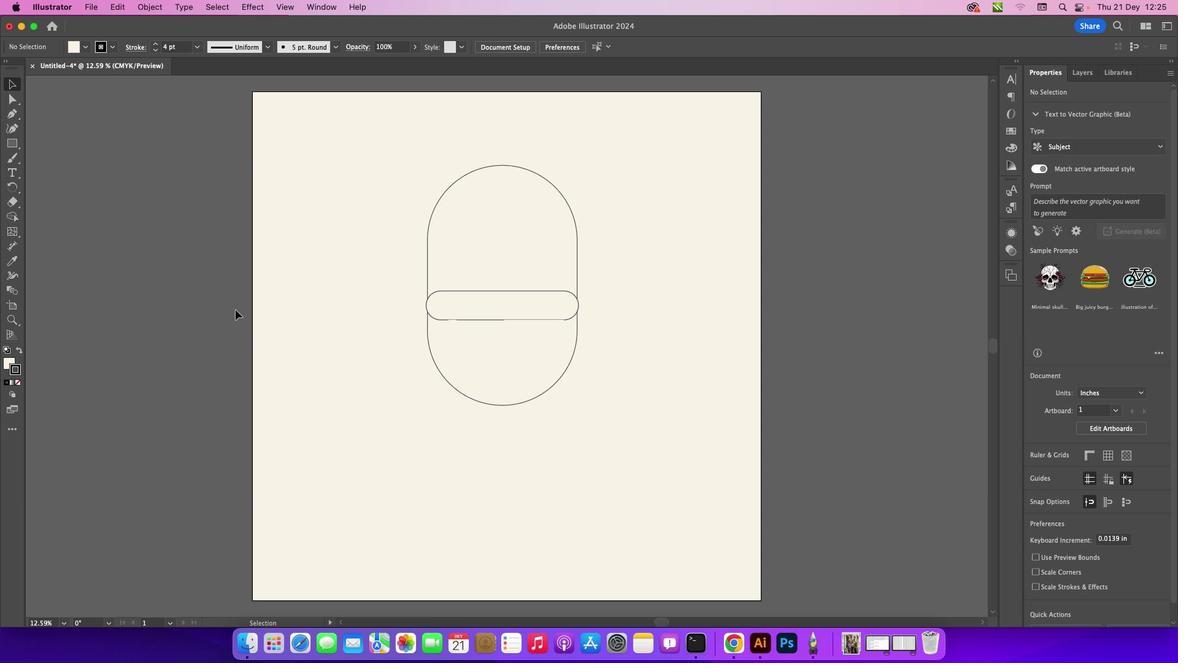 
Action: Mouse pressed left at (235, 310)
Screenshot: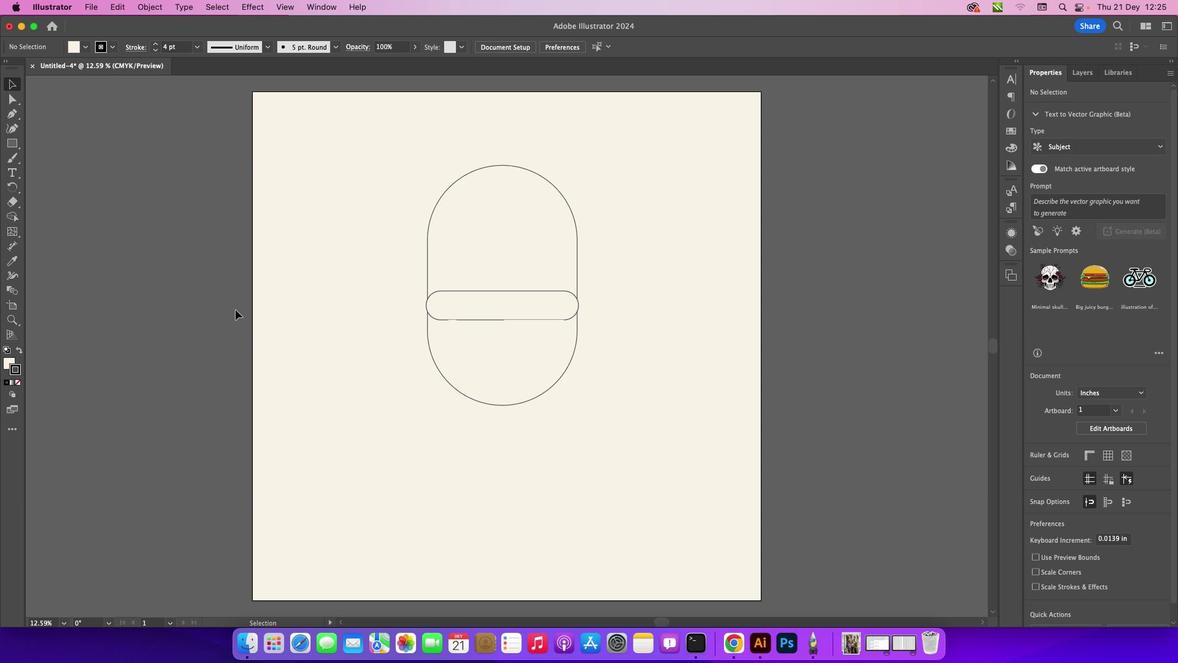 
Action: Mouse moved to (12, 111)
Screenshot: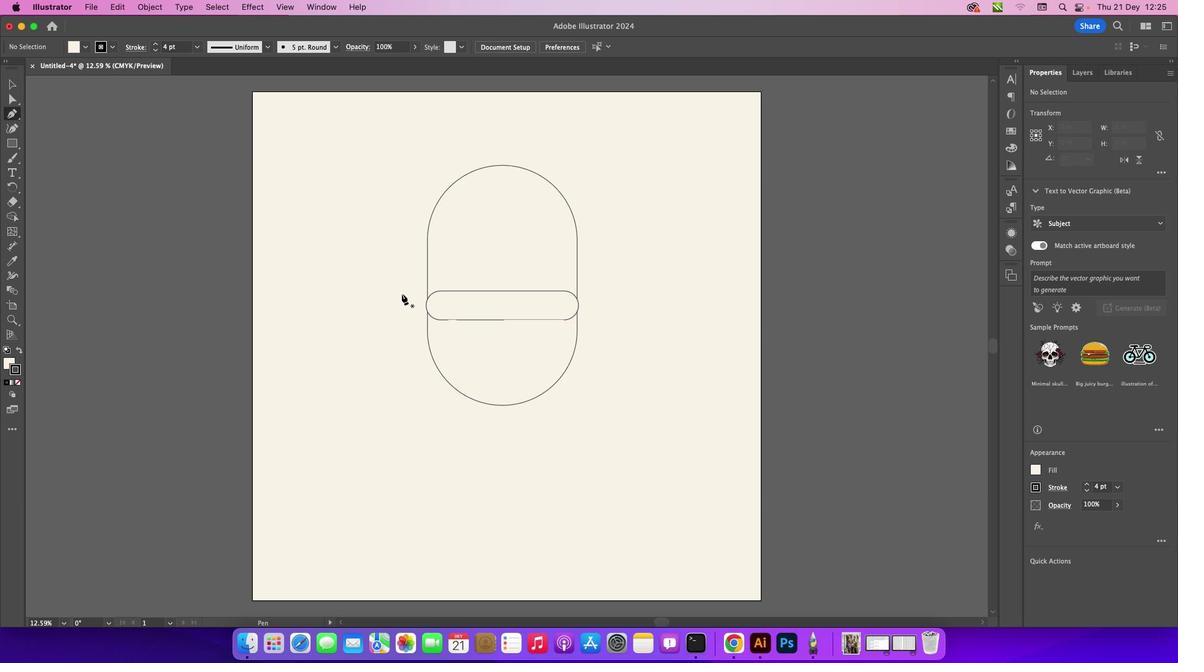 
Action: Mouse pressed left at (12, 111)
Screenshot: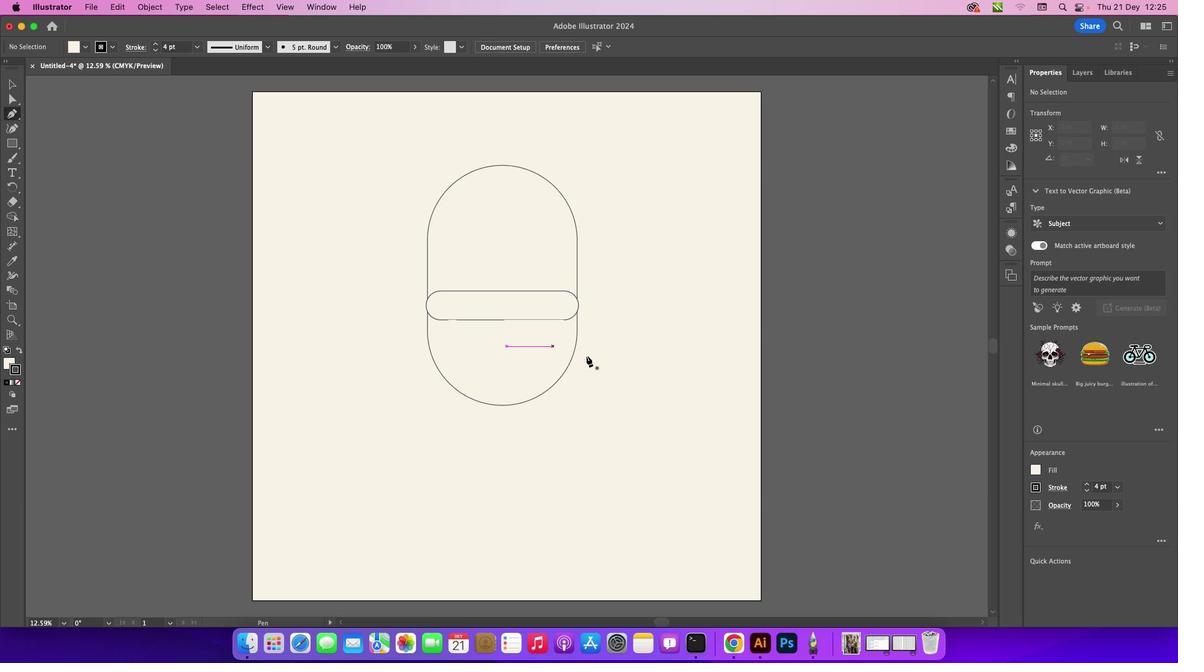 
Action: Mouse moved to (426, 305)
Screenshot: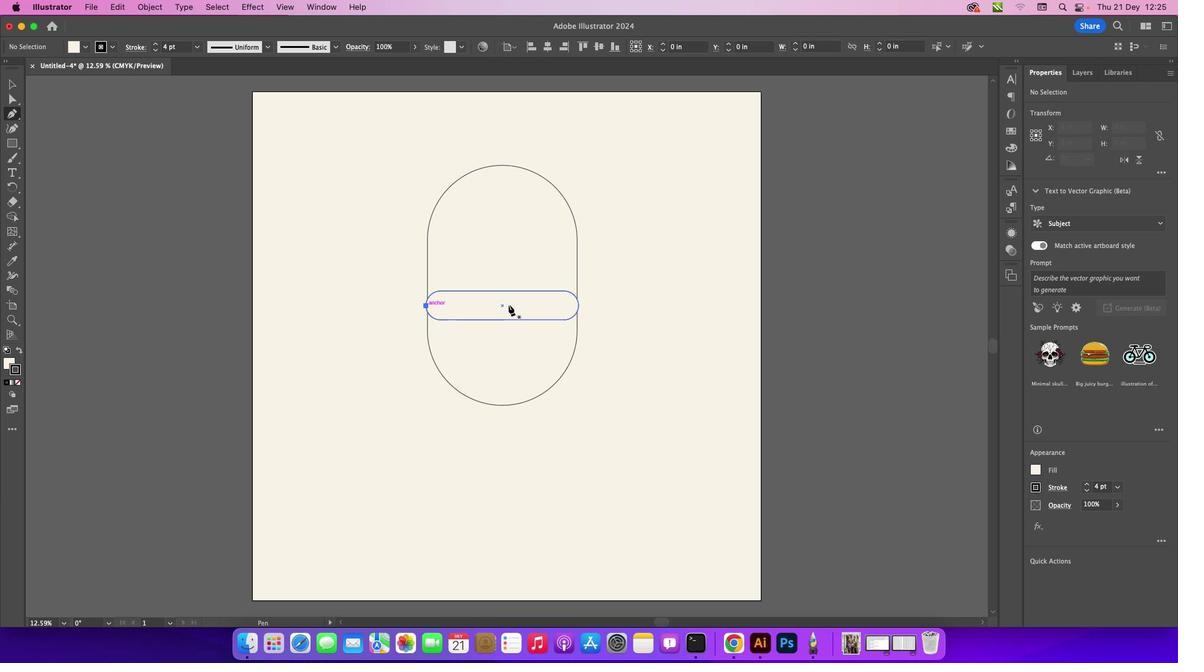 
Action: Mouse pressed left at (426, 305)
Screenshot: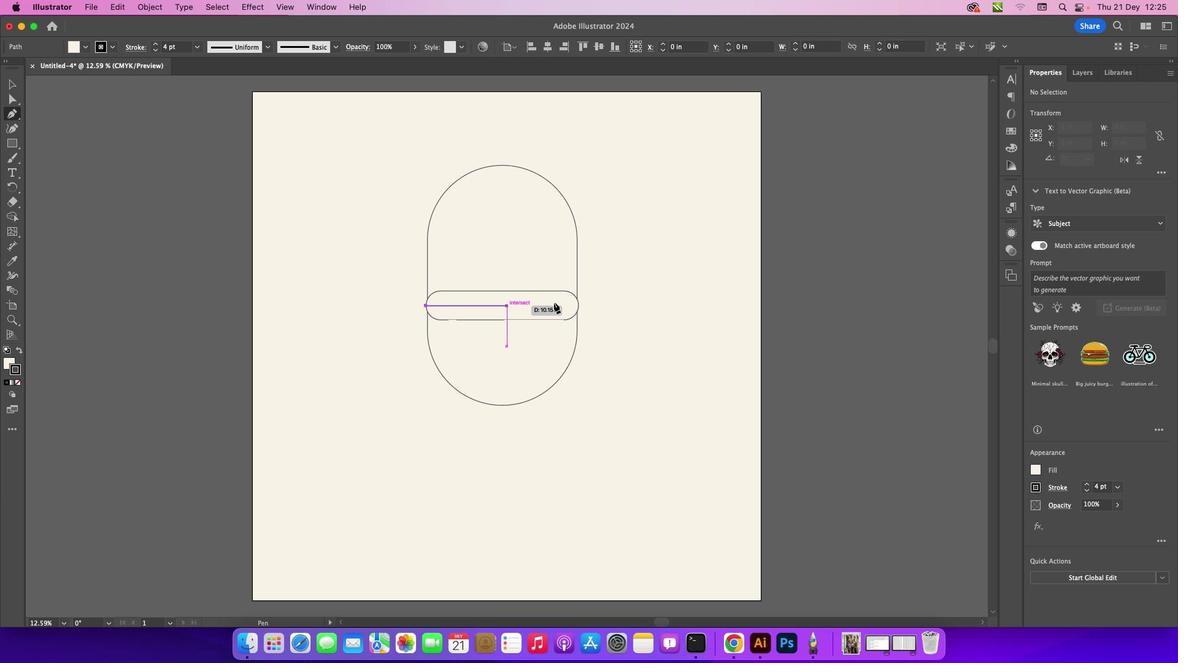 
Action: Mouse moved to (578, 304)
Screenshot: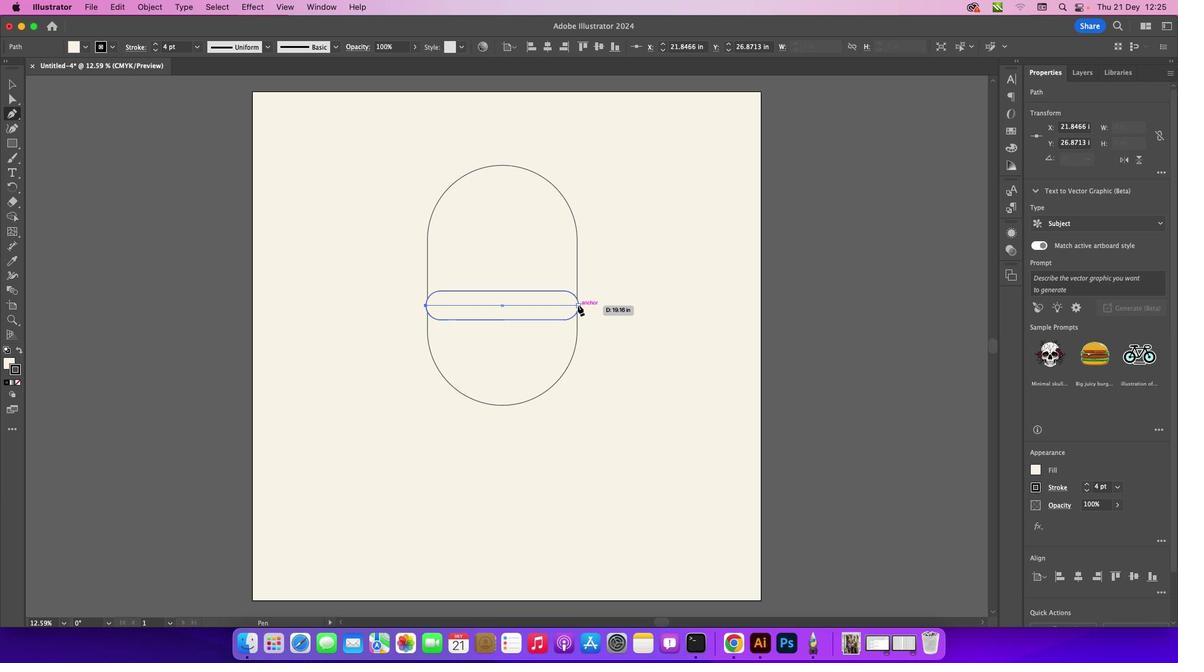 
Action: Mouse pressed left at (578, 304)
Screenshot: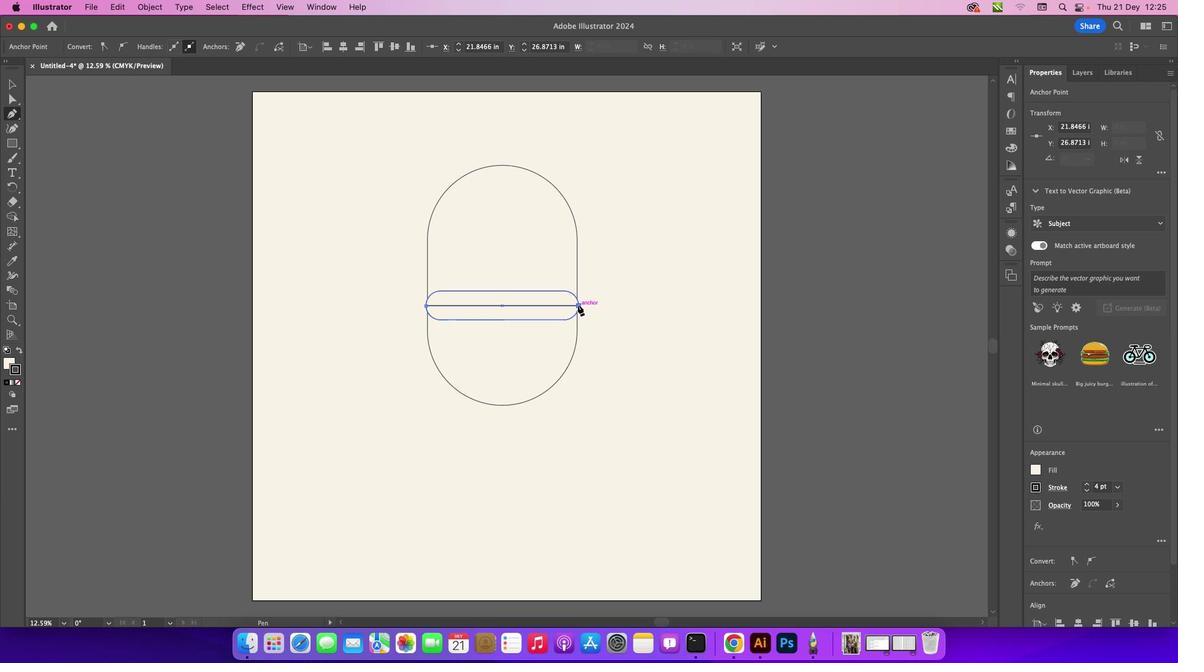 
Action: Mouse moved to (545, 289)
Screenshot: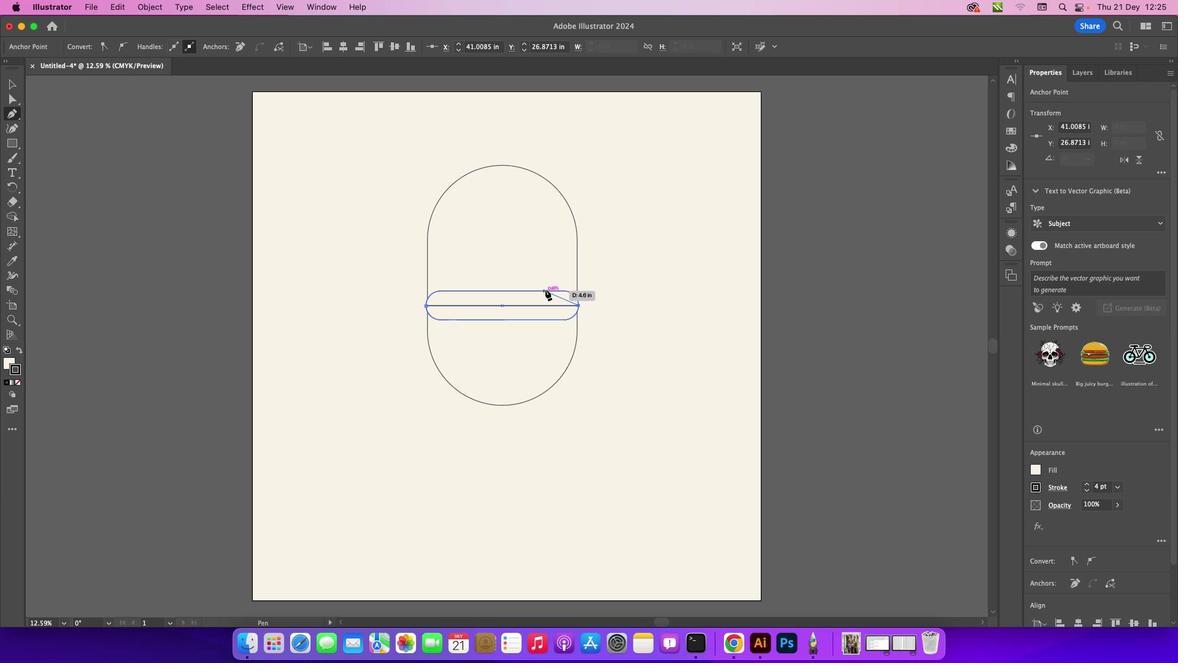
Action: Mouse pressed left at (545, 289)
Screenshot: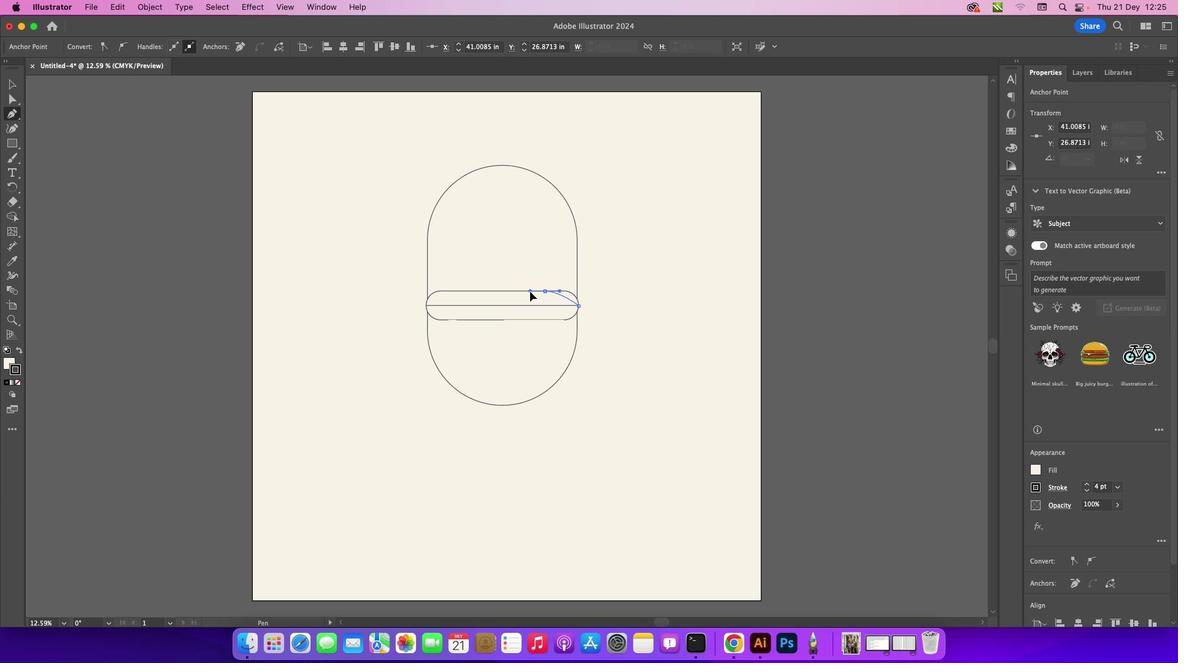 
Action: Mouse moved to (544, 290)
Screenshot: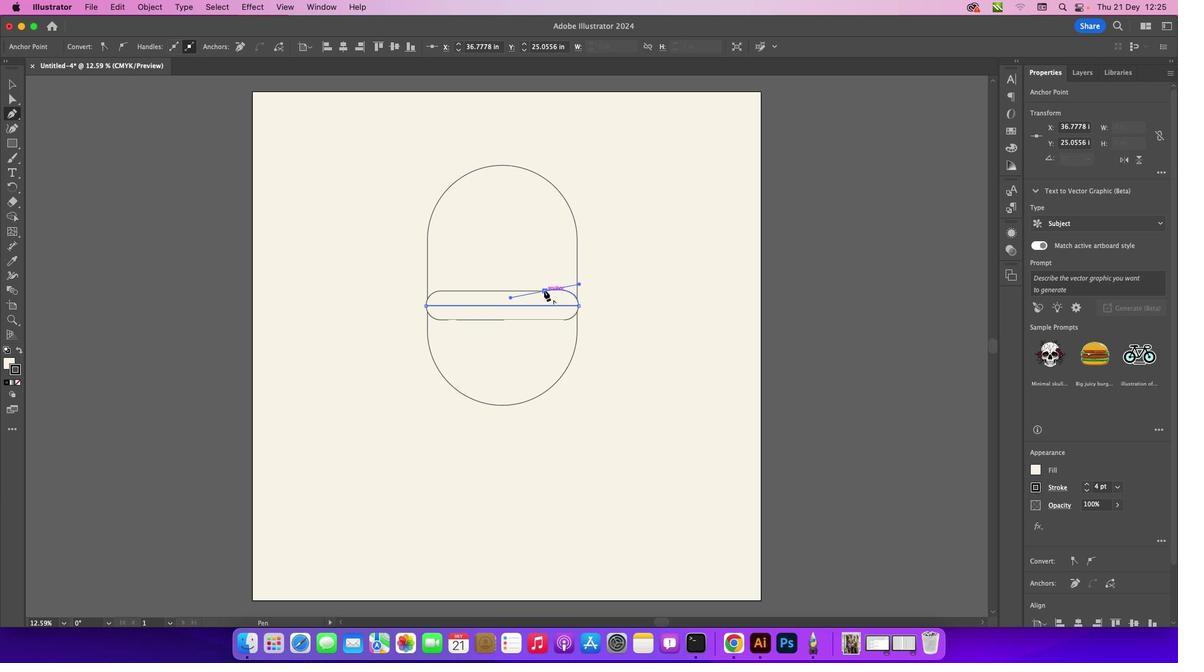 
Action: Mouse pressed left at (544, 290)
Screenshot: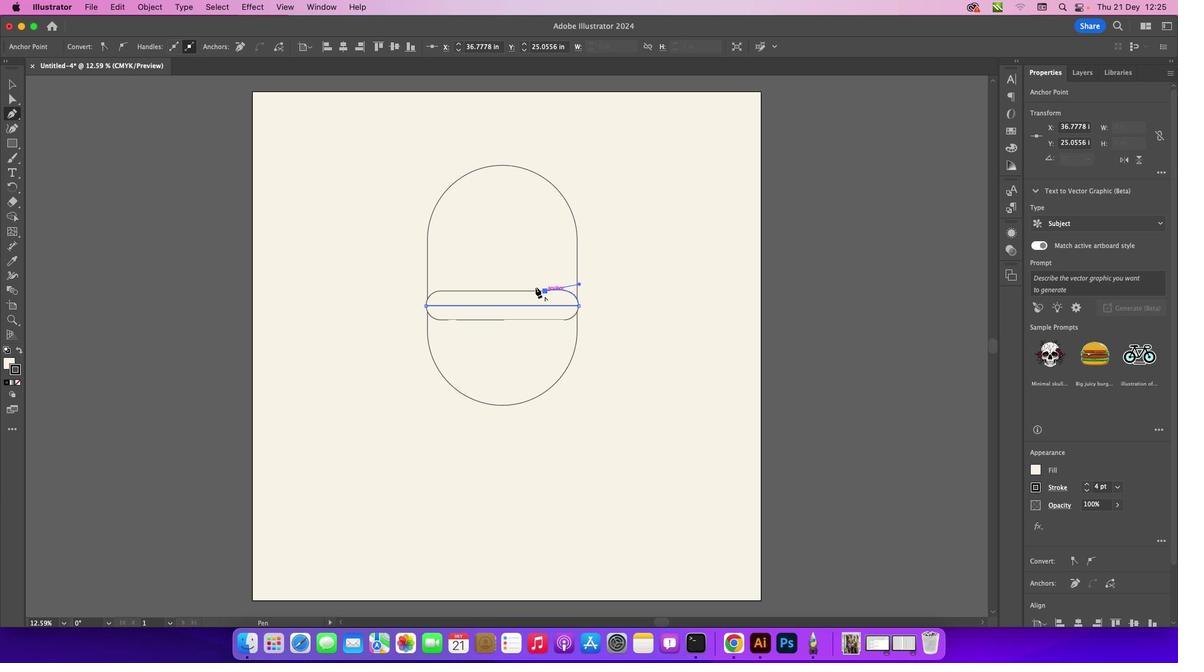 
Action: Mouse moved to (441, 291)
Screenshot: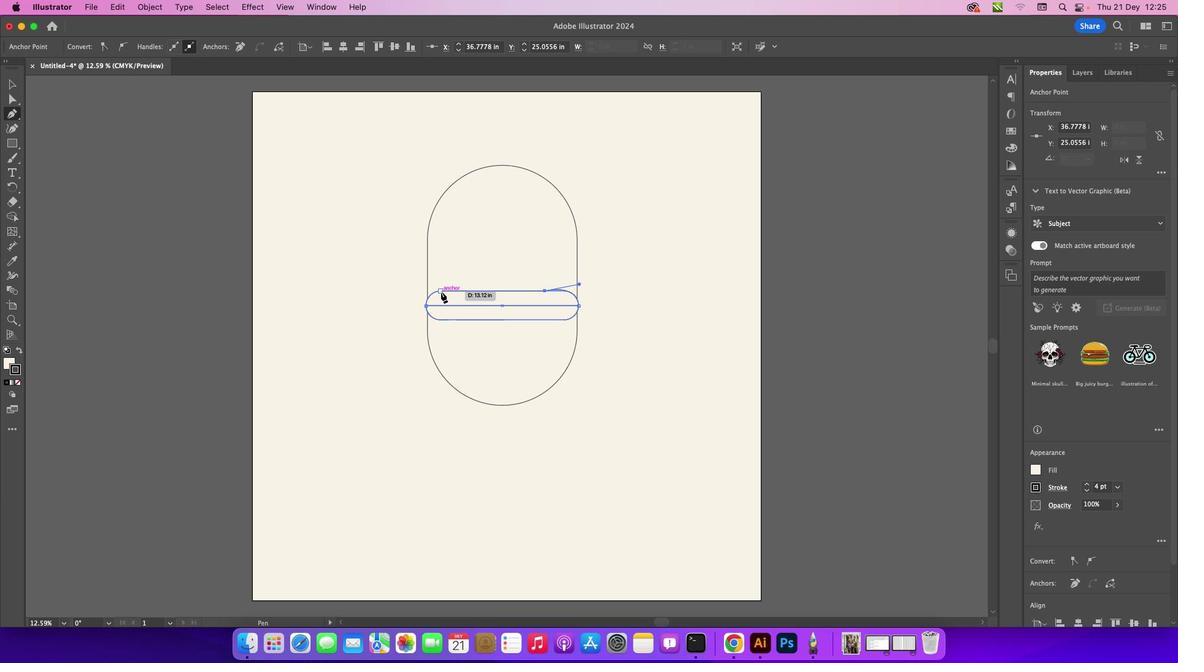 
Action: Mouse pressed left at (441, 291)
Screenshot: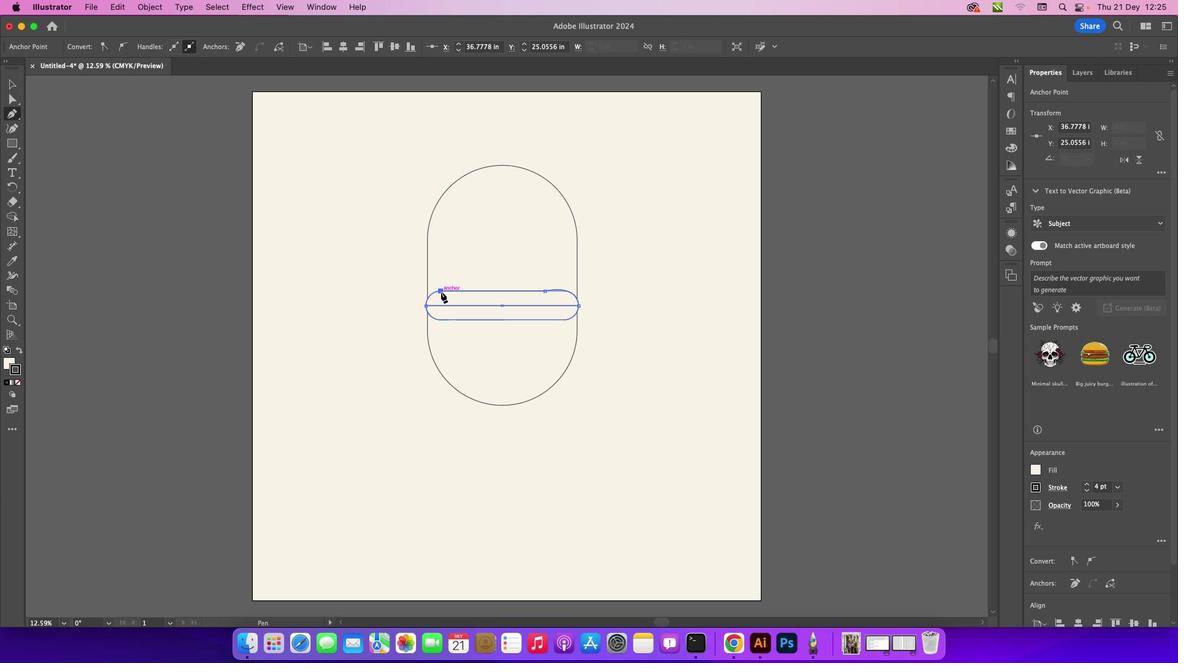 
Action: Mouse moved to (425, 307)
Screenshot: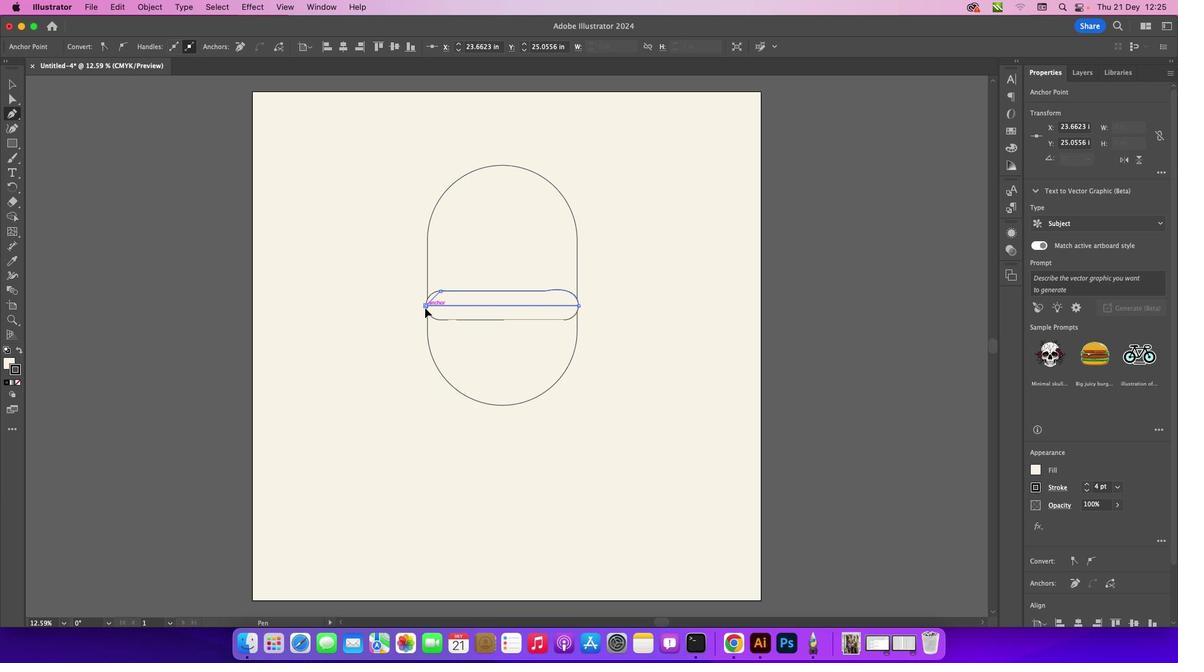 
Action: Mouse pressed left at (425, 307)
Screenshot: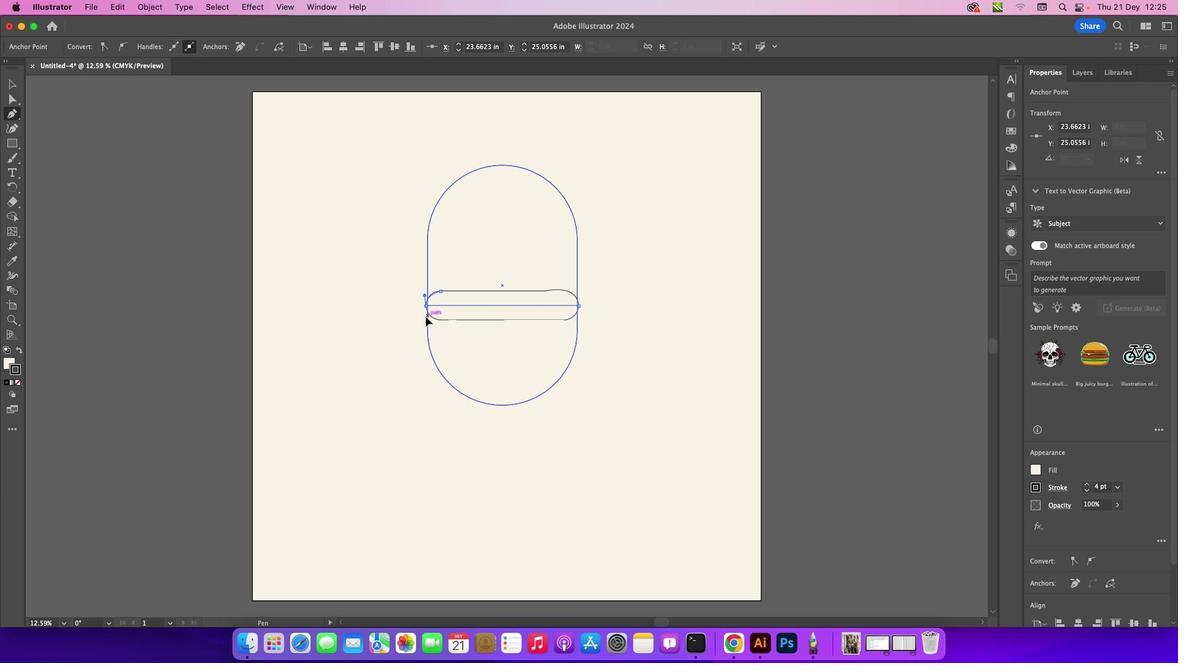 
Action: Mouse moved to (9, 85)
Screenshot: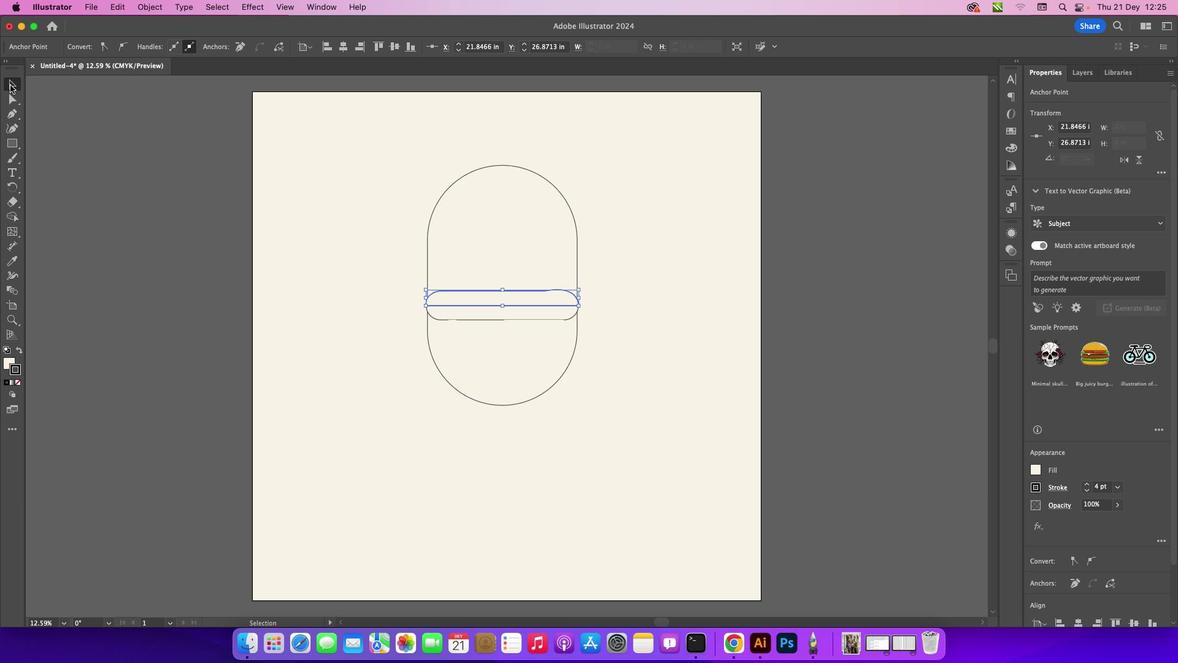
Action: Mouse pressed left at (9, 85)
Screenshot: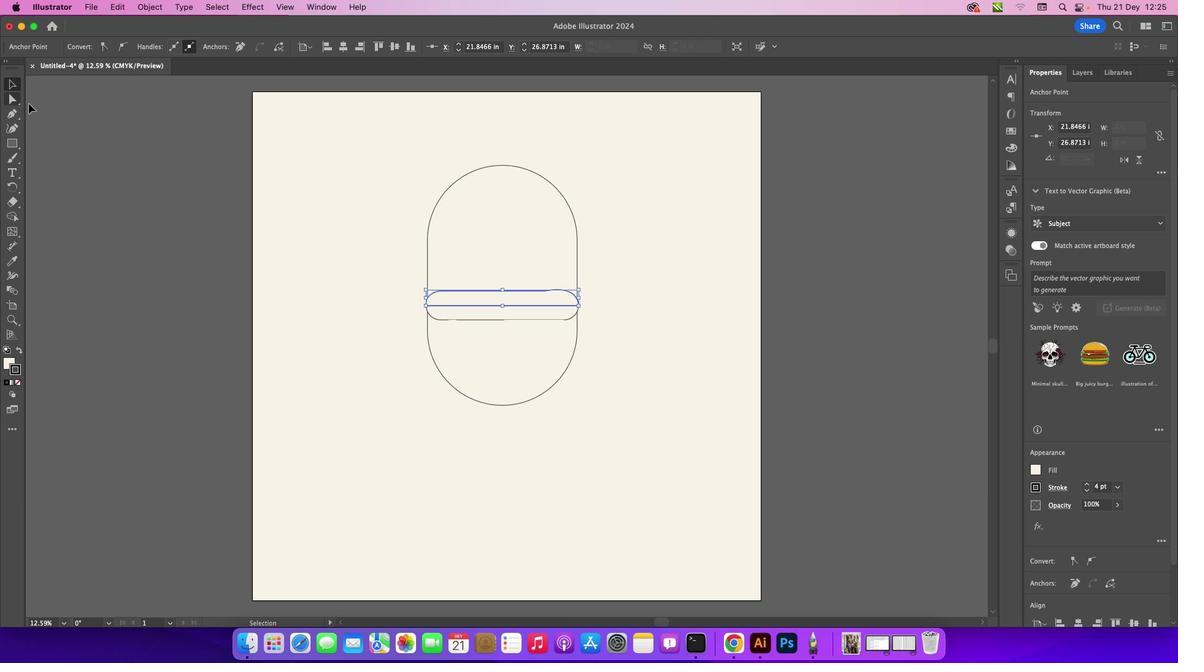 
Action: Mouse moved to (20, 353)
Screenshot: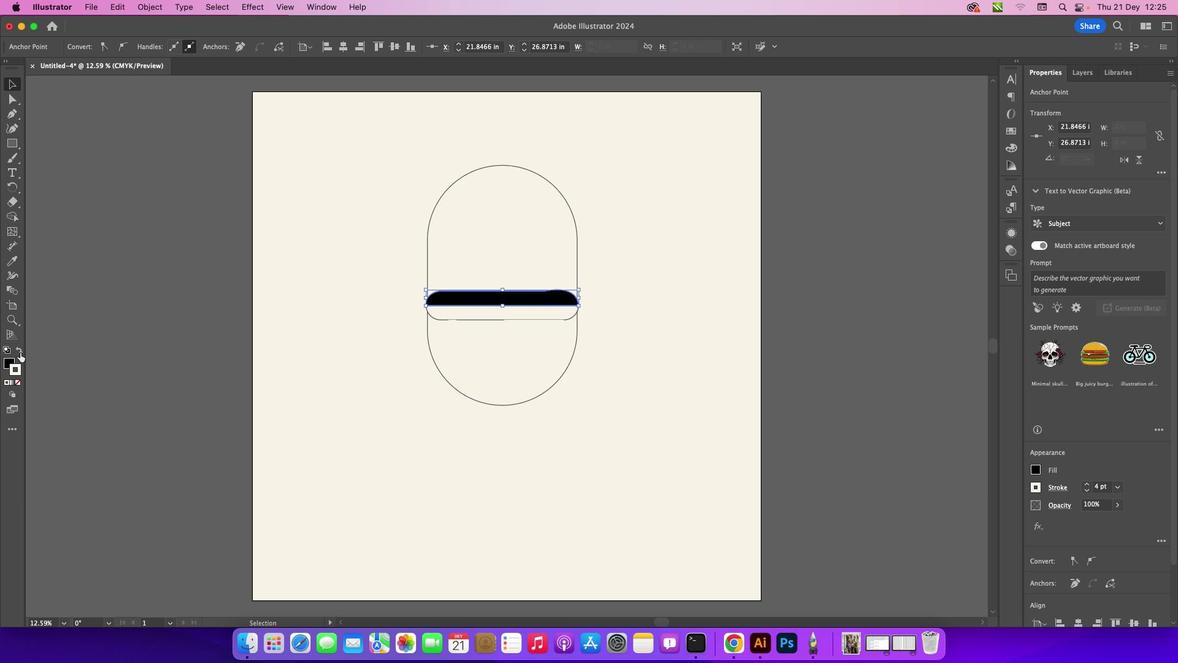 
Action: Mouse pressed left at (20, 353)
Screenshot: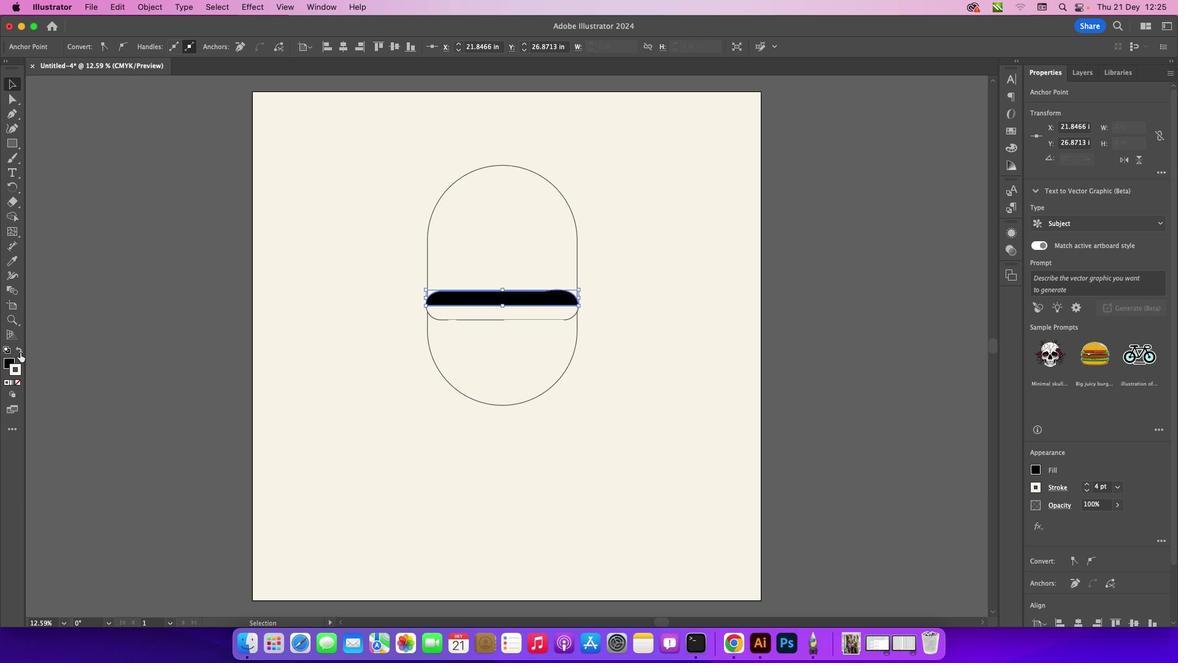 
Action: Mouse moved to (76, 107)
Screenshot: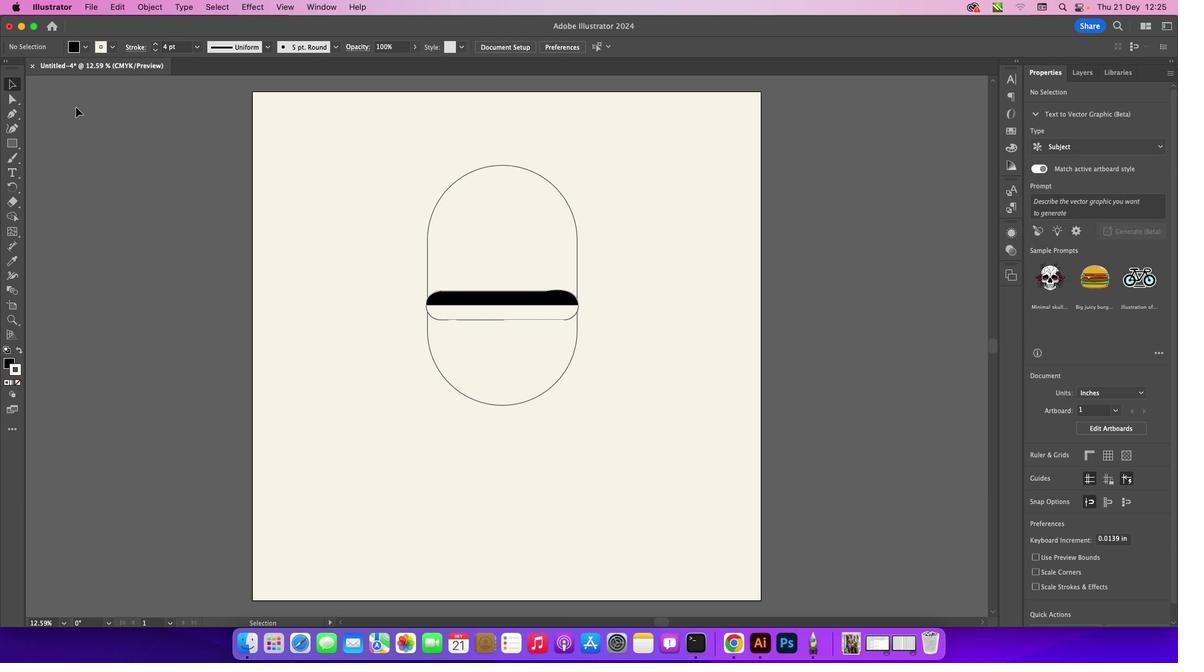 
Action: Mouse pressed left at (76, 107)
Screenshot: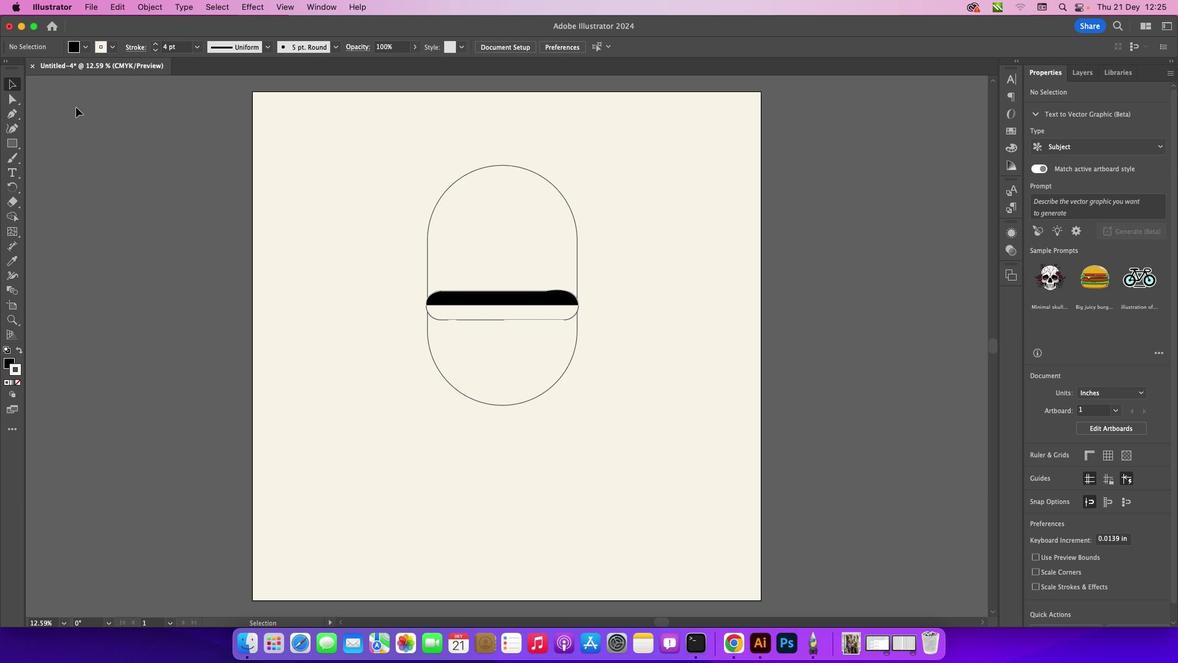 
Action: Mouse moved to (11, 142)
Screenshot: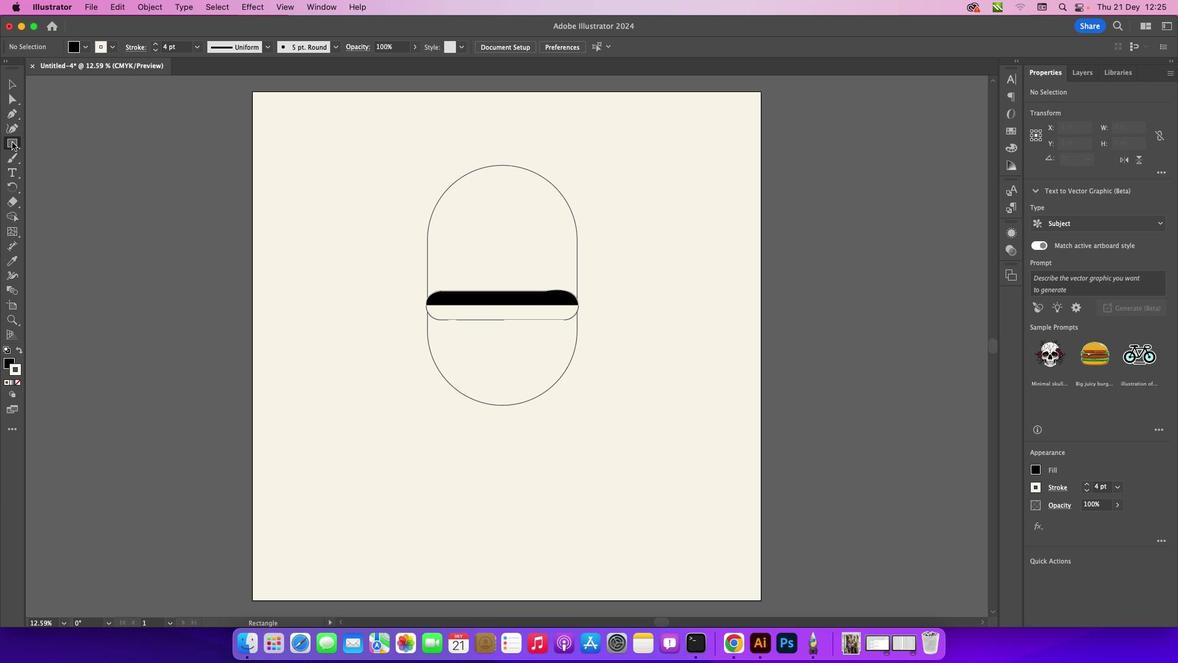 
Action: Mouse pressed left at (11, 142)
Screenshot: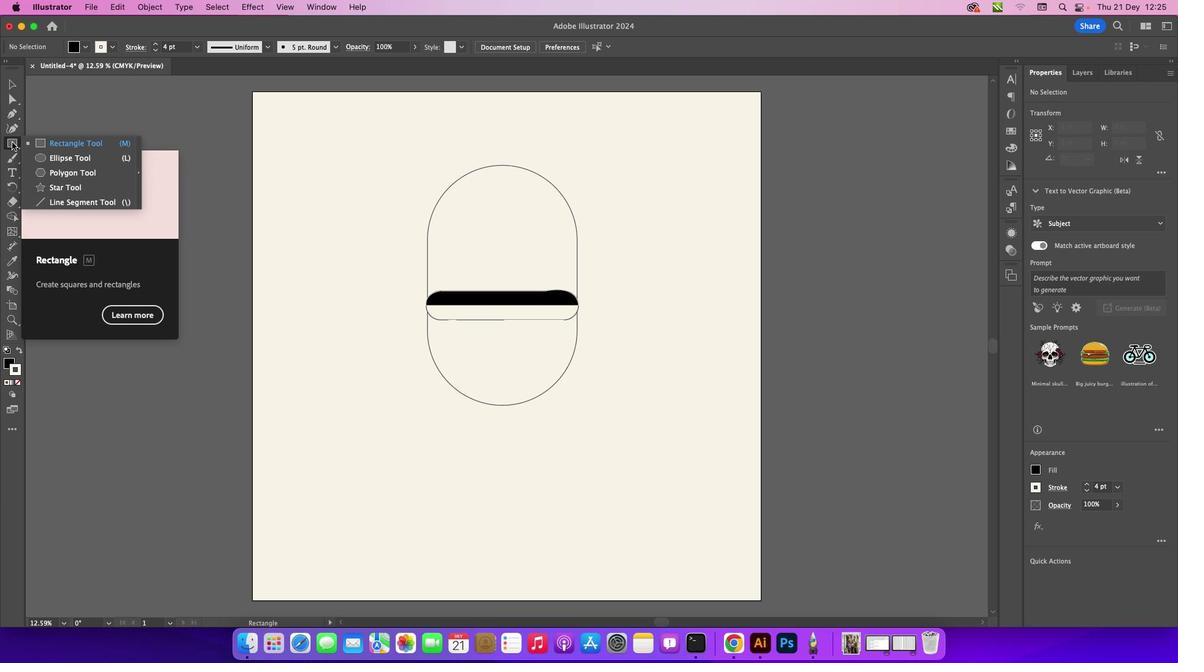 
Action: Mouse moved to (71, 197)
Screenshot: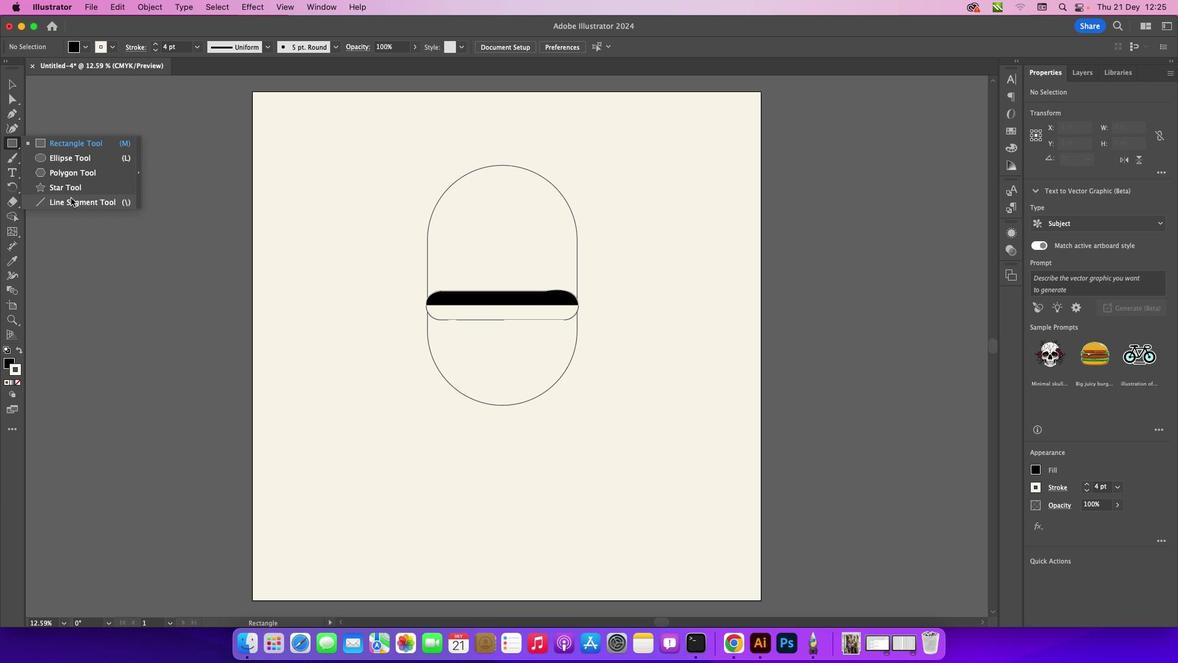 
Action: Mouse pressed left at (71, 197)
Screenshot: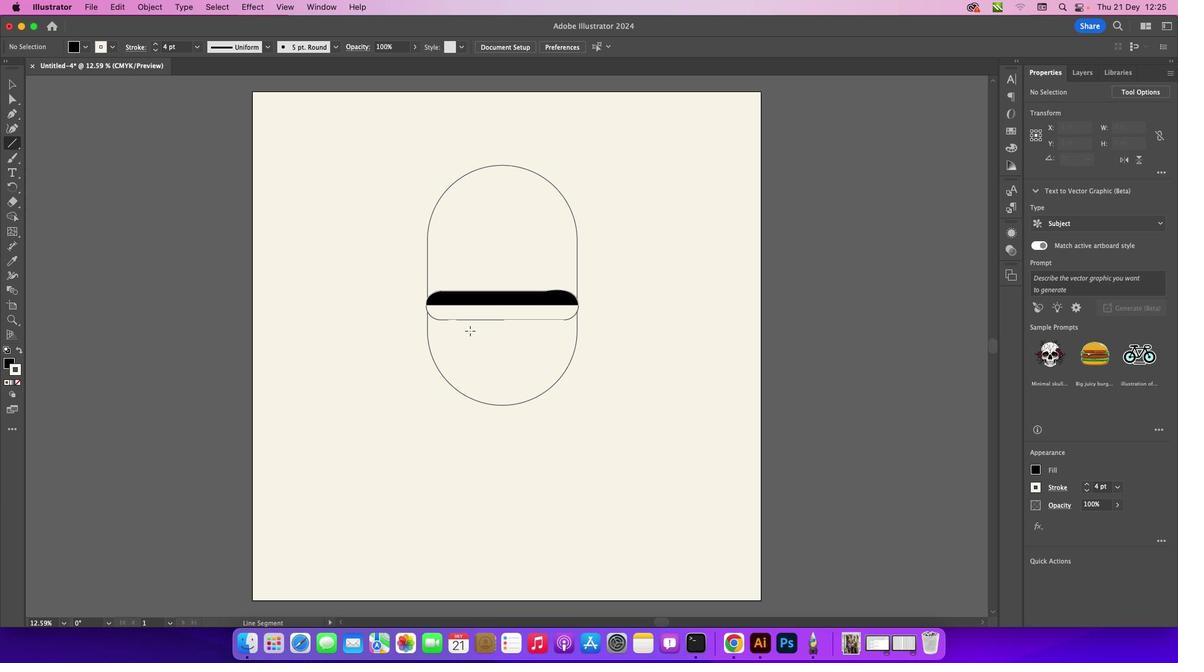 
Action: Mouse moved to (434, 318)
Screenshot: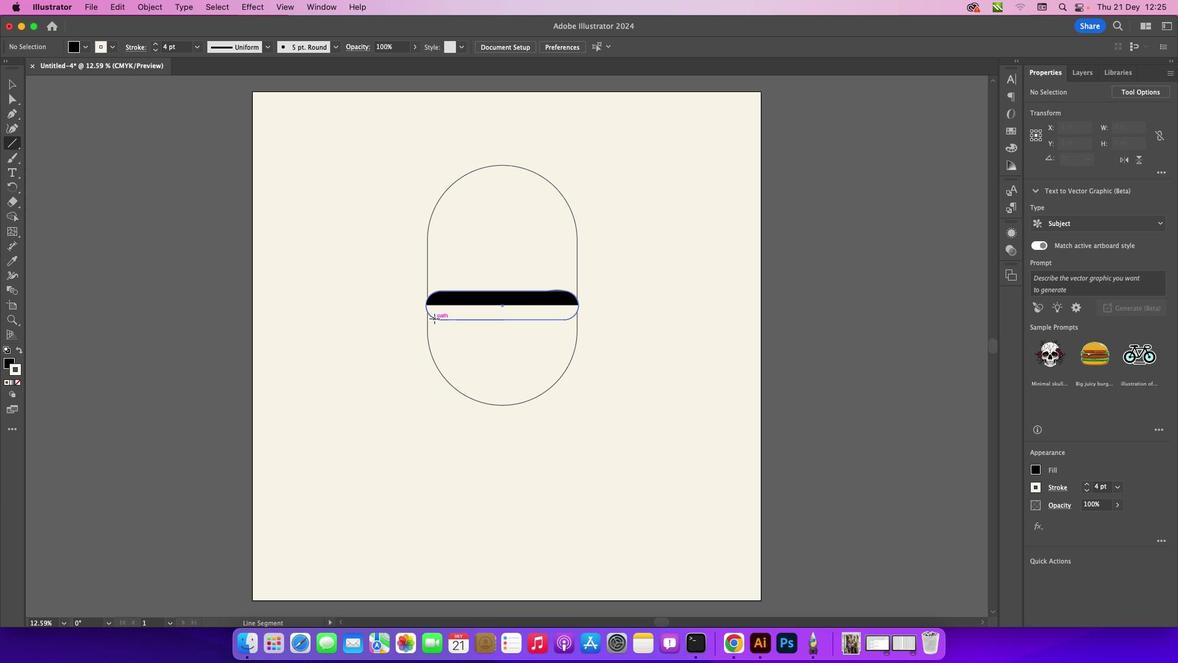 
Action: Mouse pressed left at (434, 318)
Screenshot: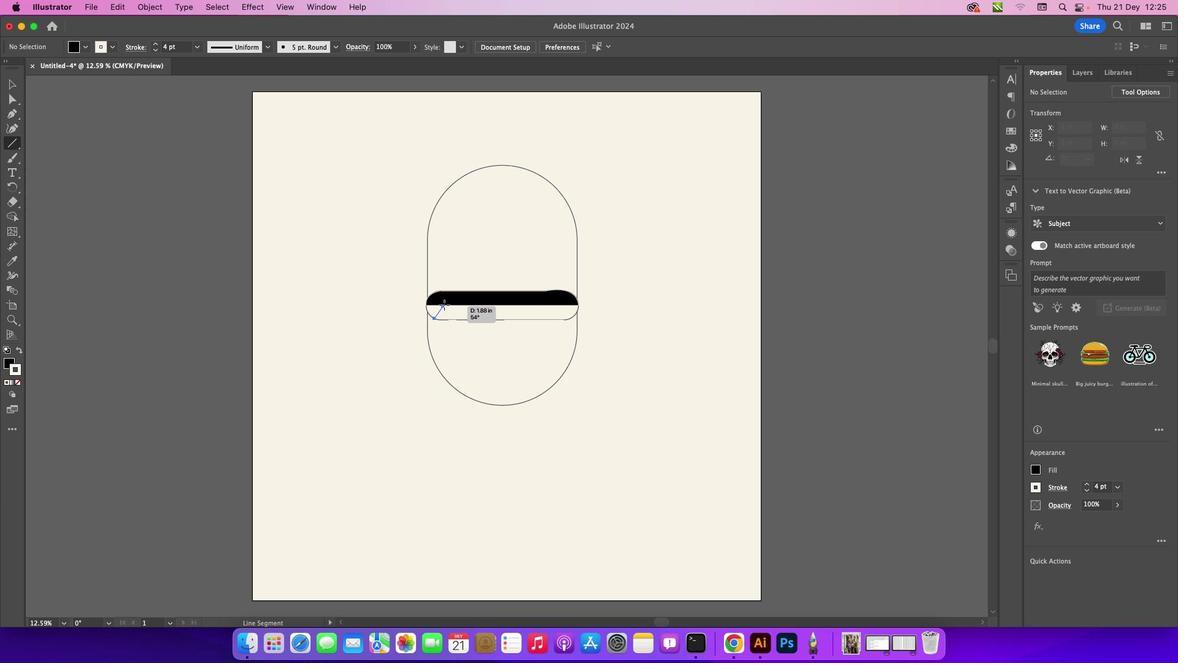 
Action: Mouse moved to (17, 85)
Screenshot: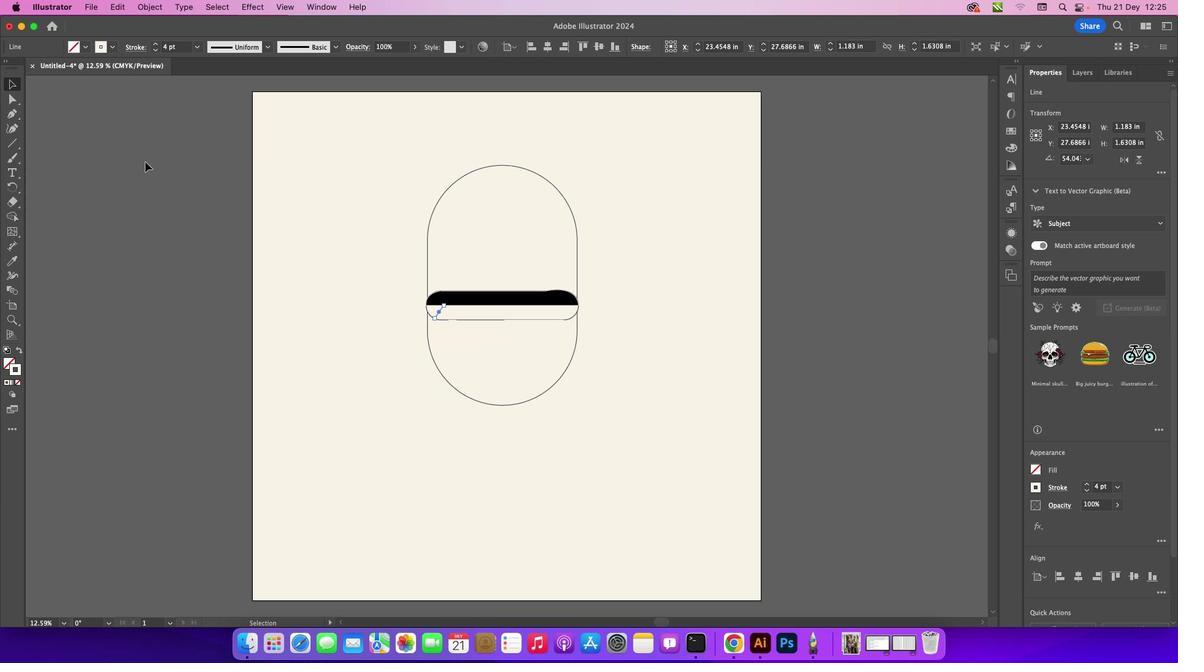 
Action: Mouse pressed left at (17, 85)
Screenshot: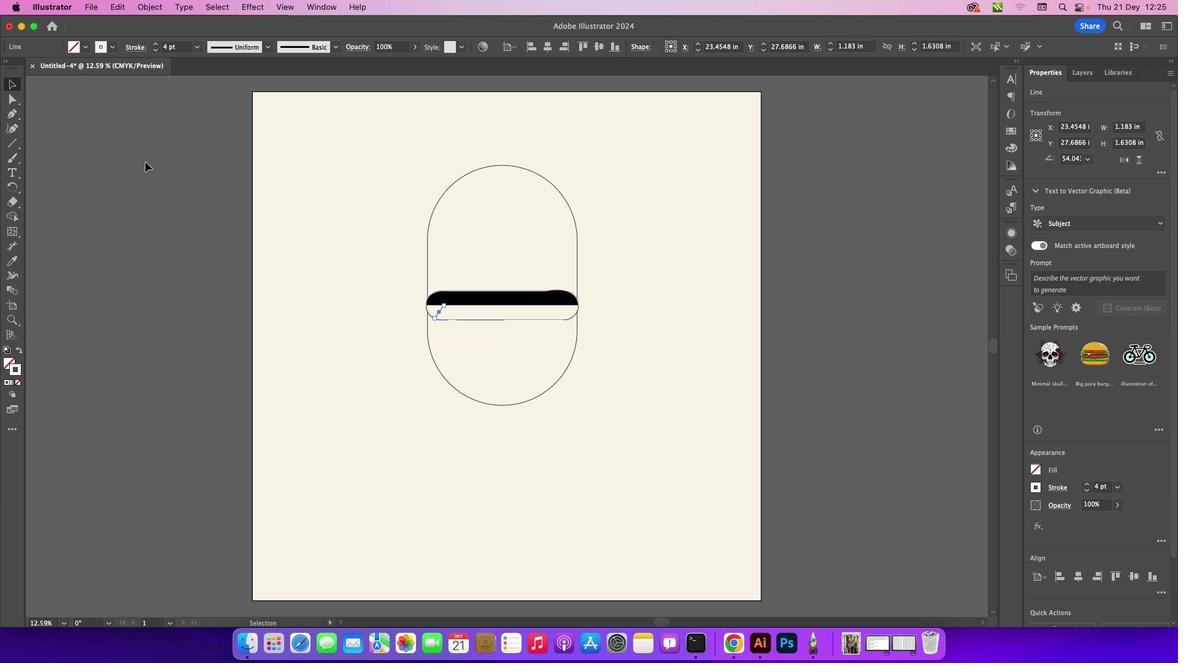 
Action: Mouse moved to (144, 161)
Screenshot: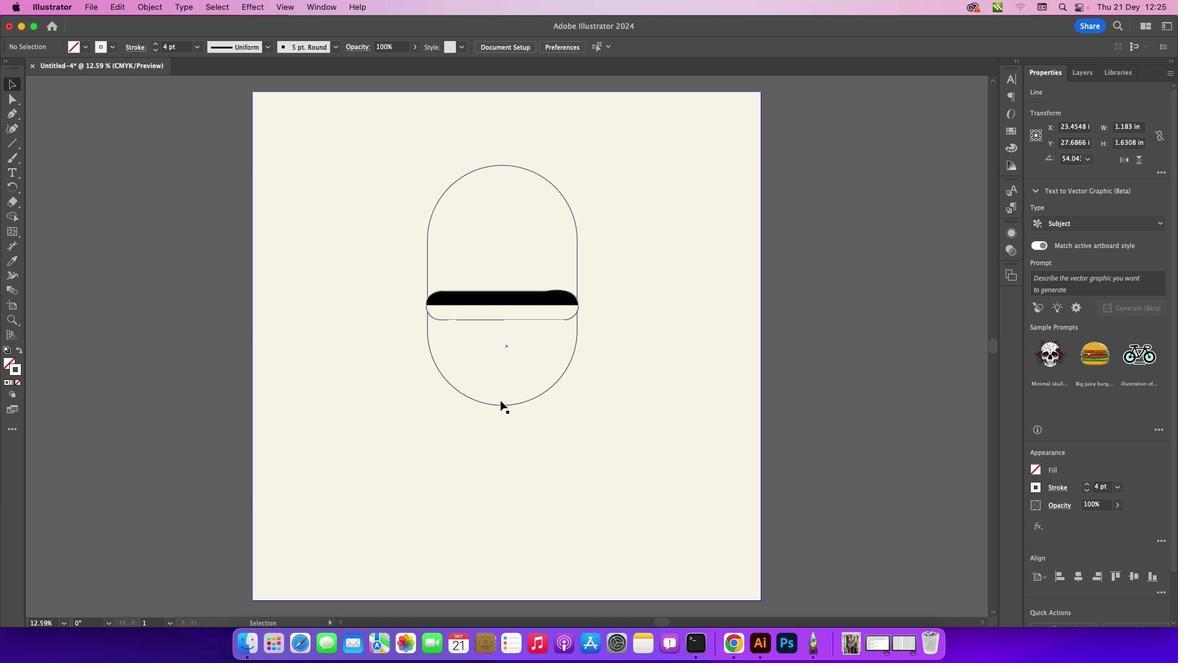 
Action: Mouse pressed left at (144, 161)
Screenshot: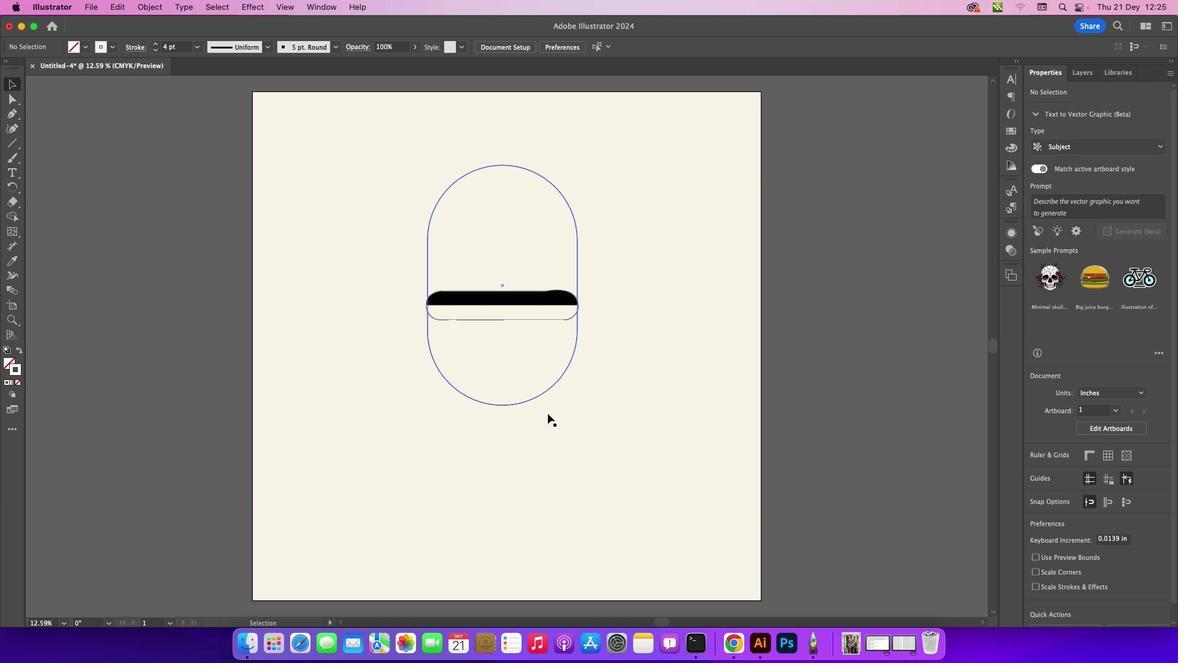 
Action: Mouse moved to (439, 313)
Screenshot: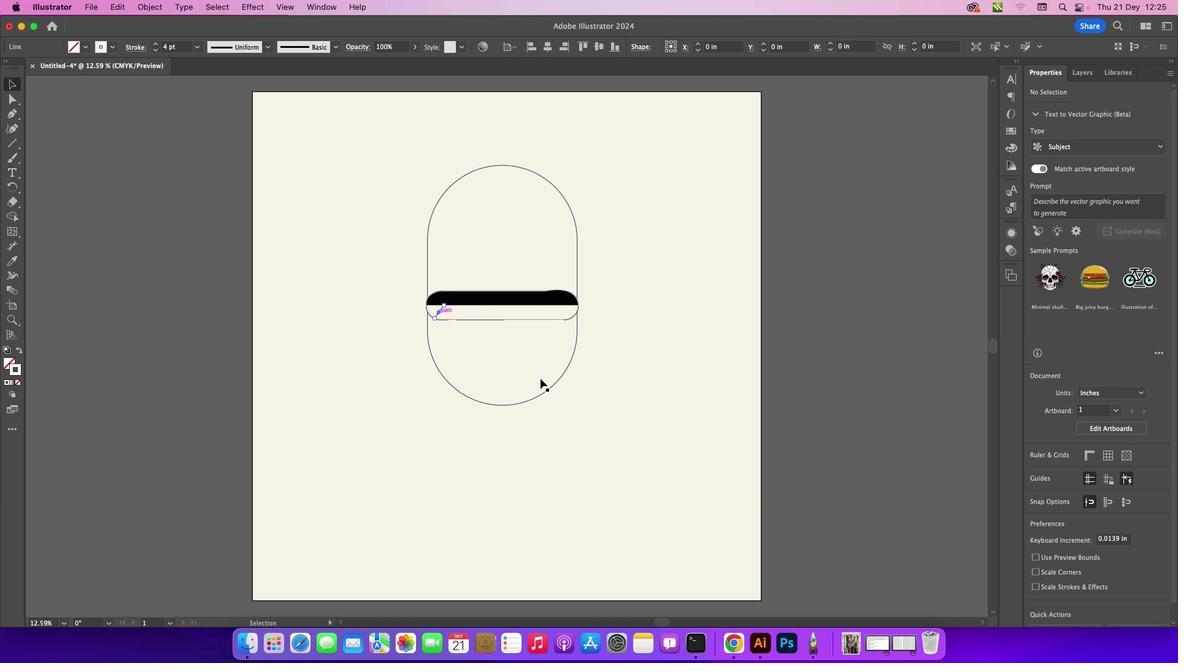 
Action: Mouse pressed left at (439, 313)
Screenshot: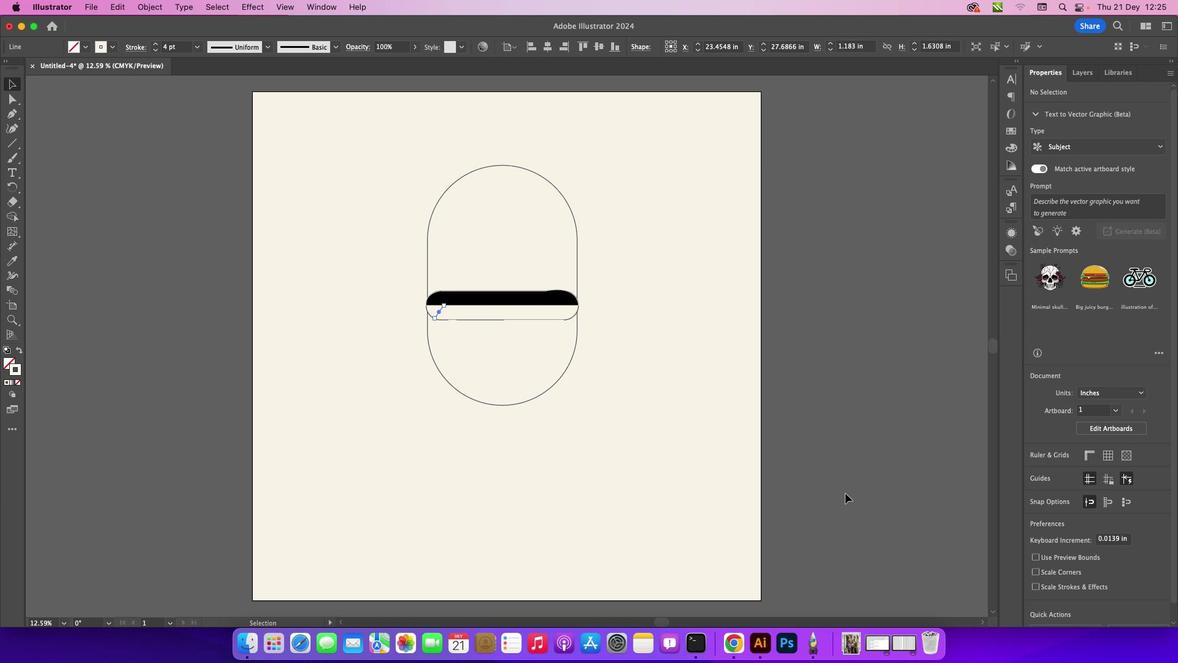 
Action: Mouse moved to (109, 39)
Screenshot: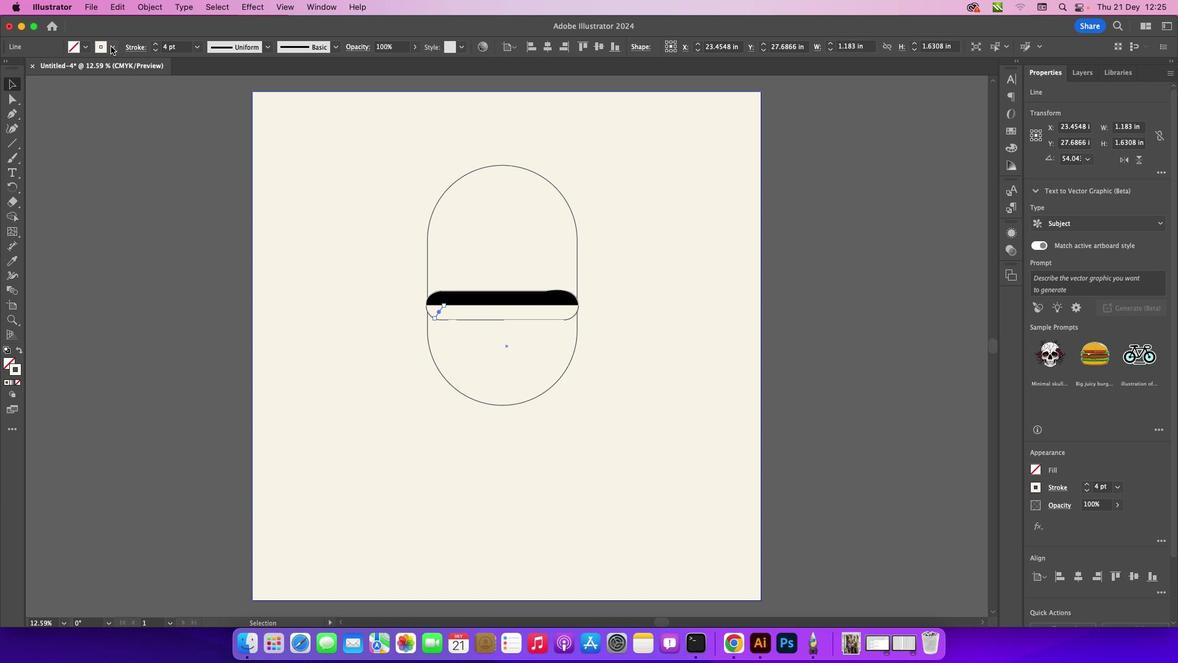 
Action: Mouse pressed left at (109, 39)
Screenshot: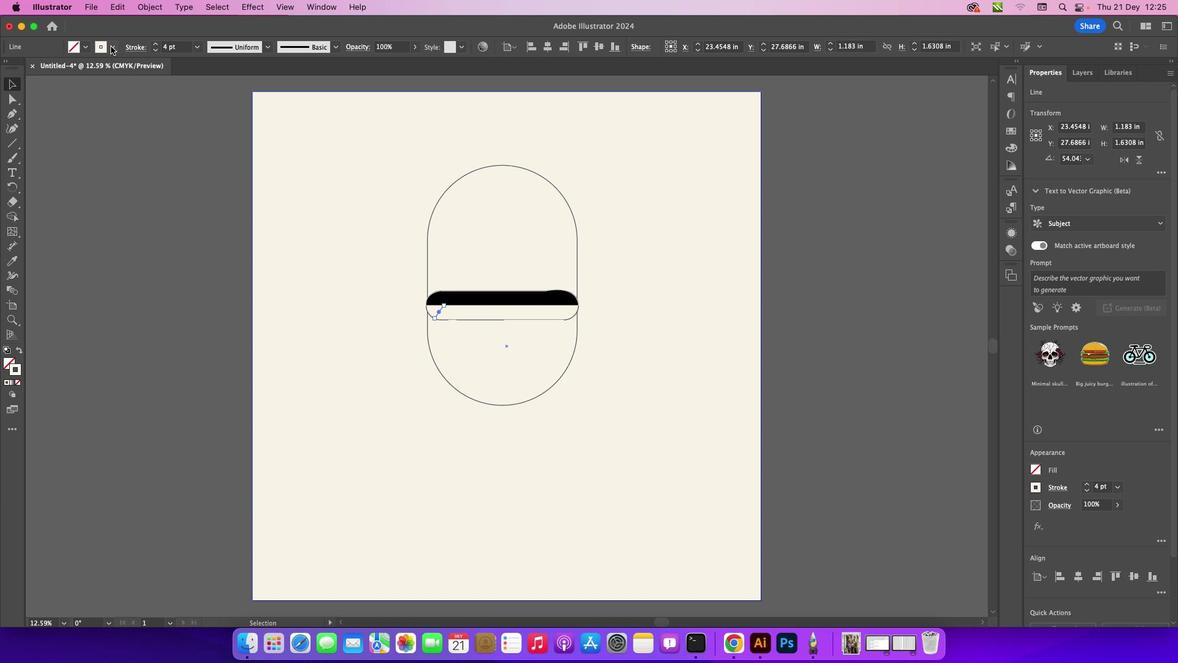 
Action: Mouse moved to (111, 46)
Screenshot: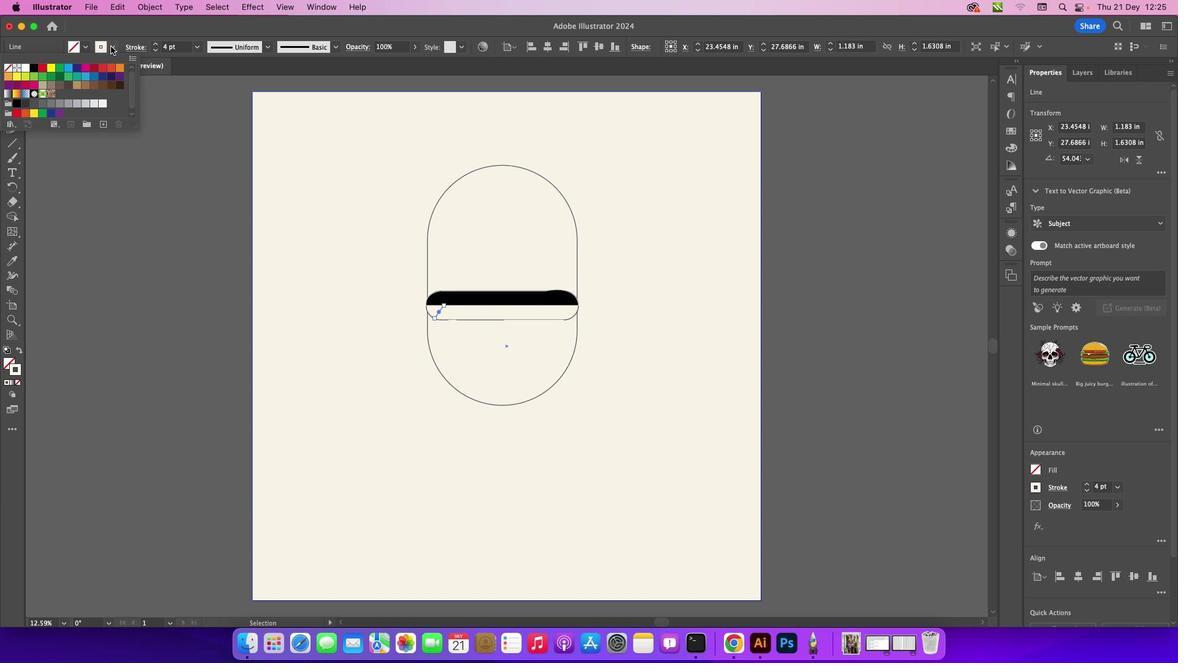 
Action: Mouse pressed left at (111, 46)
Screenshot: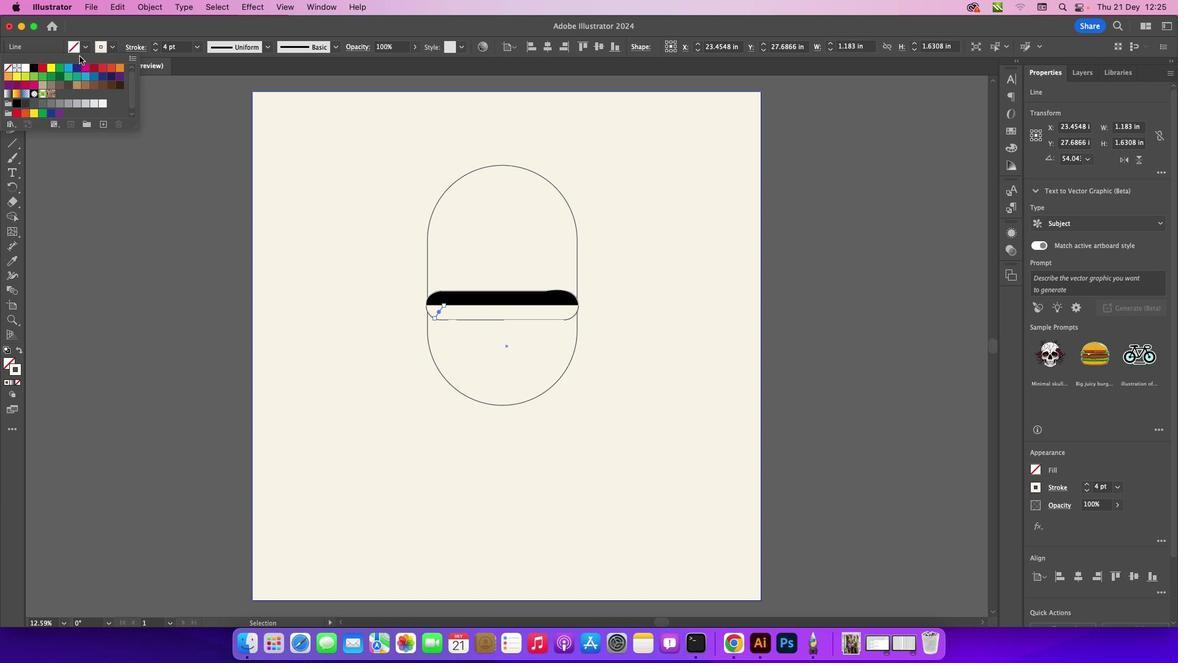 
Action: Mouse moved to (30, 65)
Screenshot: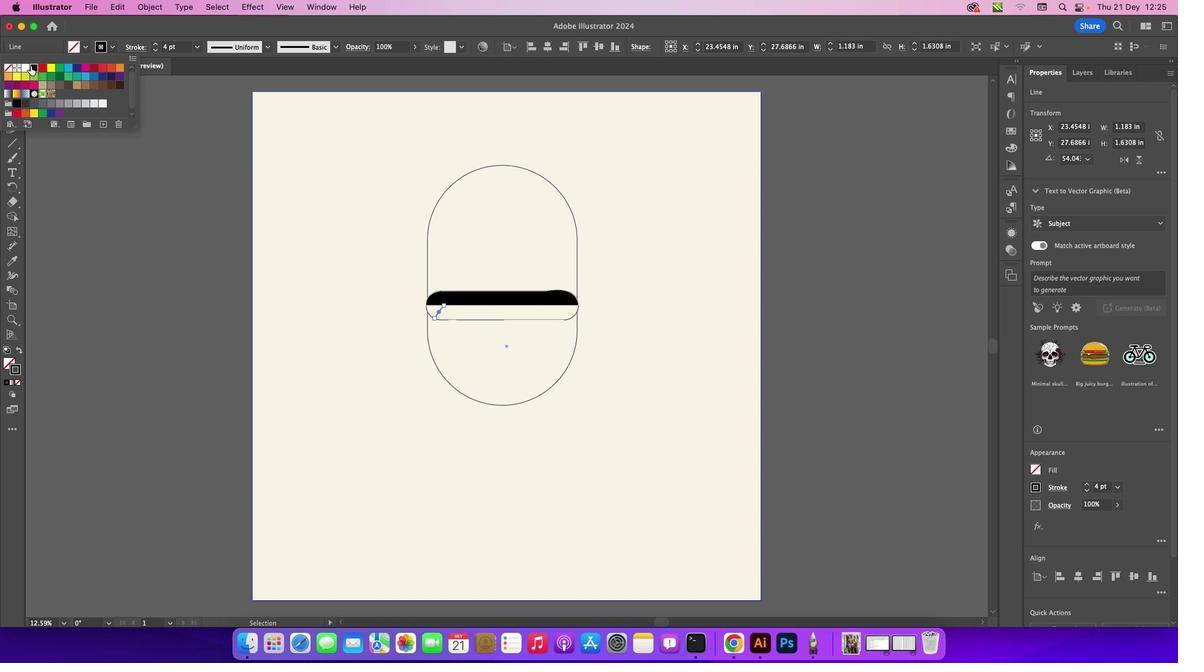 
Action: Mouse pressed left at (30, 65)
Screenshot: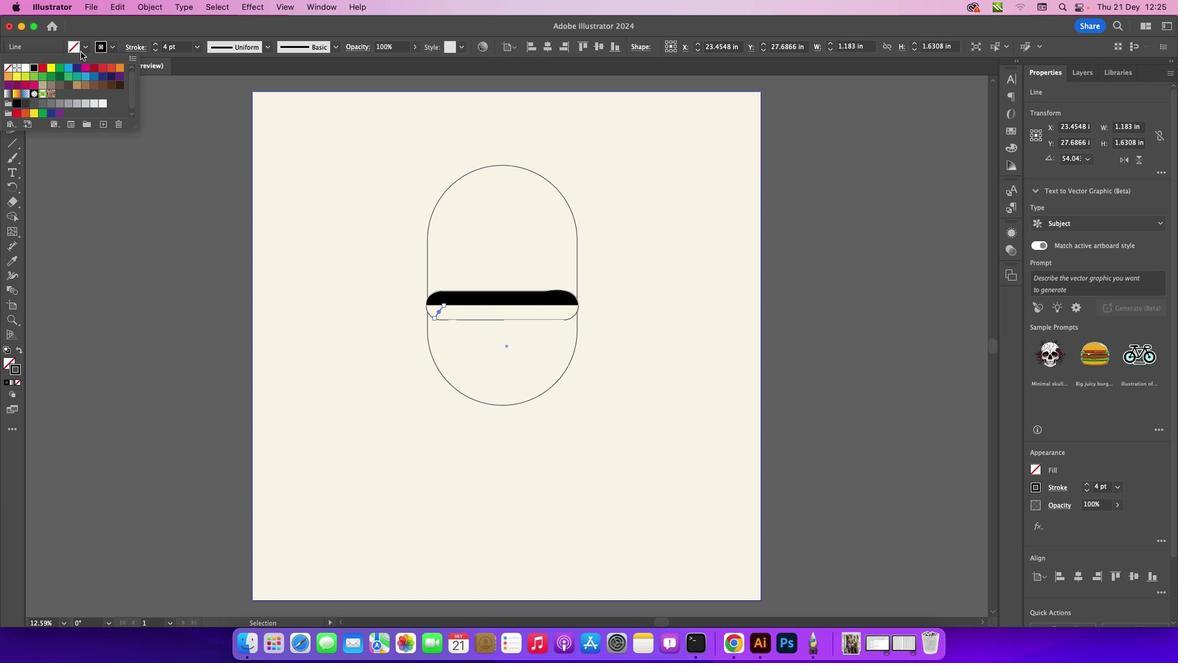 
Action: Mouse moved to (111, 44)
Screenshot: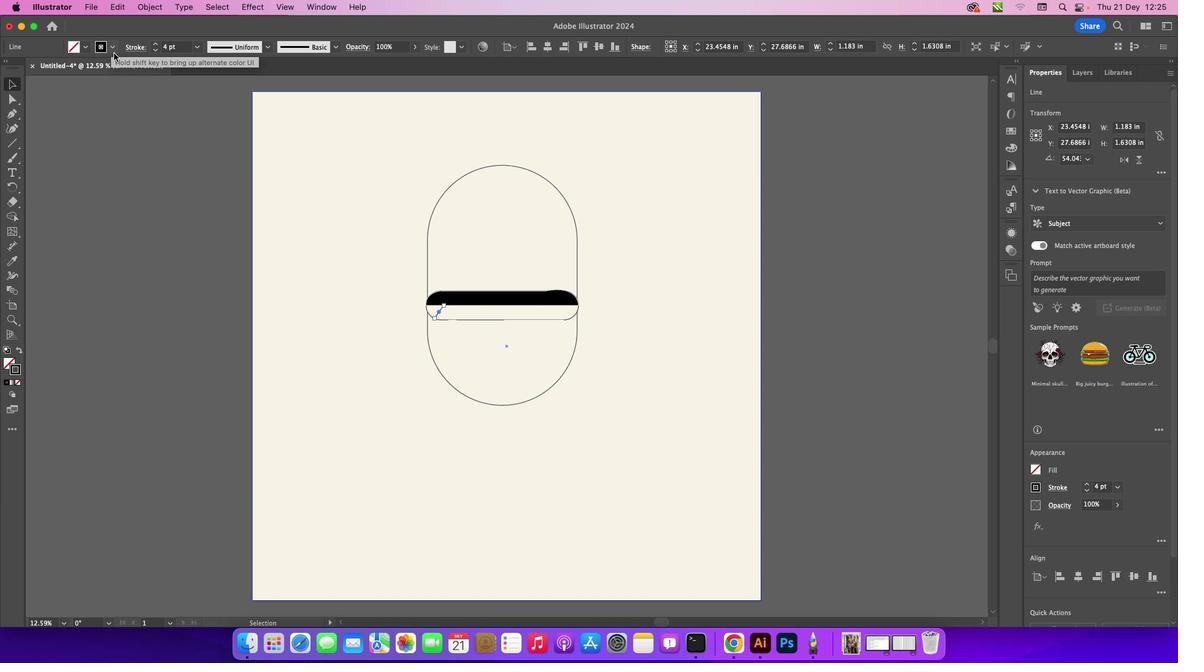 
Action: Mouse pressed left at (111, 44)
Screenshot: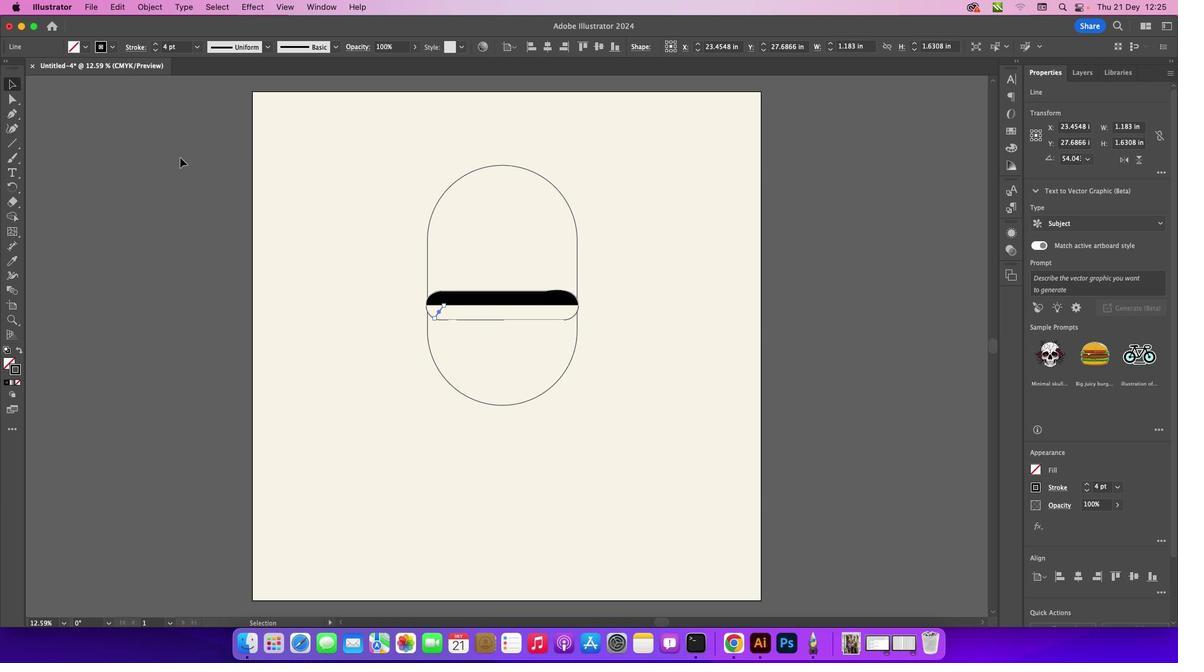 
Action: Mouse moved to (180, 157)
Screenshot: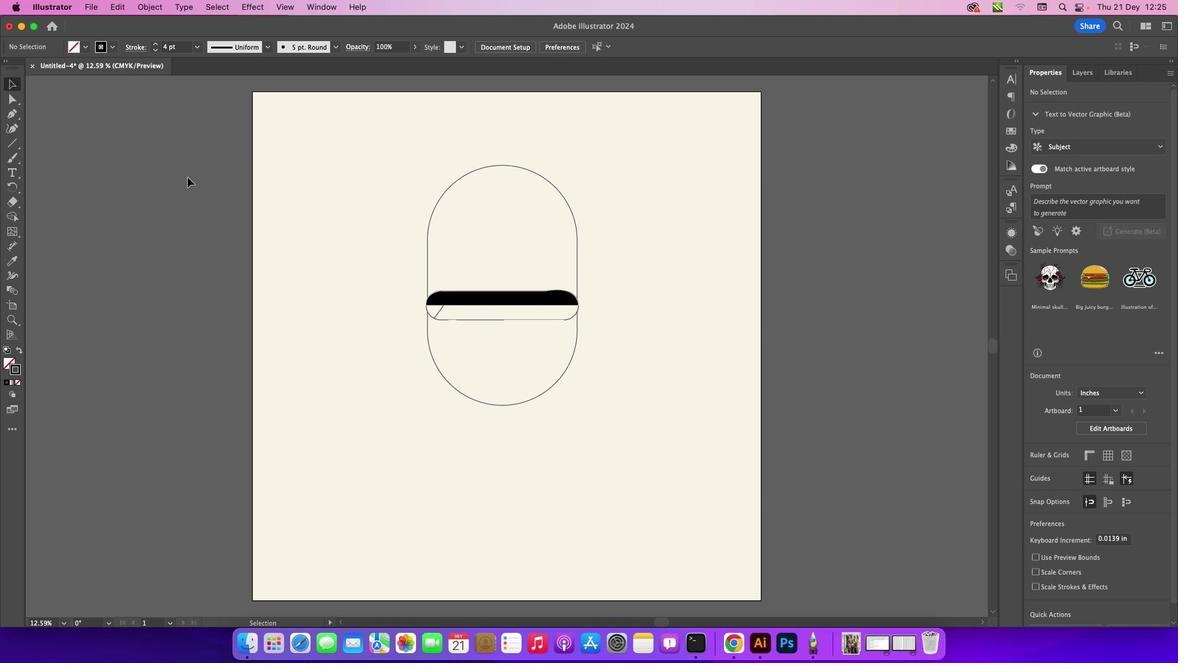 
Action: Mouse pressed left at (180, 157)
Screenshot: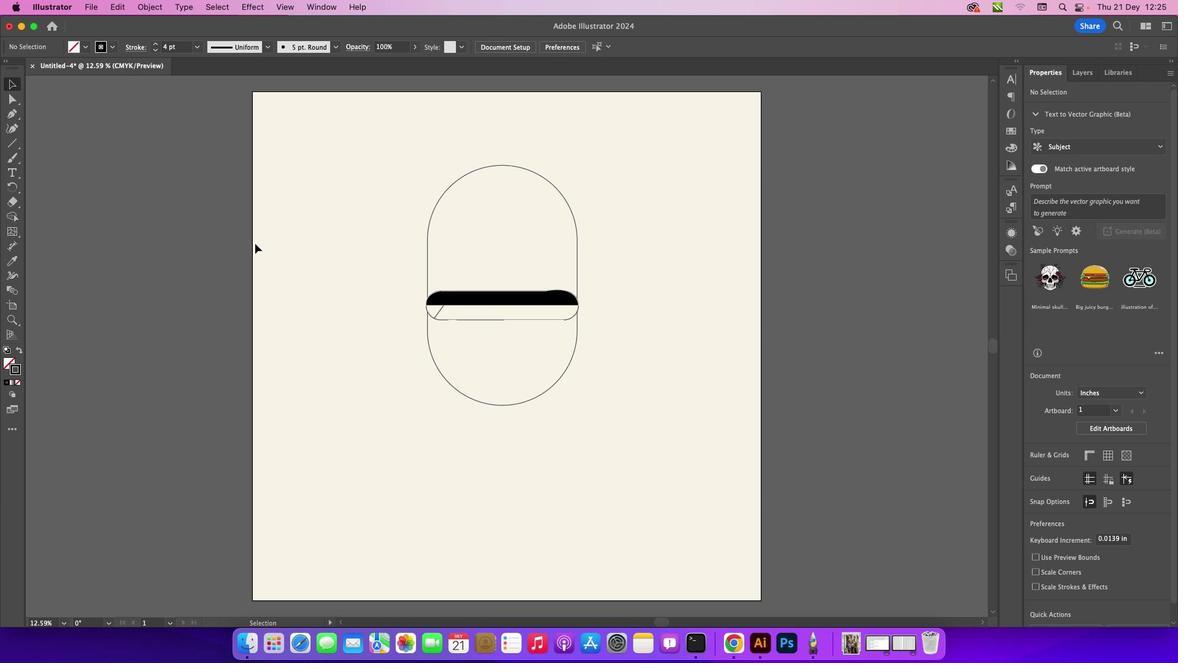 
Action: Mouse moved to (439, 313)
Screenshot: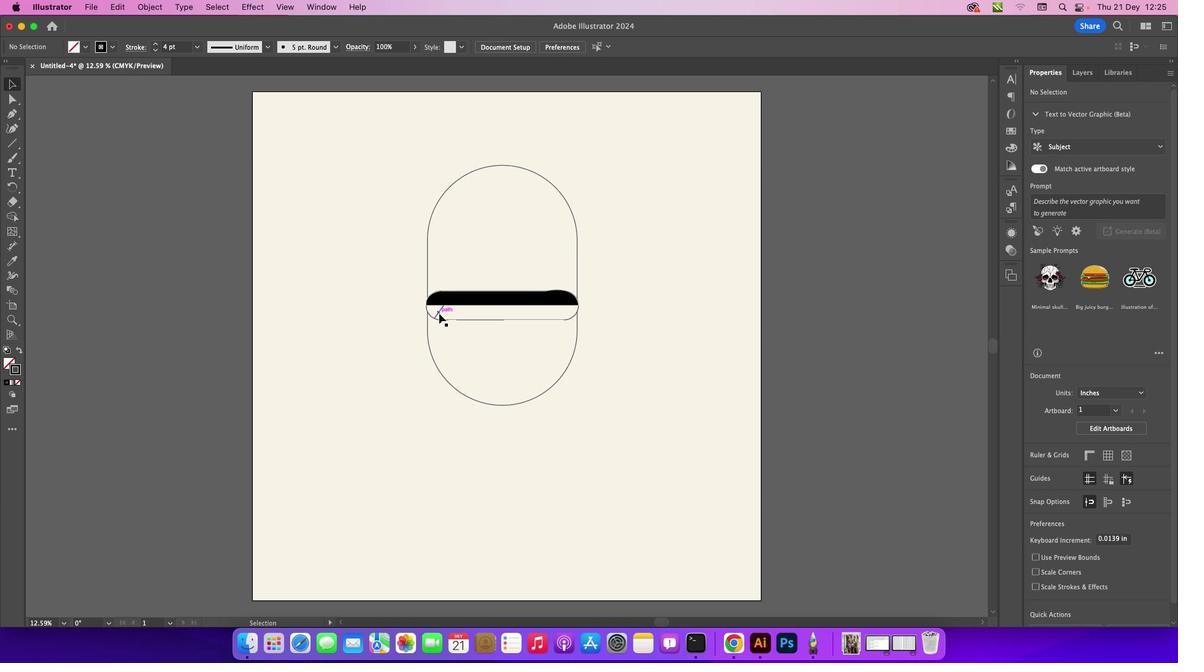 
Action: Mouse pressed left at (439, 313)
Screenshot: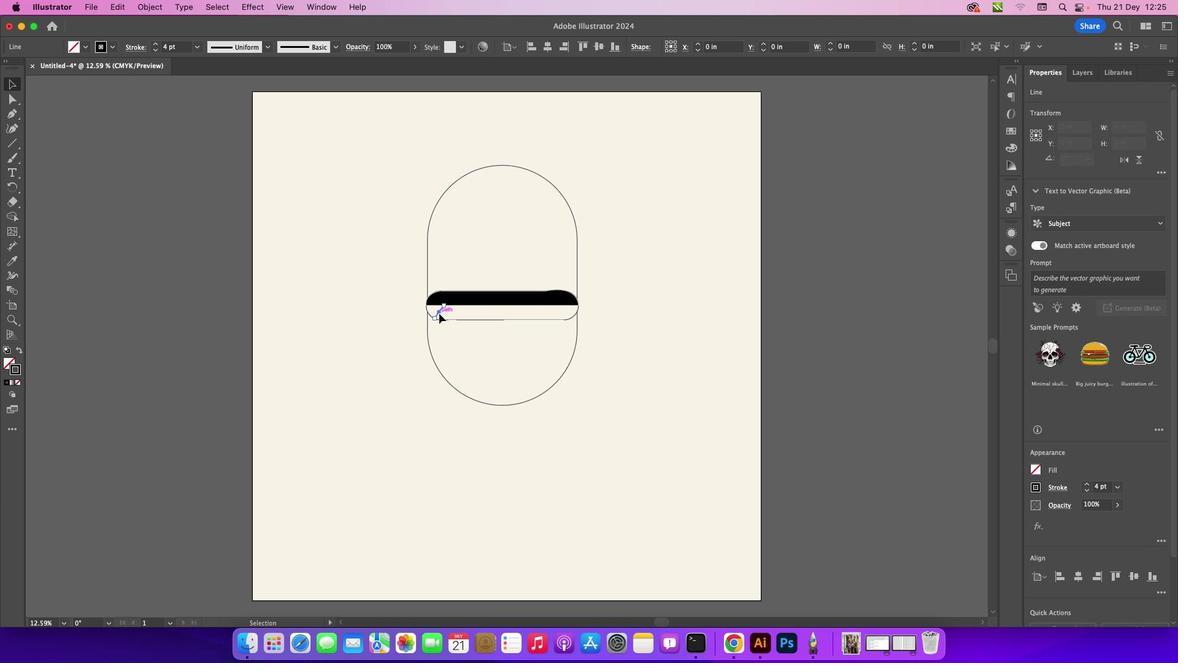 
Action: Mouse moved to (199, 154)
Screenshot: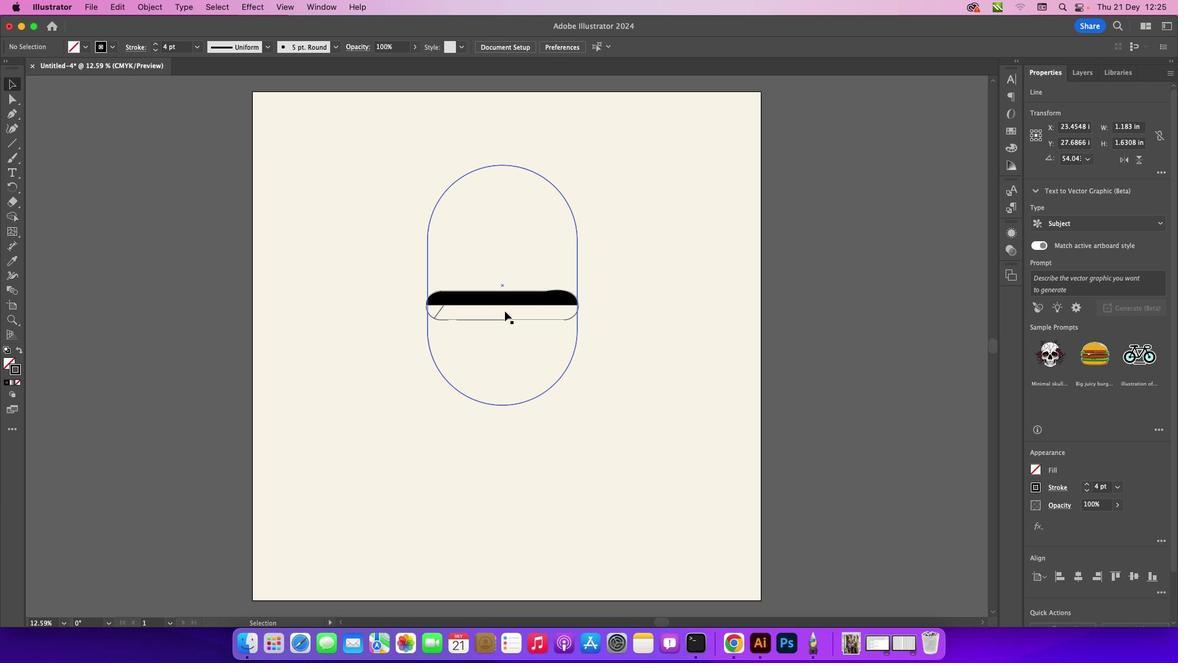 
Action: Mouse pressed left at (199, 154)
Screenshot: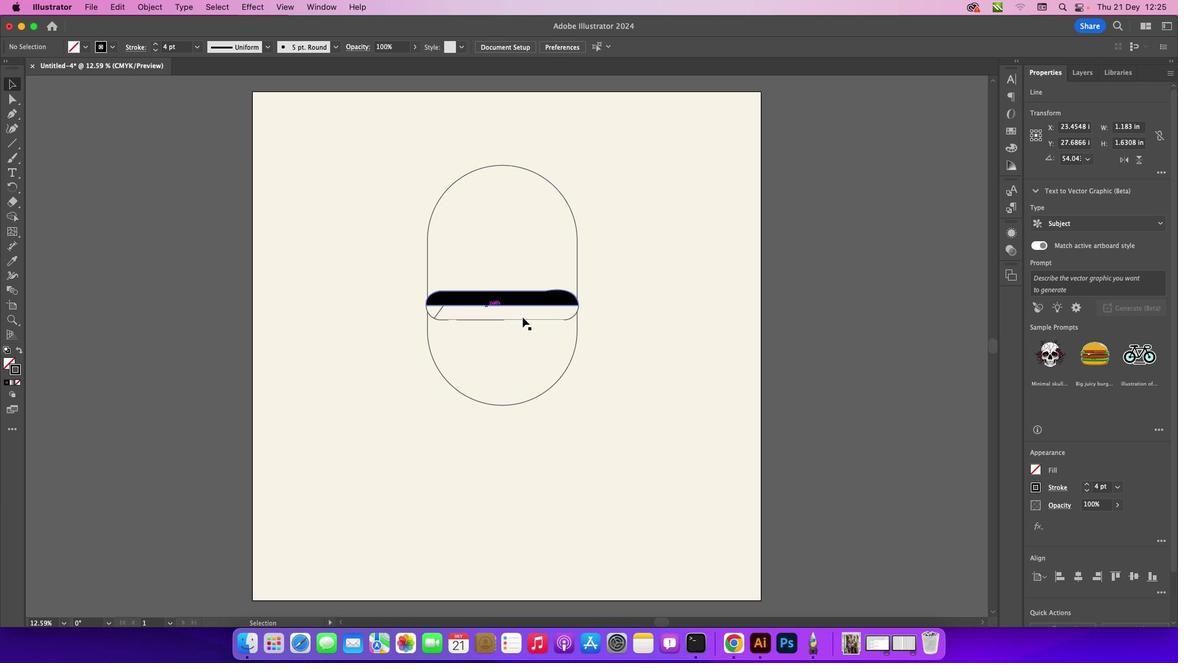 
Action: Mouse moved to (440, 310)
Screenshot: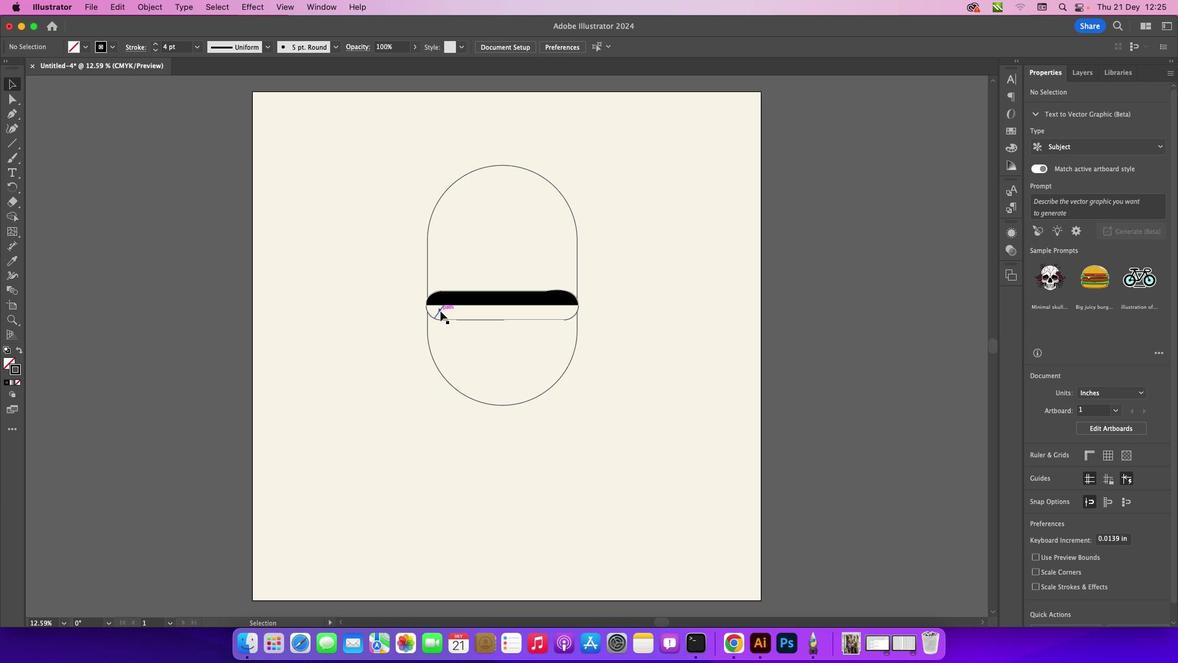 
Action: Key pressed Key.alt
Screenshot: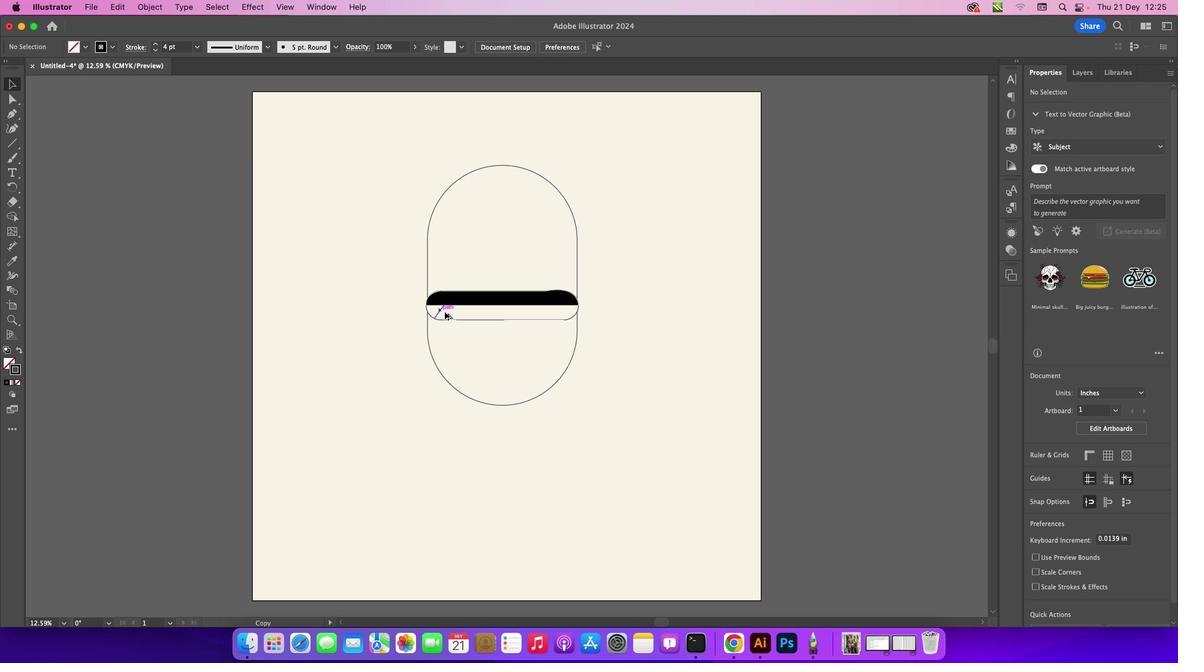 
Action: Mouse pressed left at (440, 310)
Screenshot: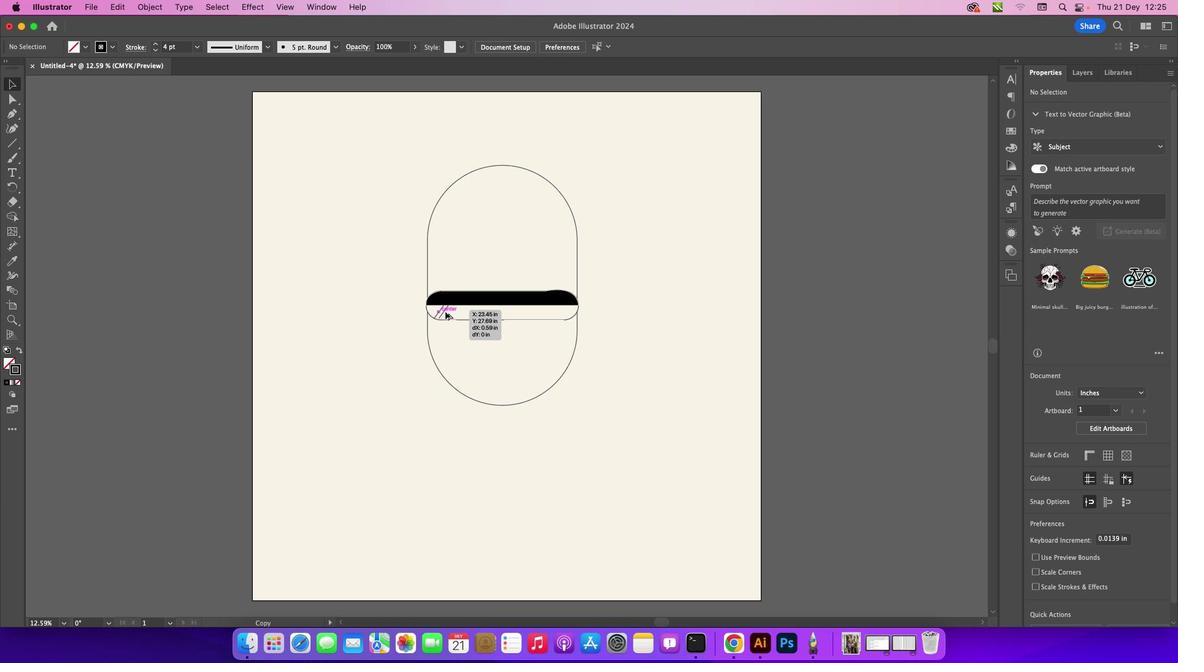 
Action: Mouse moved to (443, 318)
Screenshot: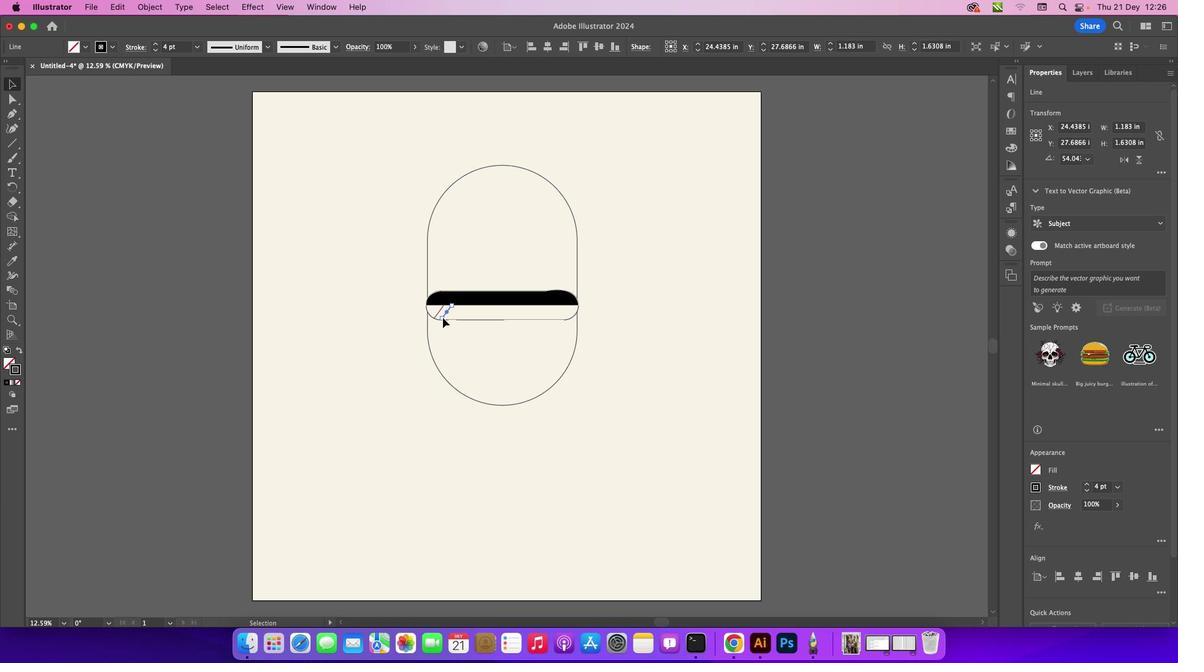 
Action: Mouse pressed left at (443, 318)
Screenshot: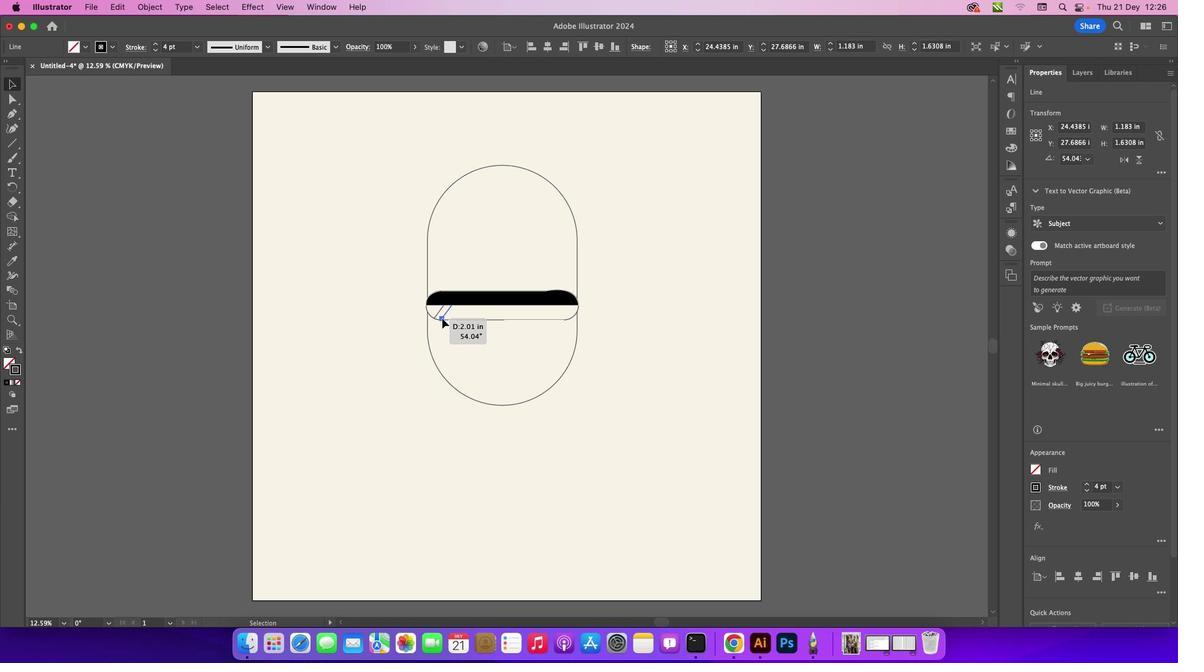 
Action: Mouse moved to (222, 260)
Screenshot: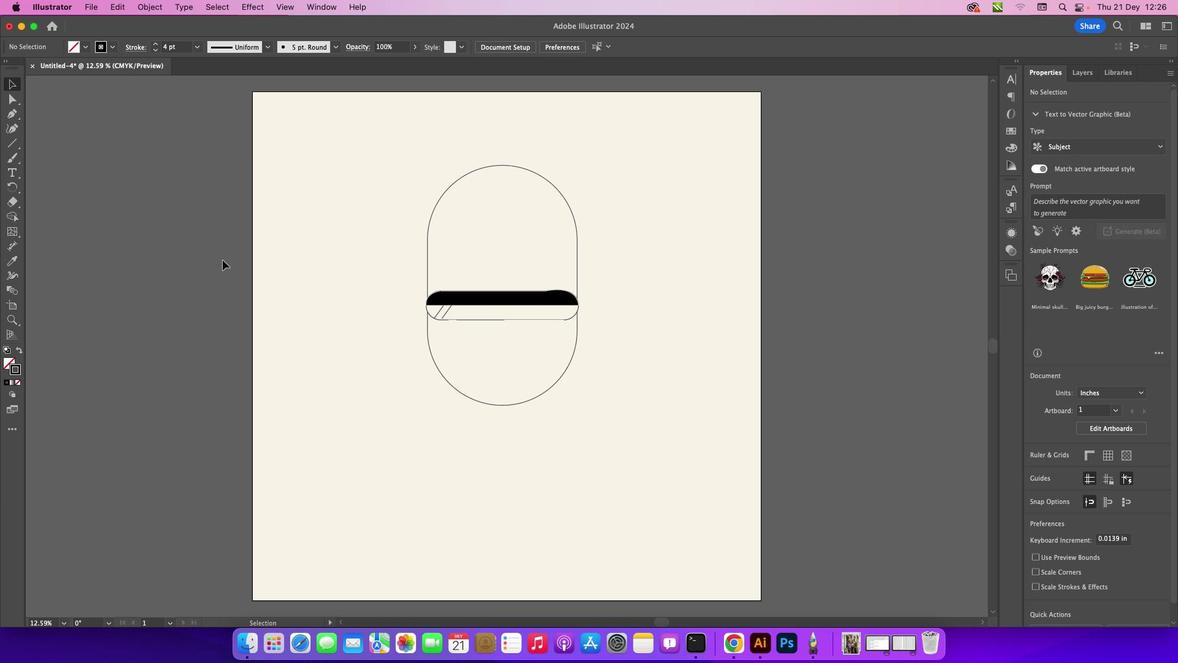 
Action: Mouse pressed left at (222, 260)
Screenshot: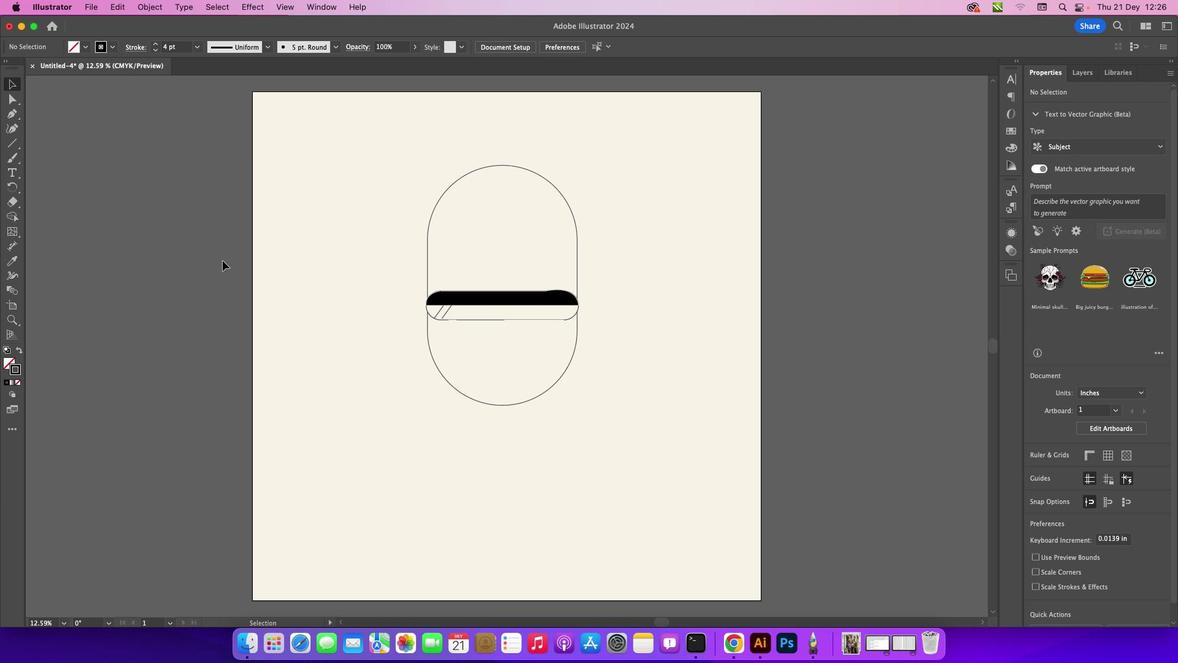 
Action: Mouse moved to (446, 311)
Screenshot: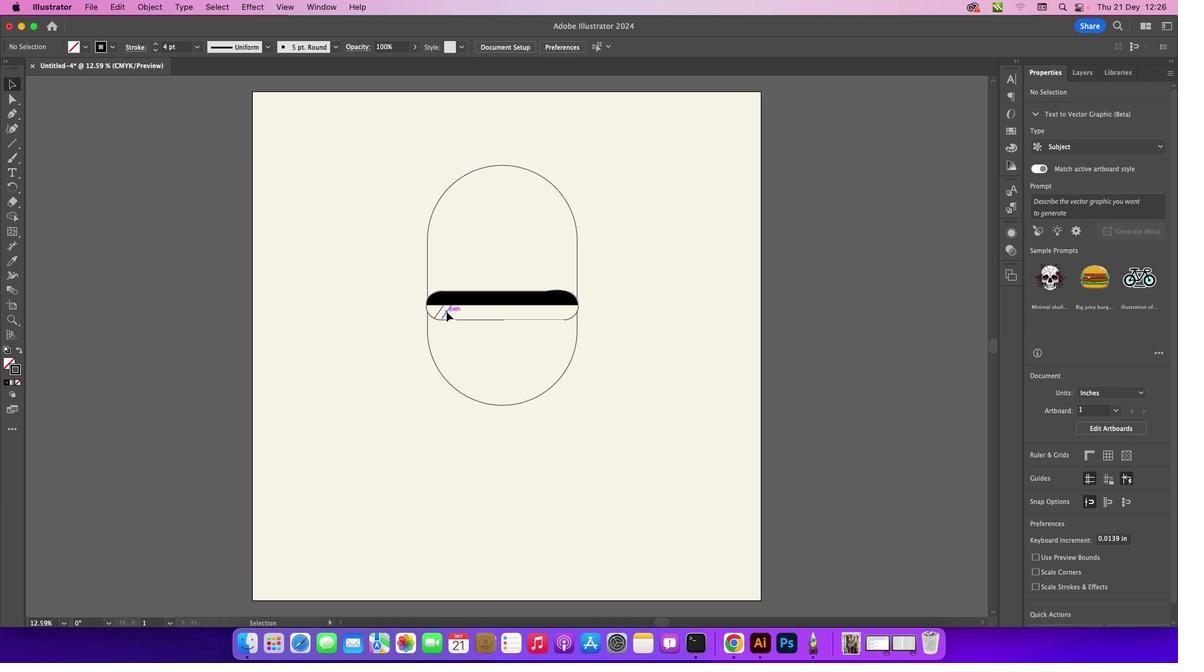 
Action: Mouse pressed left at (446, 311)
Screenshot: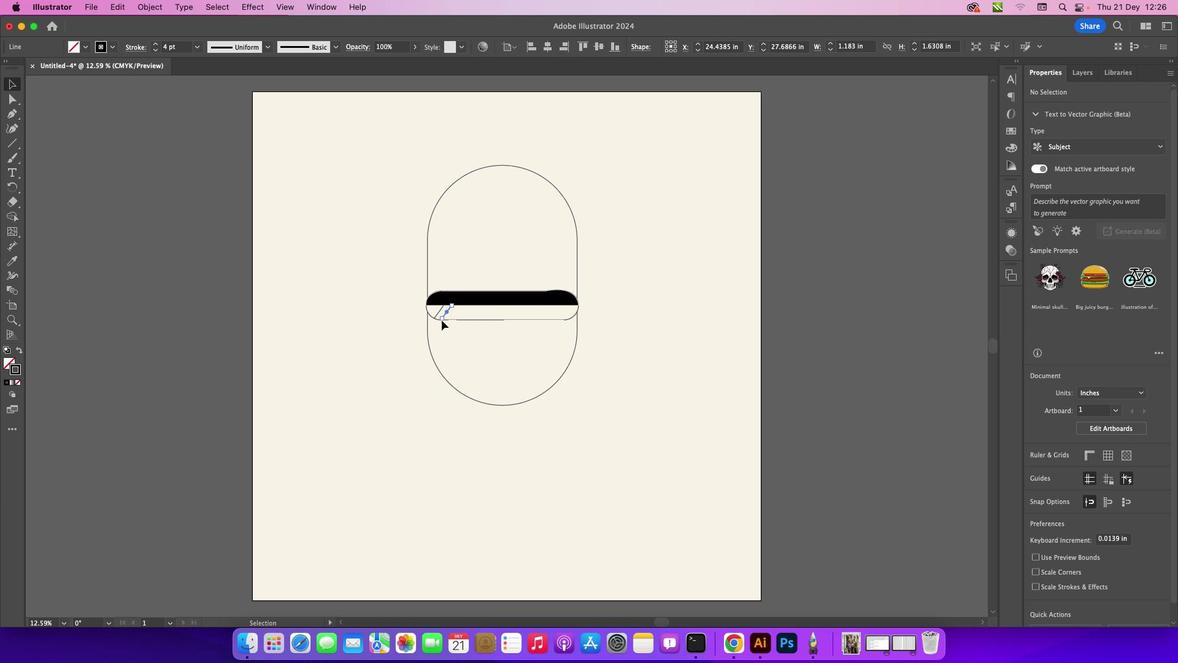 
Action: Mouse moved to (442, 317)
Screenshot: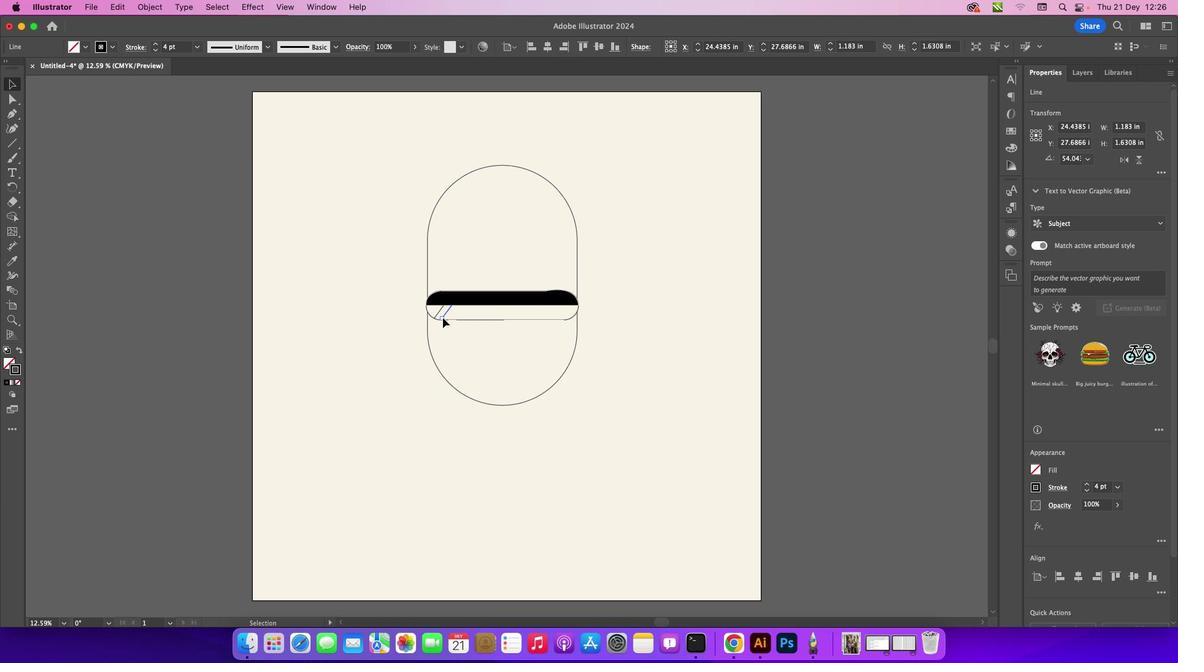 
Action: Mouse pressed left at (442, 317)
Screenshot: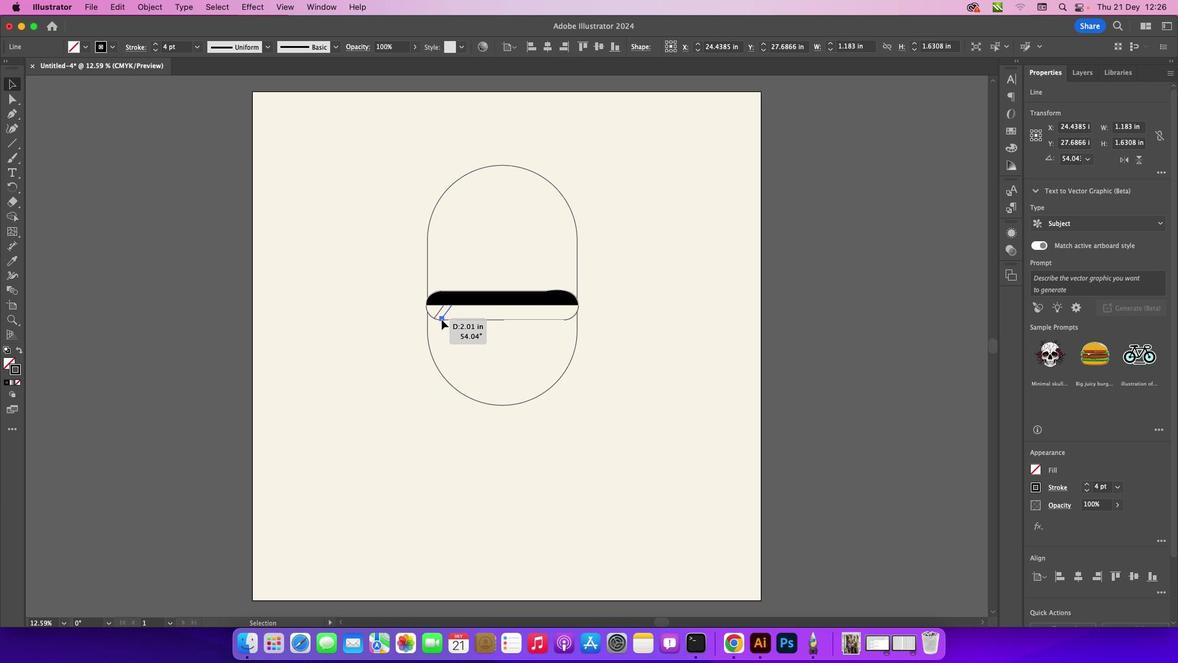 
Action: Mouse moved to (179, 246)
Screenshot: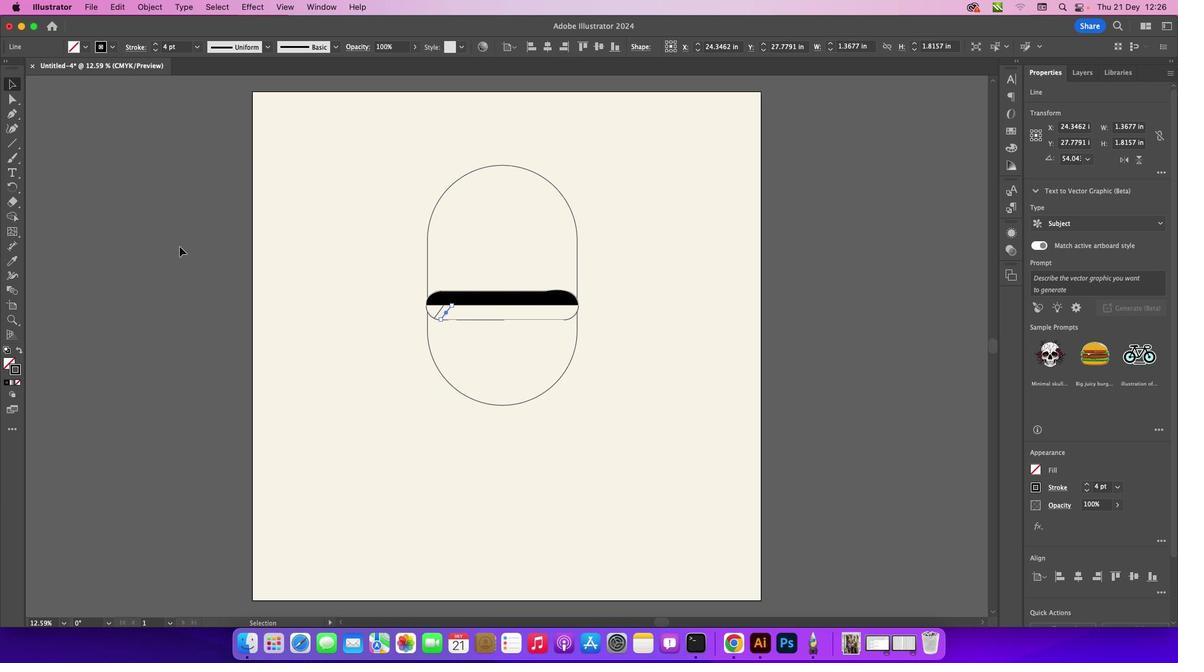 
Action: Mouse pressed left at (179, 246)
Screenshot: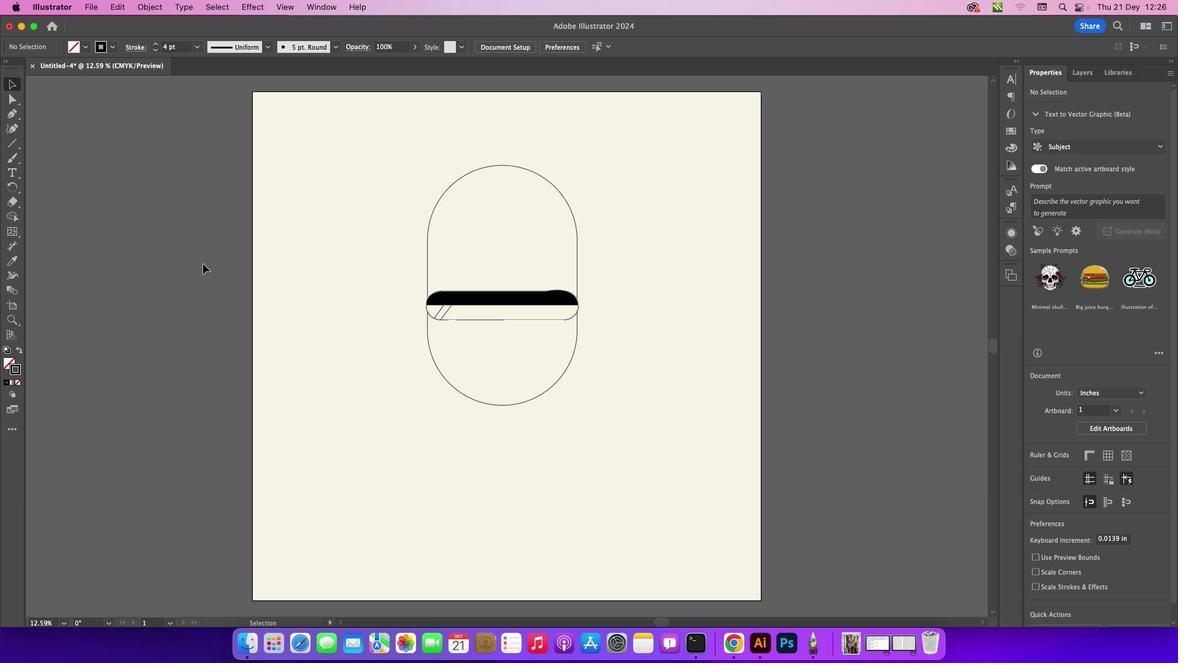 
Action: Mouse moved to (445, 311)
Screenshot: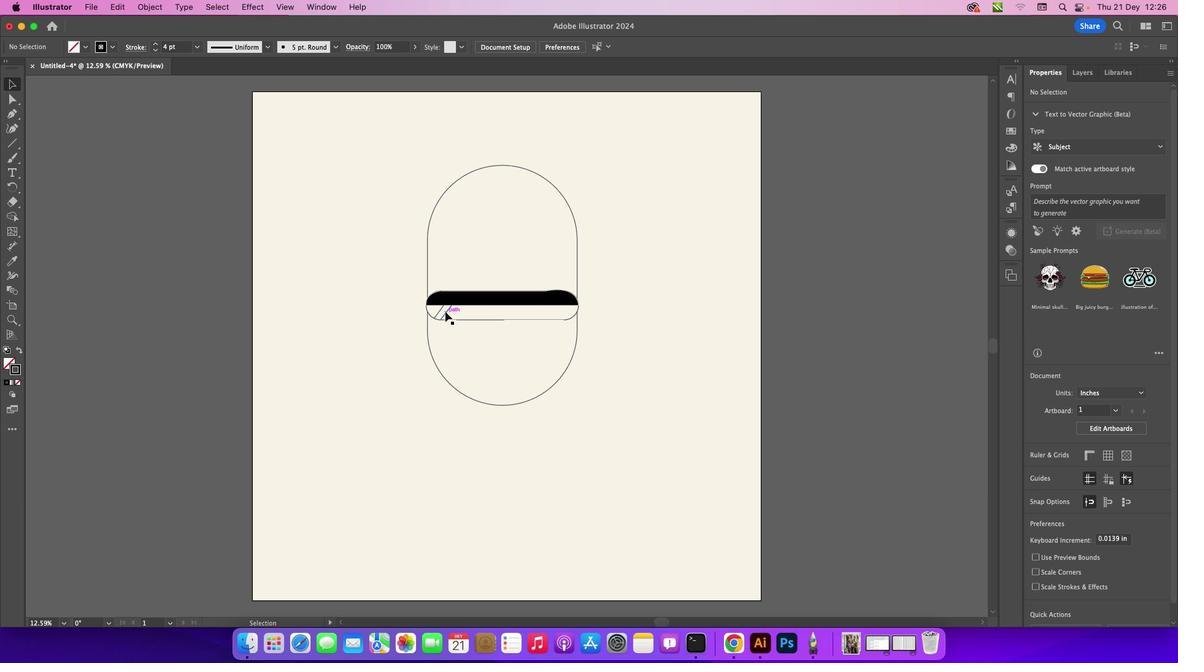 
Action: Mouse pressed left at (445, 311)
Screenshot: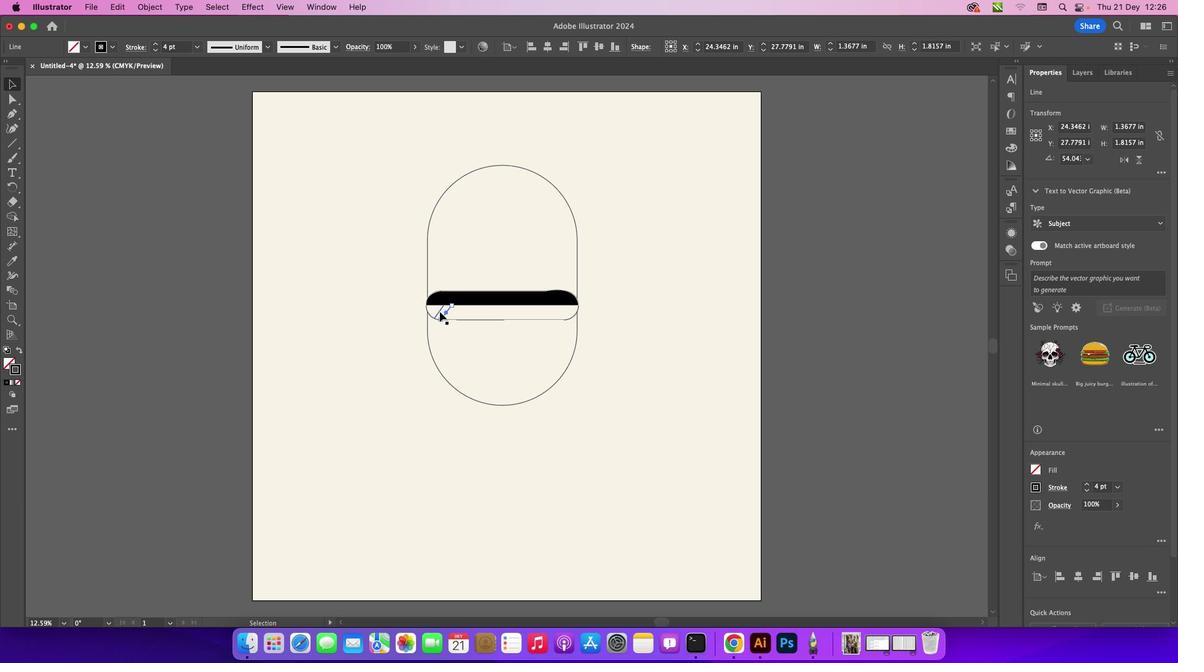 
Action: Mouse moved to (437, 311)
Screenshot: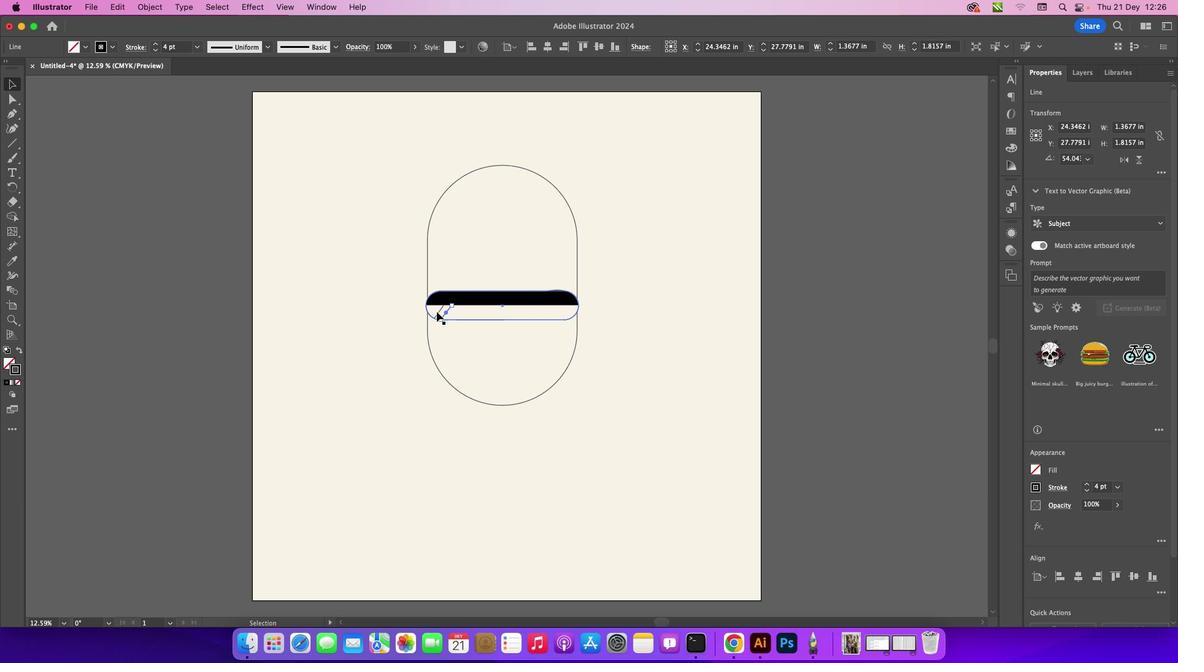 
Action: Key pressed Key.shift
Screenshot: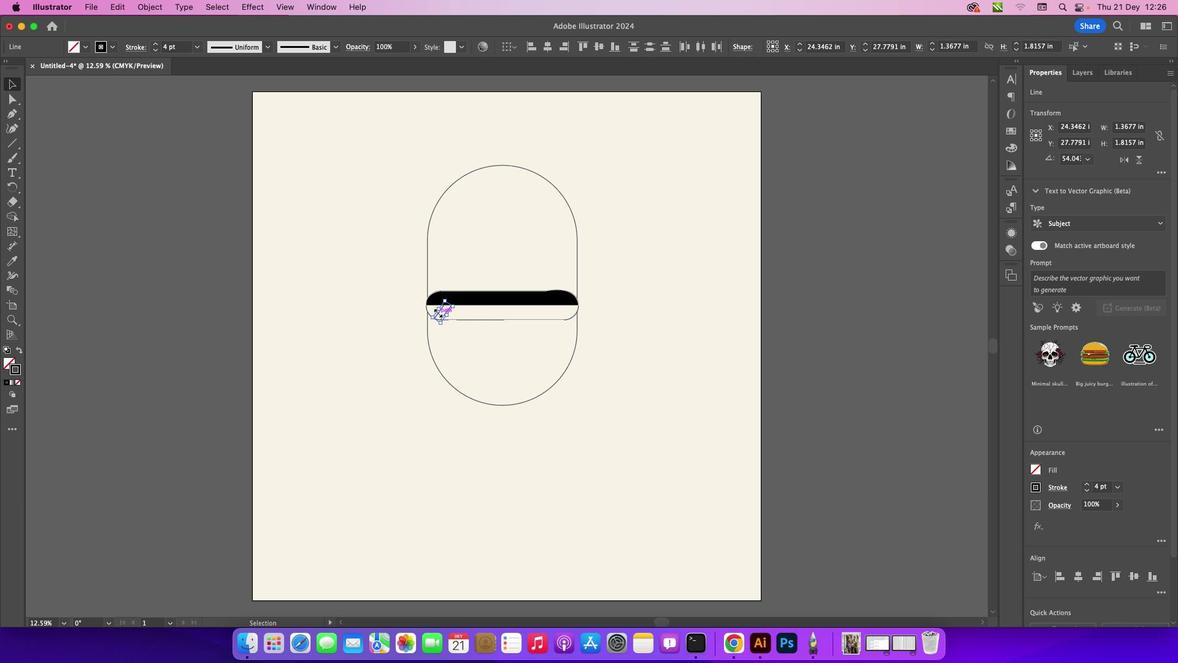
Action: Mouse pressed left at (437, 311)
Screenshot: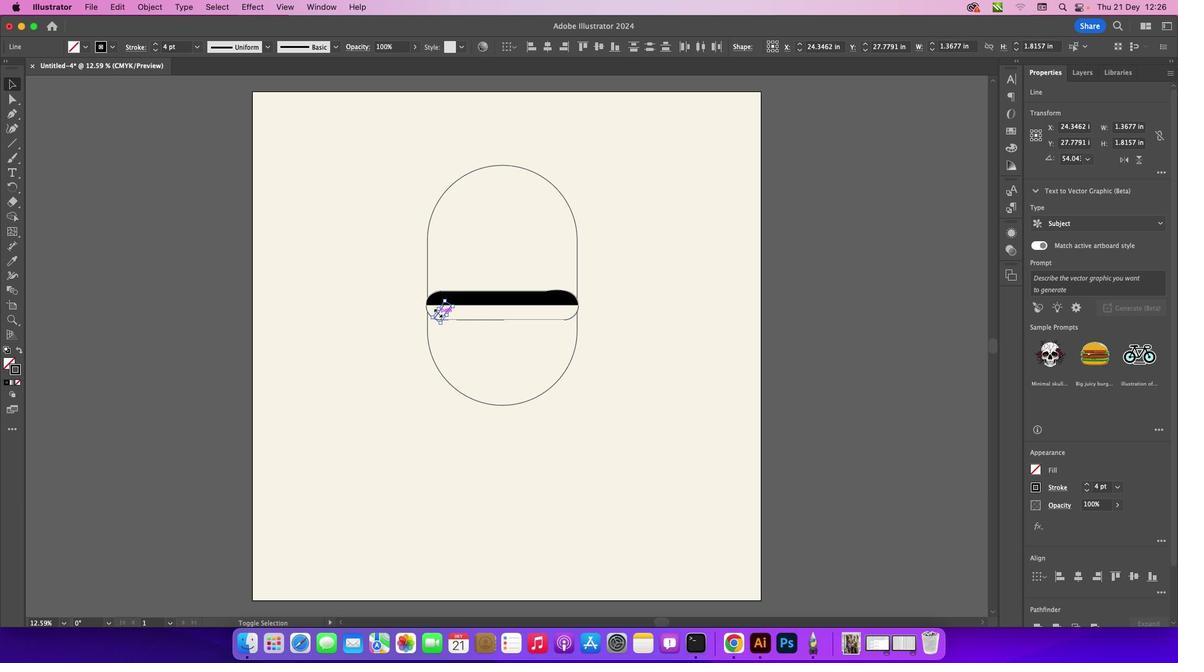
Action: Mouse moved to (446, 308)
